 Task: Buy 1 Suspension Control Modules from Shocks, Struts & Suspension section under best seller category for shipping address: Megan Martinez, 1979 Bartlett Avenue, Southfield, Michigan 48076, Cell Number 2485598029. Pay from credit card ending with 7965, CVV 549
Action: Key pressed amazon.com<Key.enter>
Screenshot: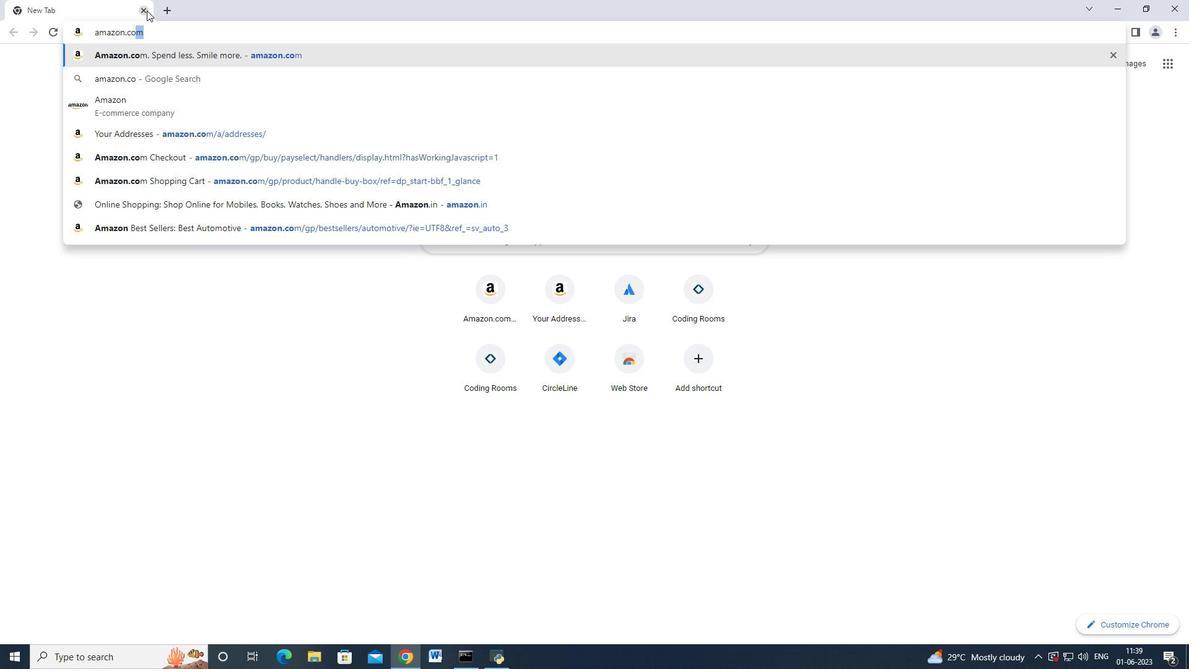 
Action: Mouse moved to (35, 91)
Screenshot: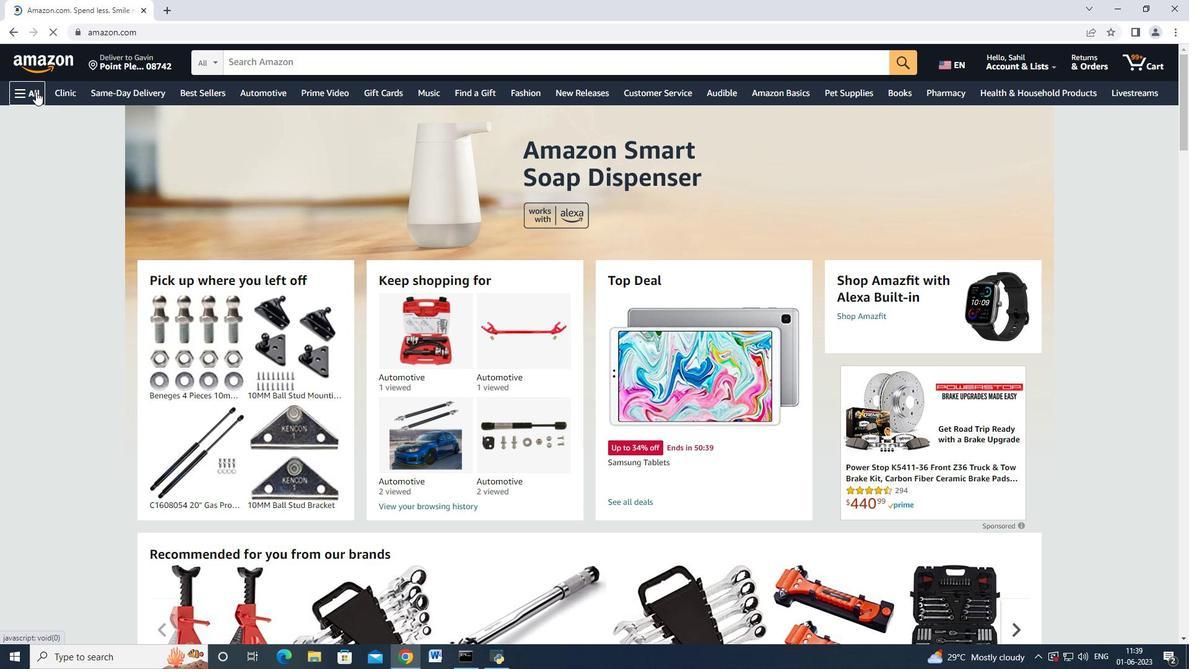 
Action: Mouse pressed left at (35, 91)
Screenshot: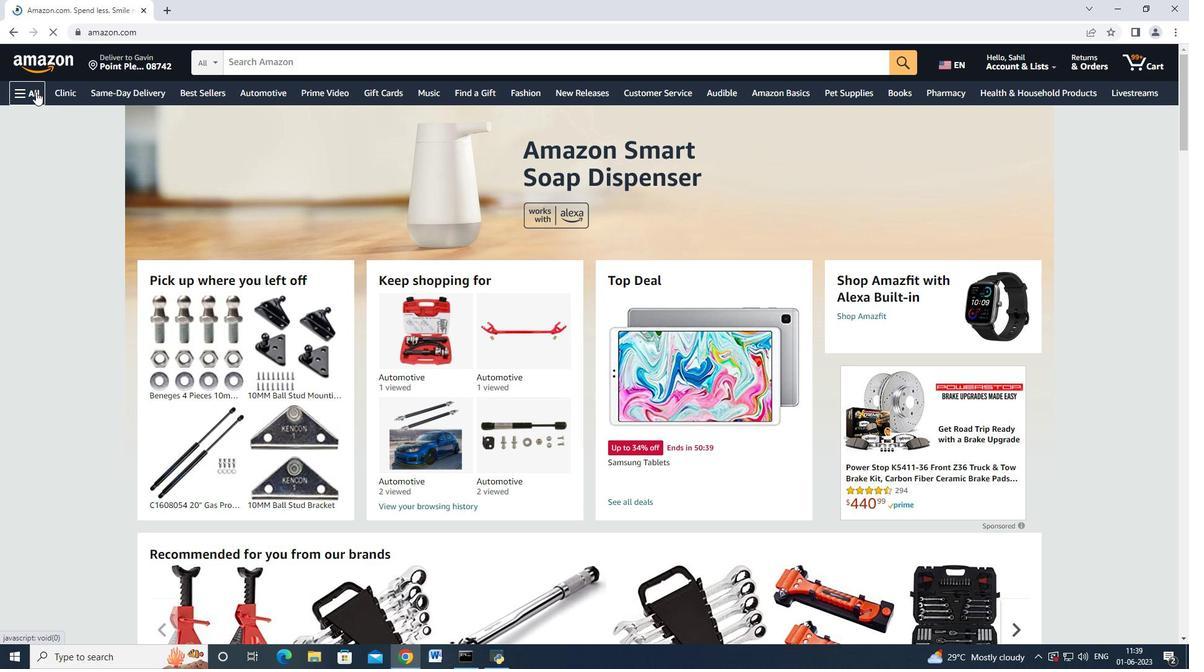 
Action: Mouse moved to (76, 244)
Screenshot: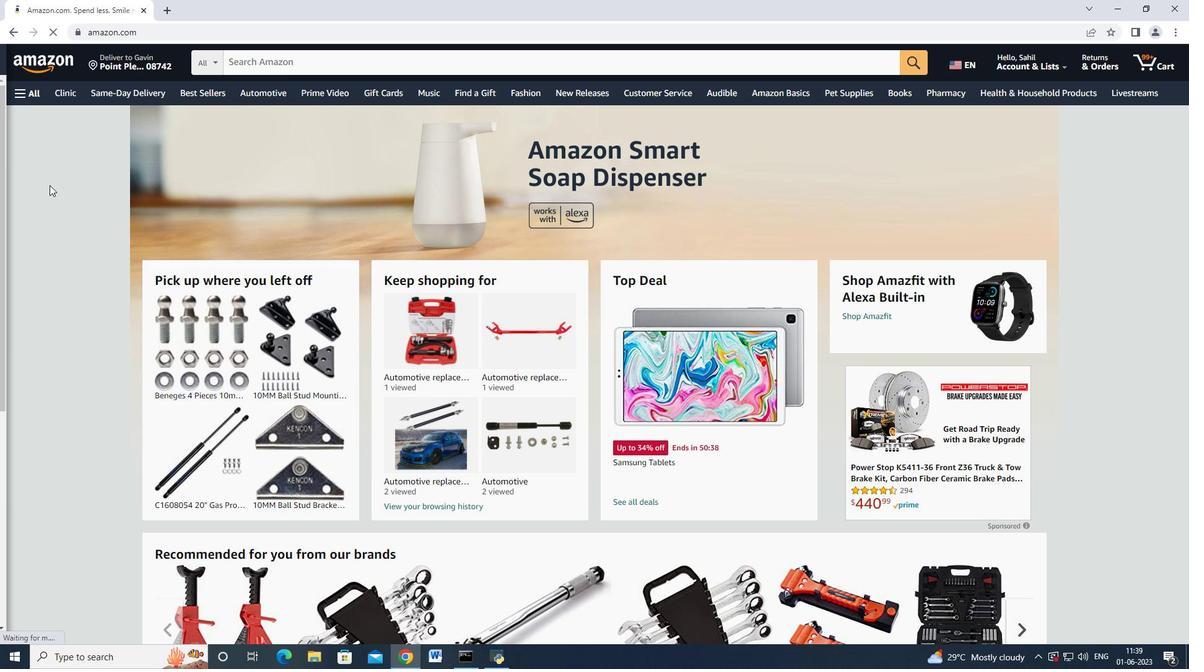 
Action: Mouse scrolled (76, 244) with delta (0, 0)
Screenshot: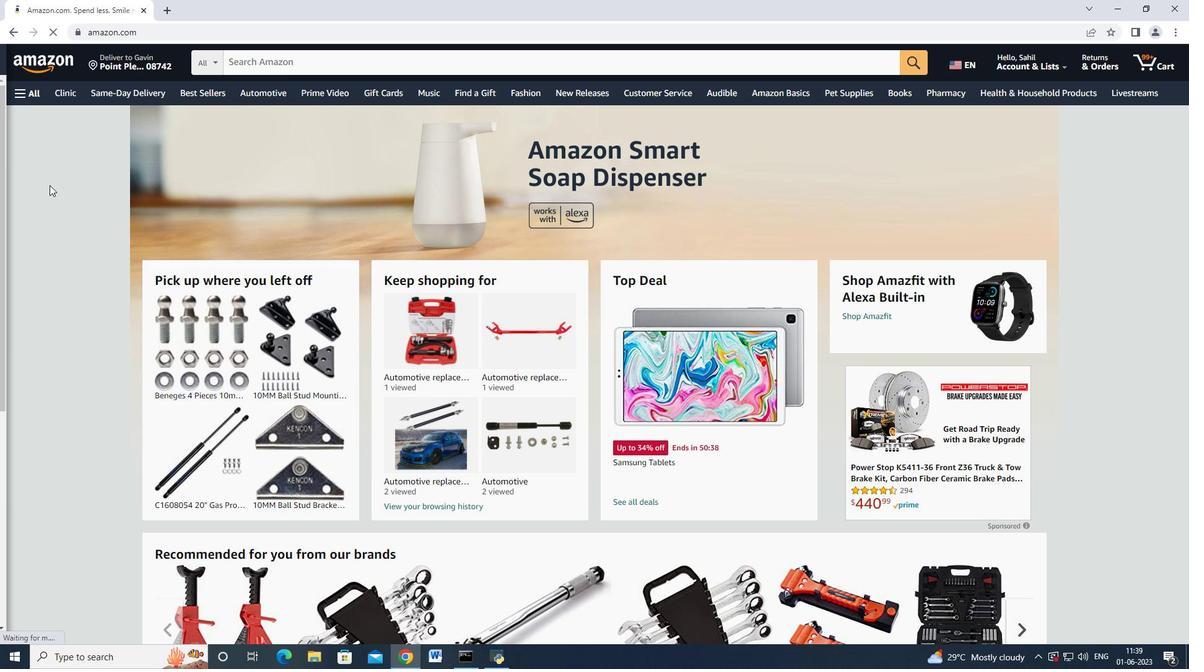 
Action: Mouse moved to (78, 250)
Screenshot: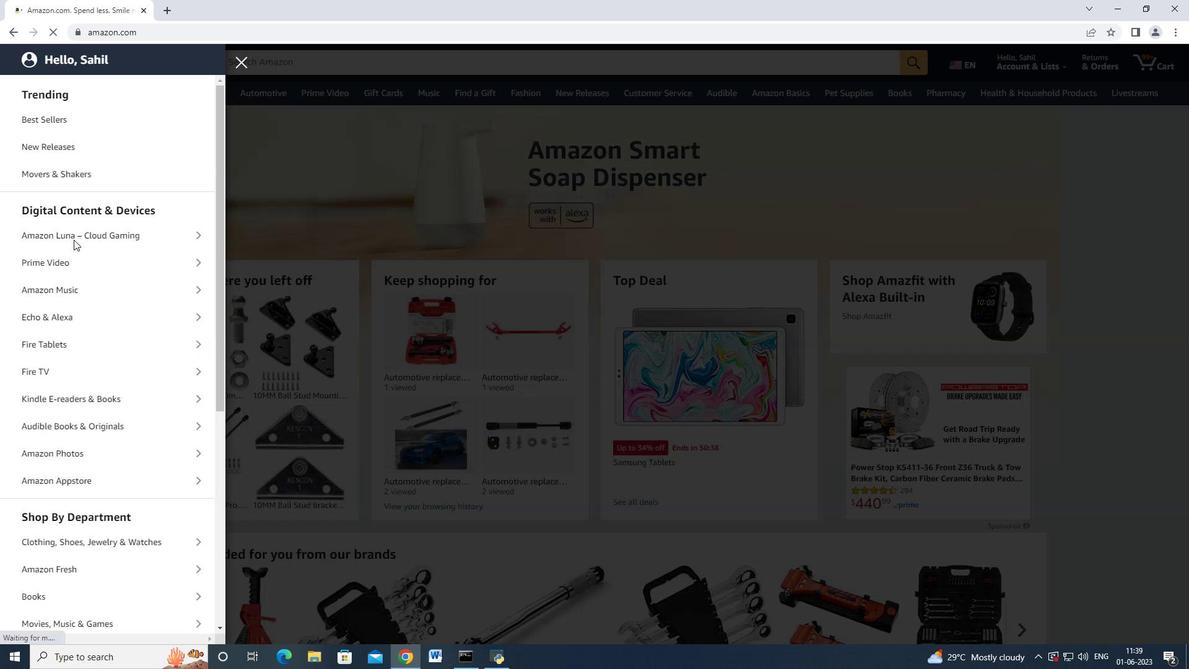
Action: Mouse scrolled (78, 249) with delta (0, 0)
Screenshot: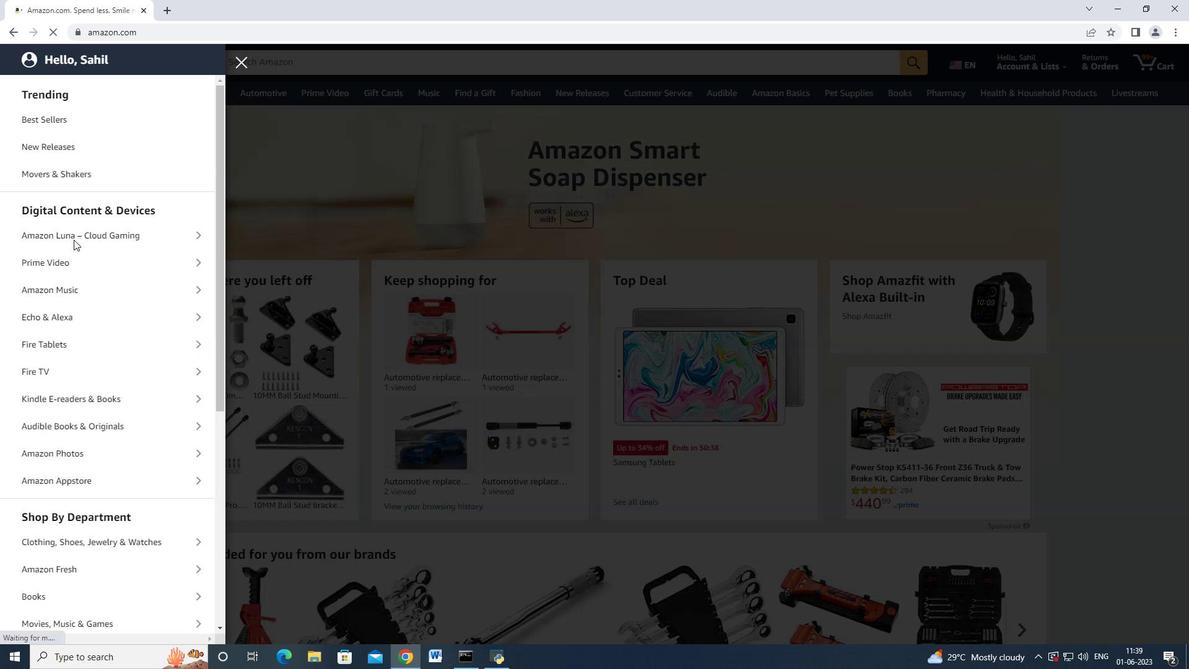 
Action: Mouse moved to (81, 252)
Screenshot: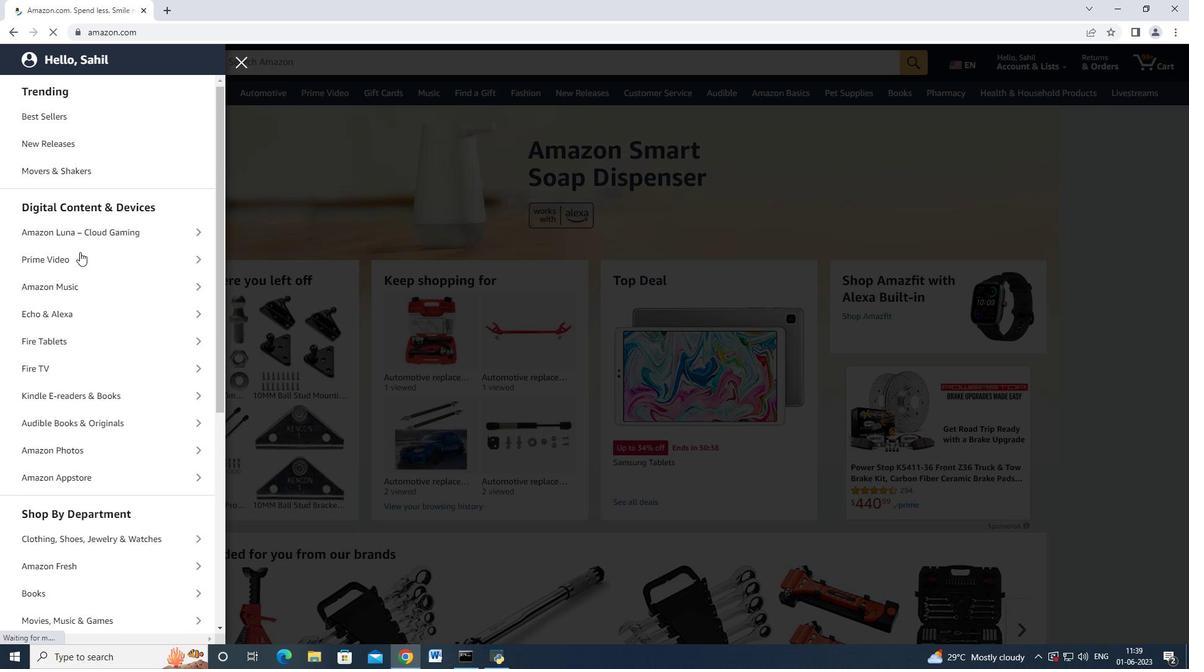 
Action: Mouse scrolled (81, 252) with delta (0, 0)
Screenshot: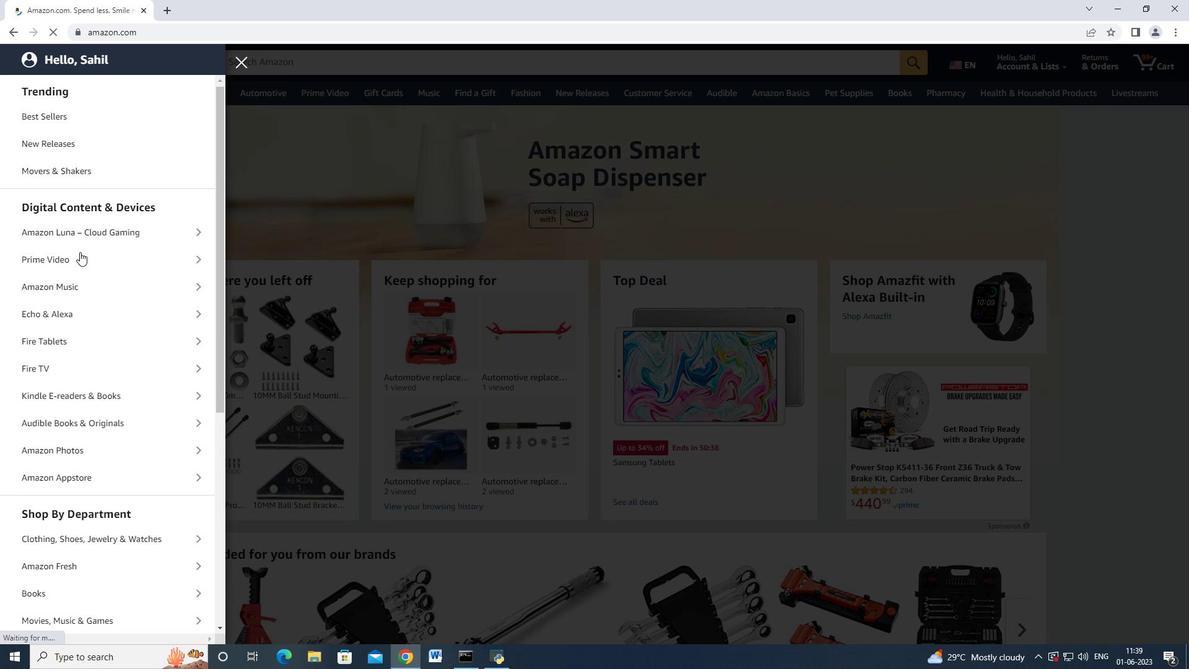 
Action: Mouse moved to (96, 304)
Screenshot: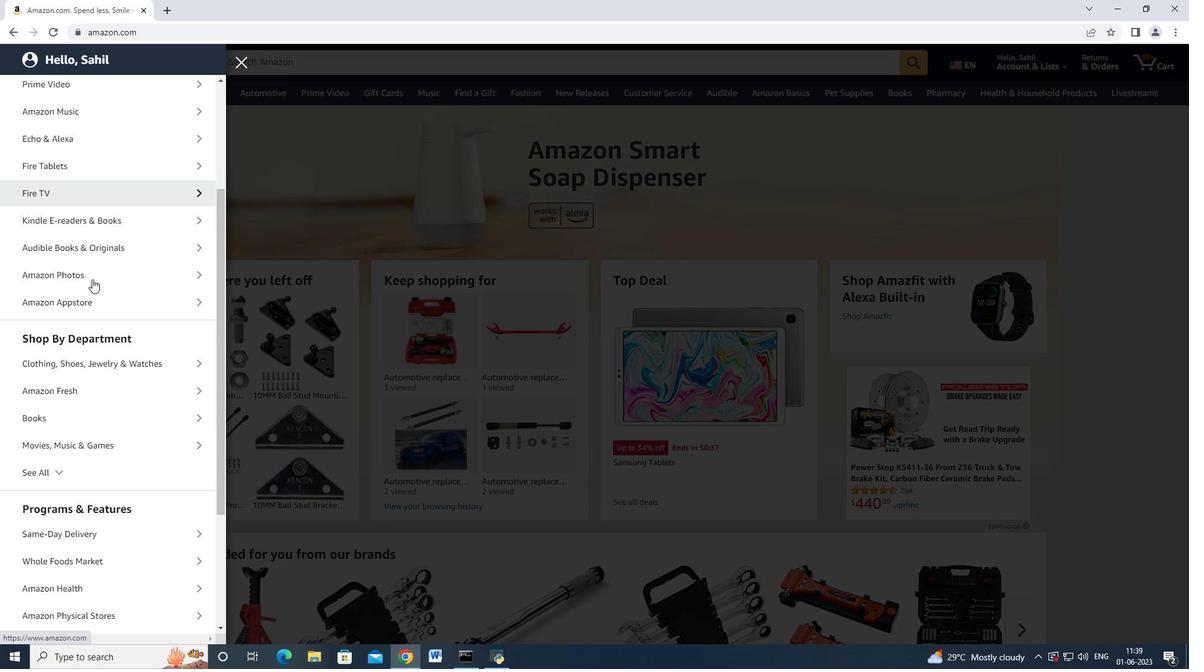 
Action: Mouse scrolled (96, 304) with delta (0, 0)
Screenshot: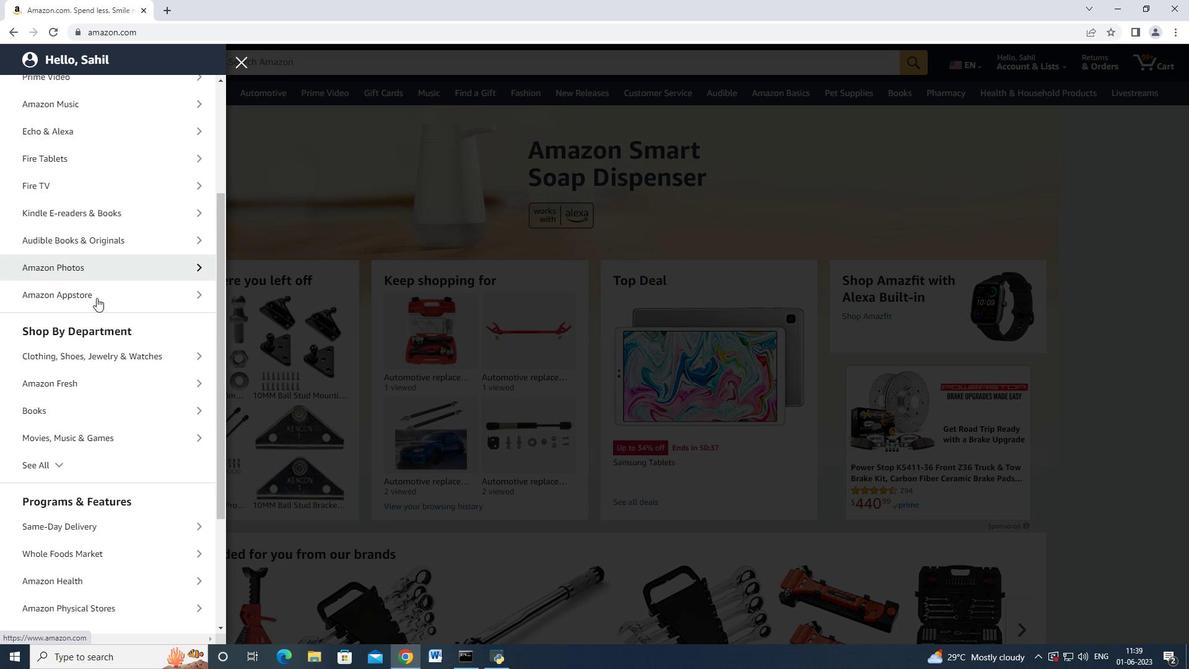 
Action: Mouse moved to (71, 409)
Screenshot: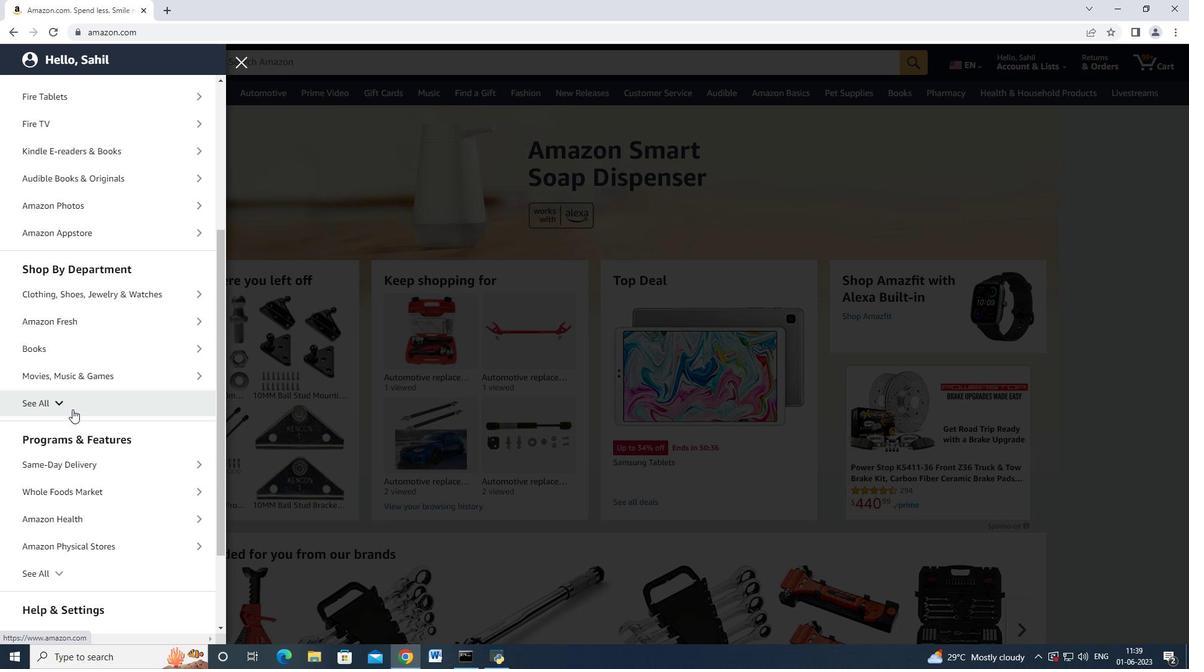 
Action: Mouse pressed left at (71, 409)
Screenshot: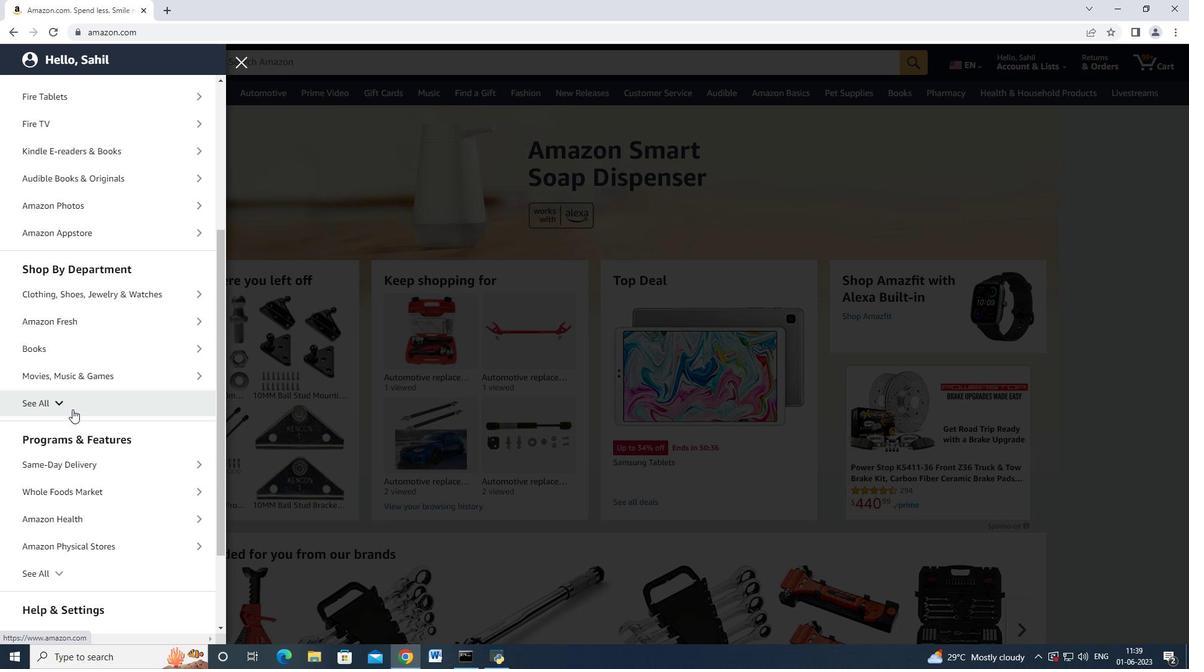 
Action: Mouse moved to (71, 409)
Screenshot: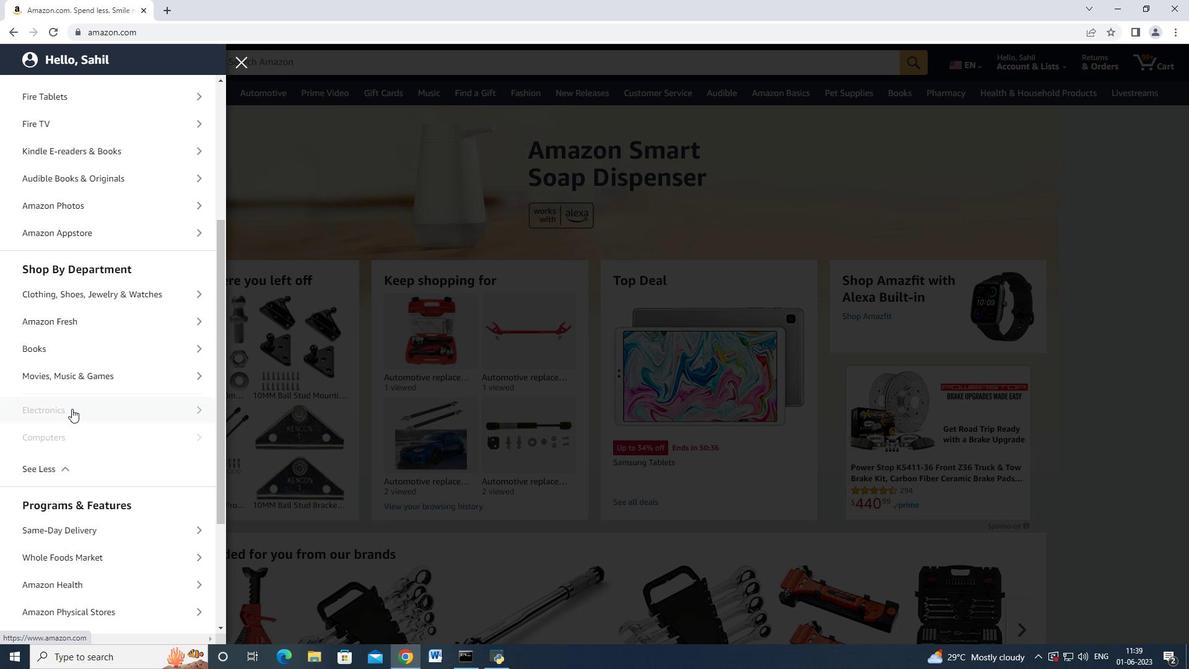 
Action: Mouse scrolled (71, 408) with delta (0, 0)
Screenshot: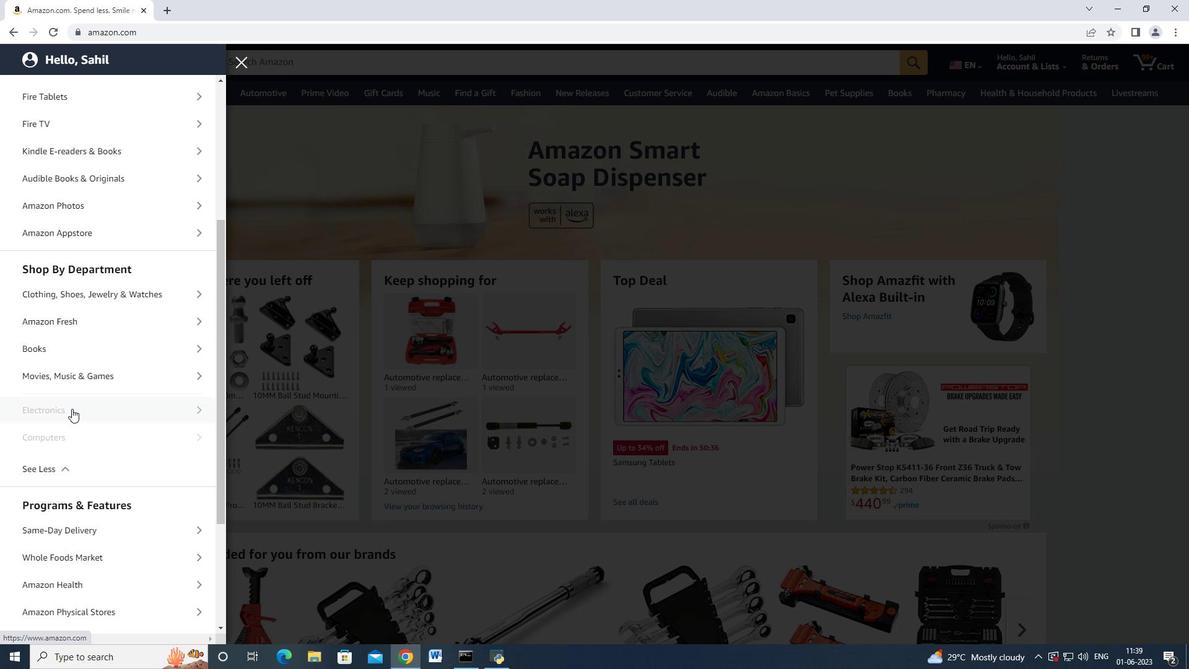 
Action: Mouse scrolled (71, 408) with delta (0, 0)
Screenshot: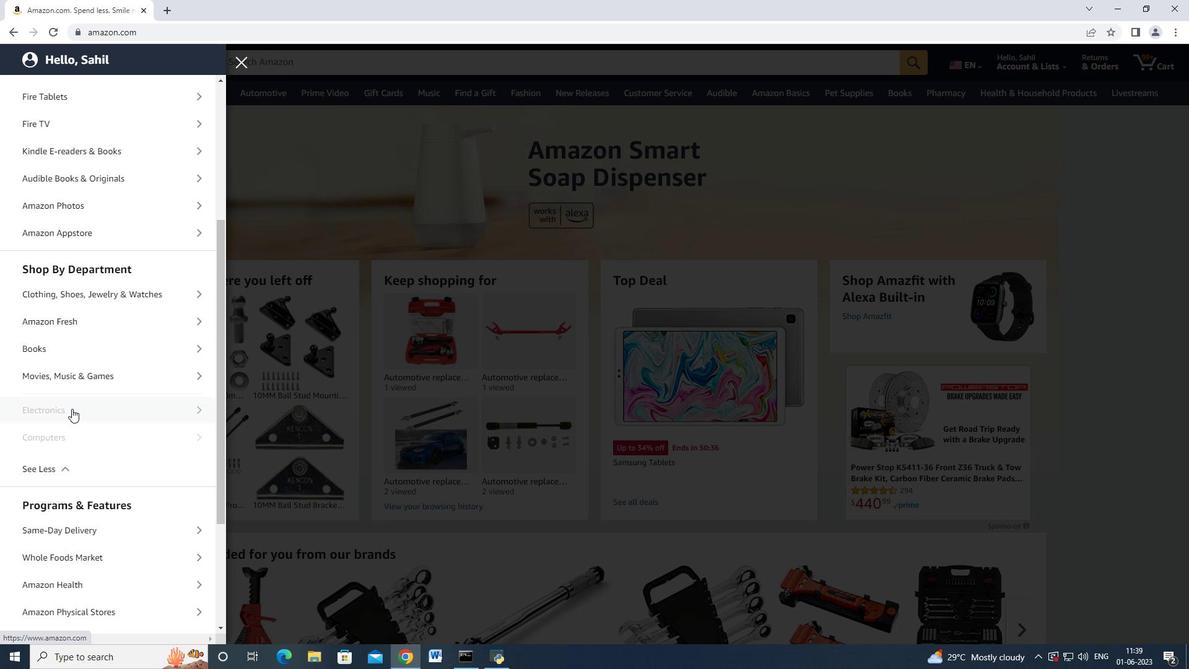 
Action: Mouse scrolled (71, 408) with delta (0, 0)
Screenshot: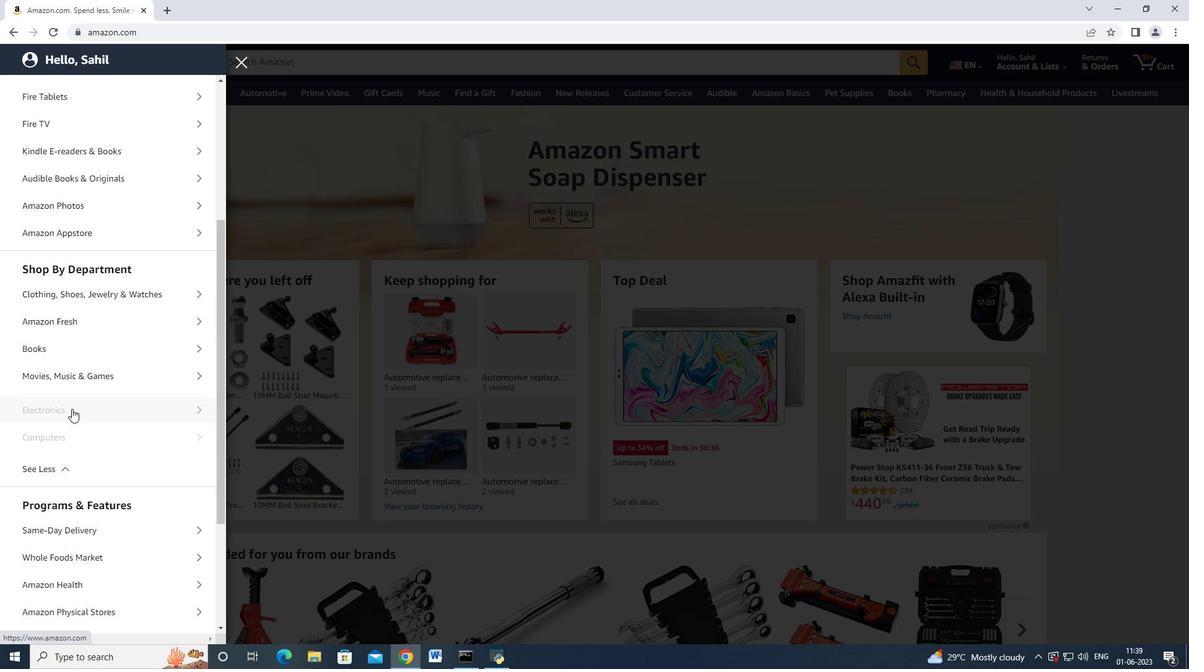 
Action: Mouse scrolled (71, 408) with delta (0, 0)
Screenshot: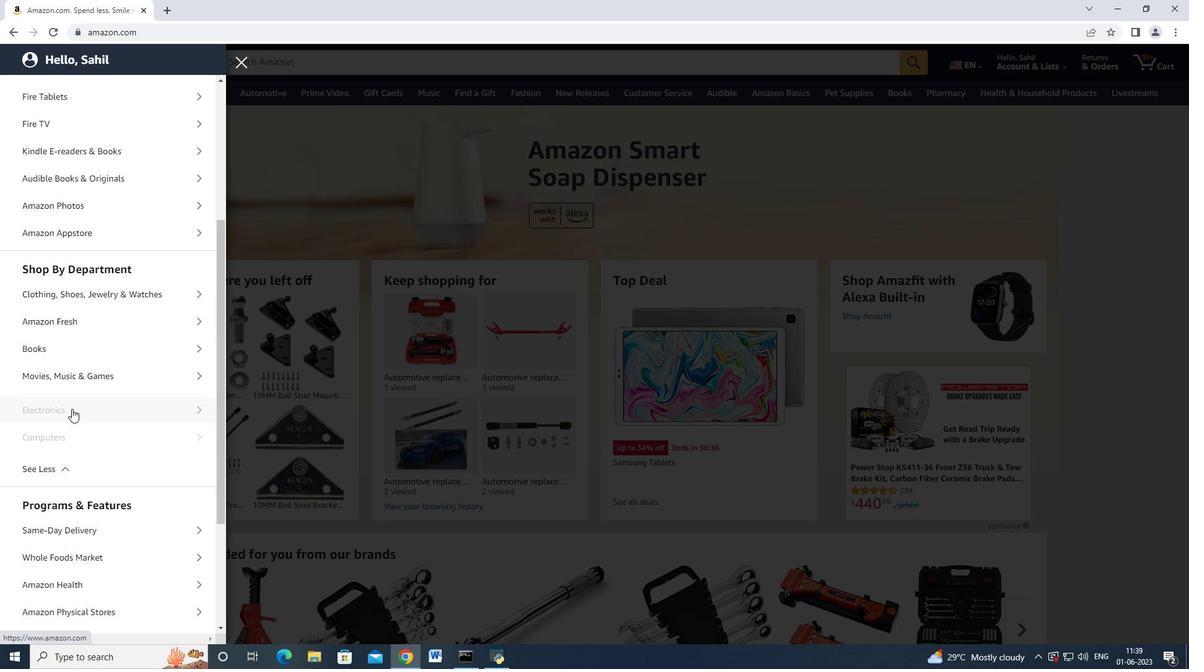 
Action: Mouse scrolled (71, 408) with delta (0, 0)
Screenshot: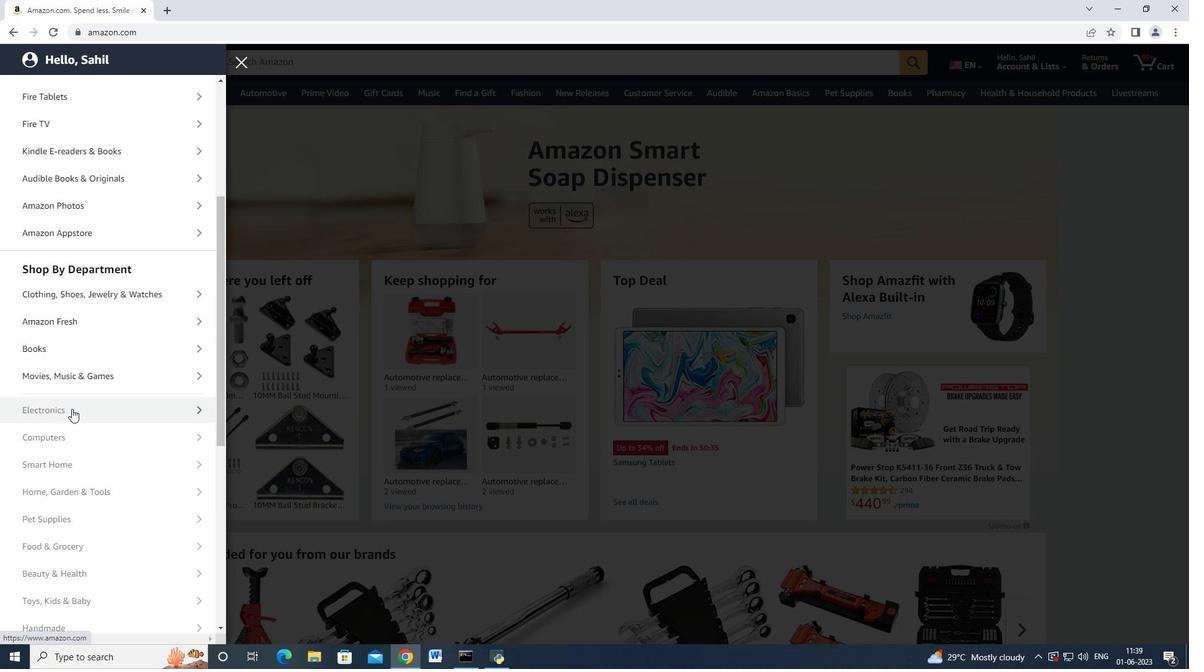 
Action: Mouse scrolled (71, 408) with delta (0, 0)
Screenshot: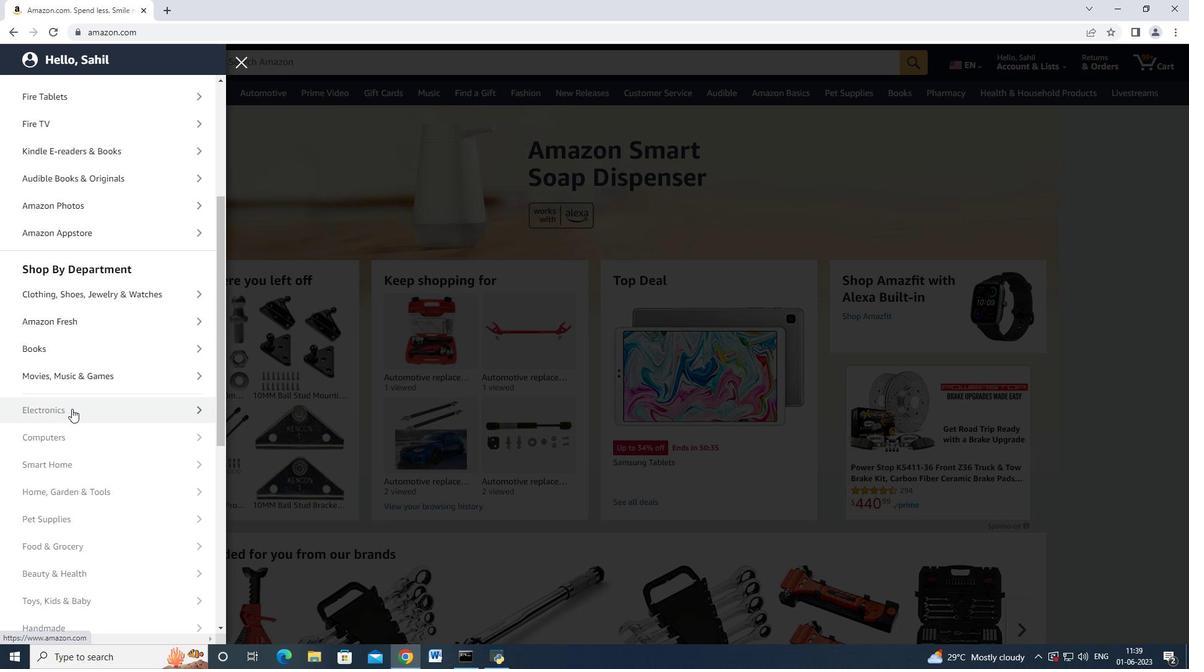 
Action: Mouse moved to (98, 345)
Screenshot: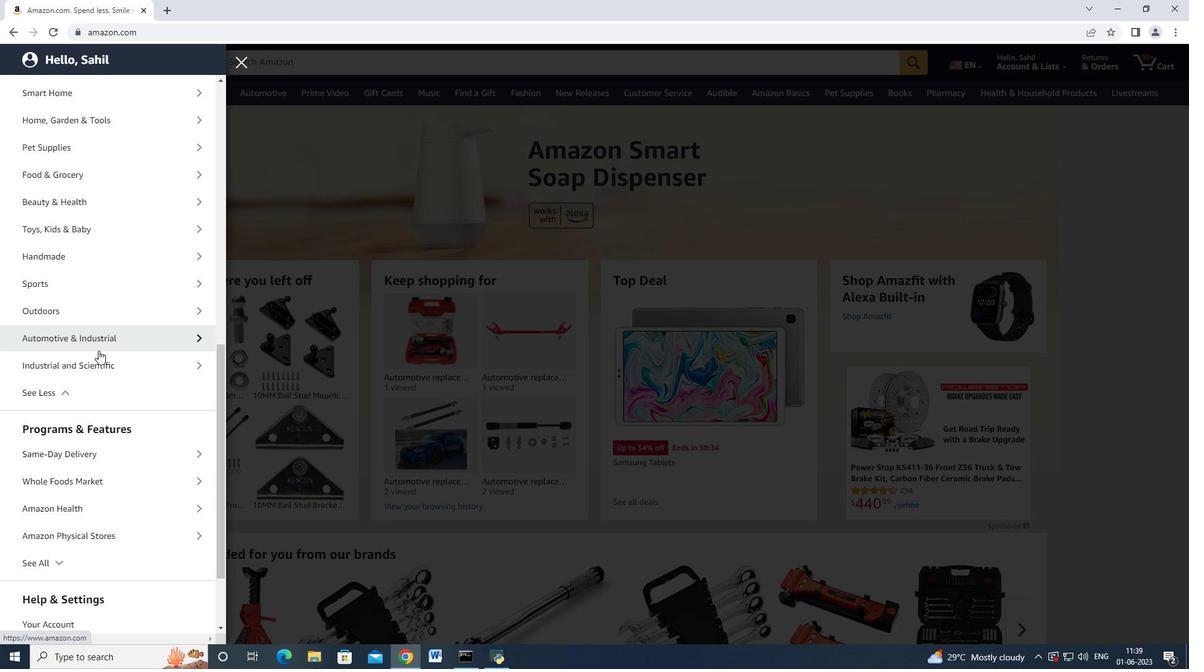
Action: Mouse pressed left at (98, 345)
Screenshot: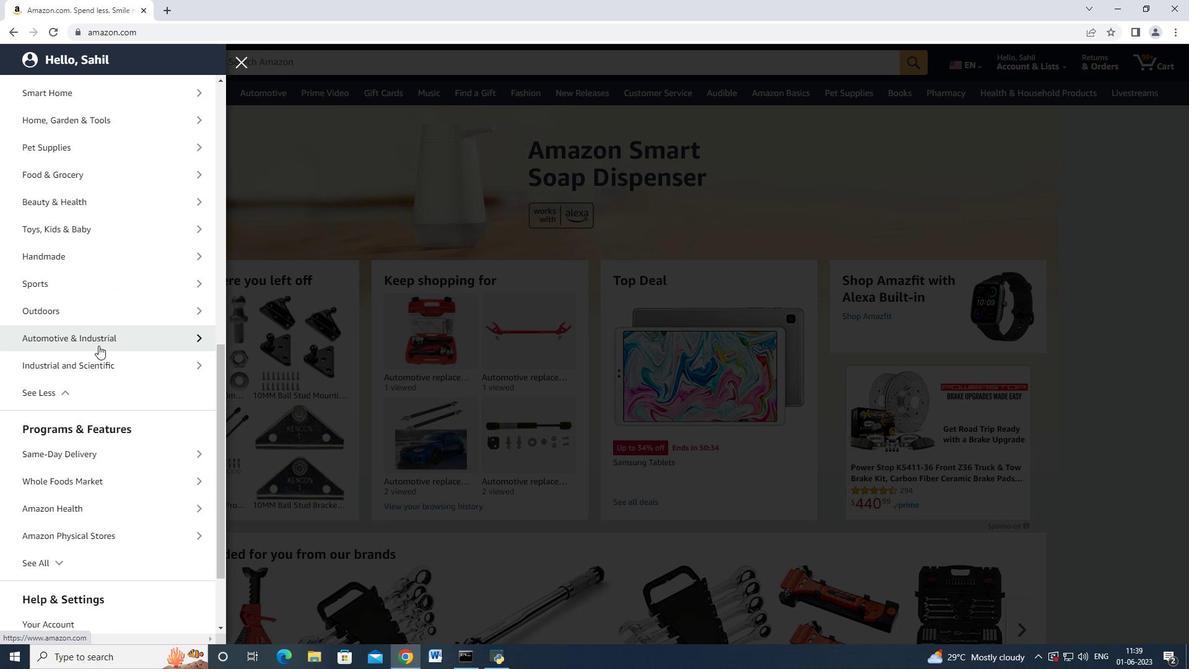 
Action: Mouse moved to (105, 149)
Screenshot: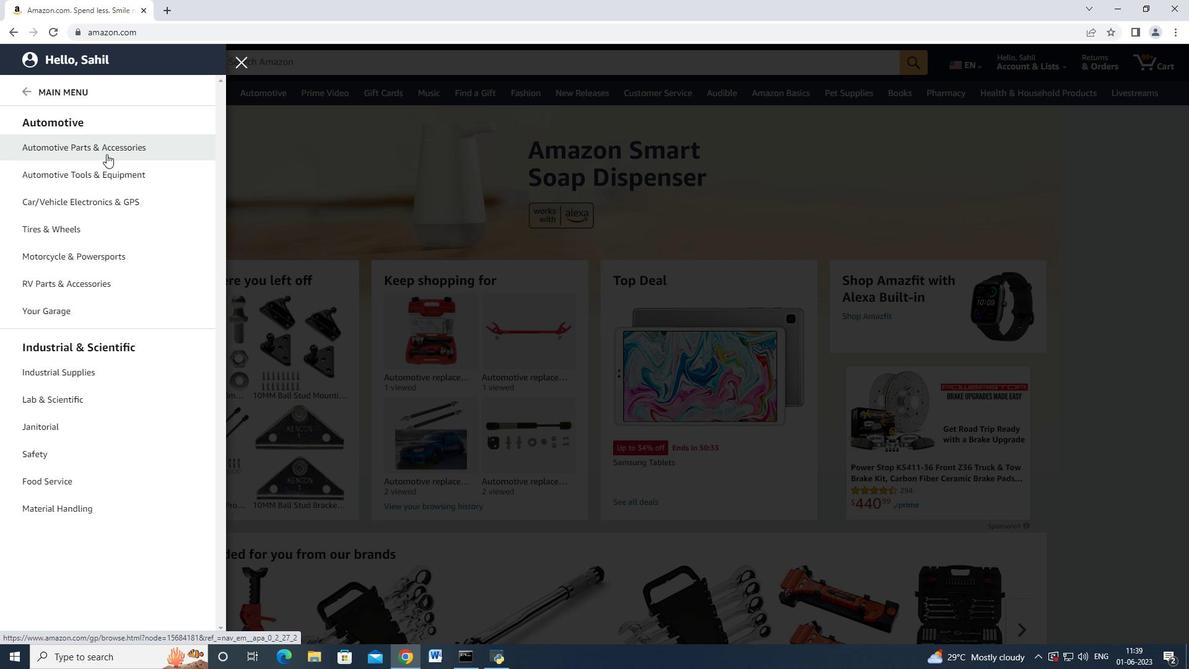 
Action: Mouse pressed left at (105, 149)
Screenshot: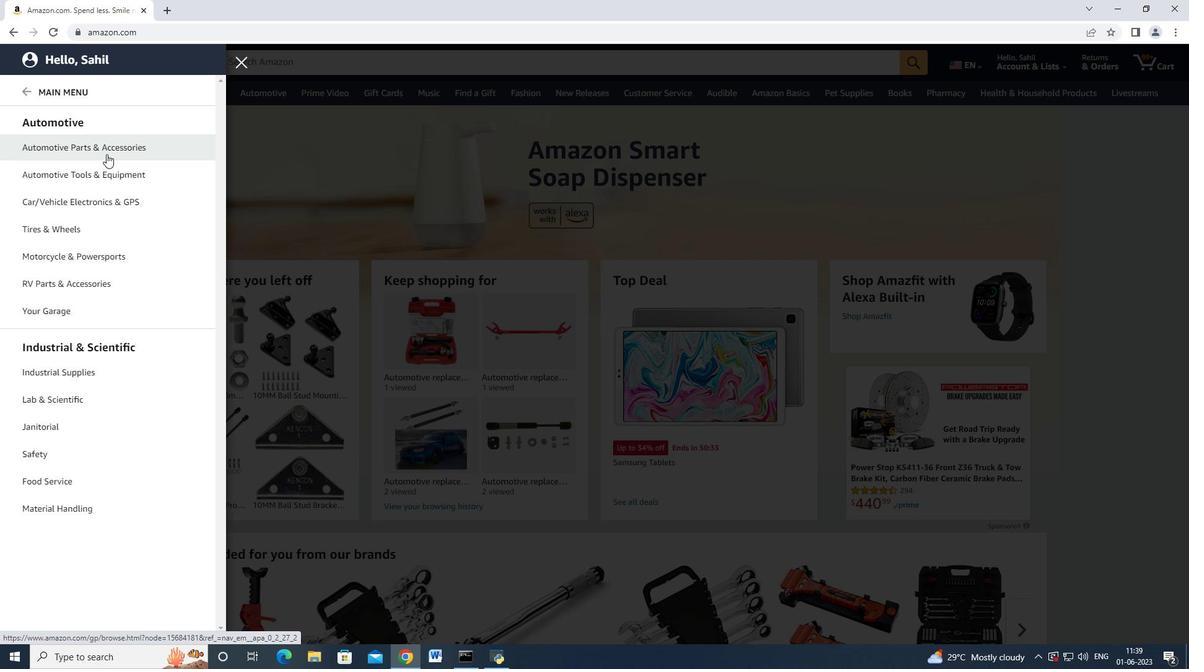 
Action: Mouse moved to (218, 118)
Screenshot: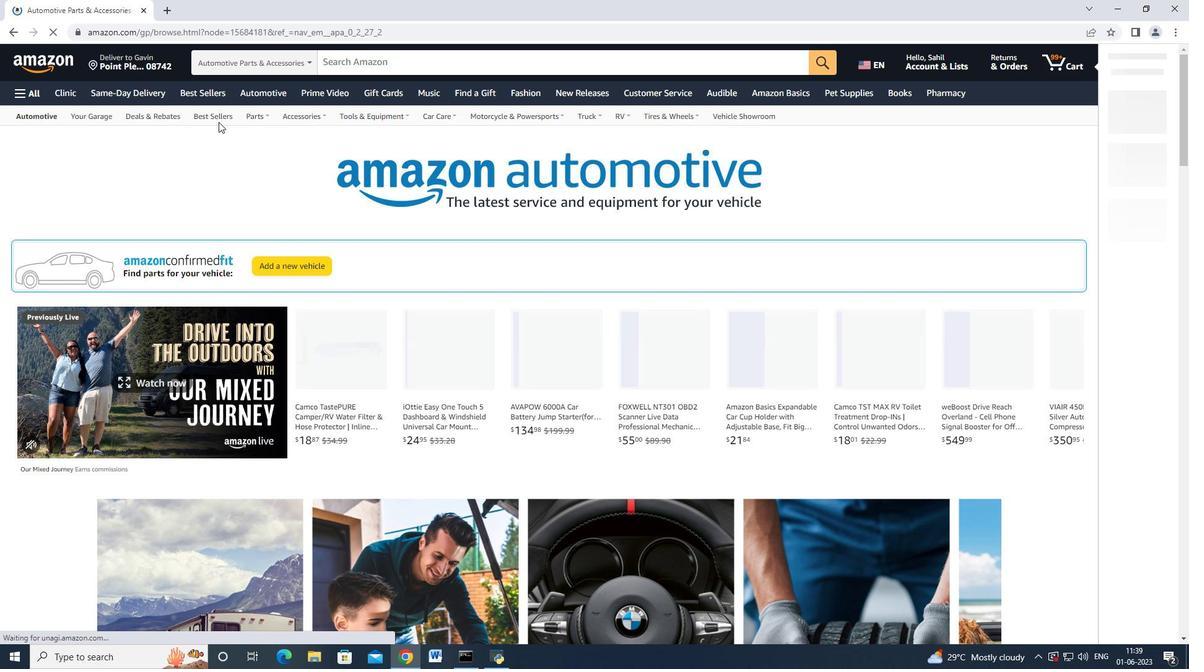 
Action: Mouse pressed left at (218, 118)
Screenshot: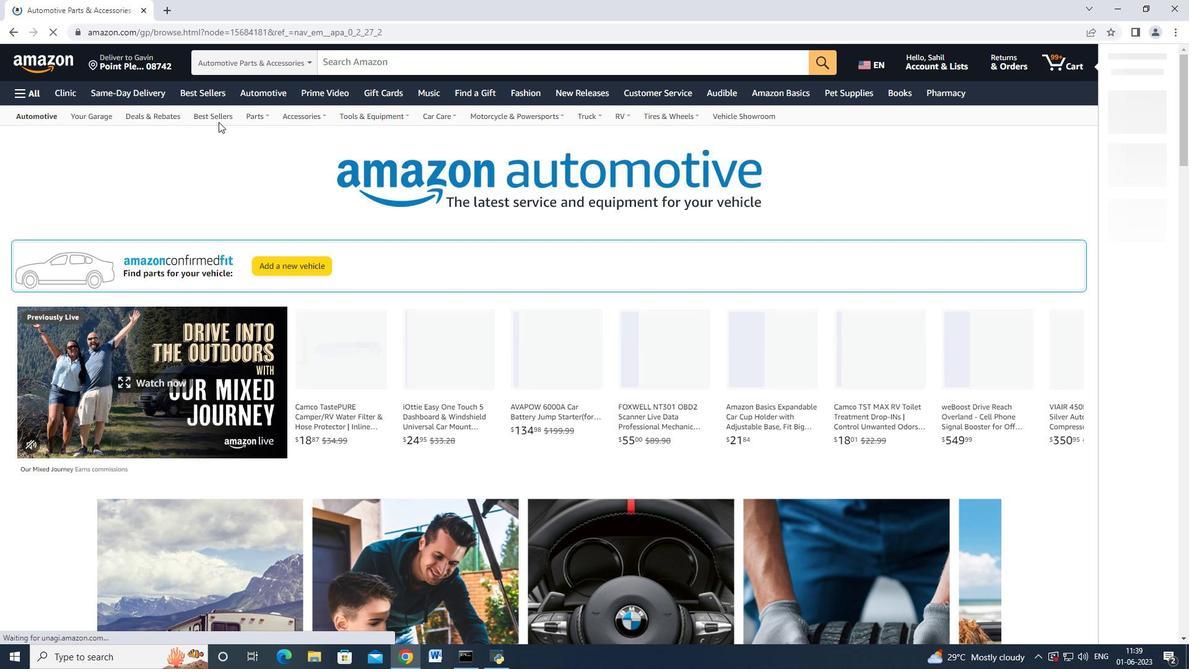 
Action: Mouse moved to (210, 190)
Screenshot: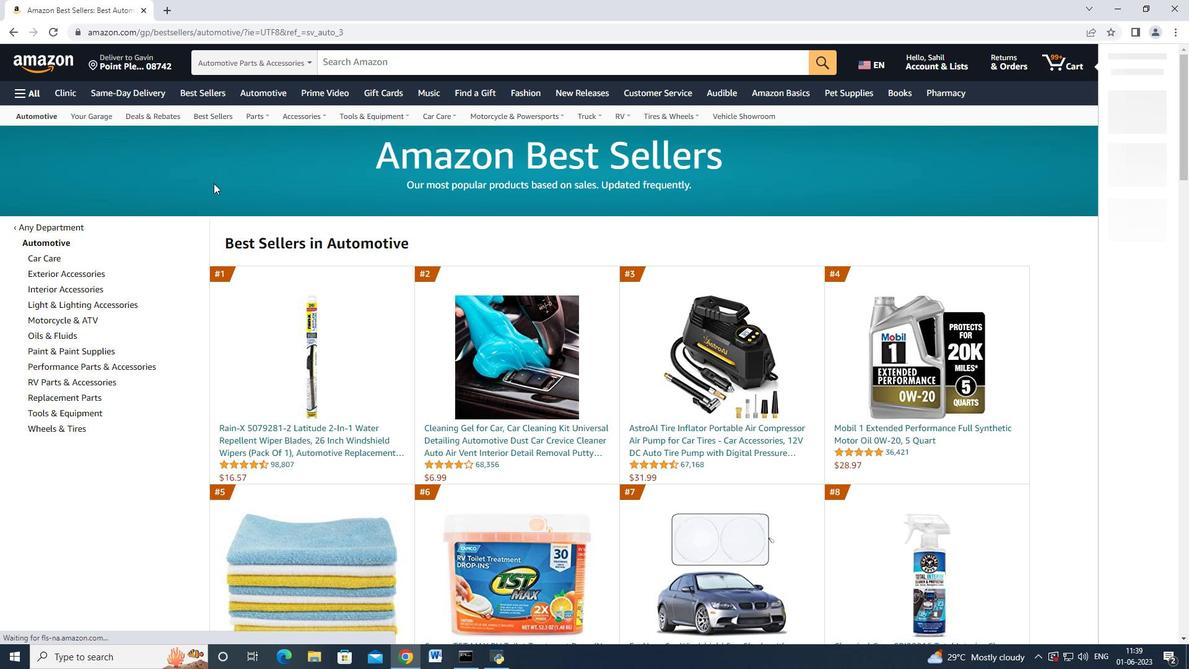 
Action: Mouse scrolled (210, 190) with delta (0, 0)
Screenshot: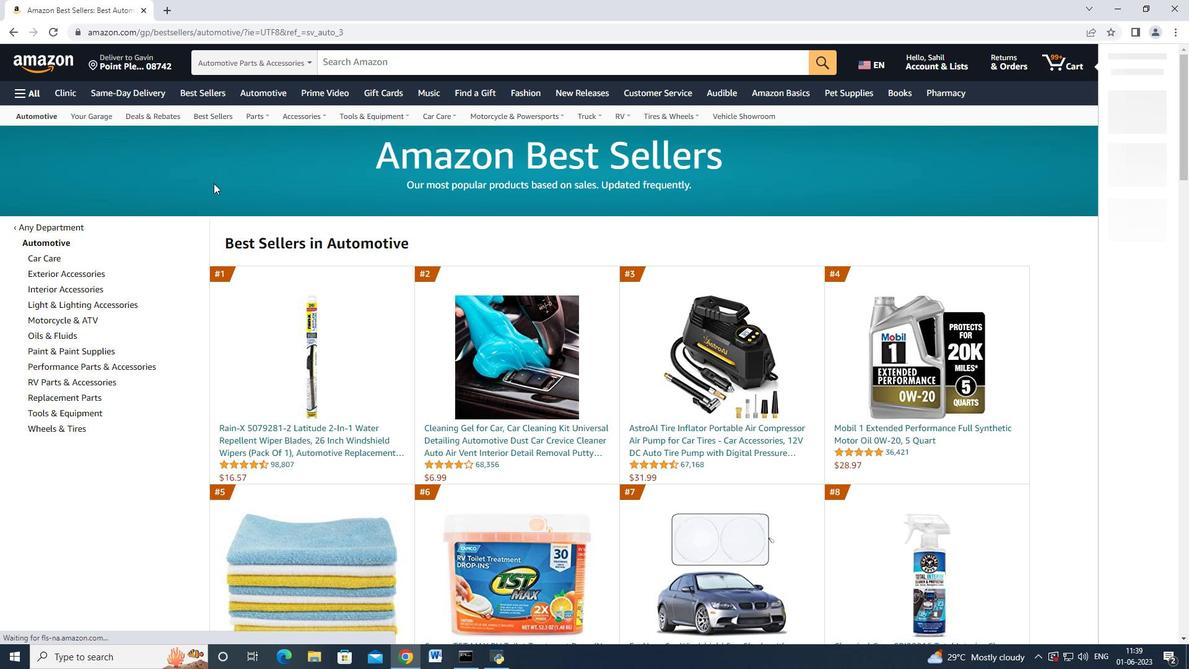 
Action: Mouse moved to (209, 196)
Screenshot: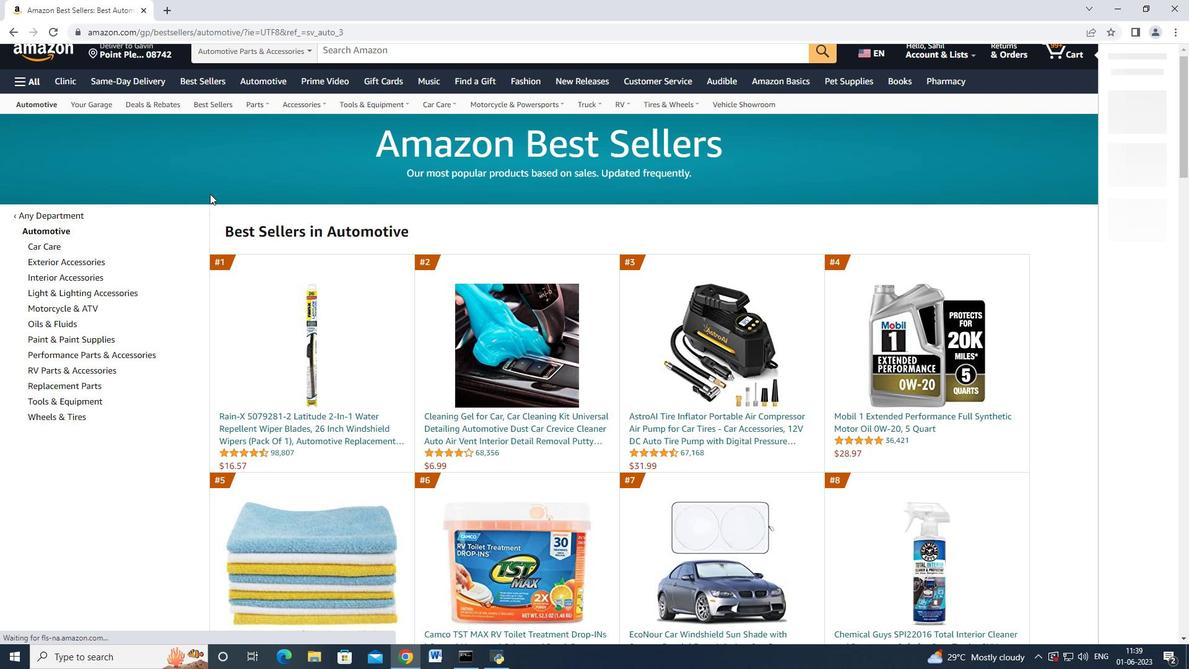 
Action: Mouse scrolled (209, 195) with delta (0, 0)
Screenshot: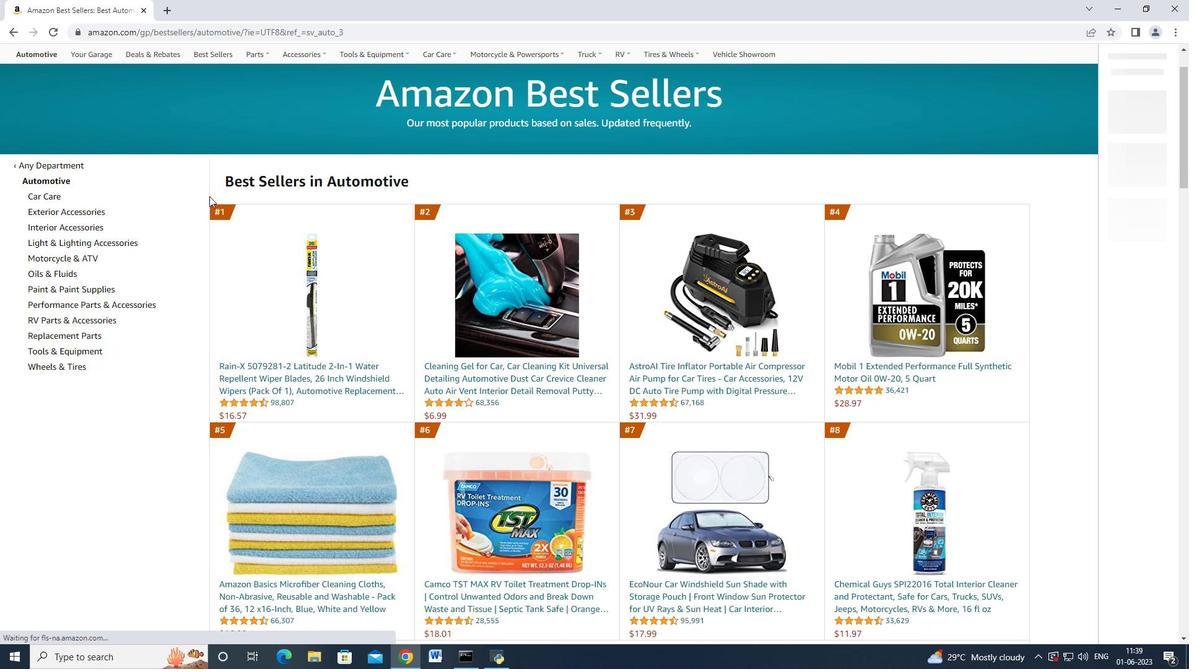 
Action: Mouse moved to (66, 273)
Screenshot: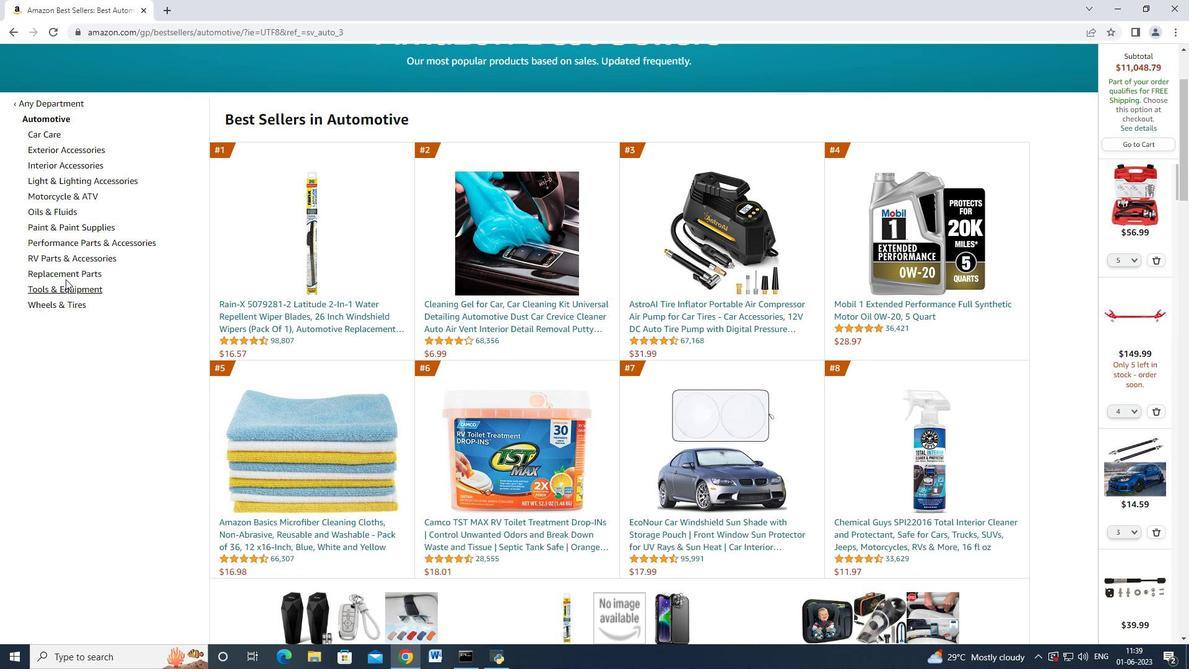 
Action: Mouse pressed left at (66, 273)
Screenshot: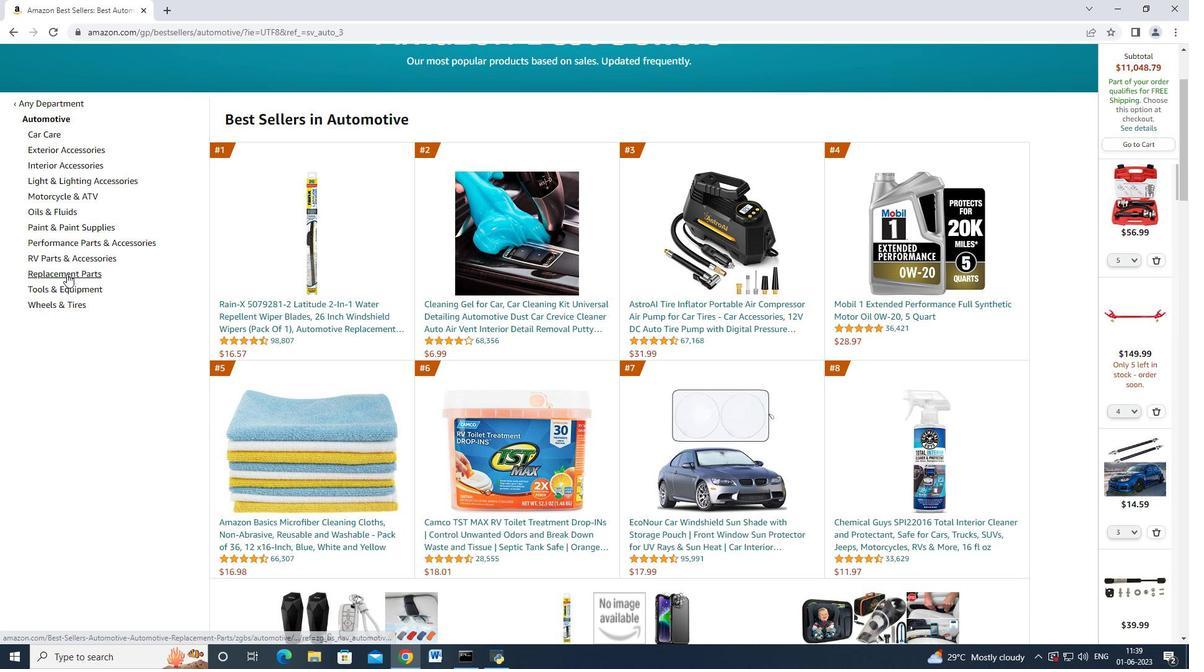 
Action: Mouse moved to (199, 247)
Screenshot: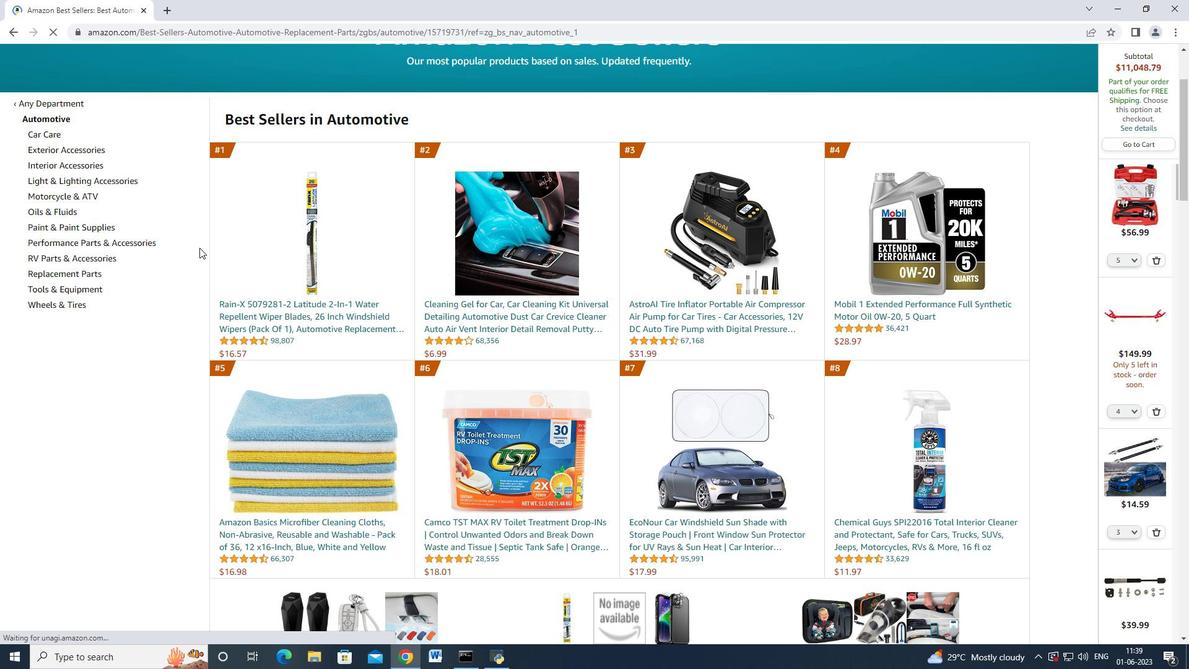 
Action: Mouse scrolled (199, 247) with delta (0, 0)
Screenshot: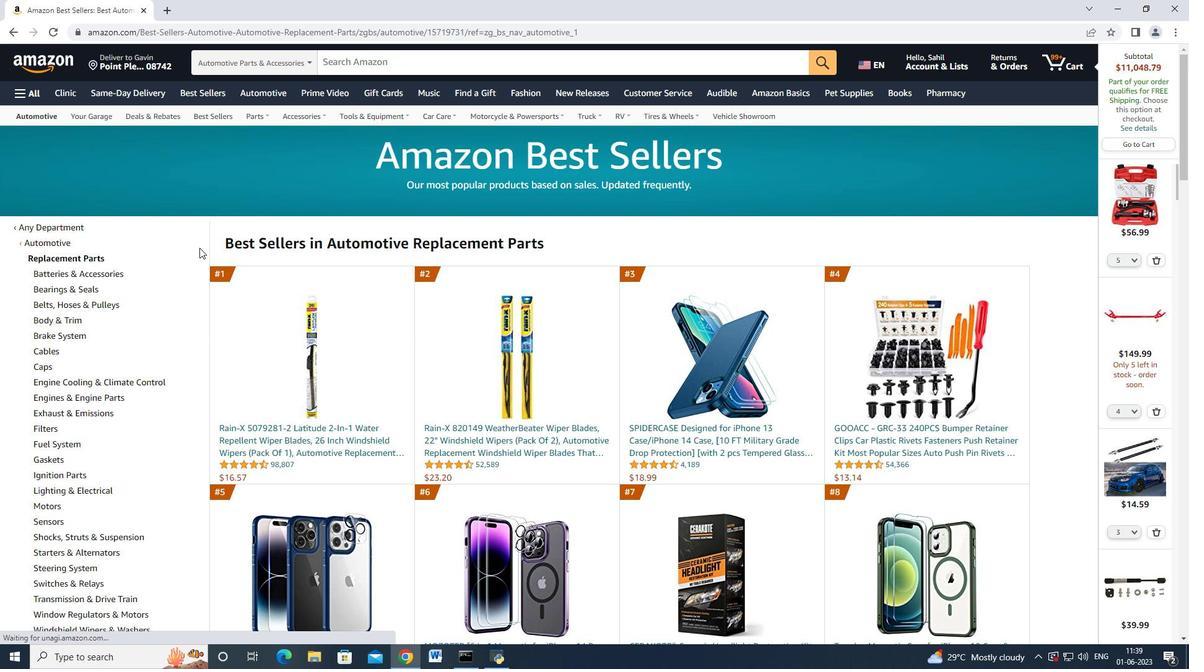 
Action: Mouse scrolled (199, 247) with delta (0, 0)
Screenshot: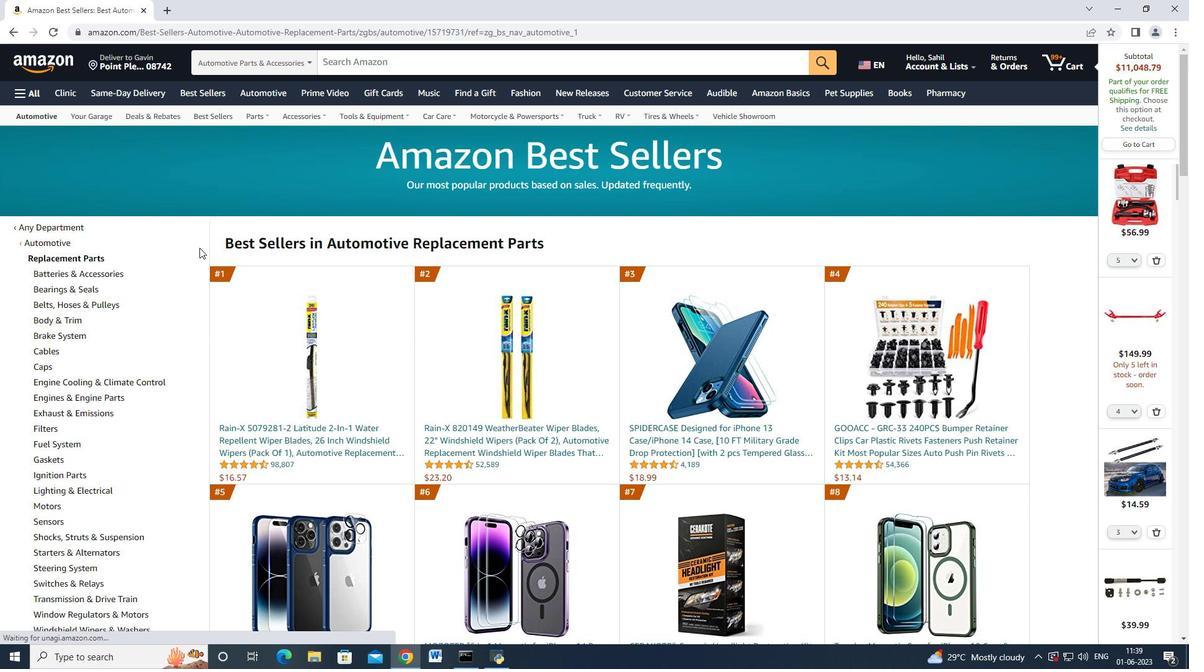 
Action: Mouse scrolled (199, 247) with delta (0, 0)
Screenshot: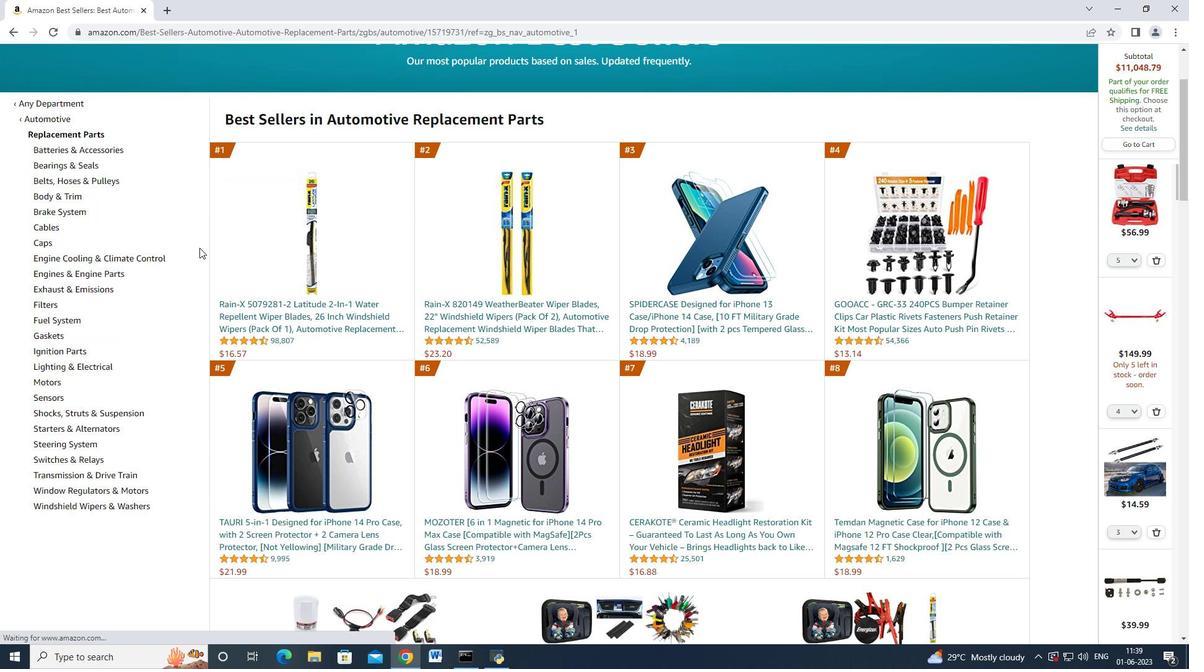 
Action: Mouse scrolled (199, 248) with delta (0, 0)
Screenshot: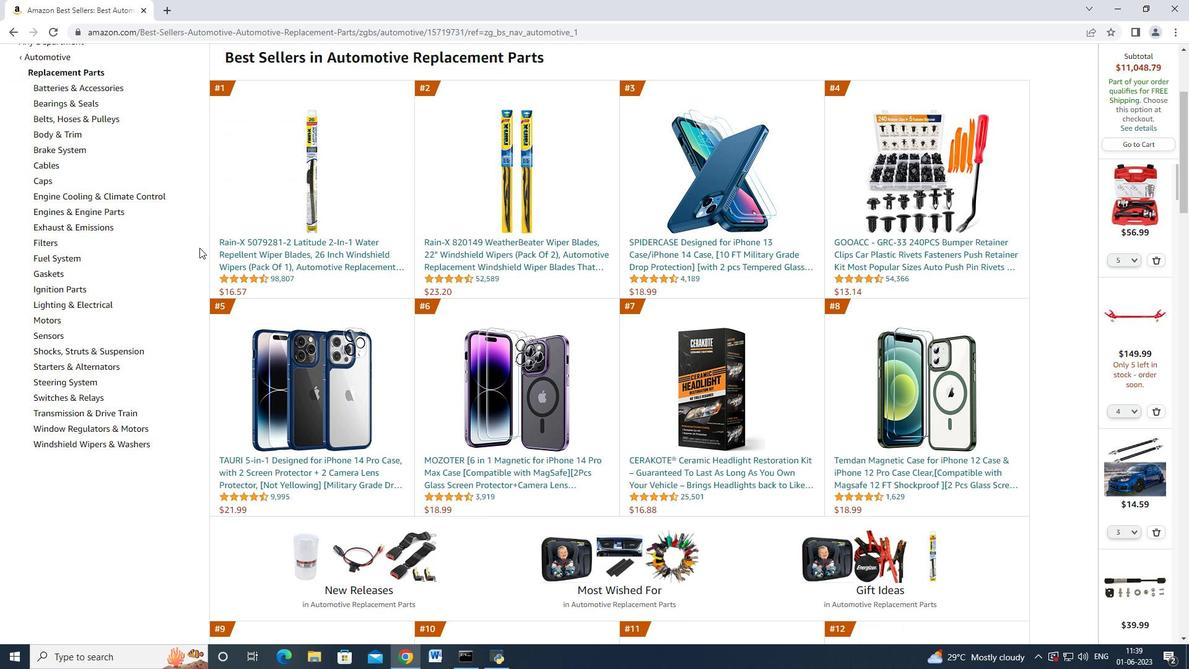
Action: Mouse moved to (199, 248)
Screenshot: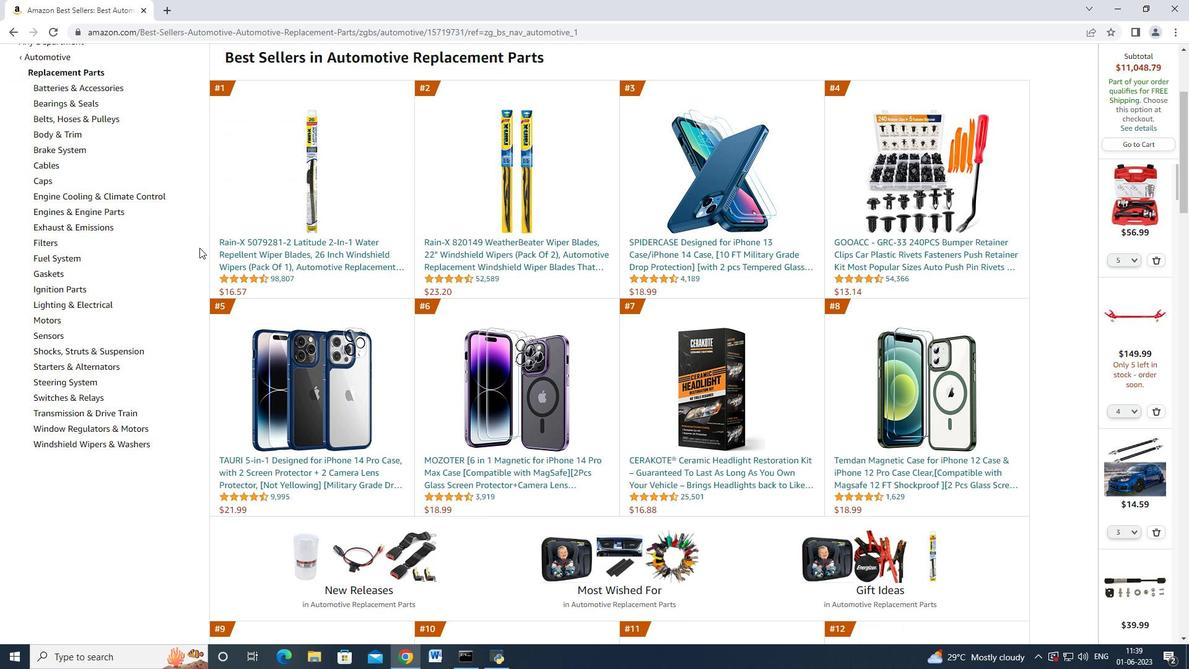 
Action: Mouse scrolled (199, 249) with delta (0, 0)
Screenshot: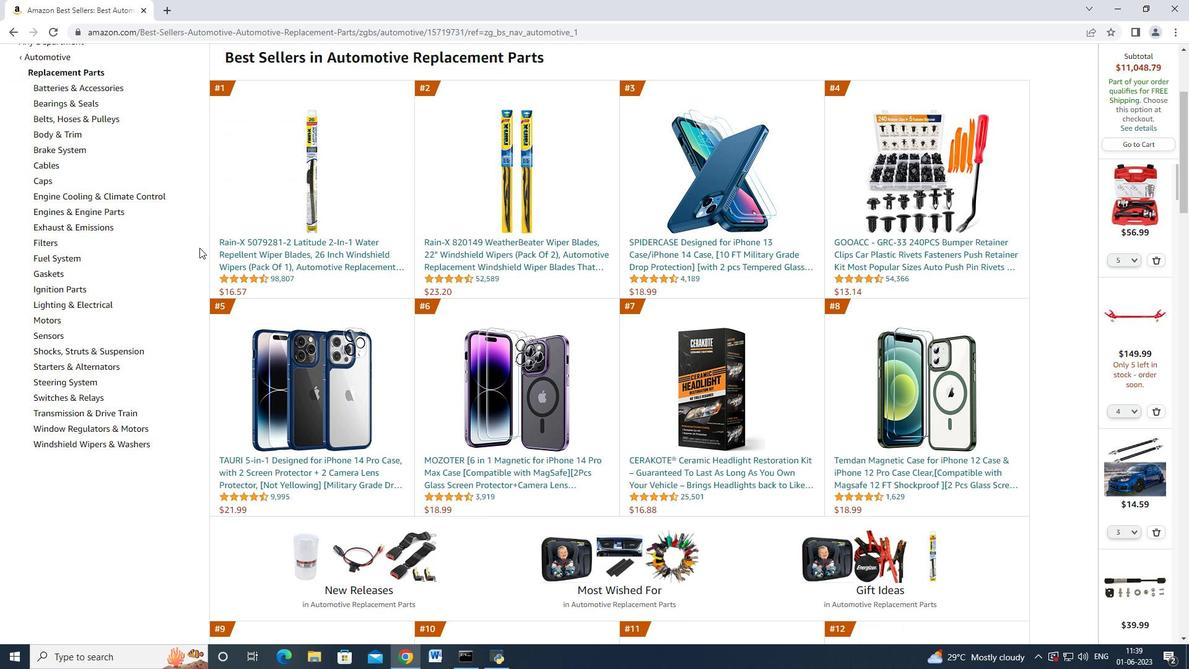 
Action: Mouse scrolled (199, 249) with delta (0, 0)
Screenshot: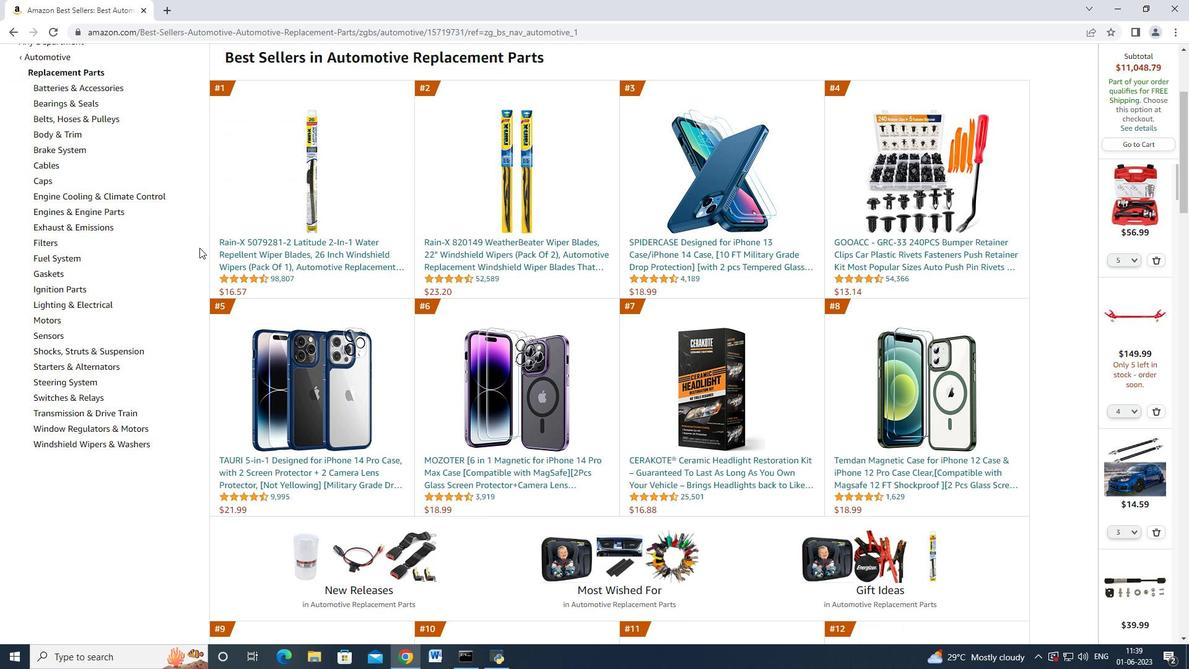
Action: Mouse scrolled (199, 247) with delta (0, 0)
Screenshot: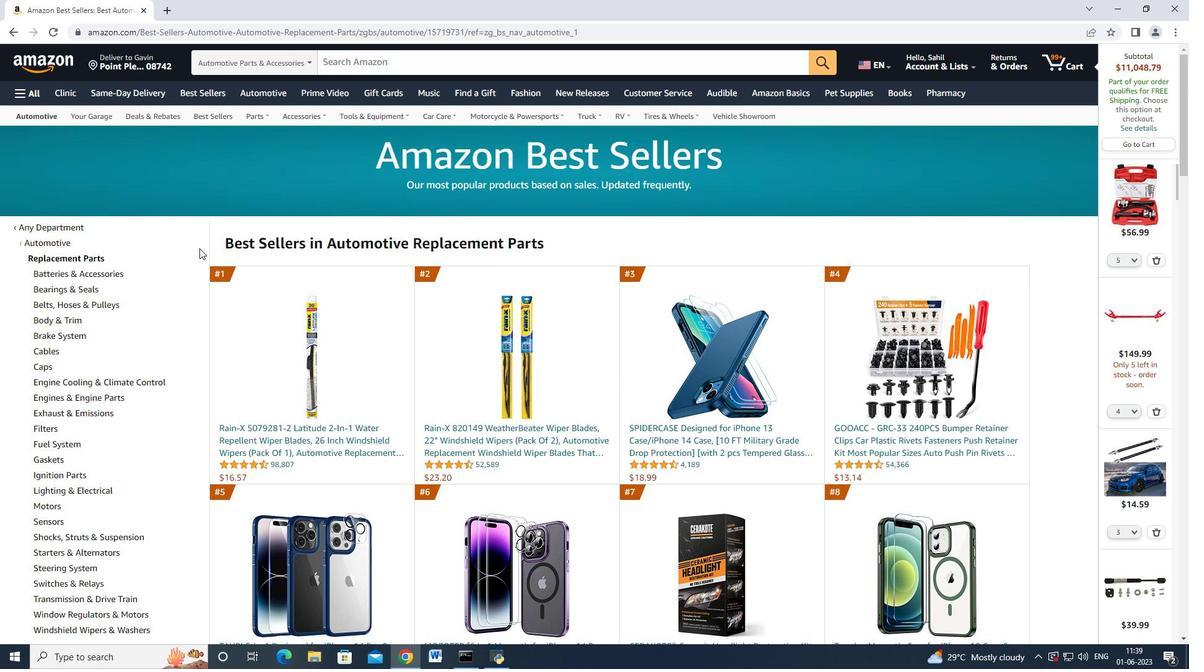 
Action: Mouse scrolled (199, 247) with delta (0, 0)
Screenshot: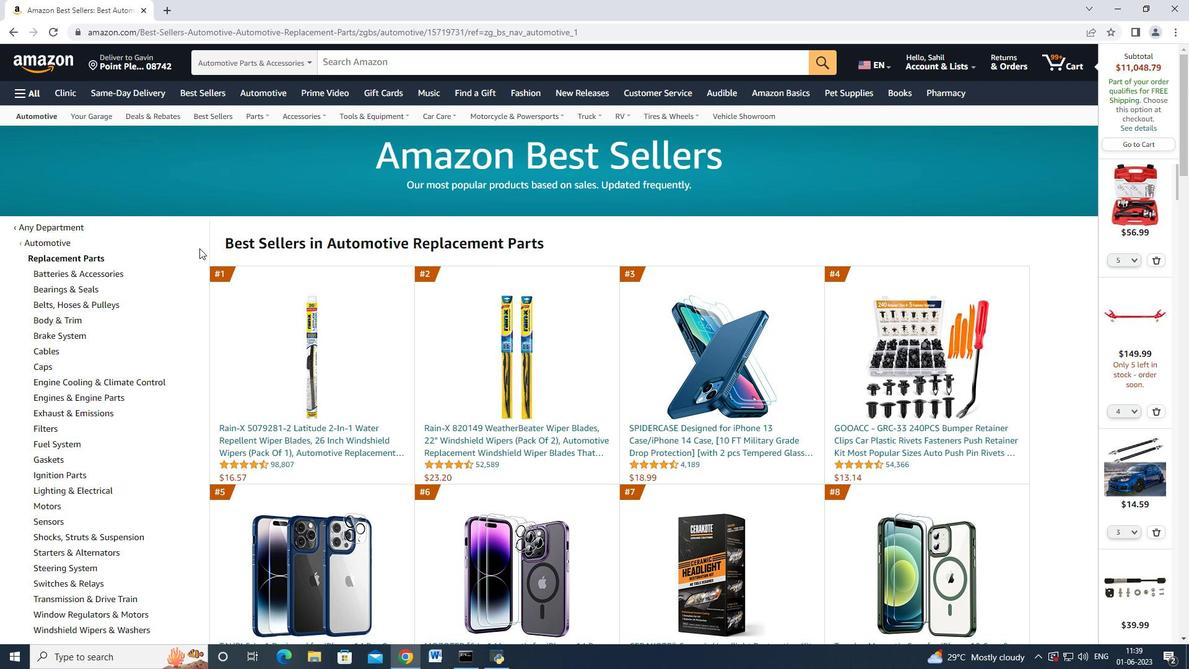 
Action: Mouse moved to (114, 410)
Screenshot: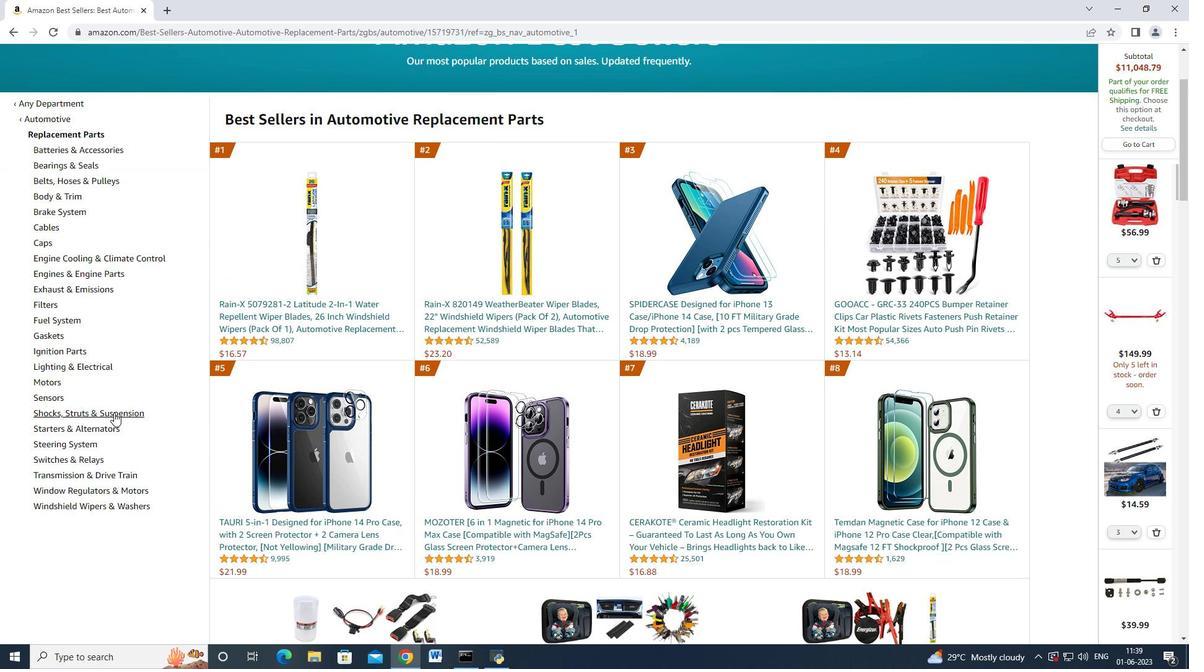 
Action: Mouse pressed left at (114, 410)
Screenshot: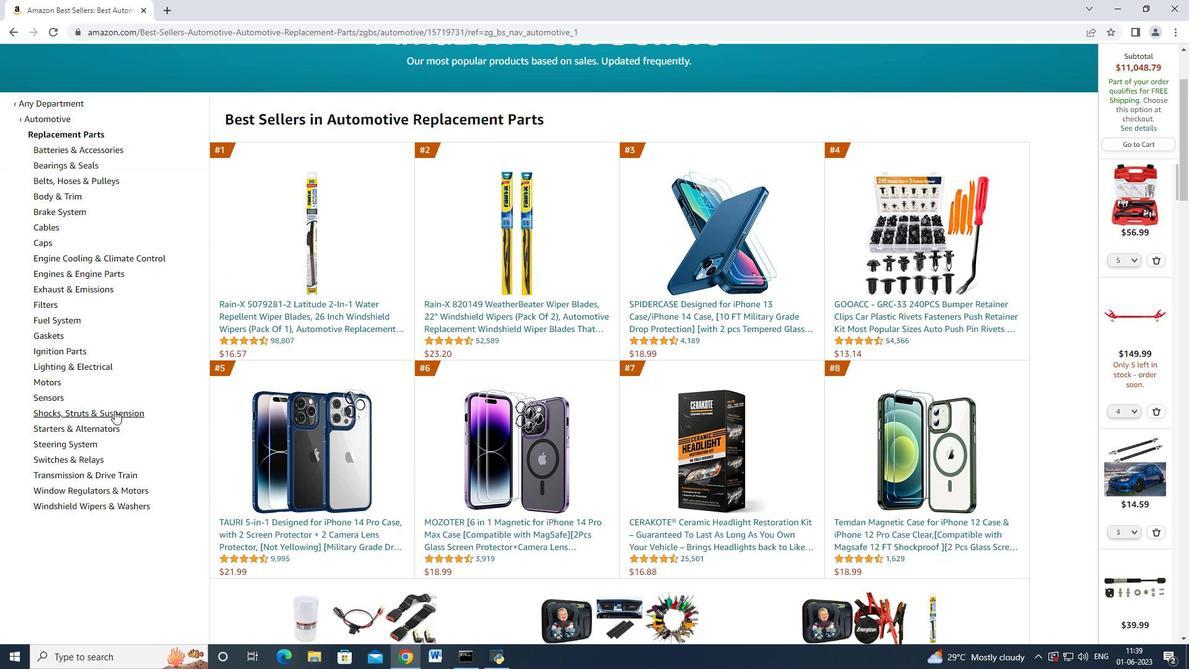 
Action: Mouse moved to (142, 296)
Screenshot: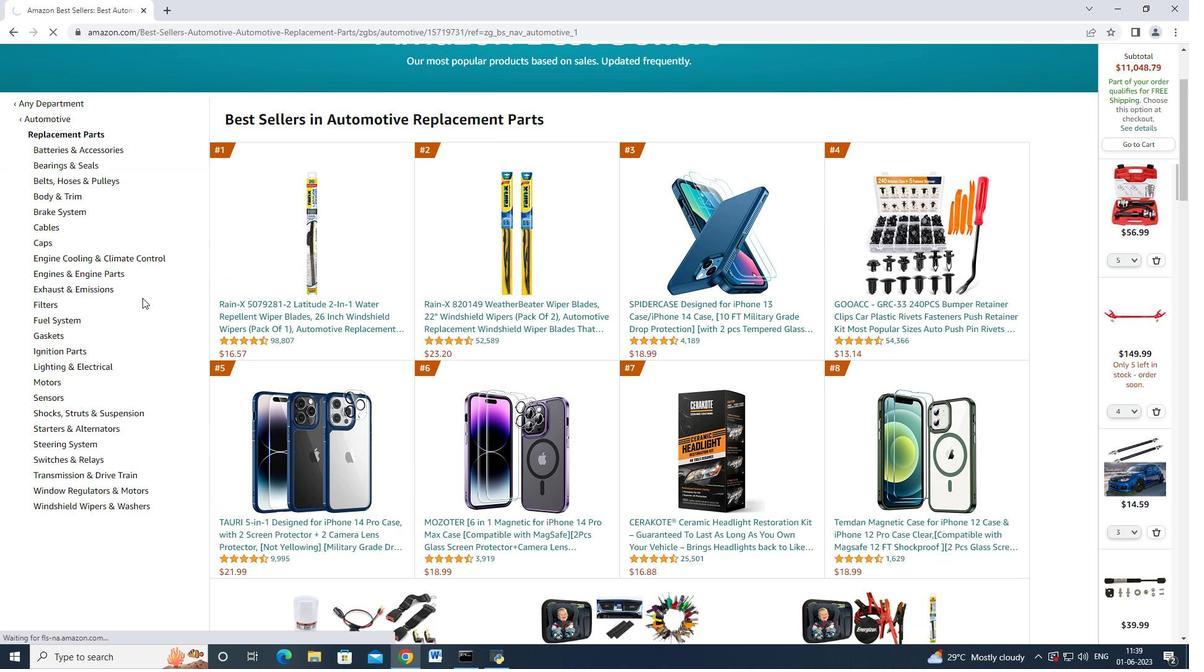 
Action: Mouse scrolled (142, 295) with delta (0, 0)
Screenshot: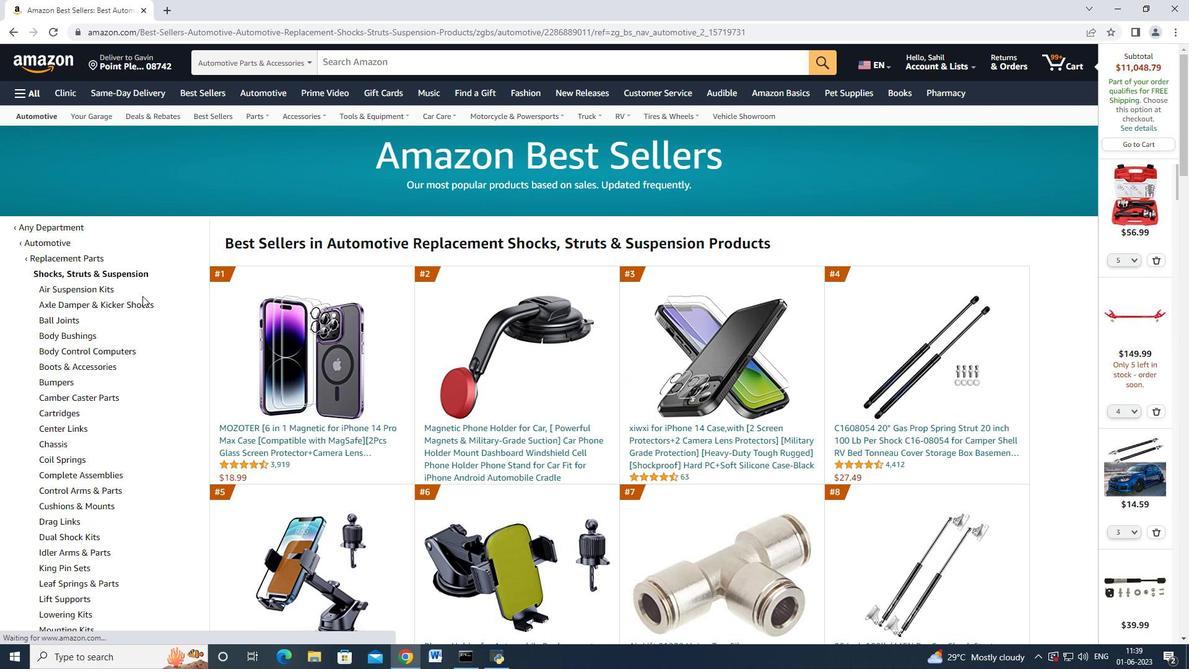 
Action: Mouse scrolled (142, 295) with delta (0, 0)
Screenshot: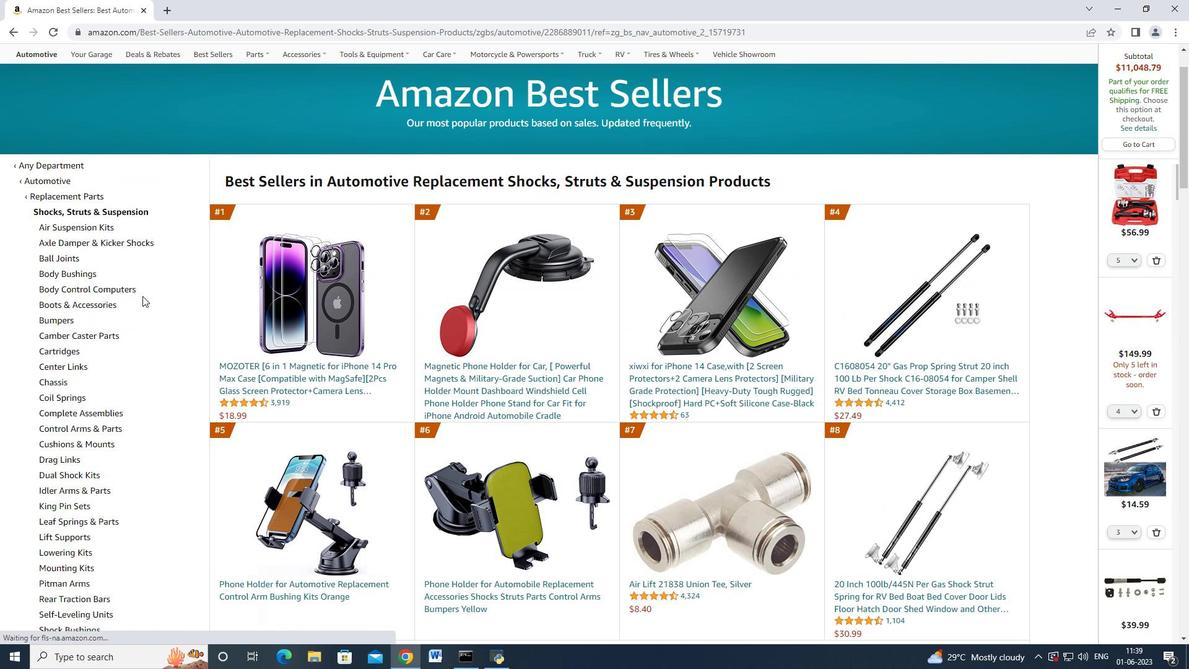 
Action: Mouse scrolled (142, 295) with delta (0, 0)
Screenshot: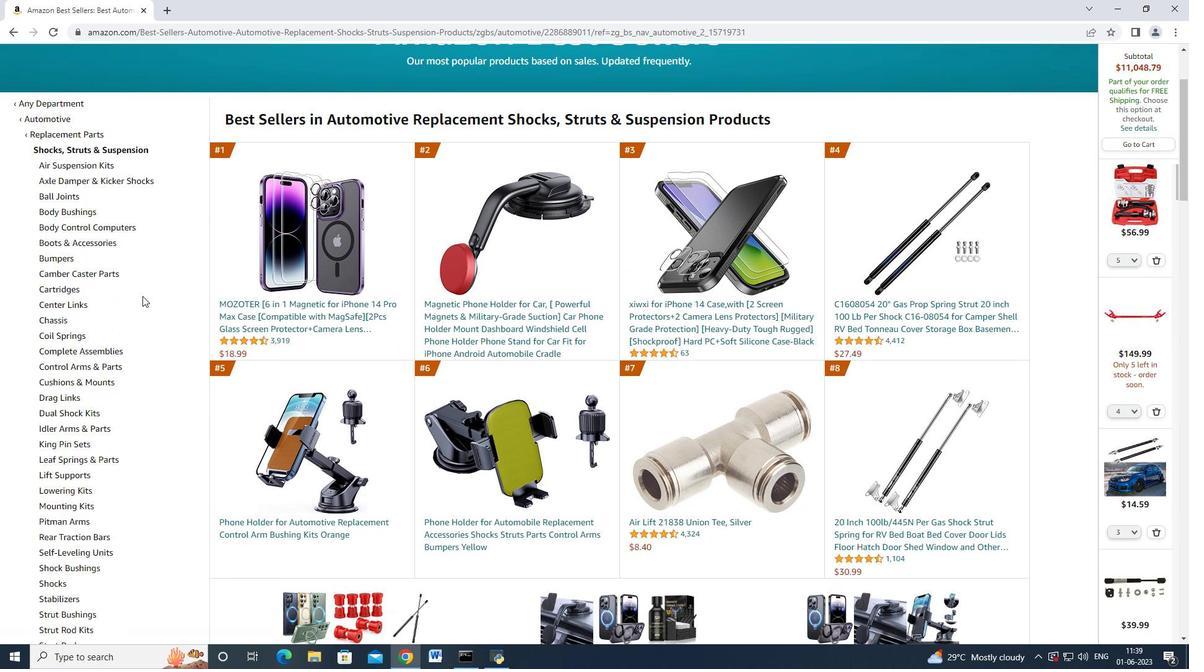 
Action: Mouse scrolled (142, 295) with delta (0, 0)
Screenshot: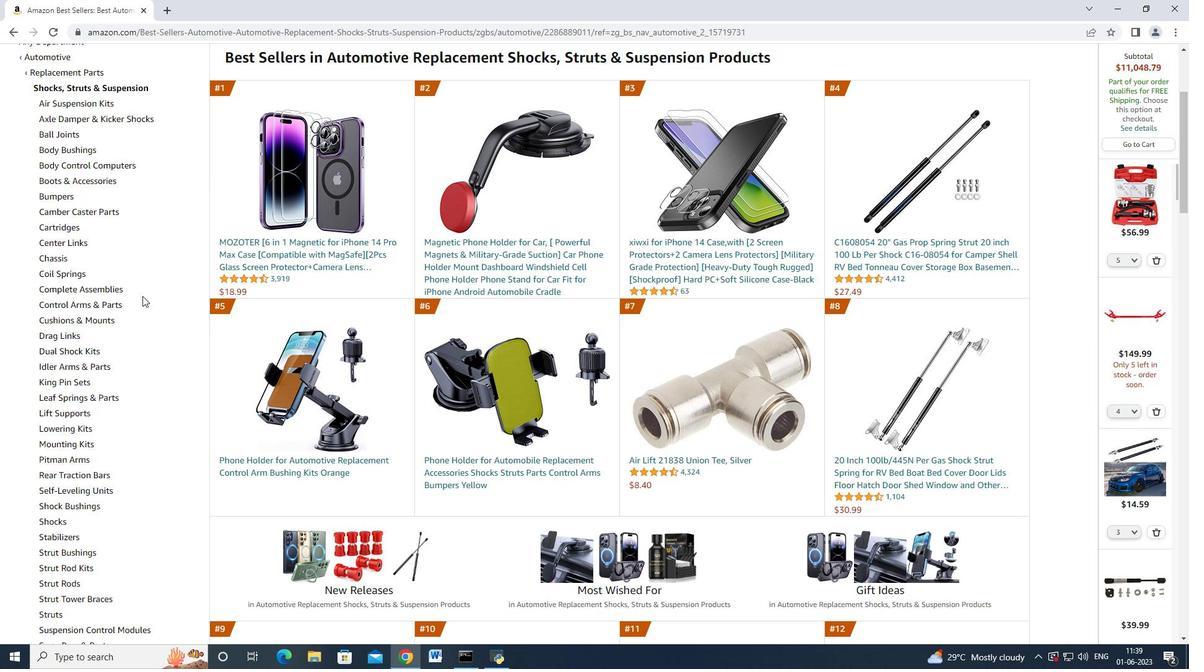 
Action: Mouse scrolled (142, 295) with delta (0, 0)
Screenshot: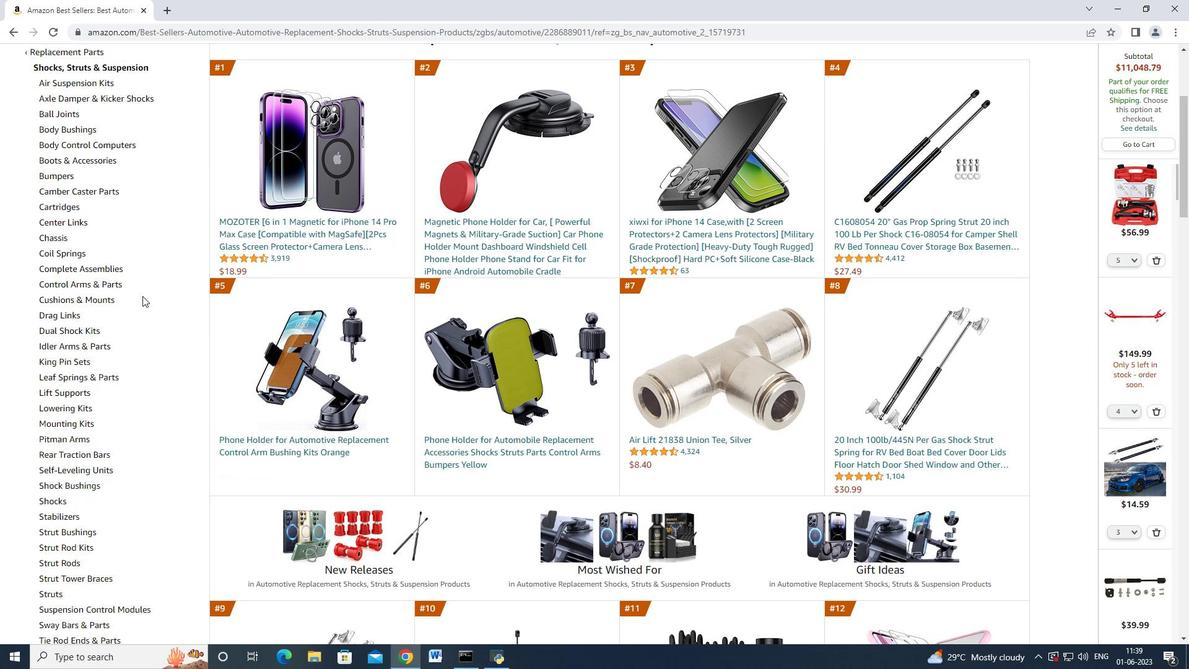 
Action: Mouse scrolled (142, 295) with delta (0, 0)
Screenshot: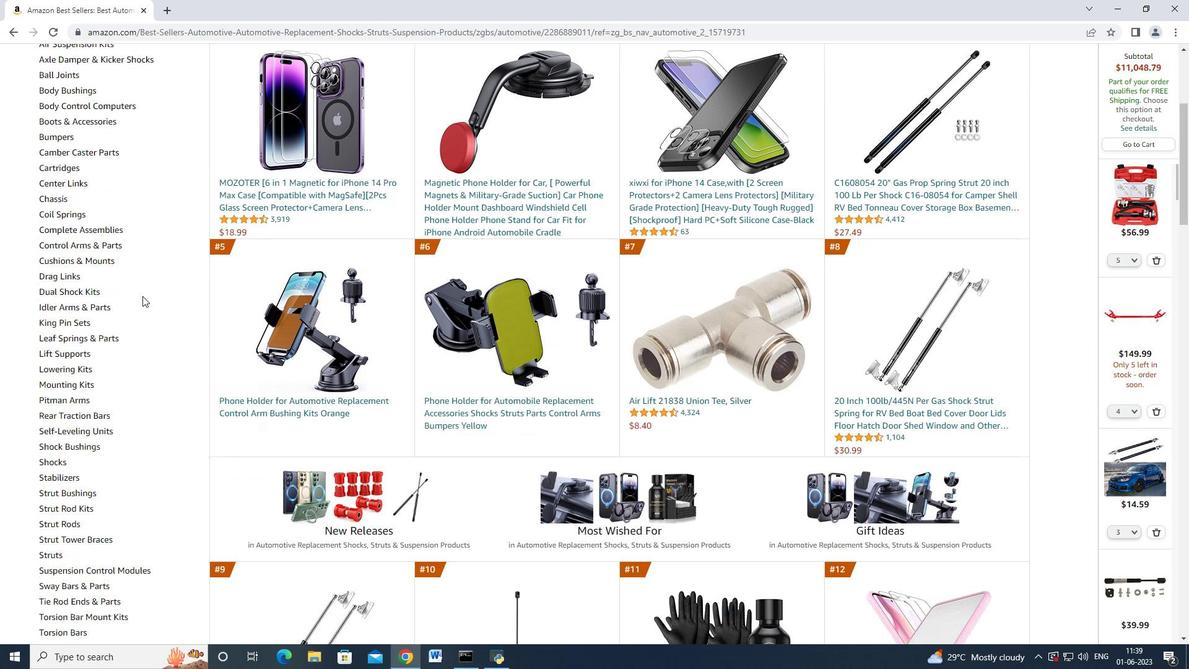
Action: Mouse moved to (132, 441)
Screenshot: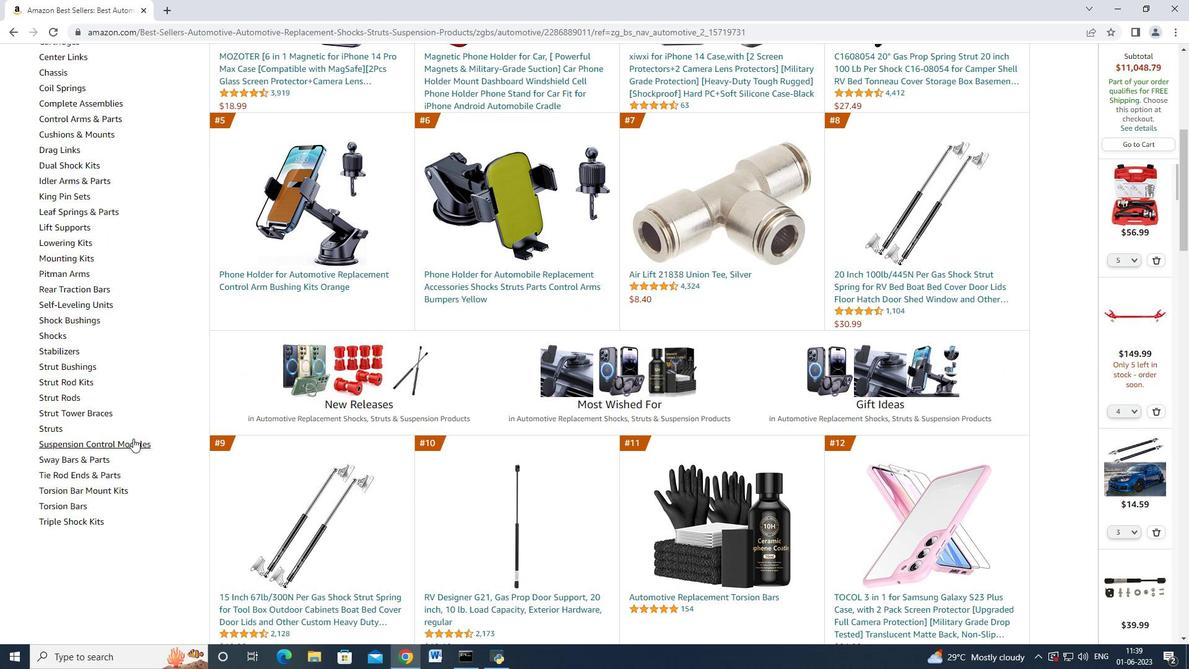 
Action: Mouse pressed left at (132, 441)
Screenshot: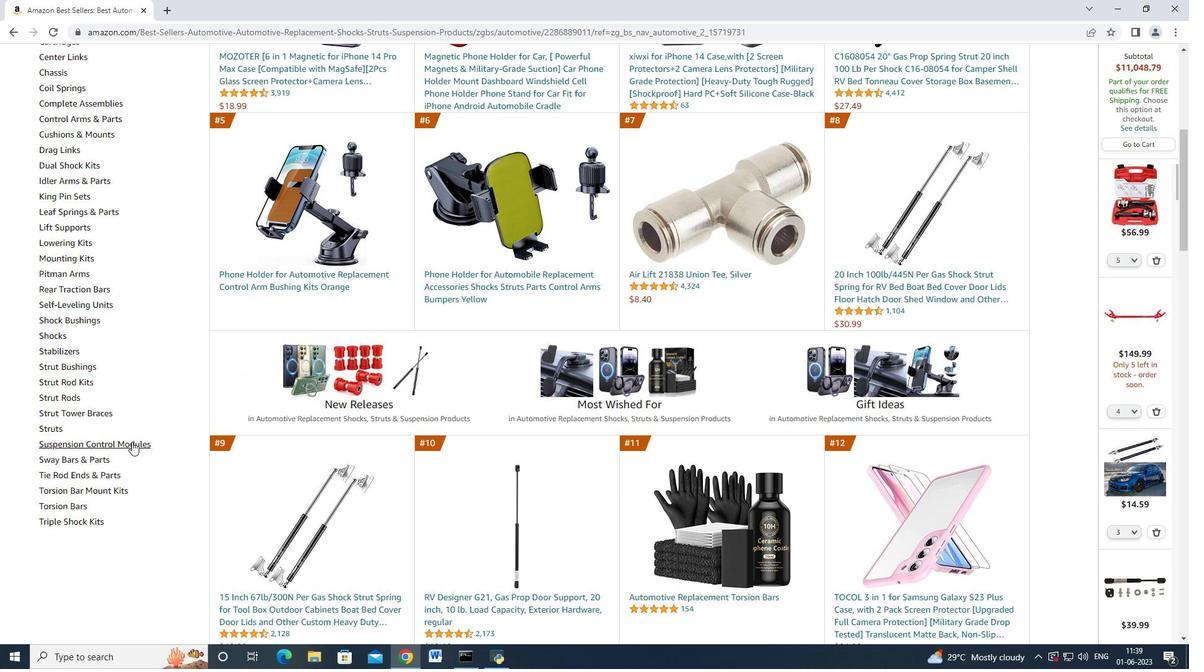 
Action: Mouse moved to (260, 303)
Screenshot: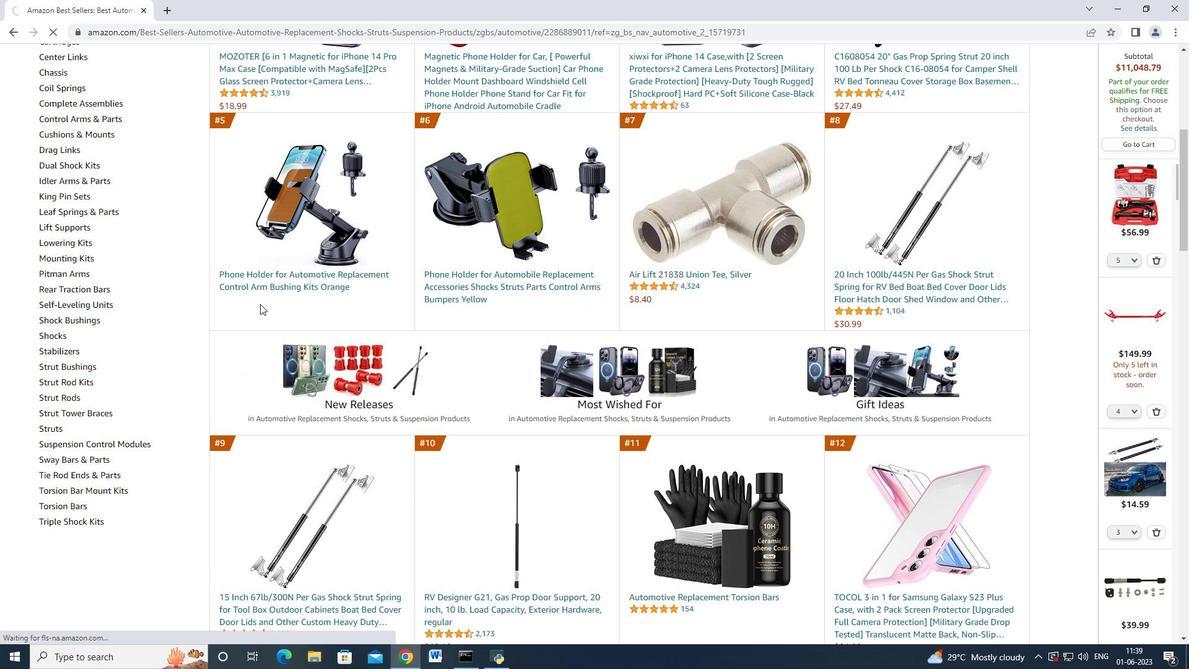 
Action: Mouse scrolled (260, 303) with delta (0, 0)
Screenshot: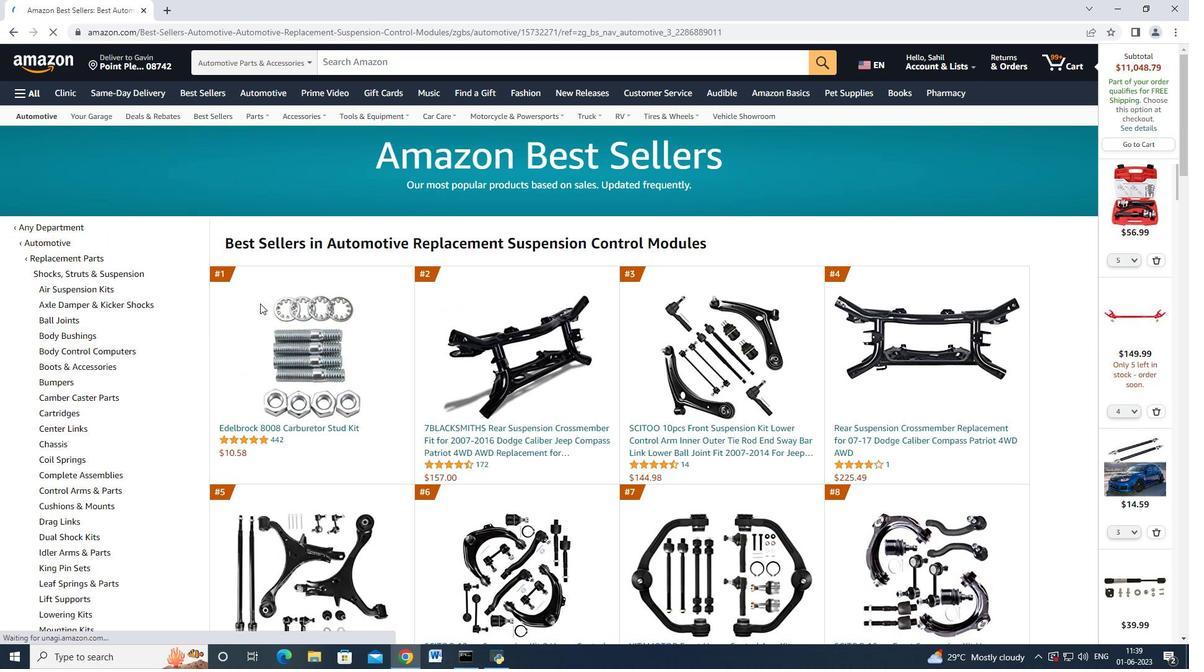 
Action: Mouse moved to (465, 373)
Screenshot: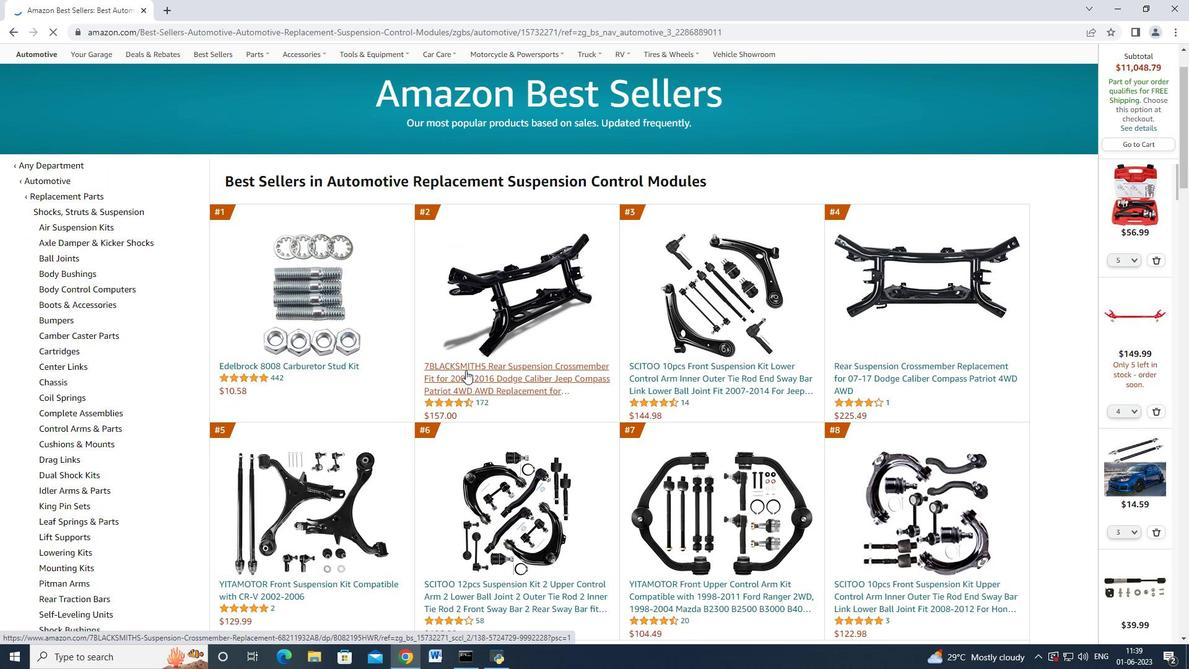 
Action: Mouse pressed left at (465, 373)
Screenshot: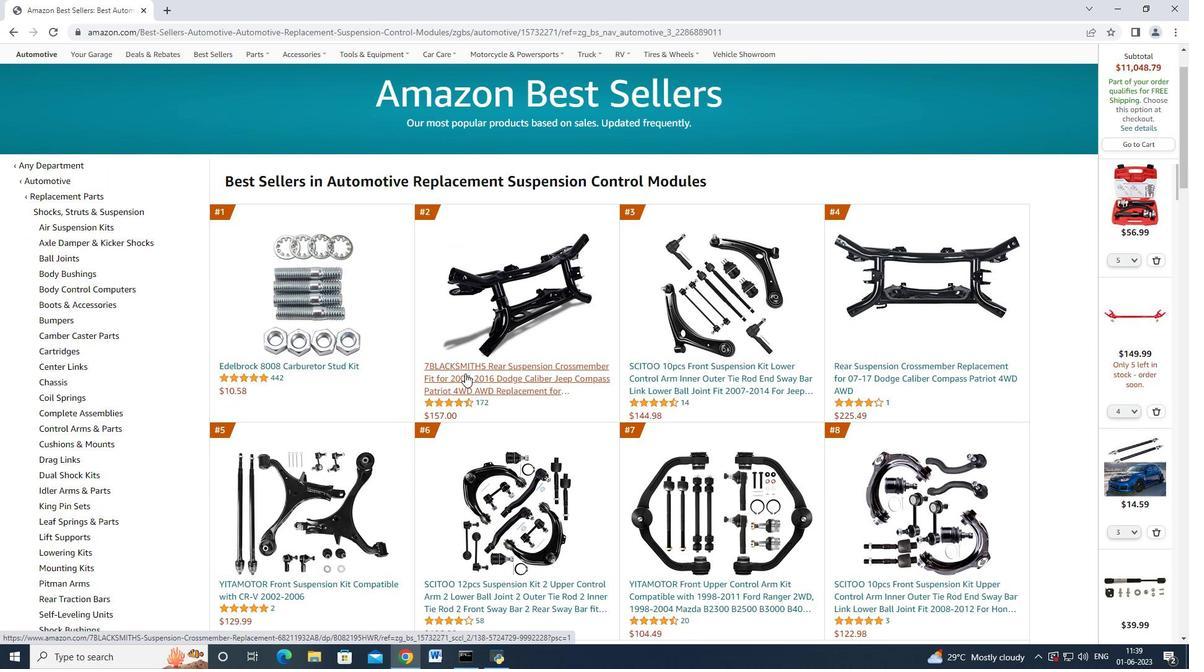 
Action: Mouse moved to (918, 351)
Screenshot: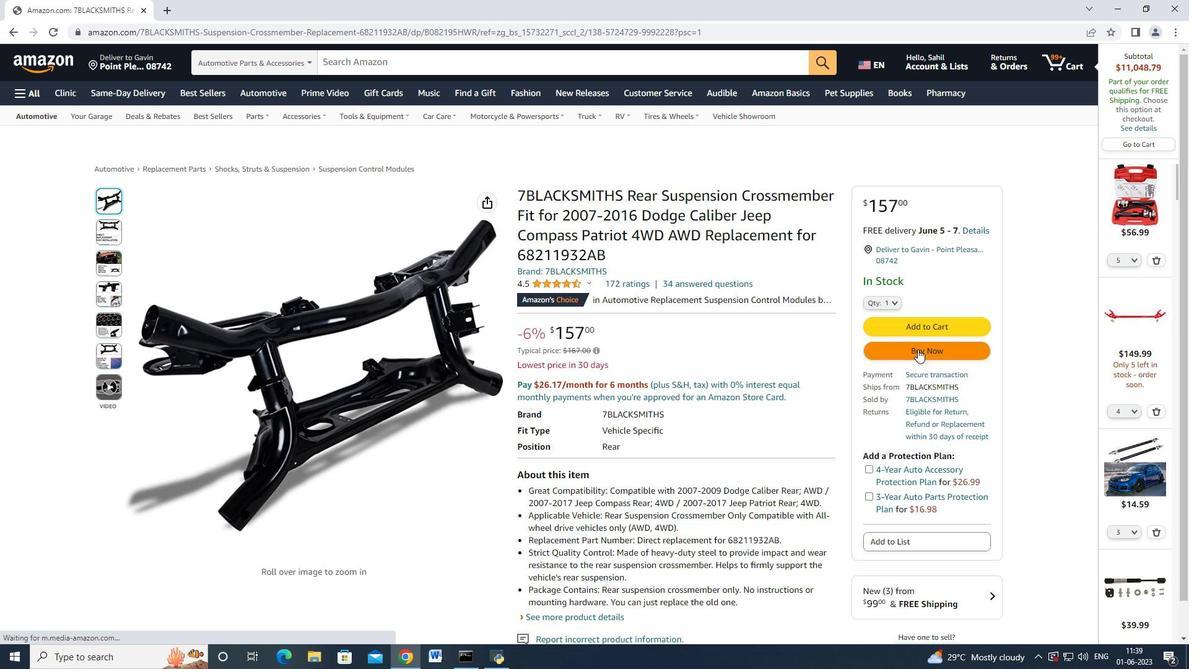 
Action: Mouse pressed left at (918, 351)
Screenshot: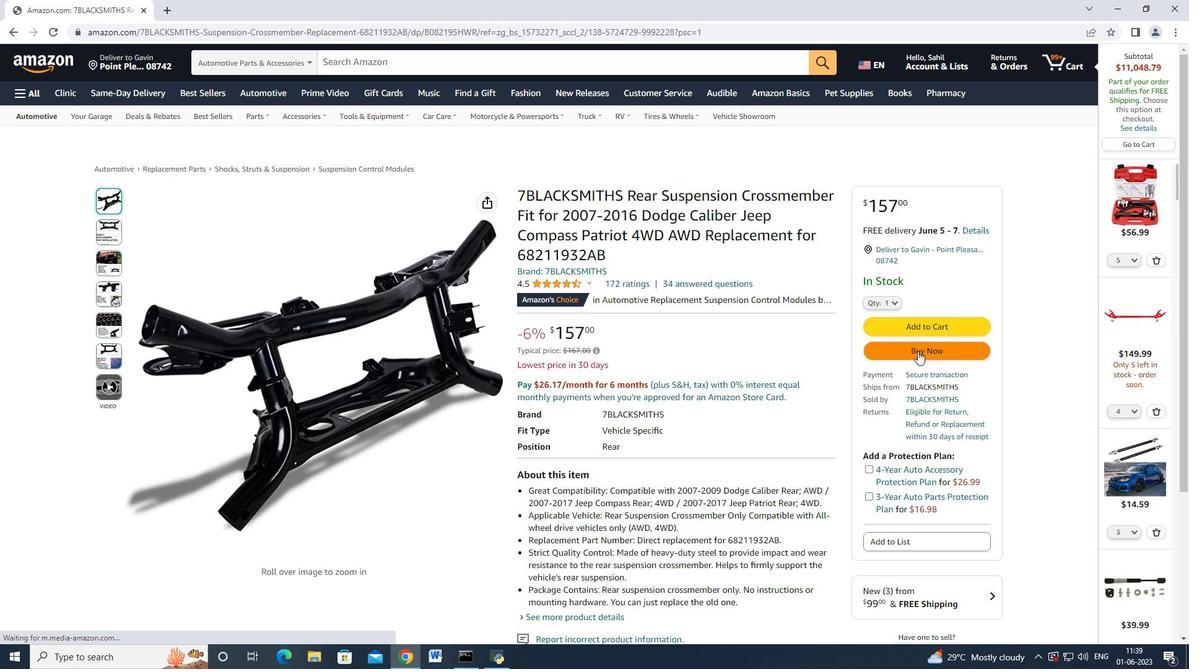 
Action: Mouse moved to (707, 106)
Screenshot: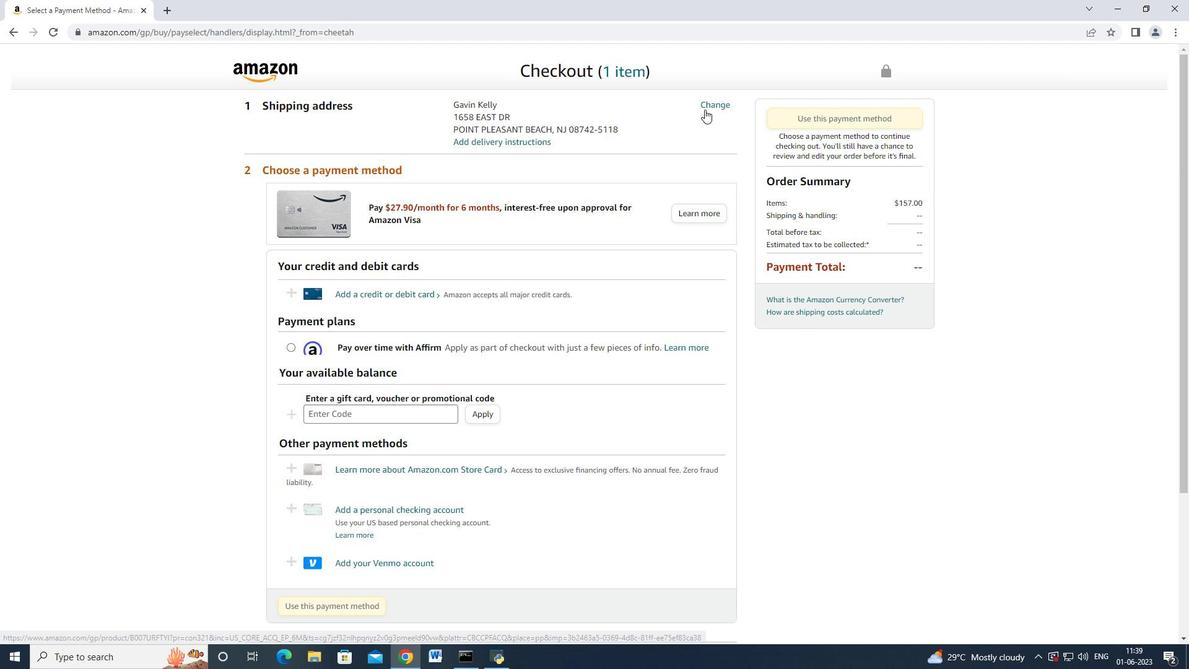 
Action: Mouse pressed left at (707, 106)
Screenshot: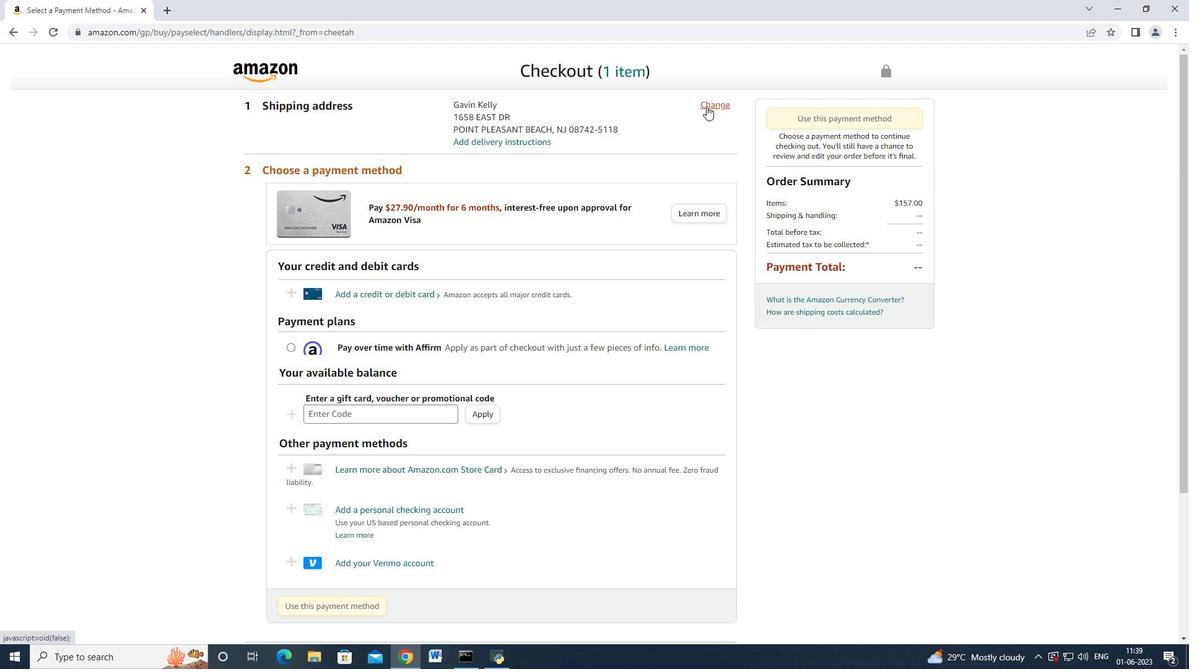 
Action: Mouse moved to (431, 171)
Screenshot: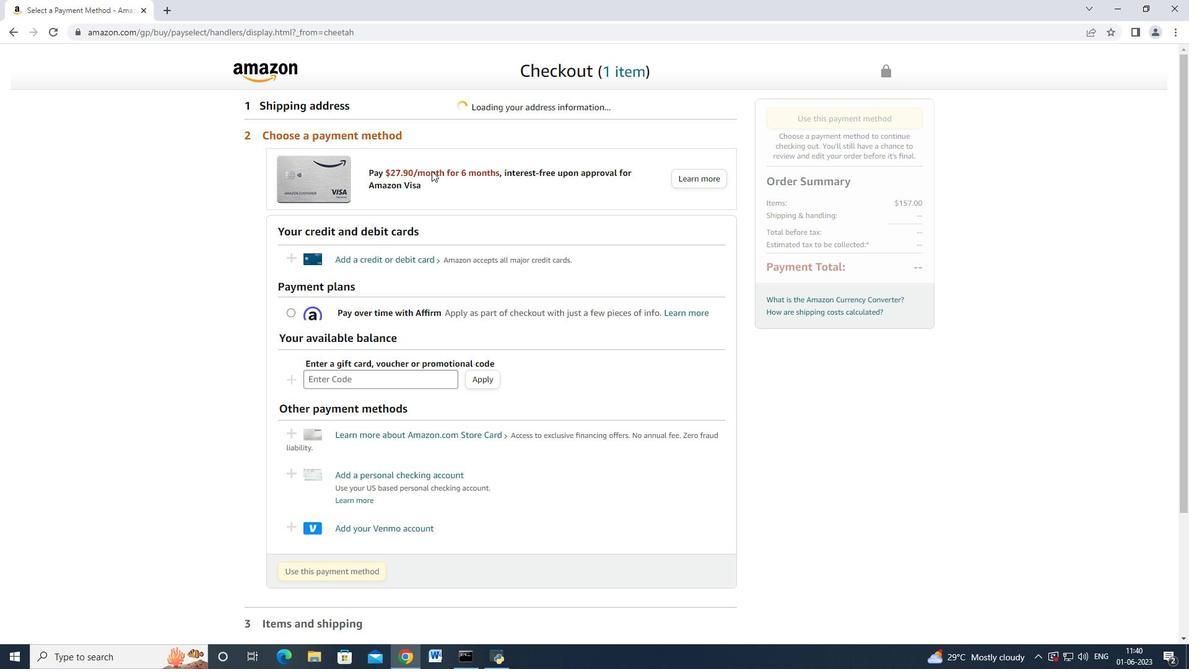 
Action: Mouse scrolled (431, 170) with delta (0, 0)
Screenshot: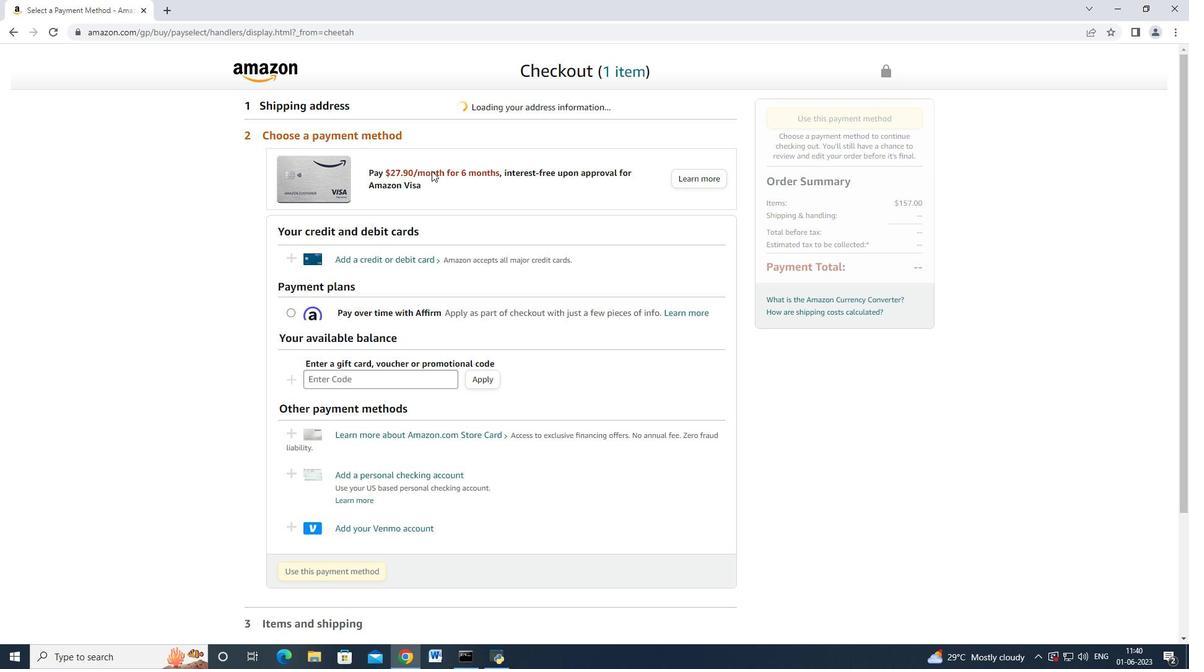
Action: Mouse scrolled (431, 171) with delta (0, 0)
Screenshot: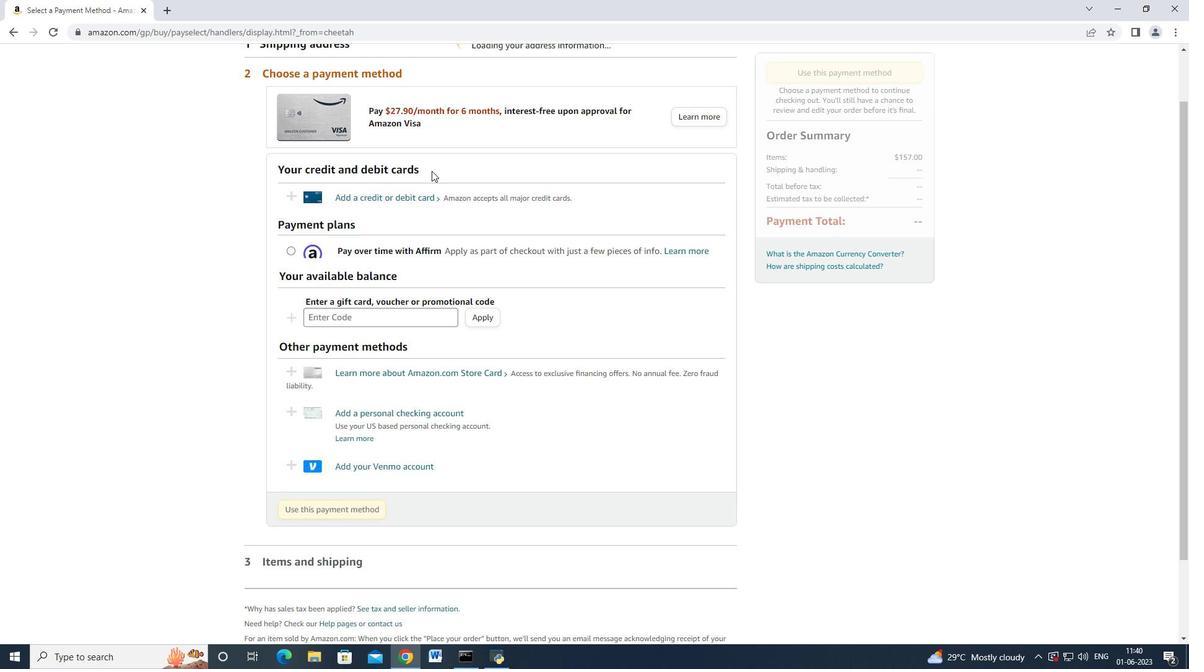 
Action: Mouse scrolled (431, 170) with delta (0, 0)
Screenshot: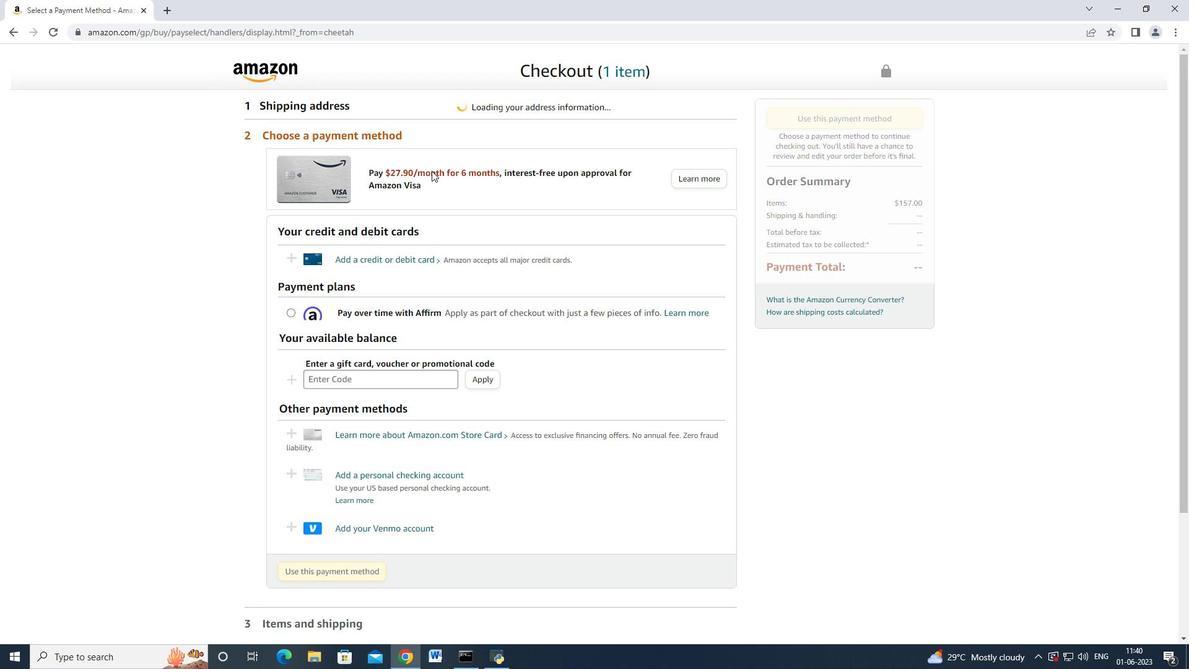 
Action: Mouse scrolled (431, 171) with delta (0, 0)
Screenshot: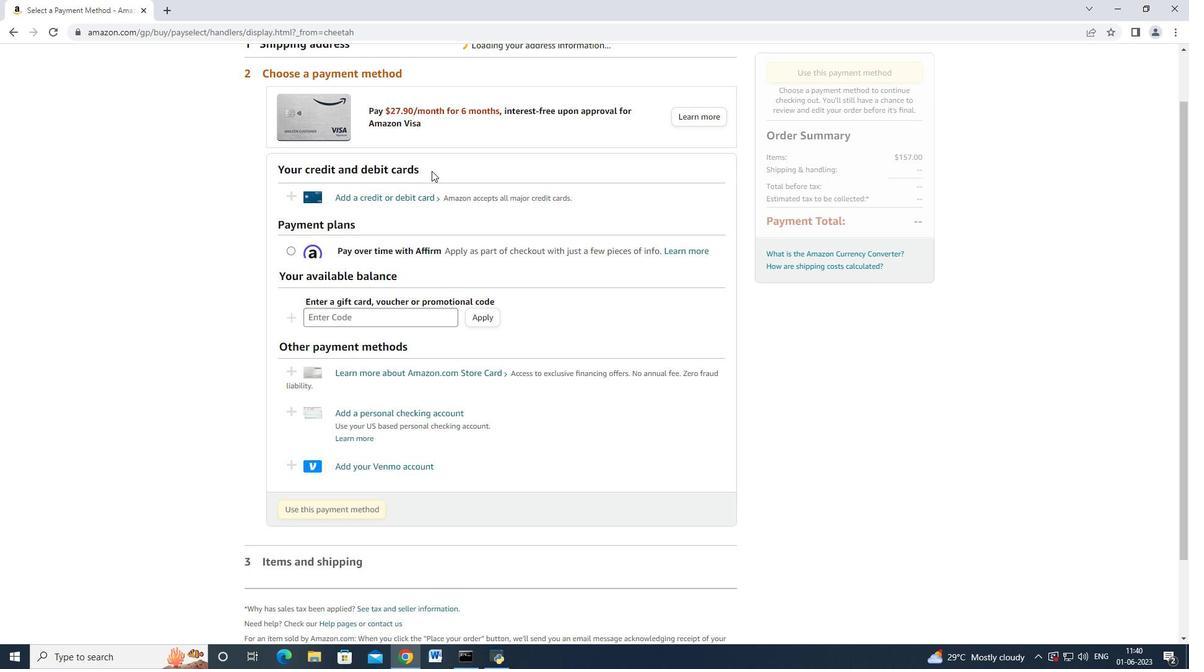 
Action: Mouse scrolled (431, 171) with delta (0, 0)
Screenshot: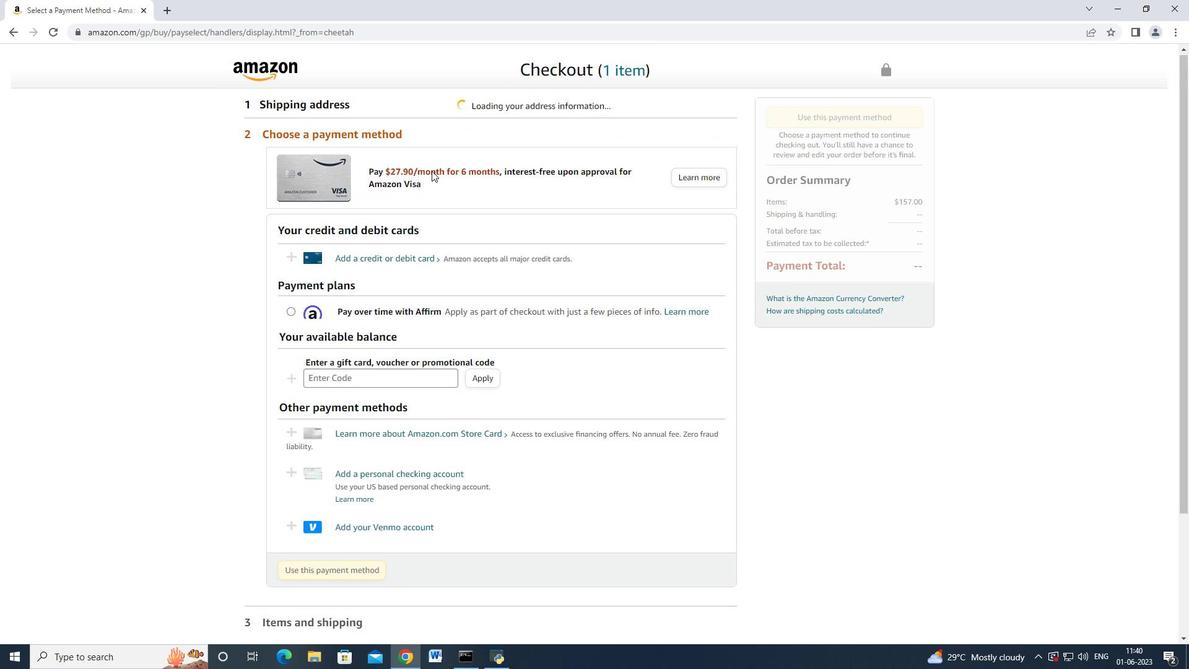 
Action: Mouse moved to (444, 193)
Screenshot: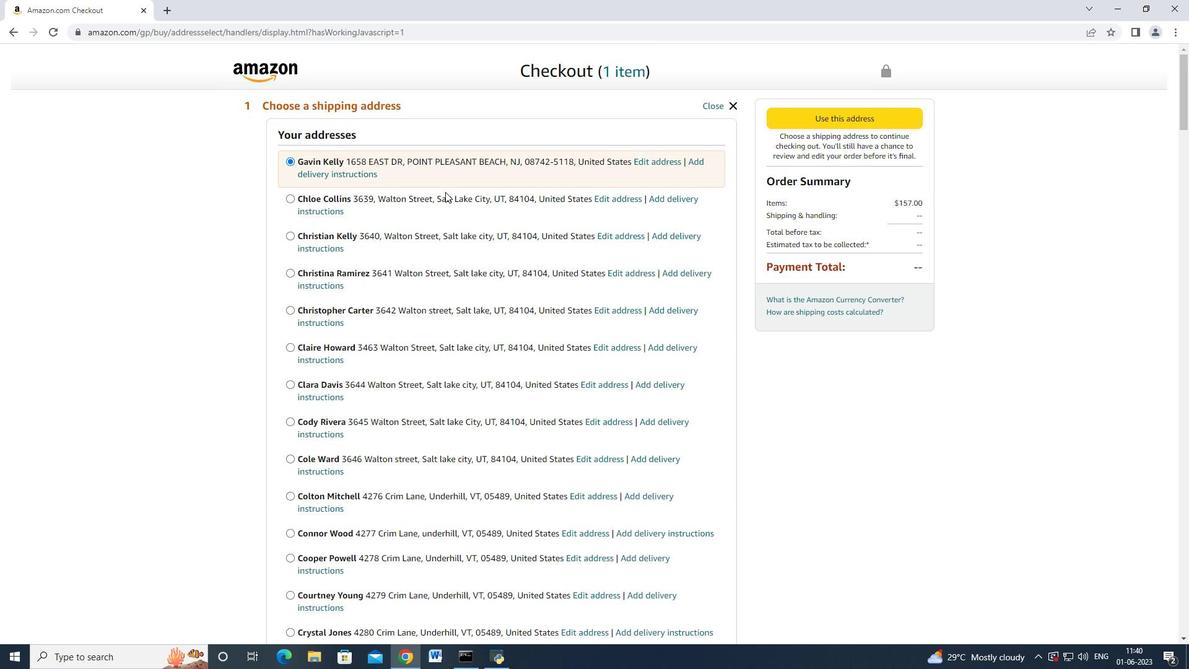 
Action: Mouse scrolled (444, 192) with delta (0, 0)
Screenshot: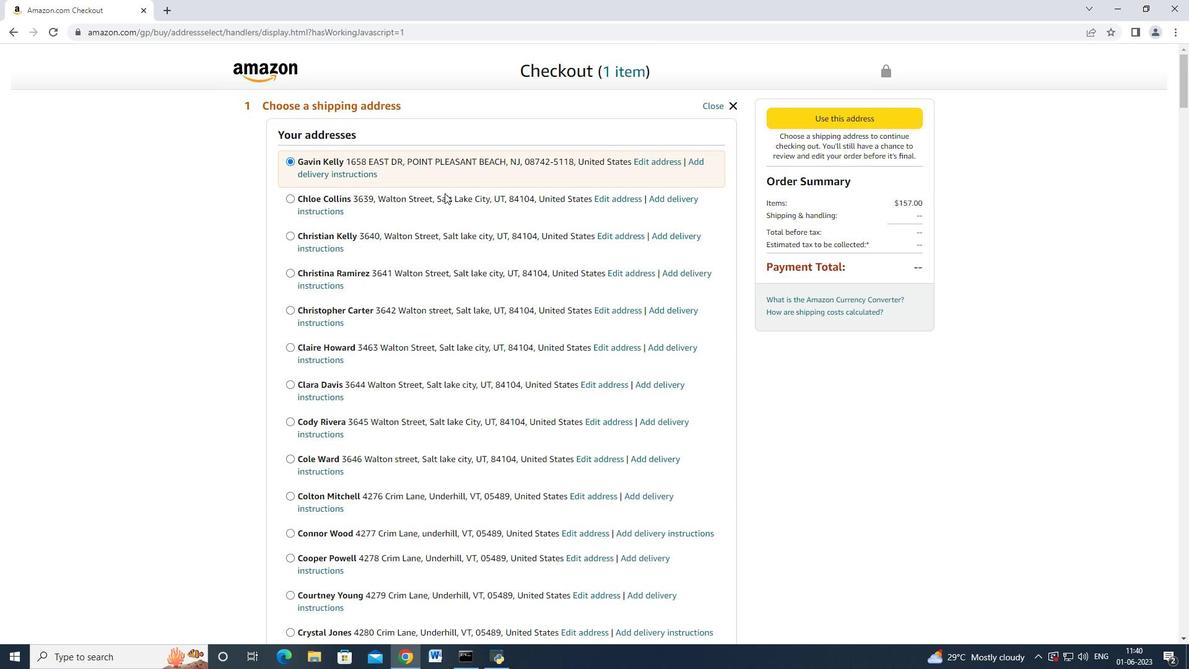 
Action: Mouse moved to (444, 193)
Screenshot: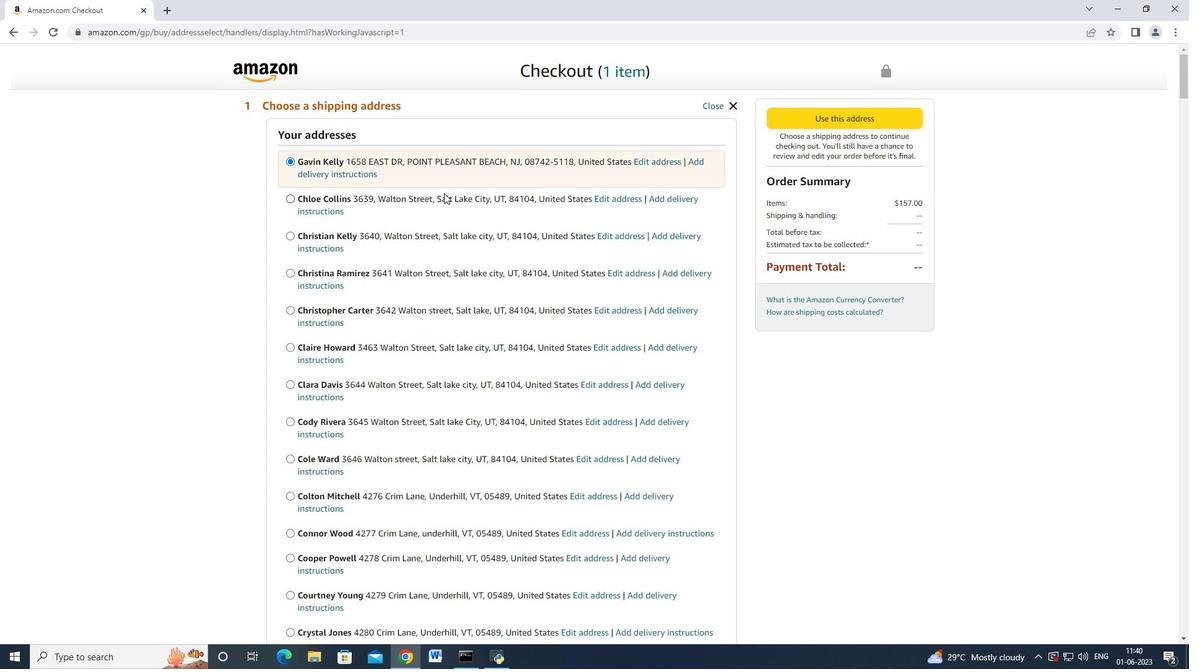 
Action: Mouse scrolled (444, 192) with delta (0, 0)
Screenshot: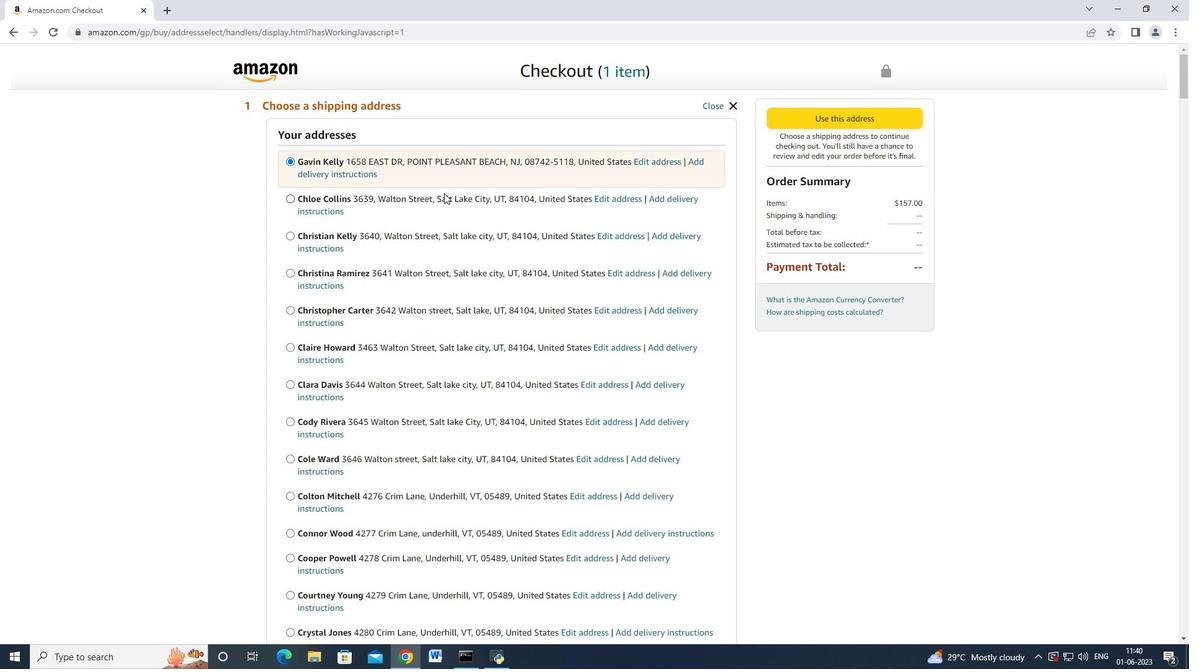
Action: Mouse scrolled (444, 193) with delta (0, 0)
Screenshot: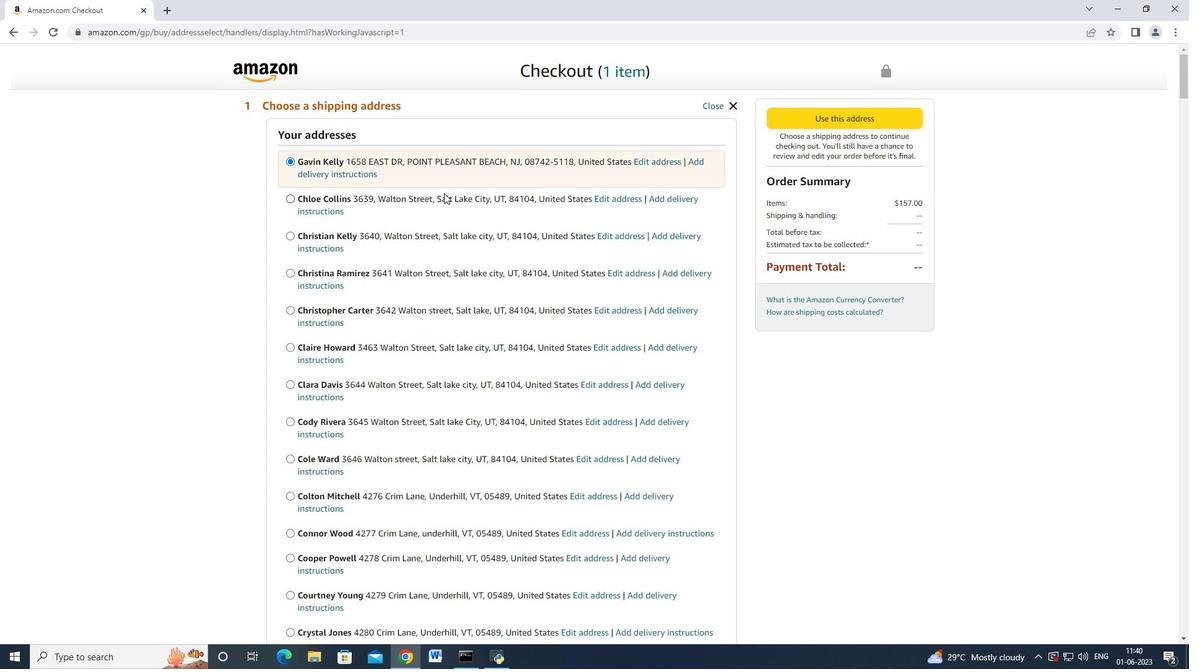 
Action: Mouse scrolled (444, 193) with delta (0, 0)
Screenshot: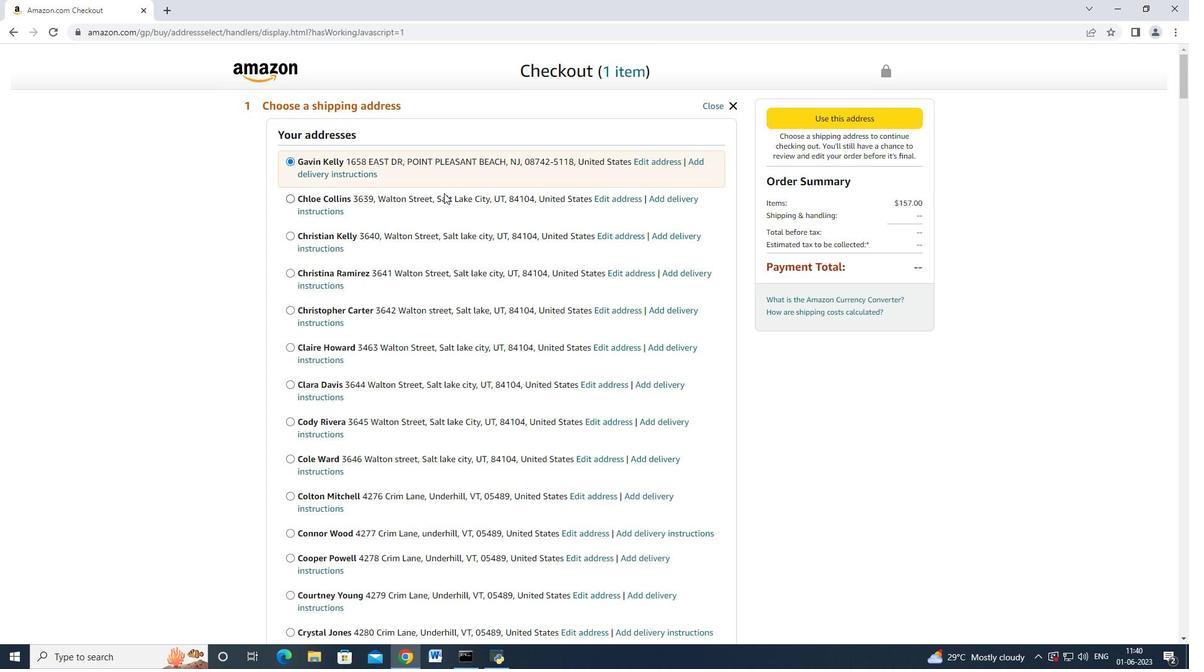 
Action: Mouse moved to (436, 222)
Screenshot: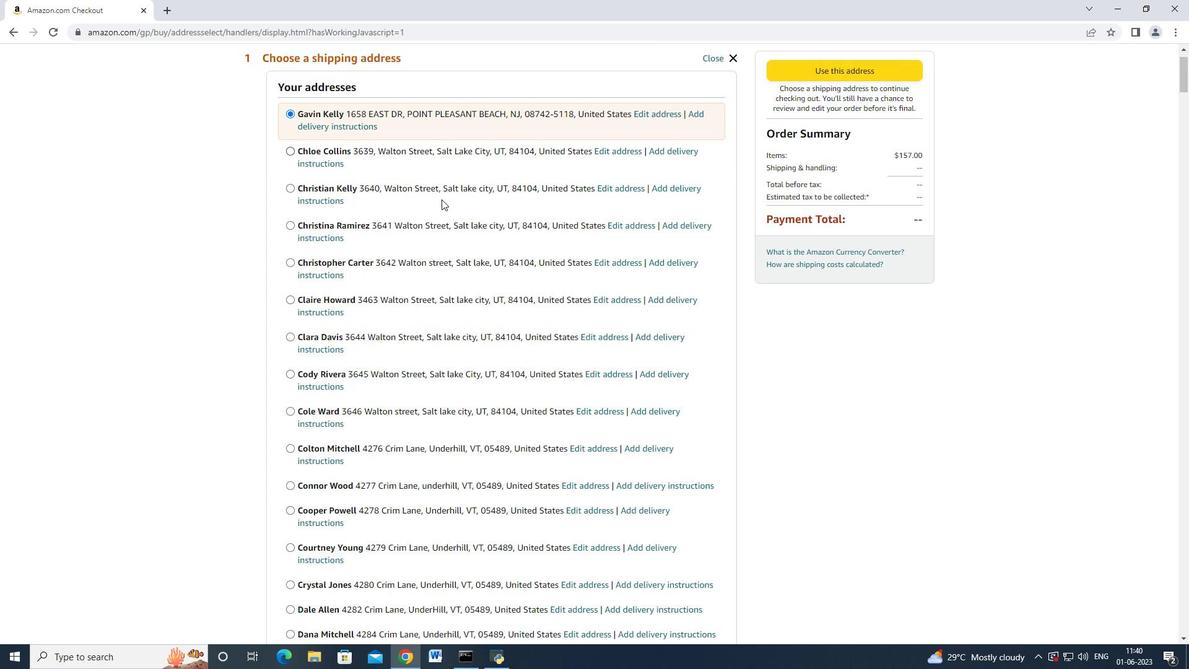 
Action: Mouse scrolled (436, 221) with delta (0, 0)
Screenshot: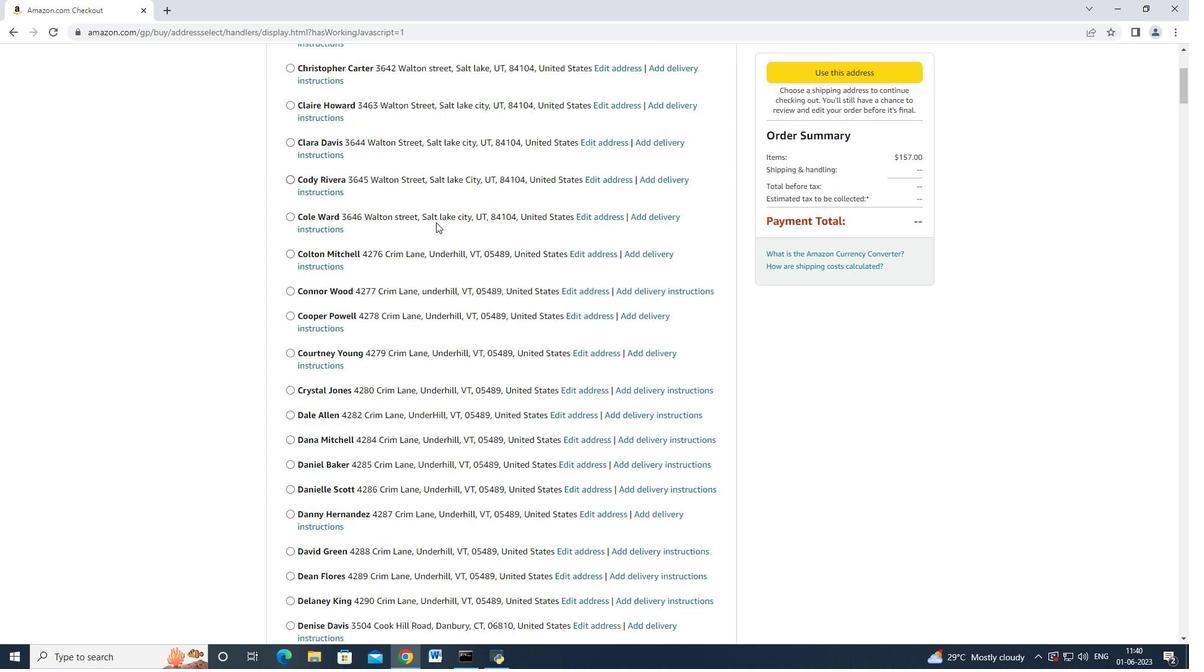 
Action: Mouse scrolled (436, 221) with delta (0, 0)
Screenshot: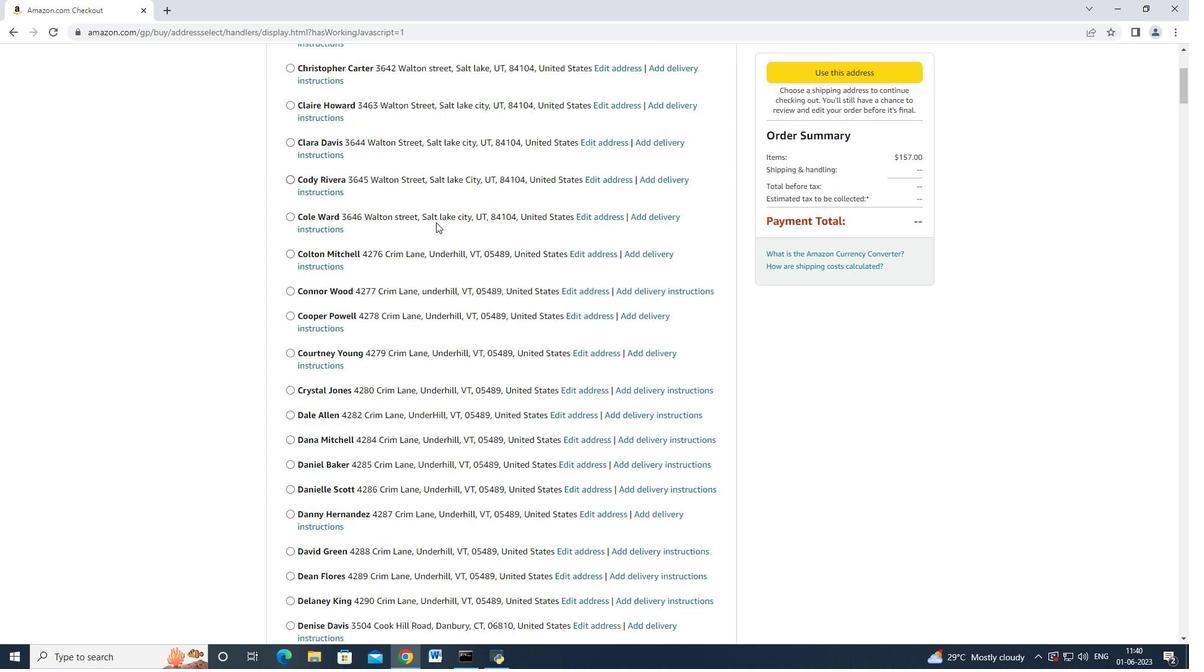 
Action: Mouse scrolled (436, 221) with delta (0, 0)
Screenshot: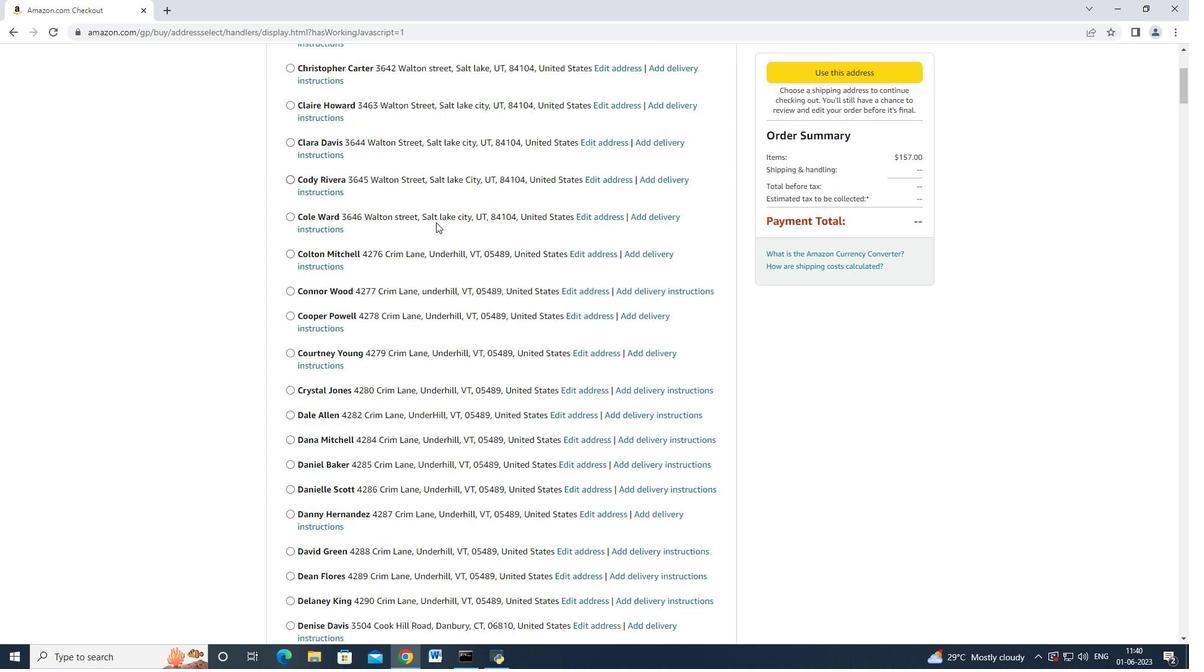 
Action: Mouse scrolled (436, 221) with delta (0, 0)
Screenshot: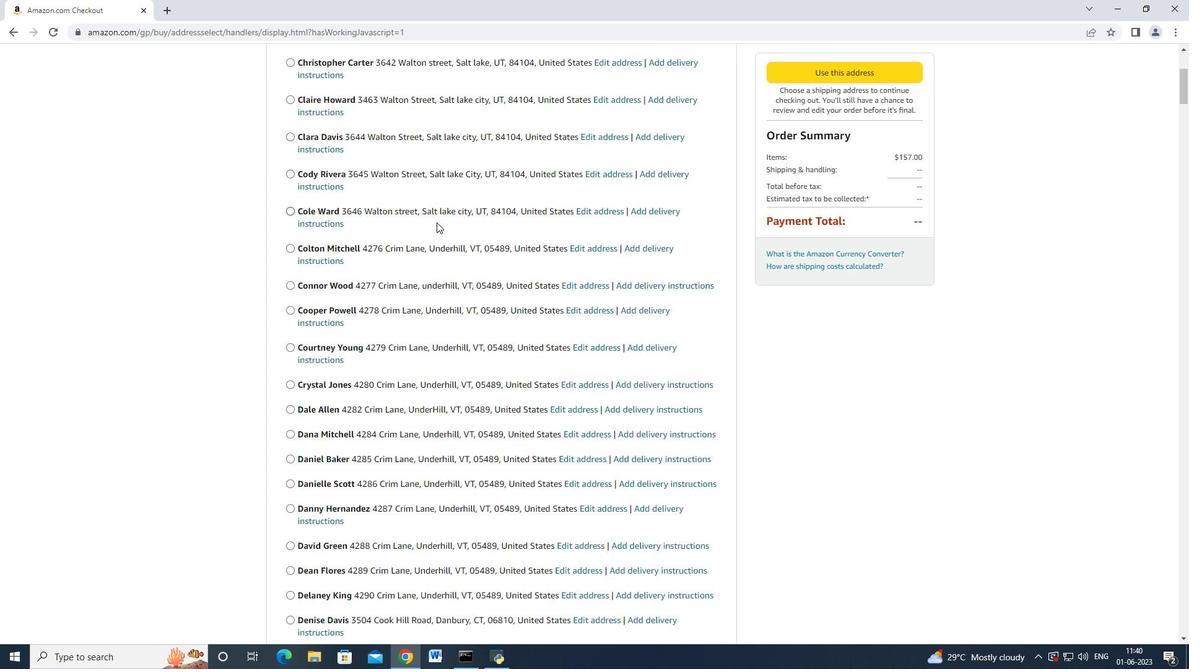 
Action: Mouse scrolled (436, 221) with delta (0, 0)
Screenshot: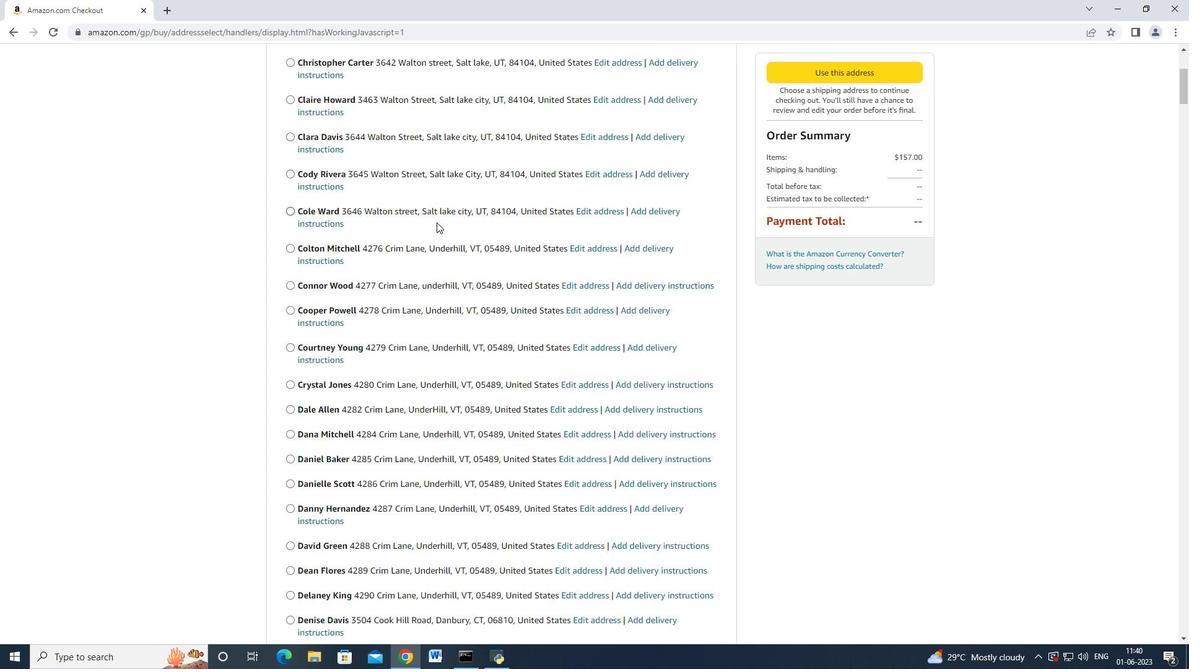 
Action: Mouse scrolled (436, 221) with delta (0, 0)
Screenshot: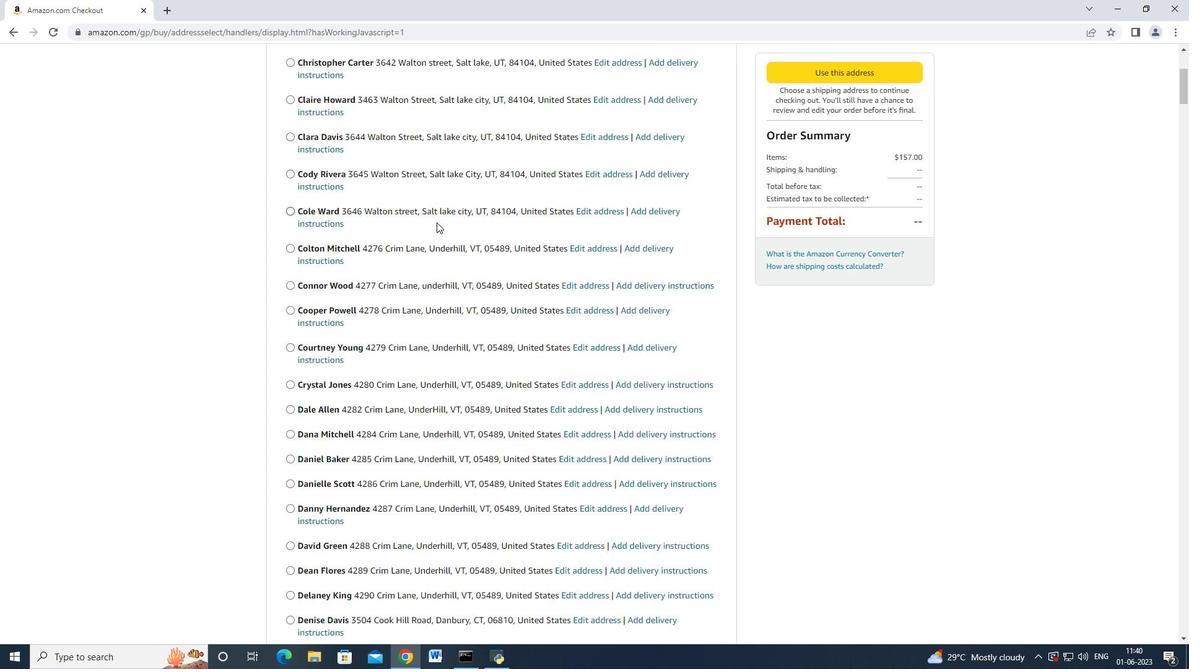
Action: Mouse scrolled (436, 221) with delta (0, 0)
Screenshot: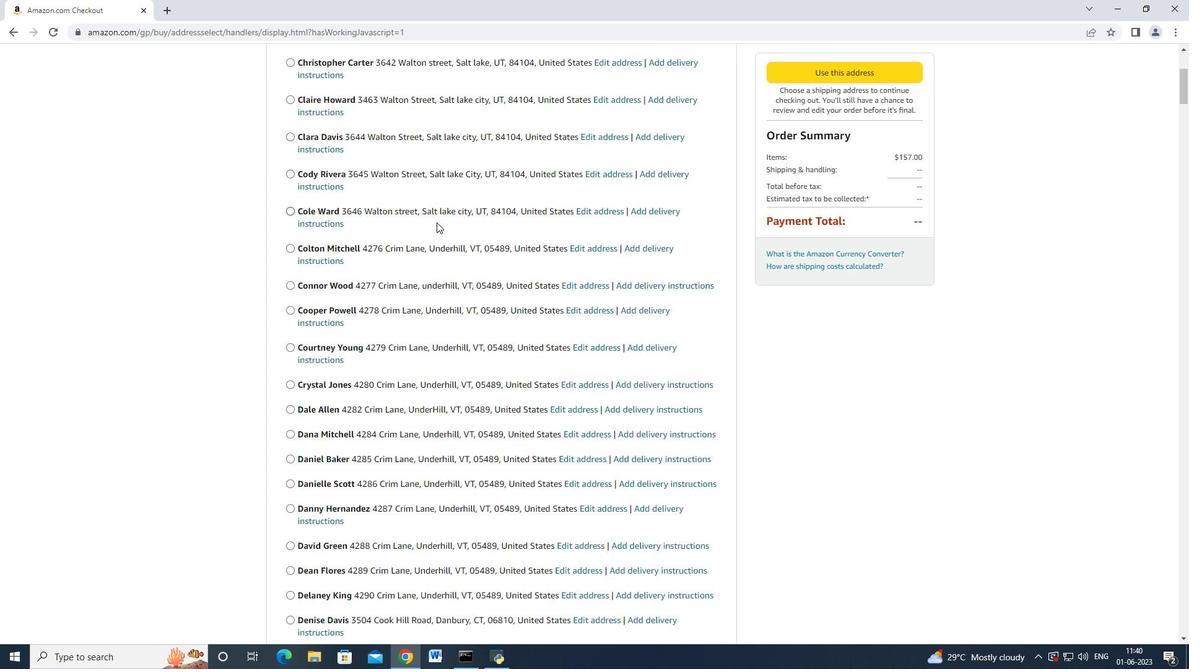 
Action: Mouse scrolled (436, 221) with delta (0, 0)
Screenshot: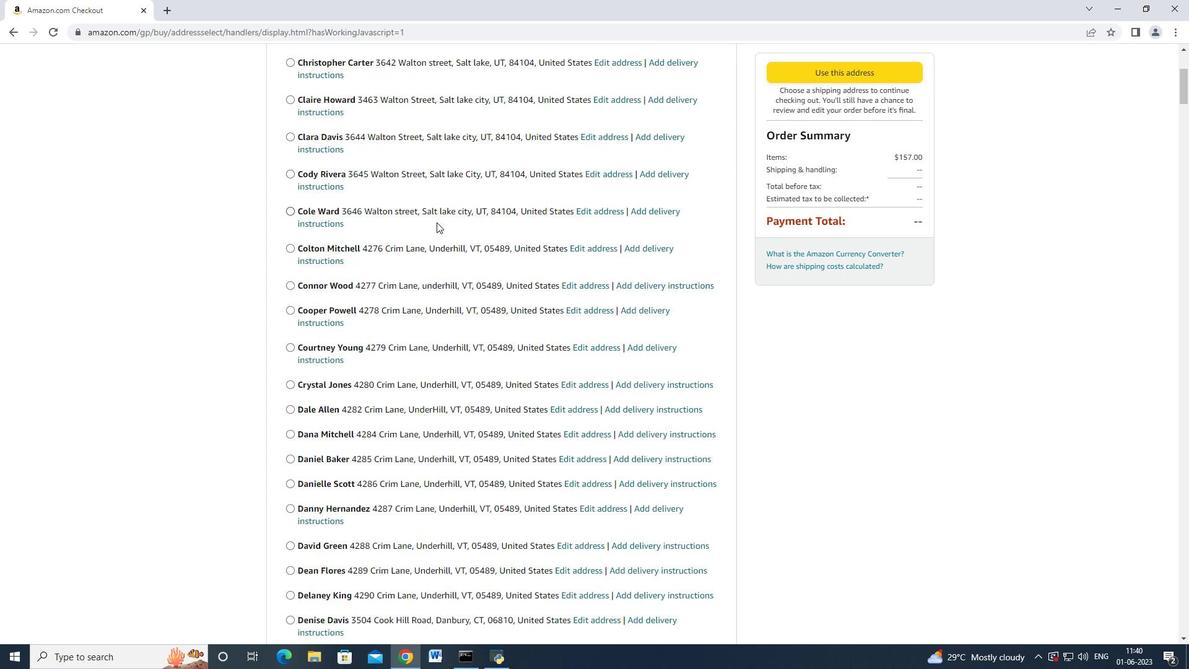 
Action: Mouse scrolled (436, 221) with delta (0, 0)
Screenshot: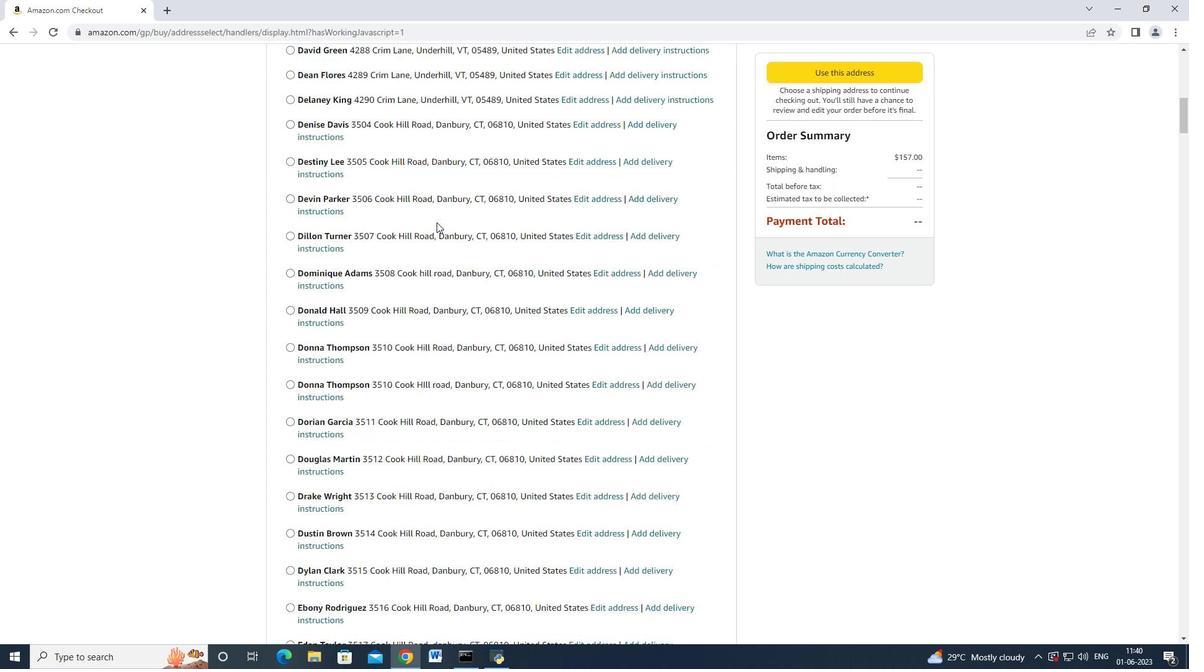 
Action: Mouse scrolled (436, 221) with delta (0, 0)
Screenshot: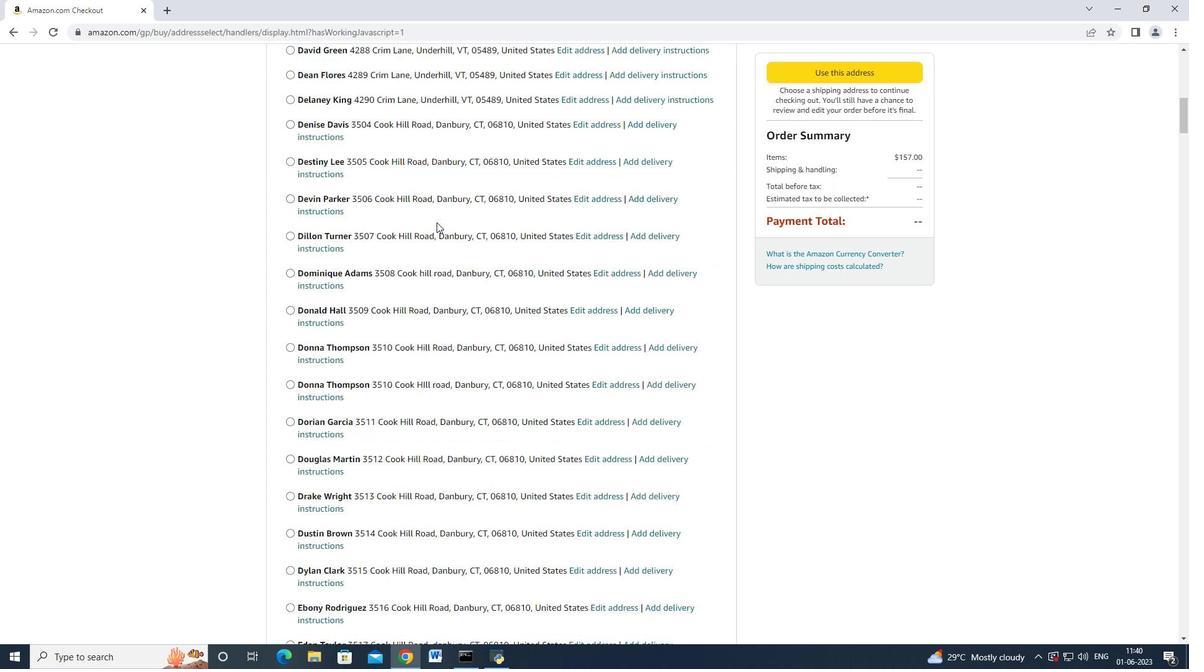 
Action: Mouse scrolled (436, 221) with delta (0, 0)
Screenshot: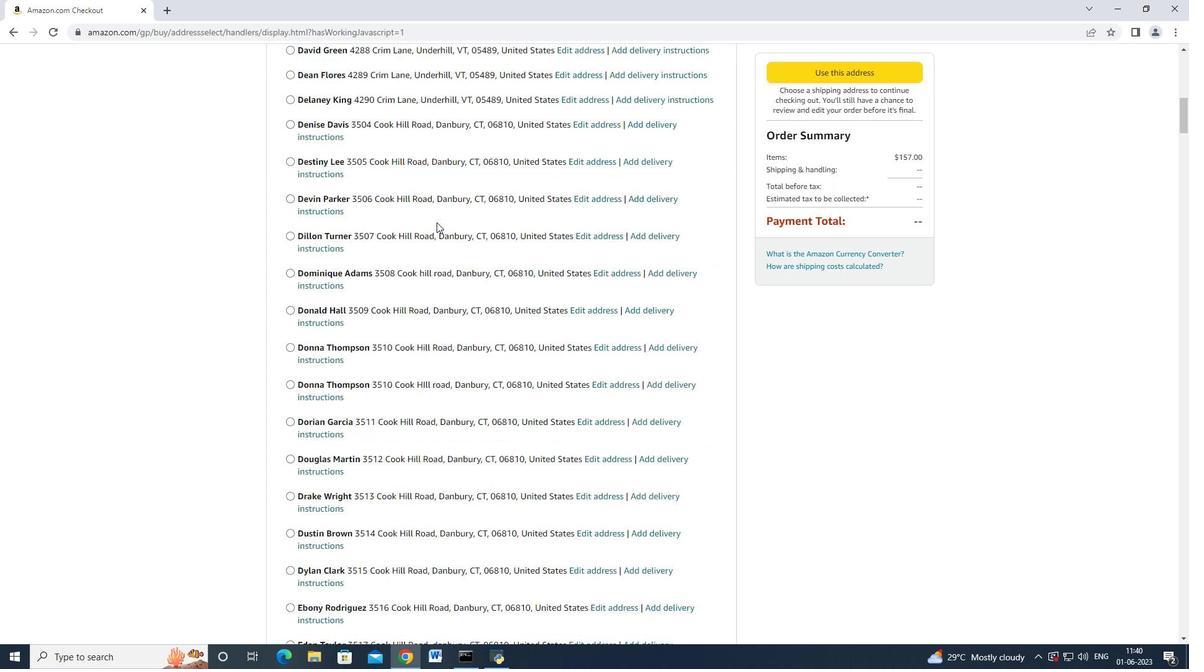 
Action: Mouse scrolled (436, 221) with delta (0, 0)
Screenshot: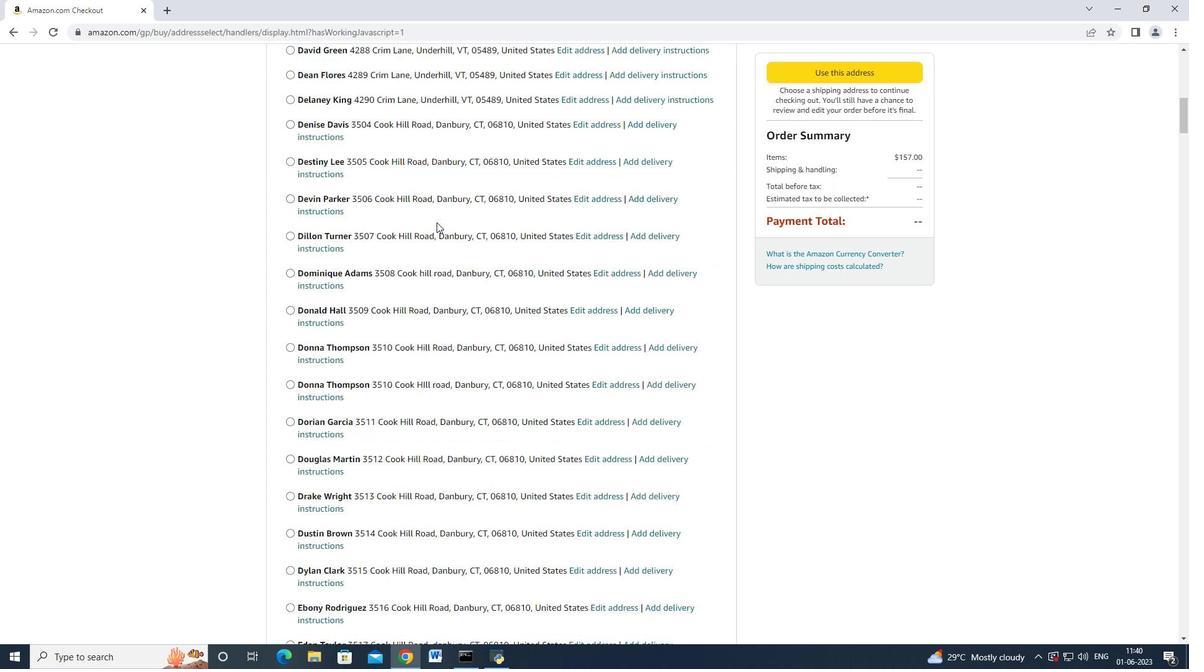 
Action: Mouse scrolled (436, 221) with delta (0, 0)
Screenshot: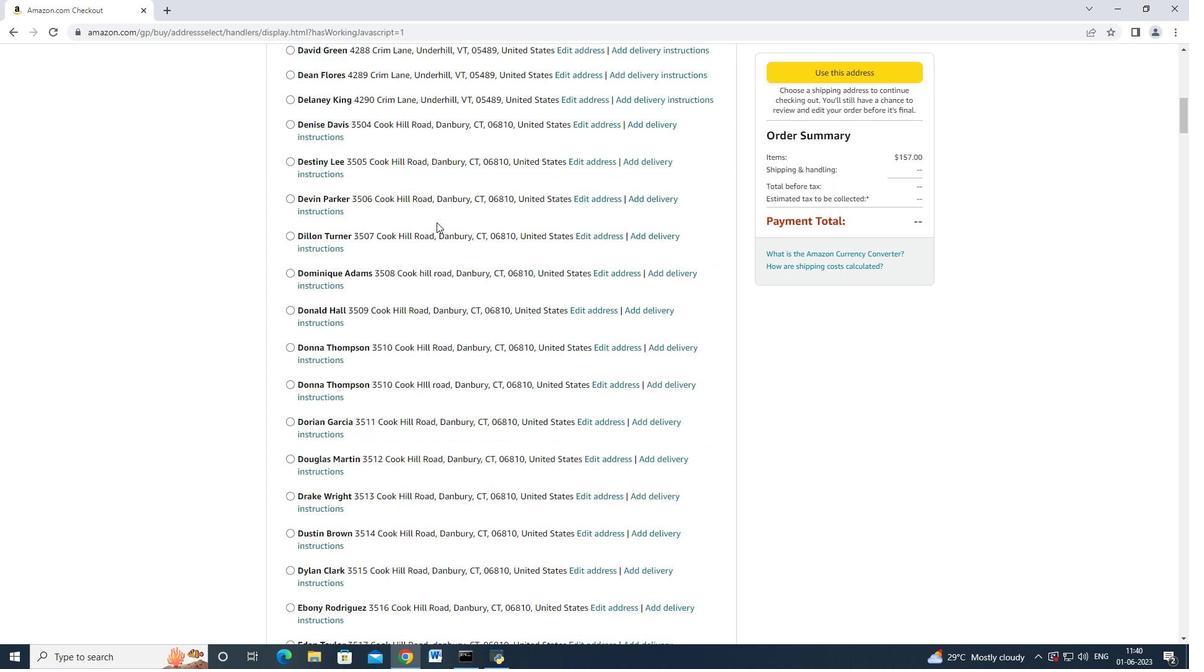 
Action: Mouse scrolled (436, 221) with delta (0, 0)
Screenshot: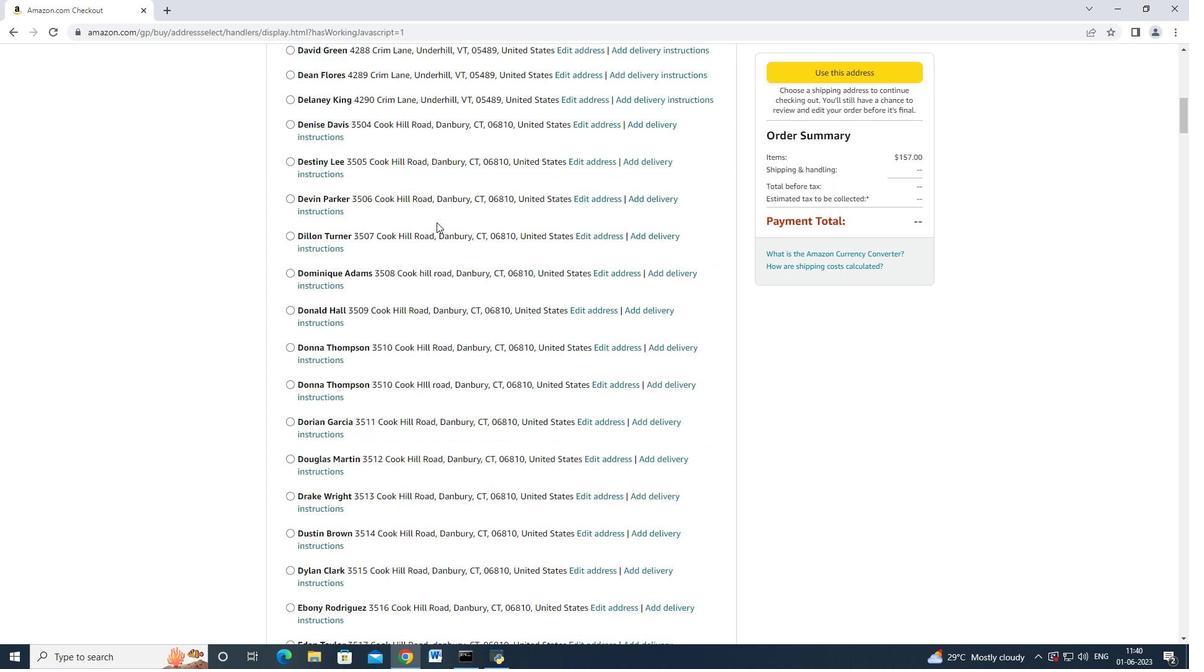 
Action: Mouse scrolled (436, 221) with delta (0, 0)
Screenshot: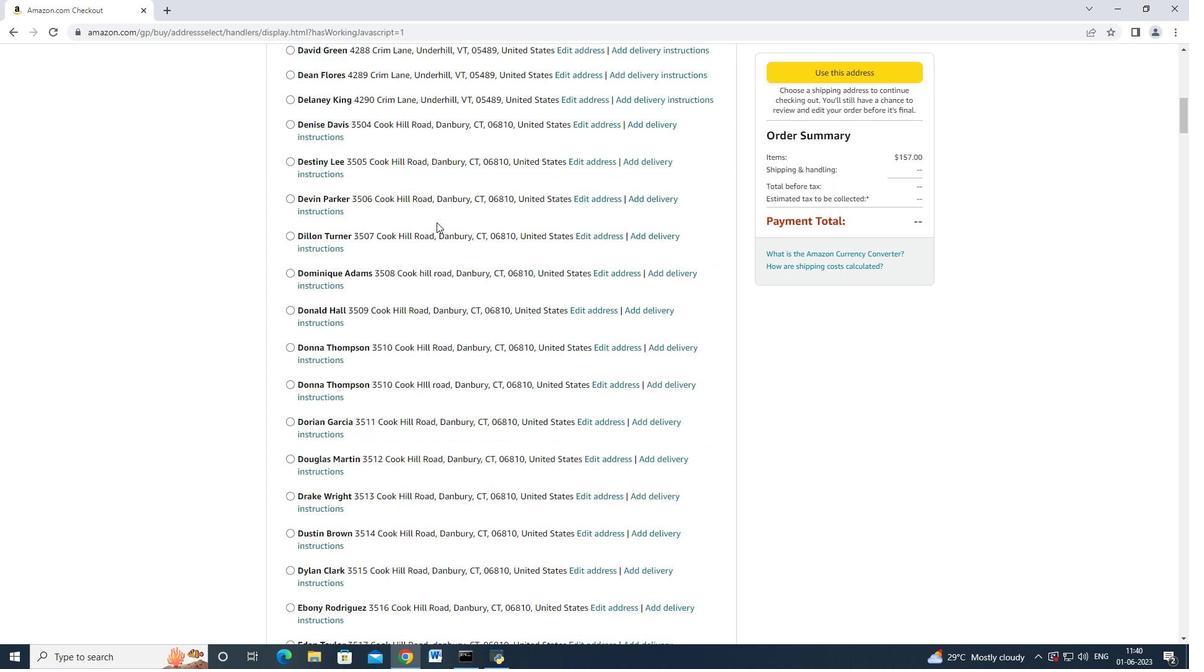 
Action: Mouse scrolled (436, 221) with delta (0, 0)
Screenshot: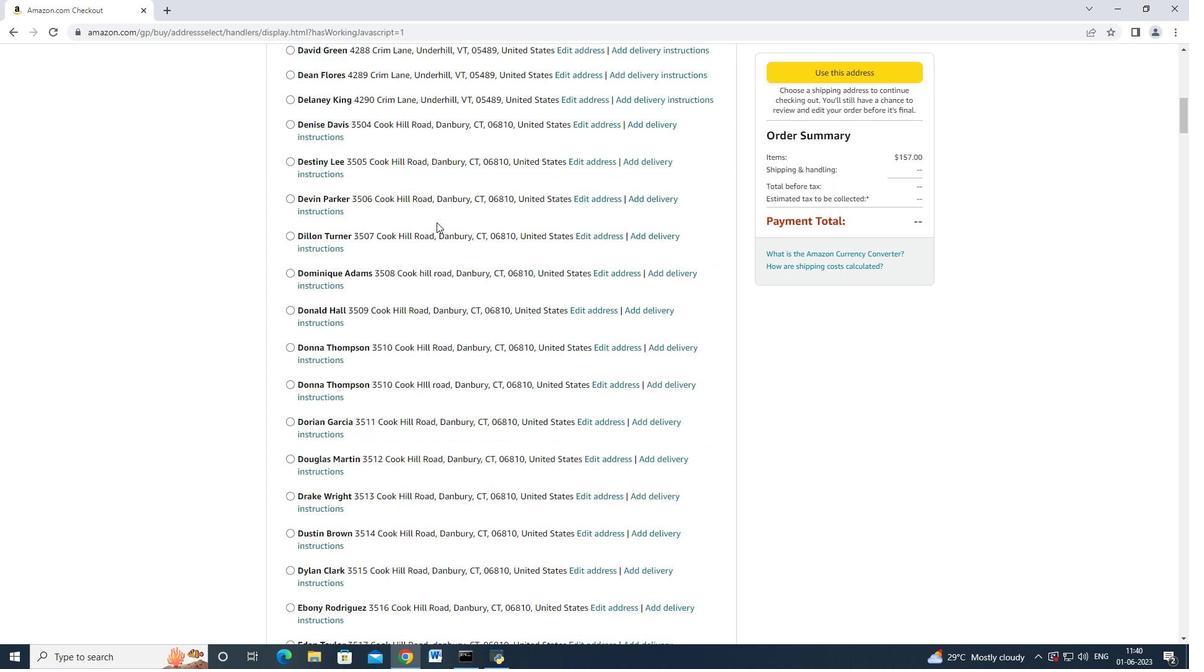 
Action: Mouse scrolled (436, 221) with delta (0, 0)
Screenshot: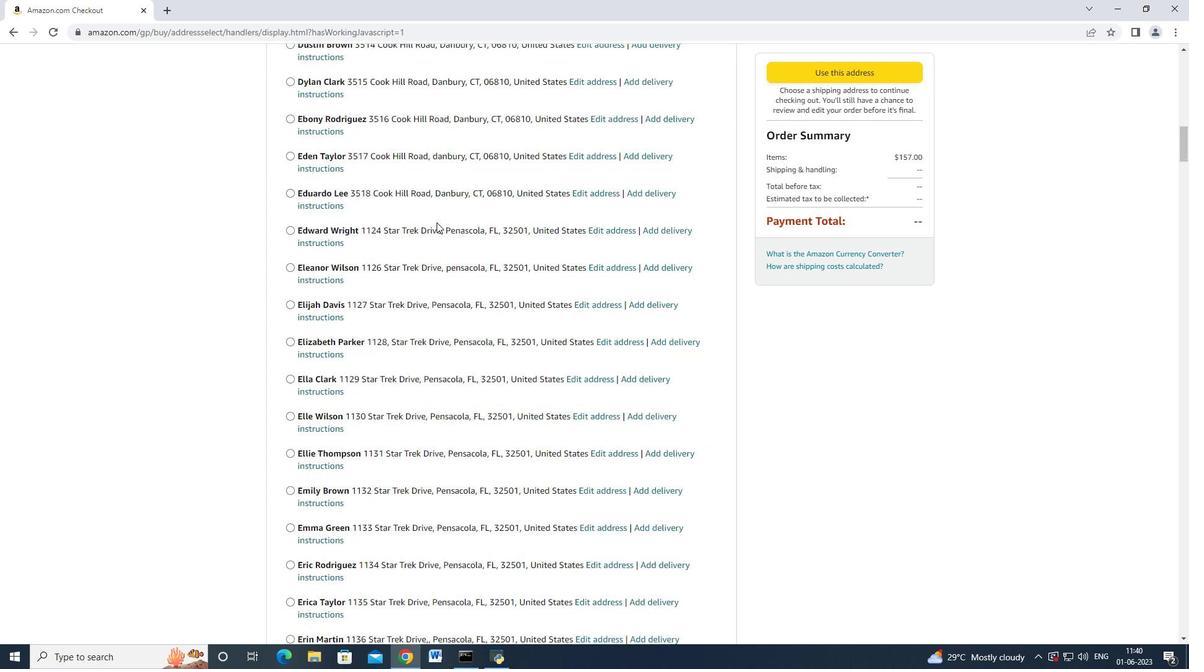 
Action: Mouse scrolled (436, 221) with delta (0, 0)
Screenshot: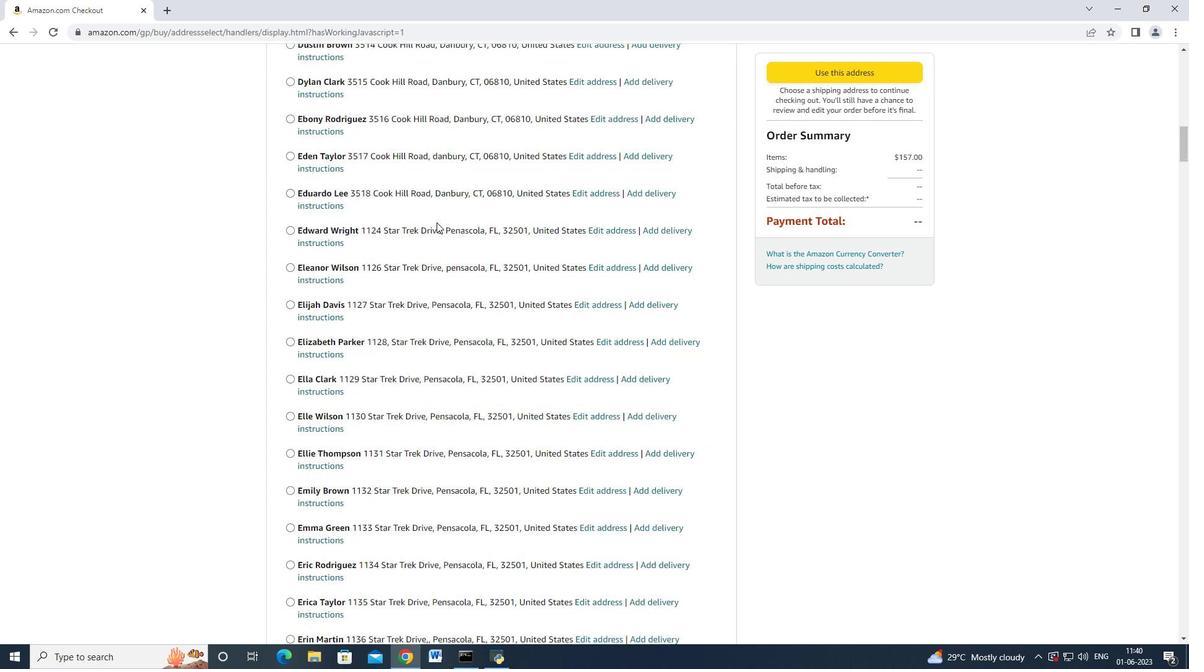 
Action: Mouse scrolled (436, 221) with delta (0, 0)
Screenshot: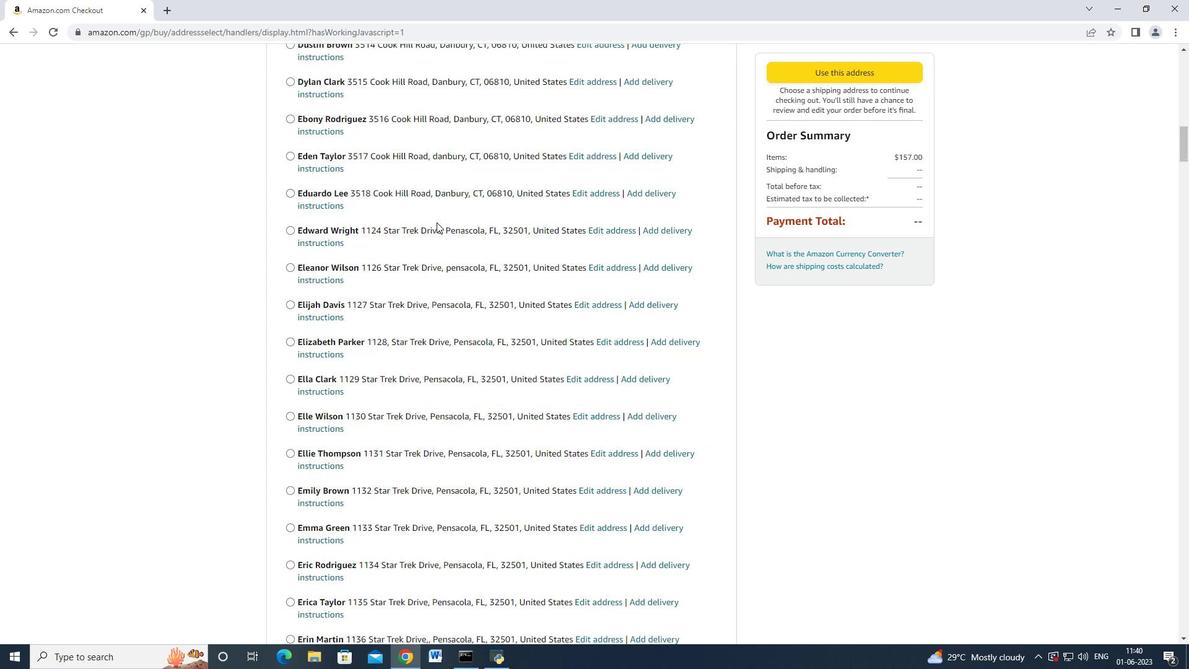 
Action: Mouse scrolled (436, 221) with delta (0, 0)
Screenshot: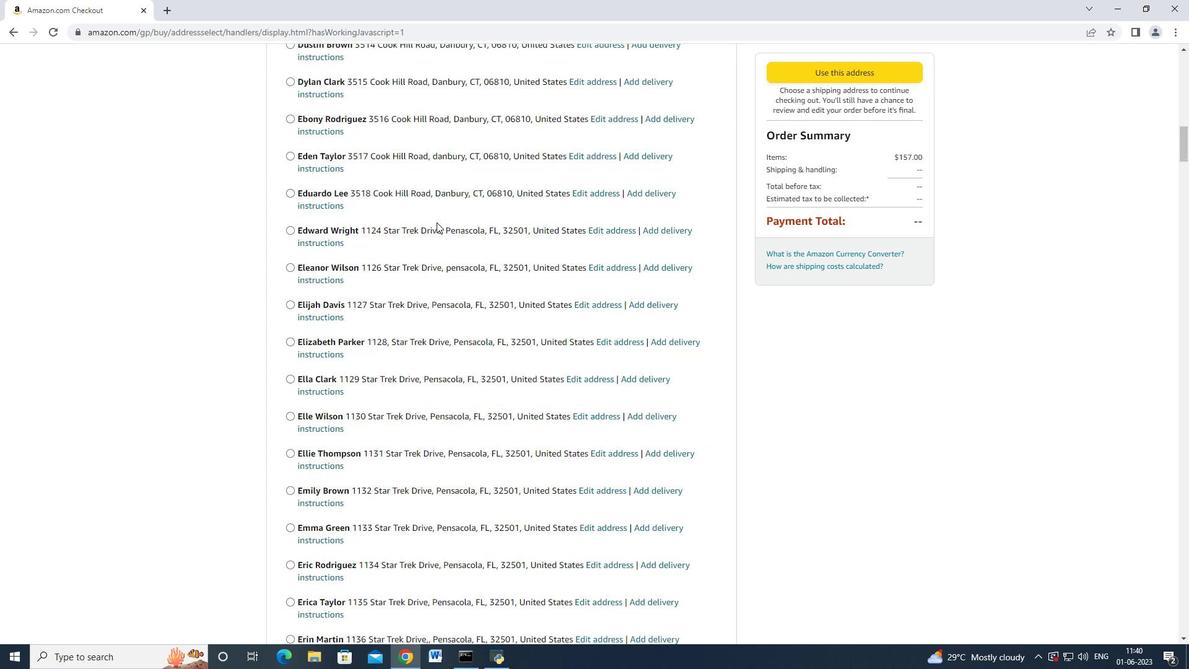 
Action: Mouse scrolled (436, 221) with delta (0, -1)
Screenshot: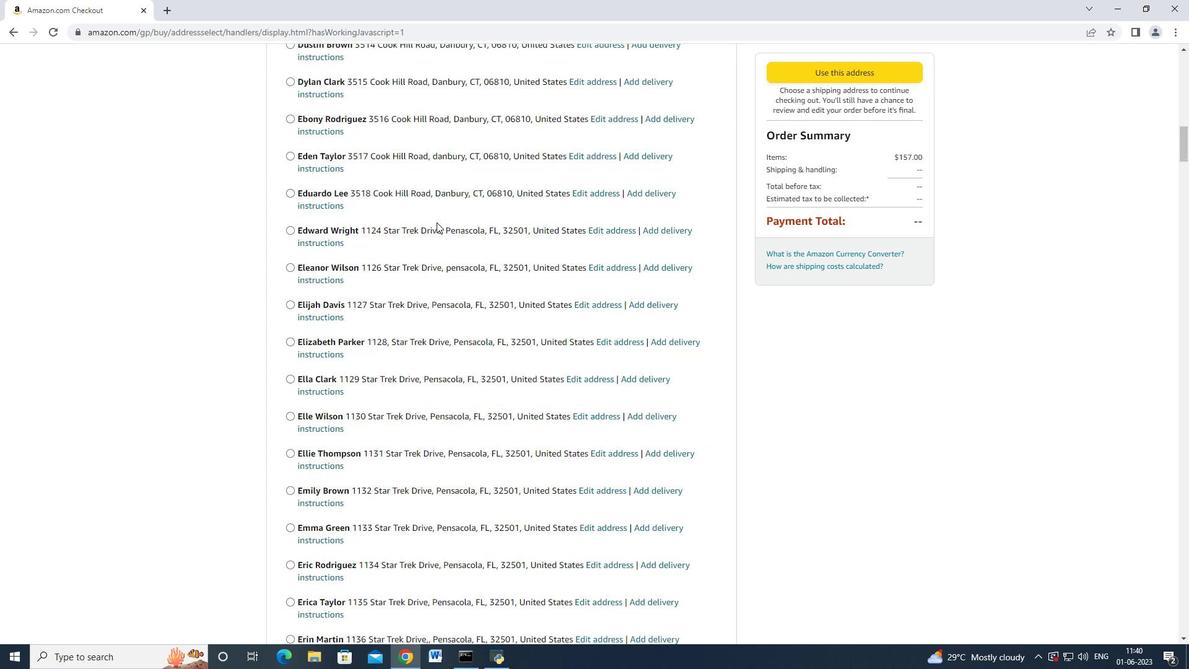 
Action: Mouse scrolled (436, 221) with delta (0, -1)
Screenshot: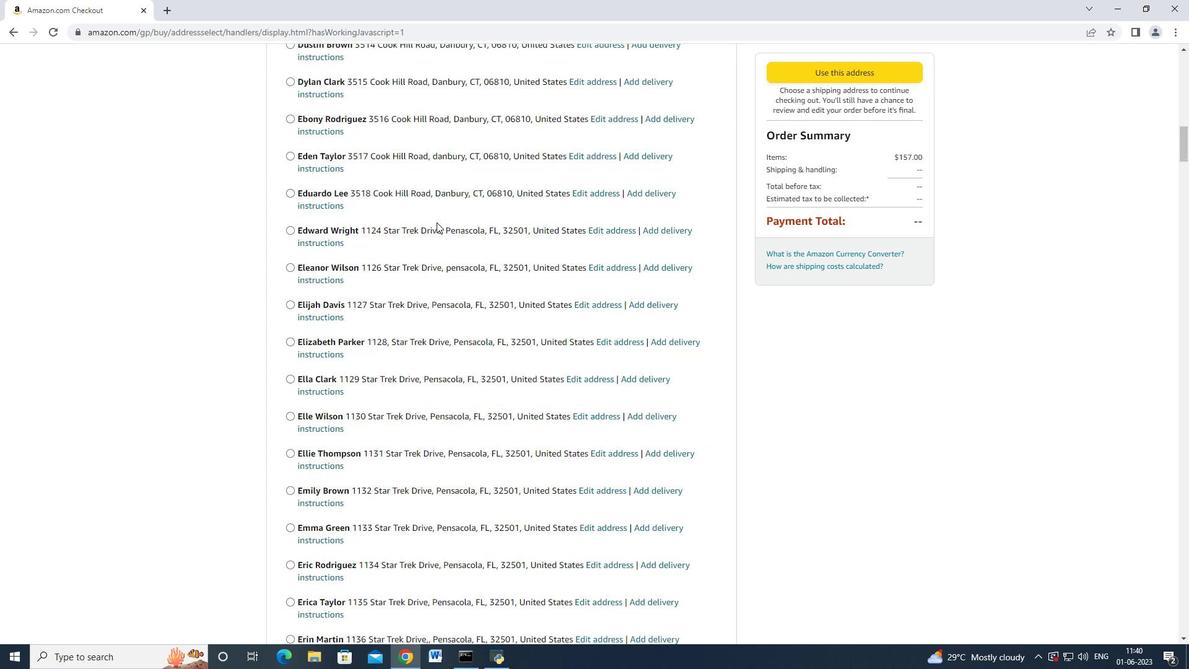 
Action: Mouse scrolled (436, 221) with delta (0, 0)
Screenshot: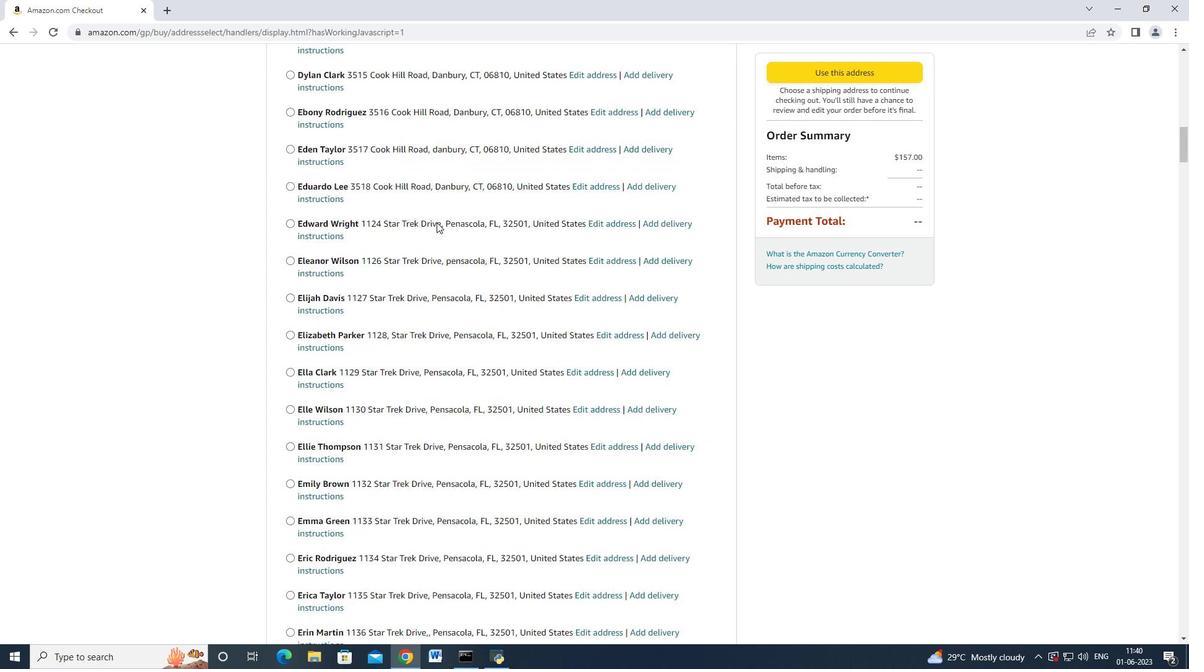 
Action: Mouse scrolled (436, 221) with delta (0, 0)
Screenshot: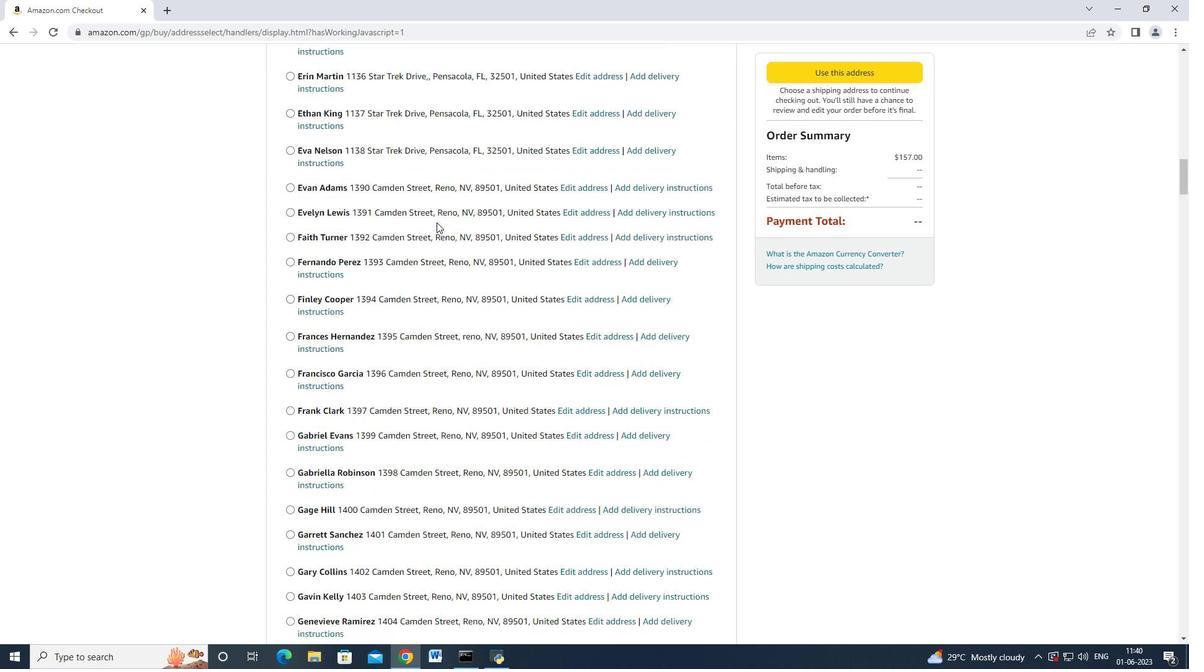 
Action: Mouse scrolled (436, 221) with delta (0, 0)
Screenshot: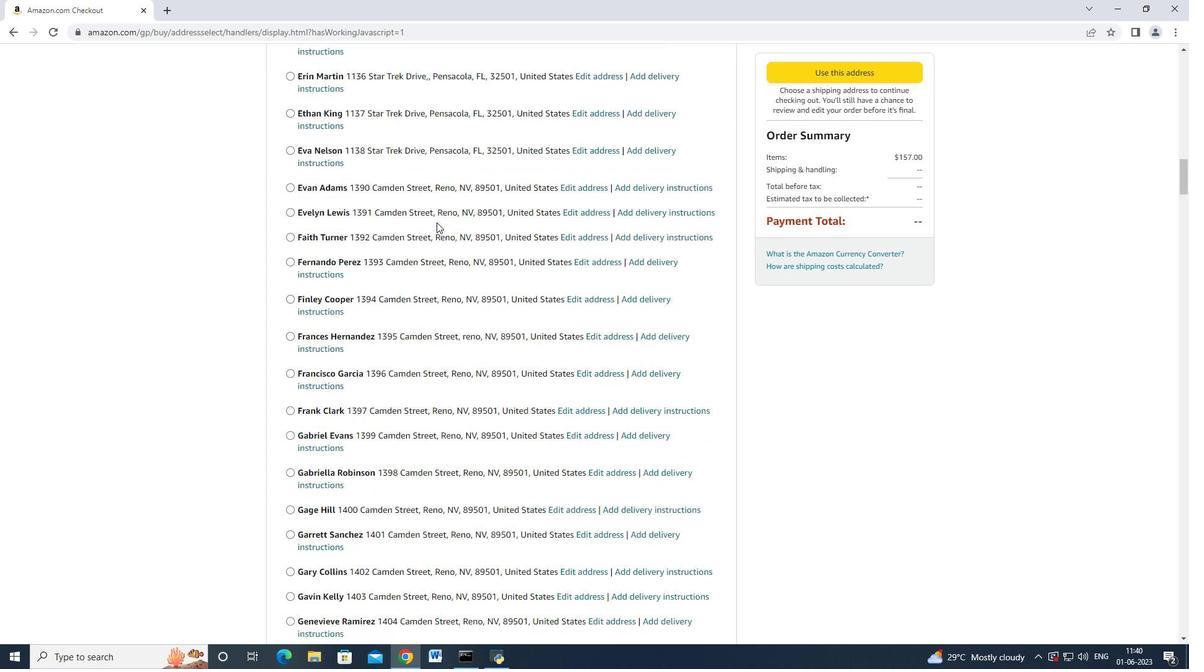 
Action: Mouse scrolled (436, 221) with delta (0, 0)
Screenshot: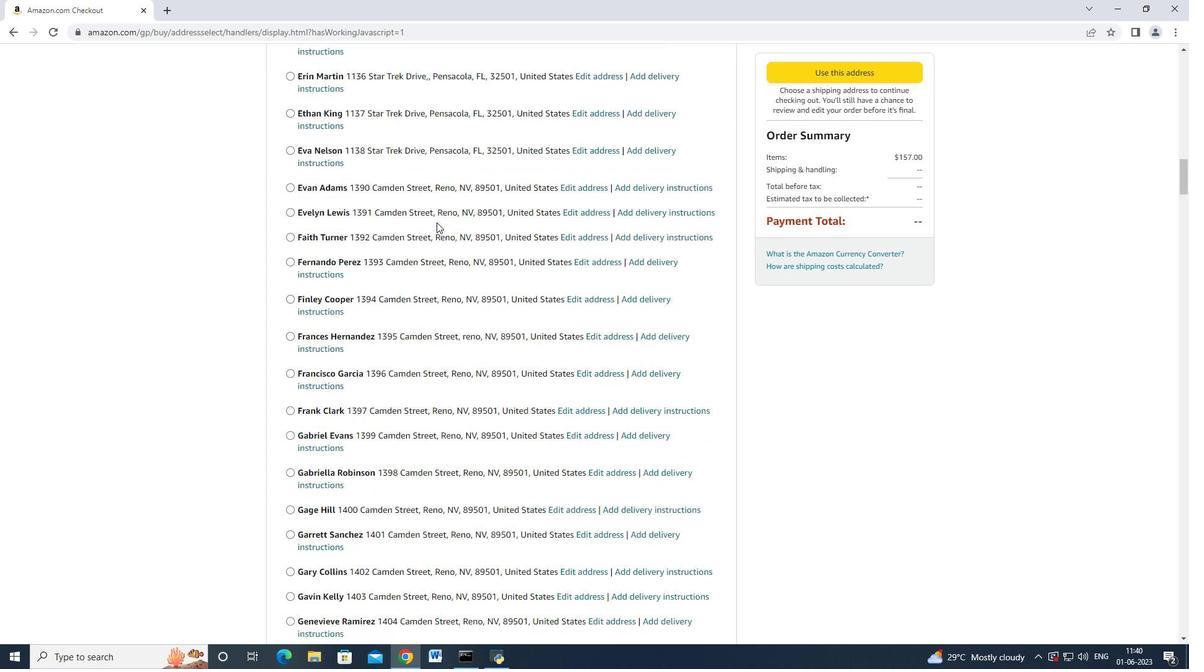 
Action: Mouse scrolled (436, 221) with delta (0, 0)
Screenshot: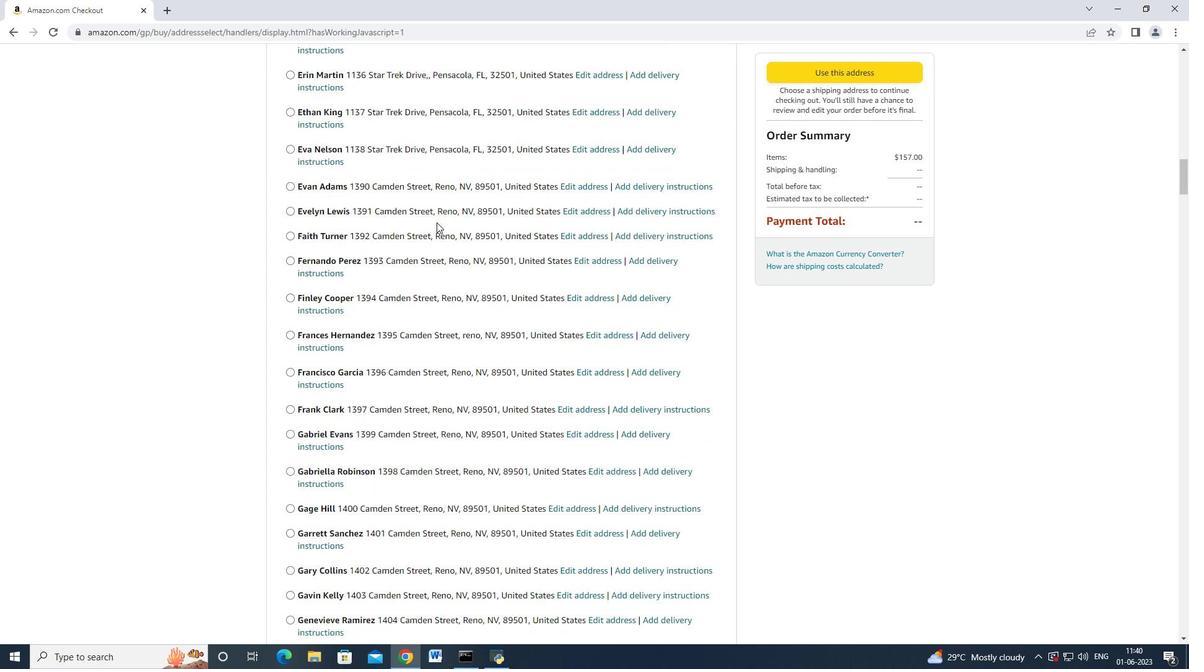 
Action: Mouse scrolled (436, 221) with delta (0, -1)
Screenshot: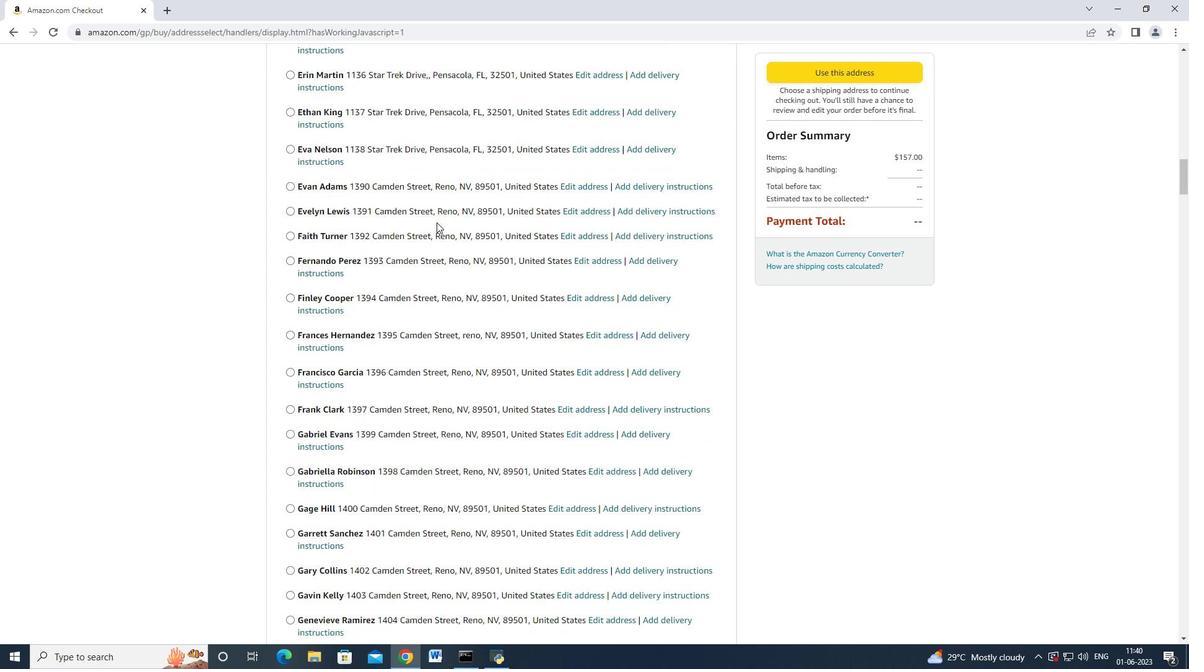 
Action: Mouse scrolled (436, 221) with delta (0, 0)
Screenshot: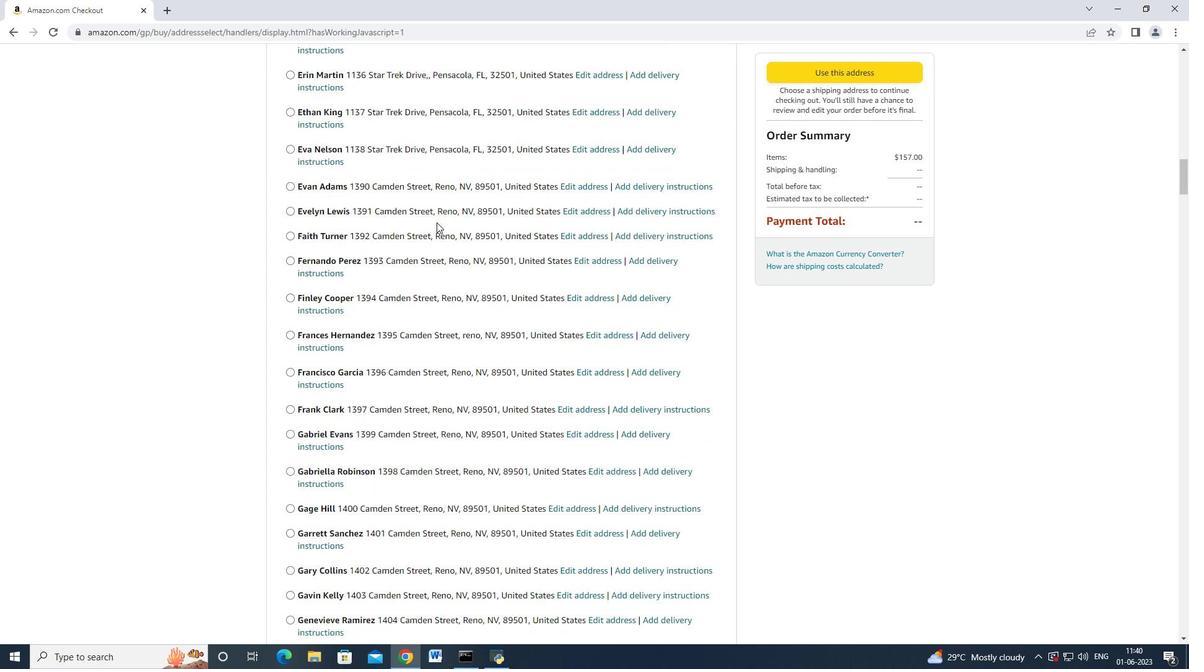 
Action: Mouse scrolled (436, 221) with delta (0, 0)
Screenshot: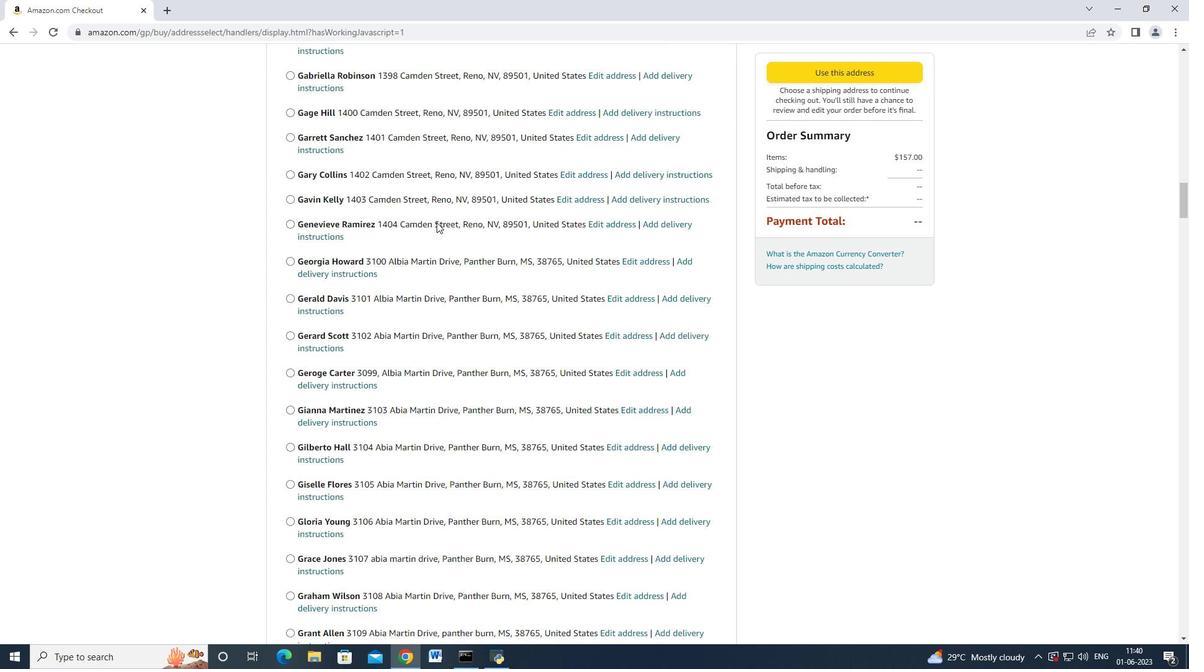 
Action: Mouse scrolled (436, 221) with delta (0, 0)
Screenshot: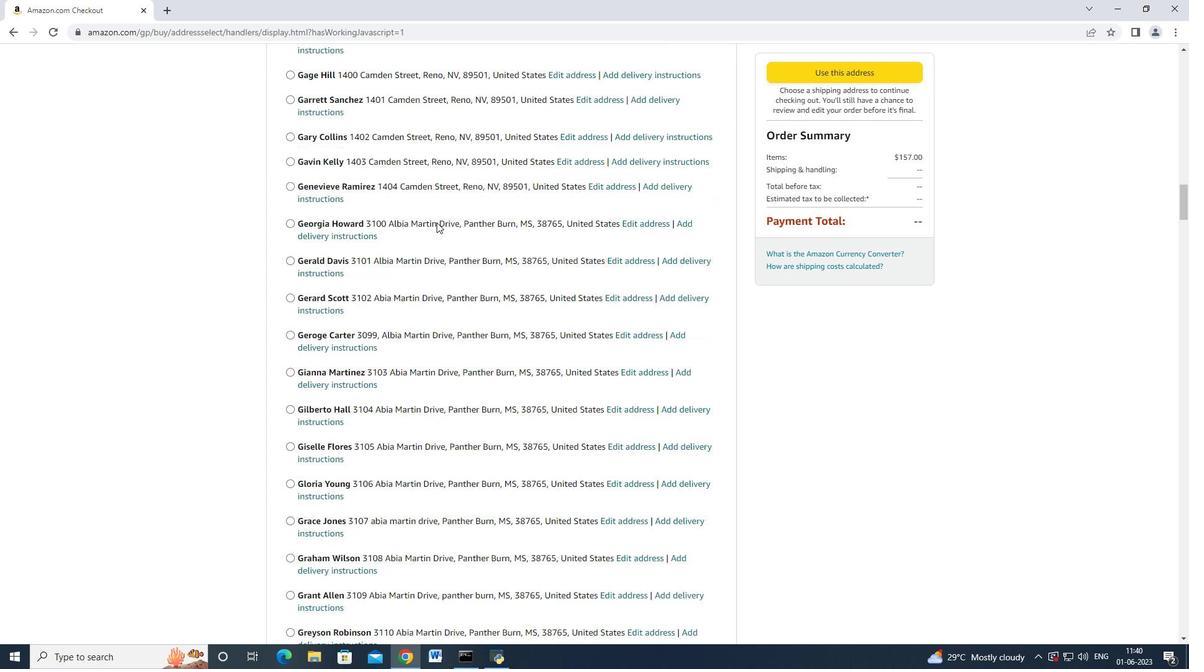 
Action: Mouse scrolled (436, 221) with delta (0, 0)
Screenshot: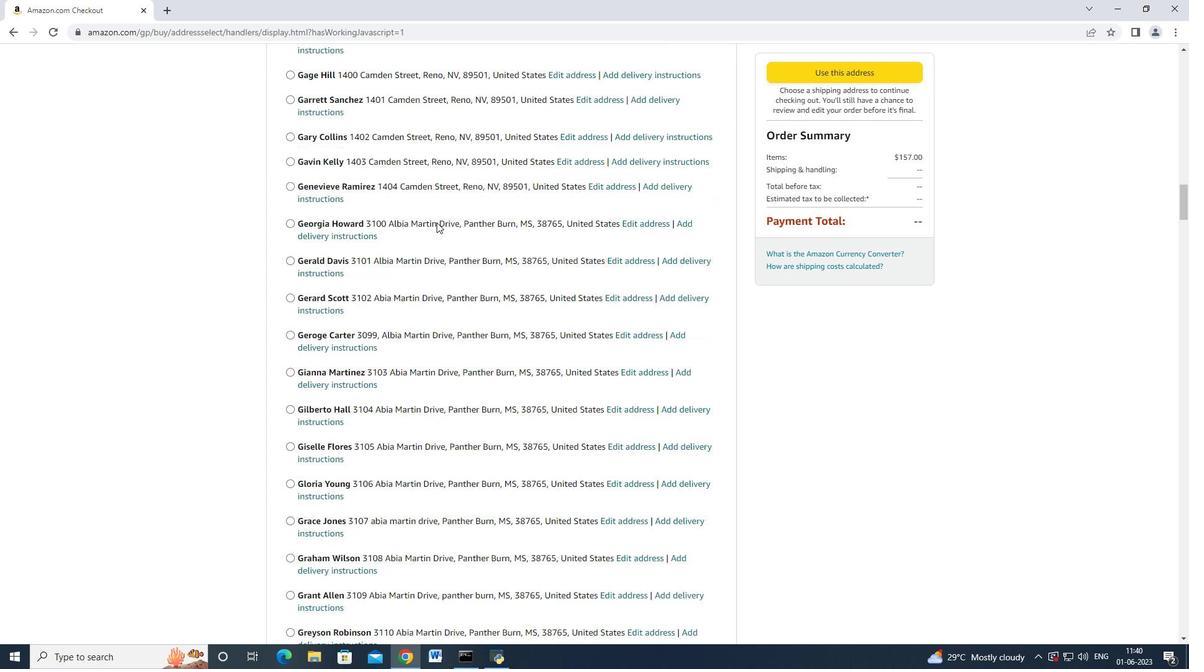
Action: Mouse scrolled (436, 221) with delta (0, -1)
Screenshot: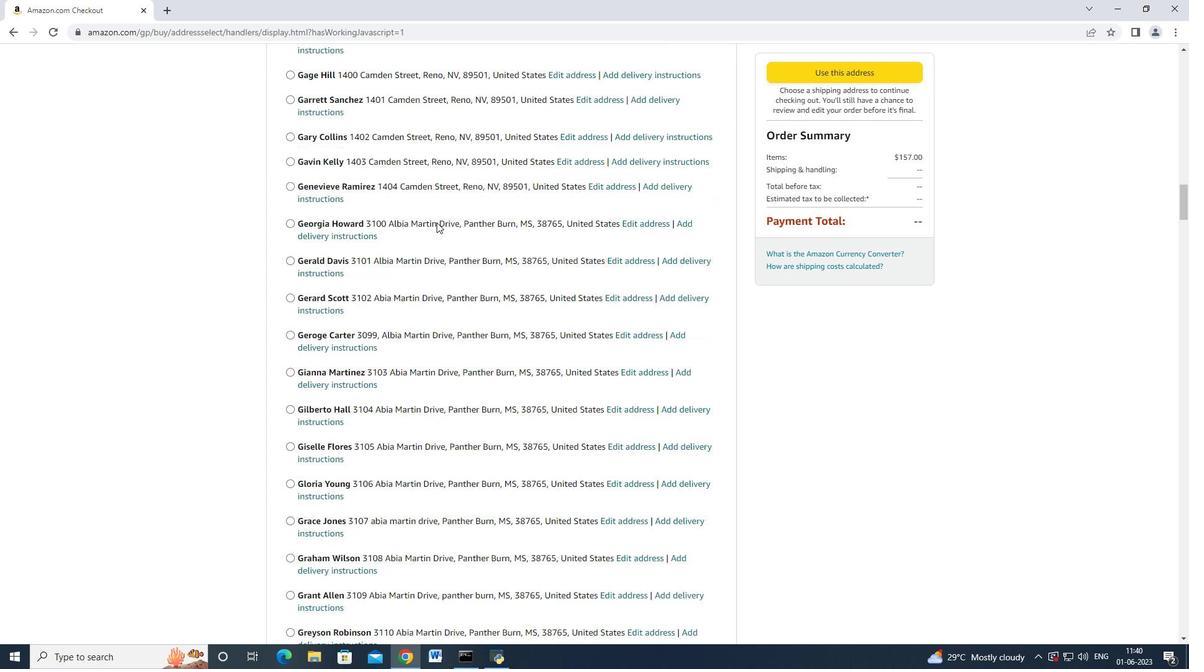 
Action: Mouse scrolled (436, 221) with delta (0, 0)
Screenshot: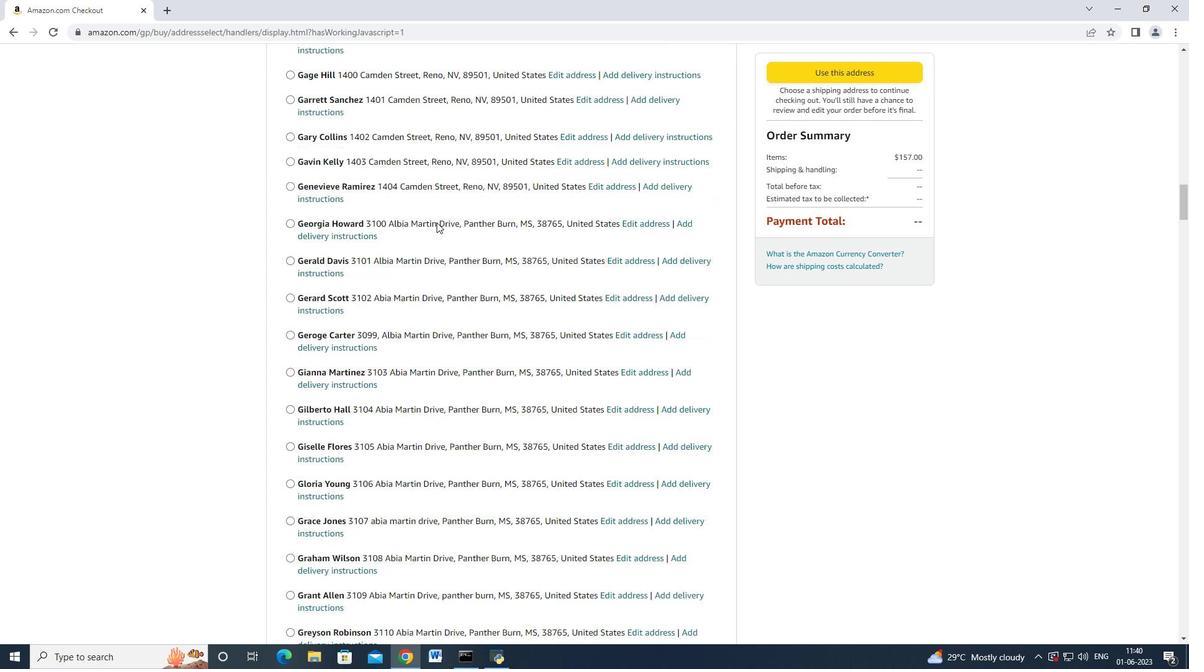 
Action: Mouse scrolled (436, 221) with delta (0, -1)
Screenshot: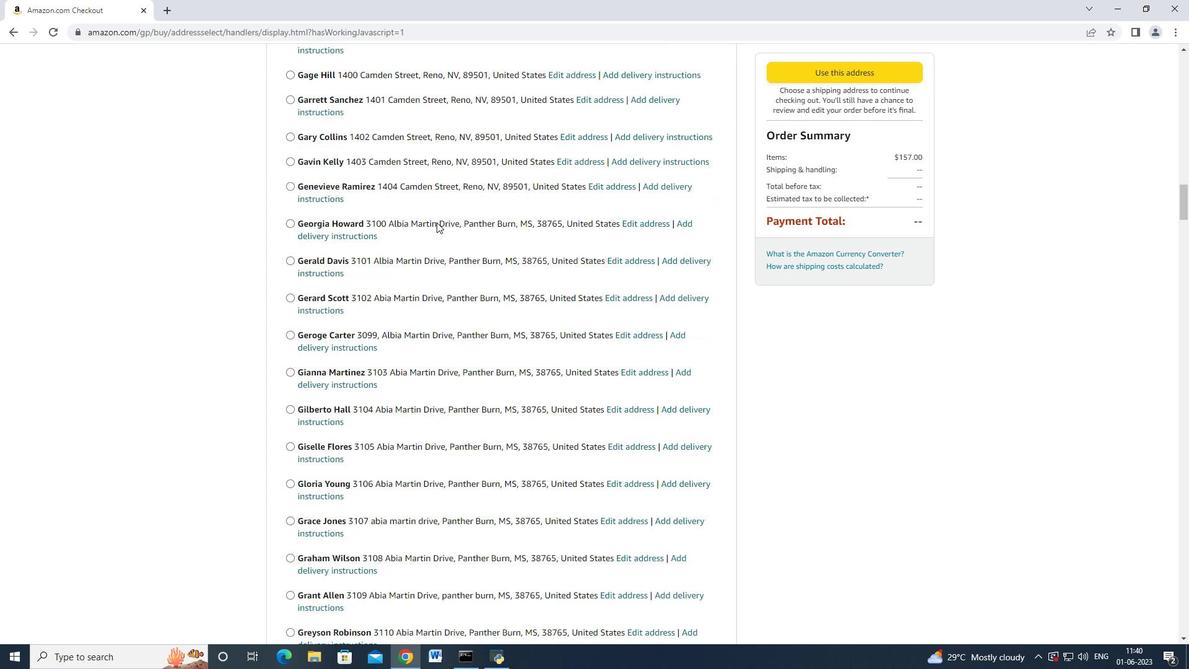 
Action: Mouse scrolled (436, 221) with delta (0, 0)
Screenshot: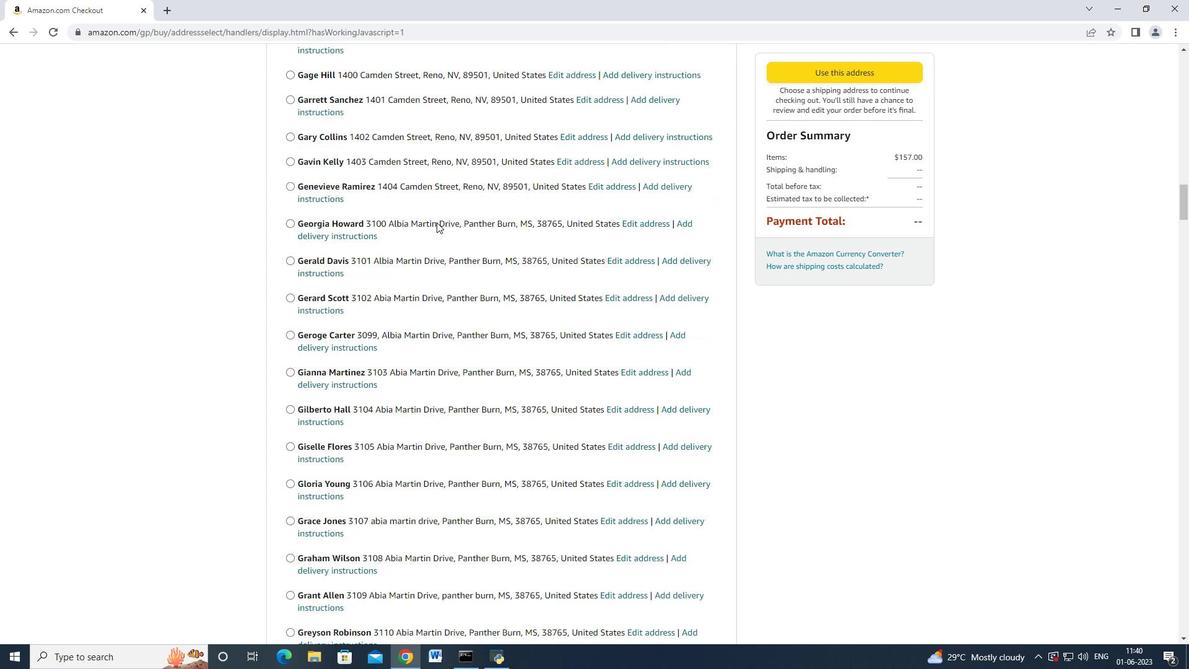 
Action: Mouse scrolled (436, 221) with delta (0, 0)
Screenshot: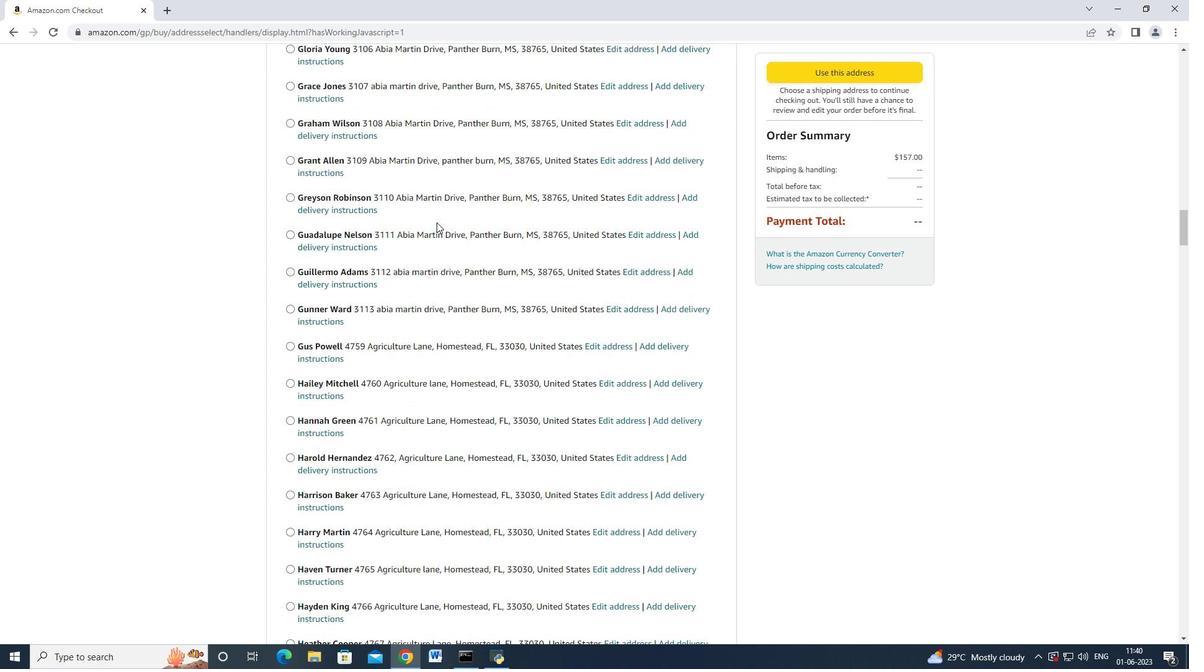 
Action: Mouse scrolled (436, 221) with delta (0, 0)
Screenshot: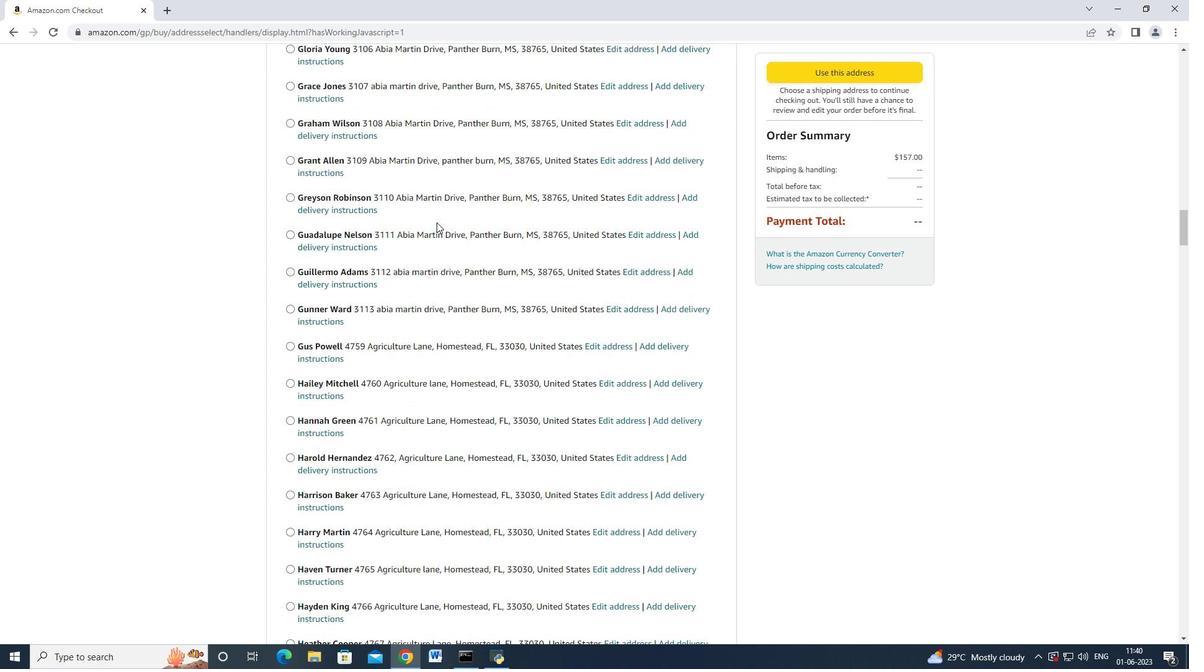 
Action: Mouse scrolled (436, 221) with delta (0, 0)
Screenshot: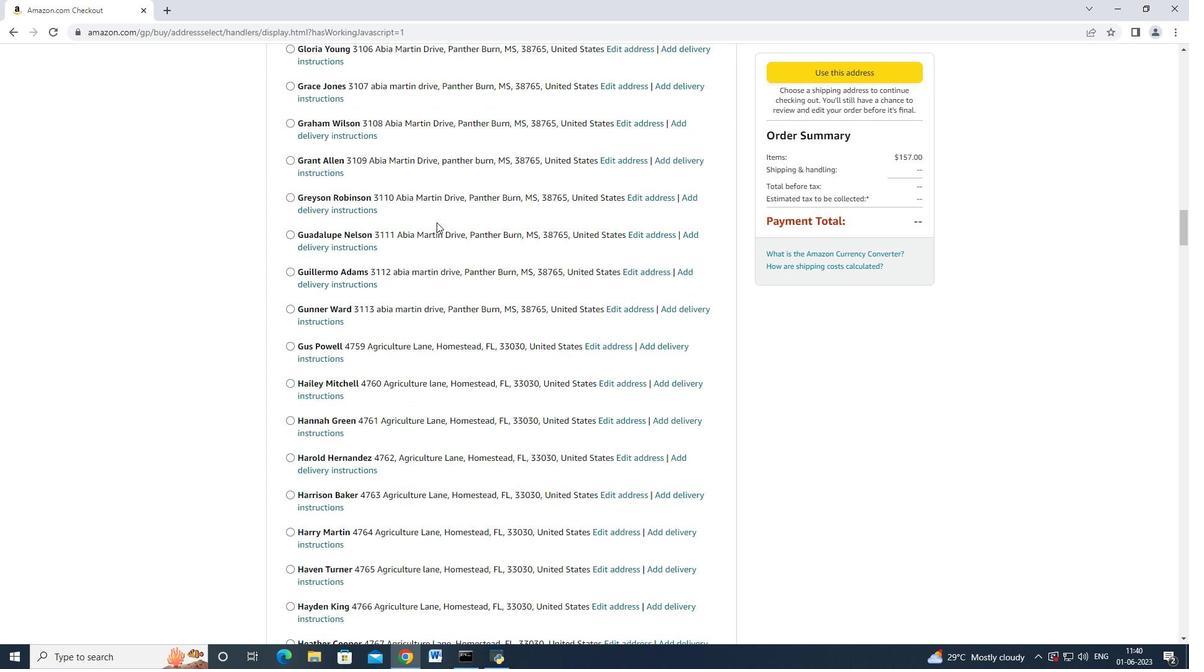 
Action: Mouse scrolled (436, 221) with delta (0, -1)
Screenshot: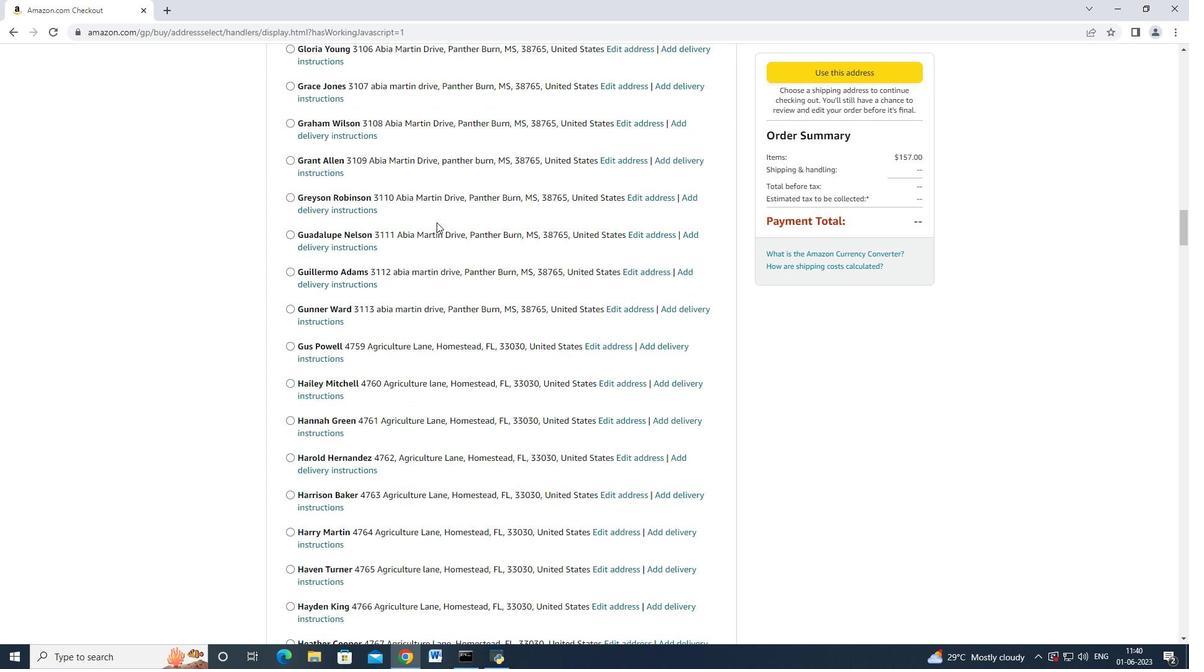 
Action: Mouse scrolled (436, 221) with delta (0, -1)
Screenshot: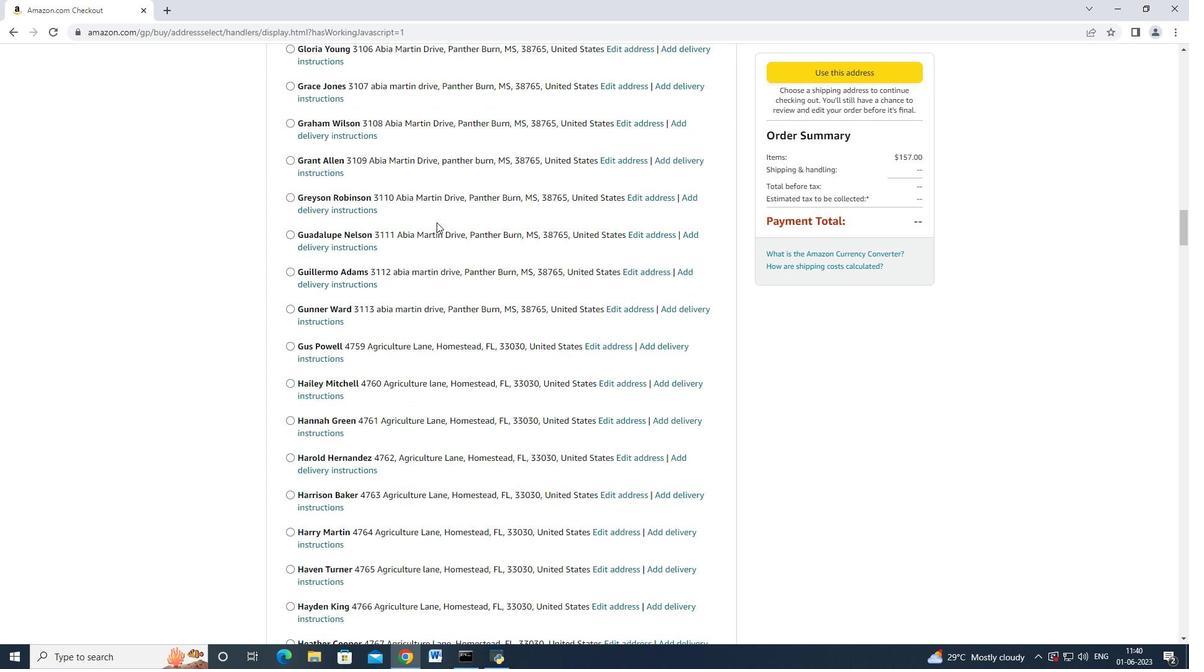 
Action: Mouse scrolled (436, 221) with delta (0, 0)
Screenshot: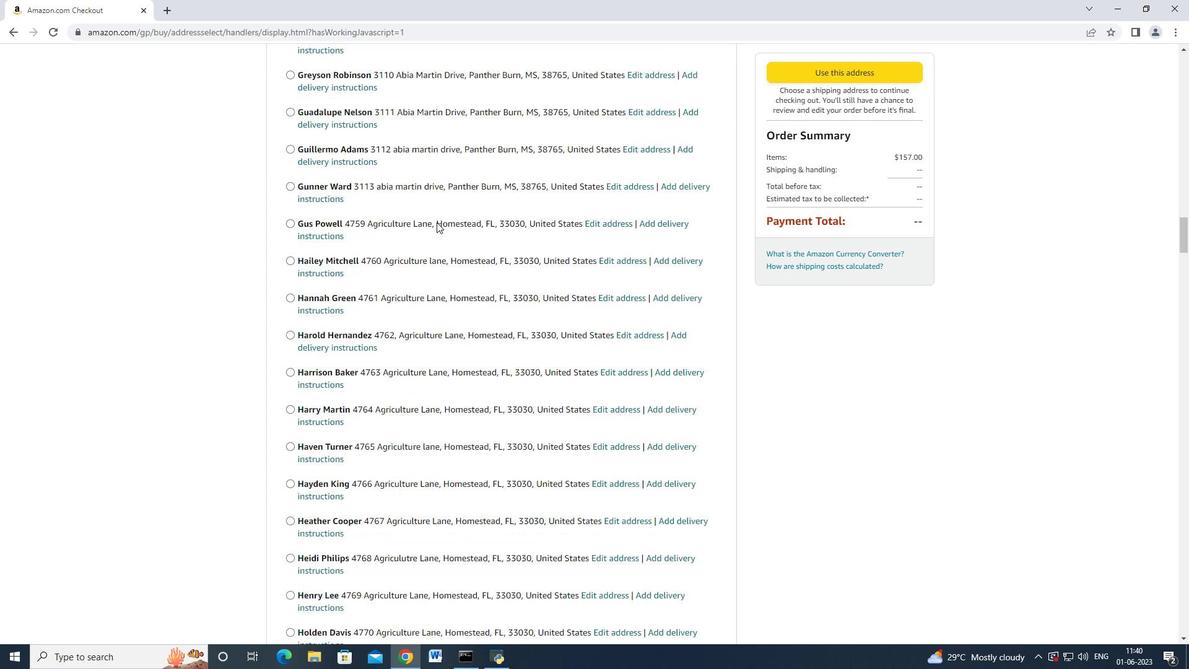
Action: Mouse scrolled (436, 221) with delta (0, 0)
Screenshot: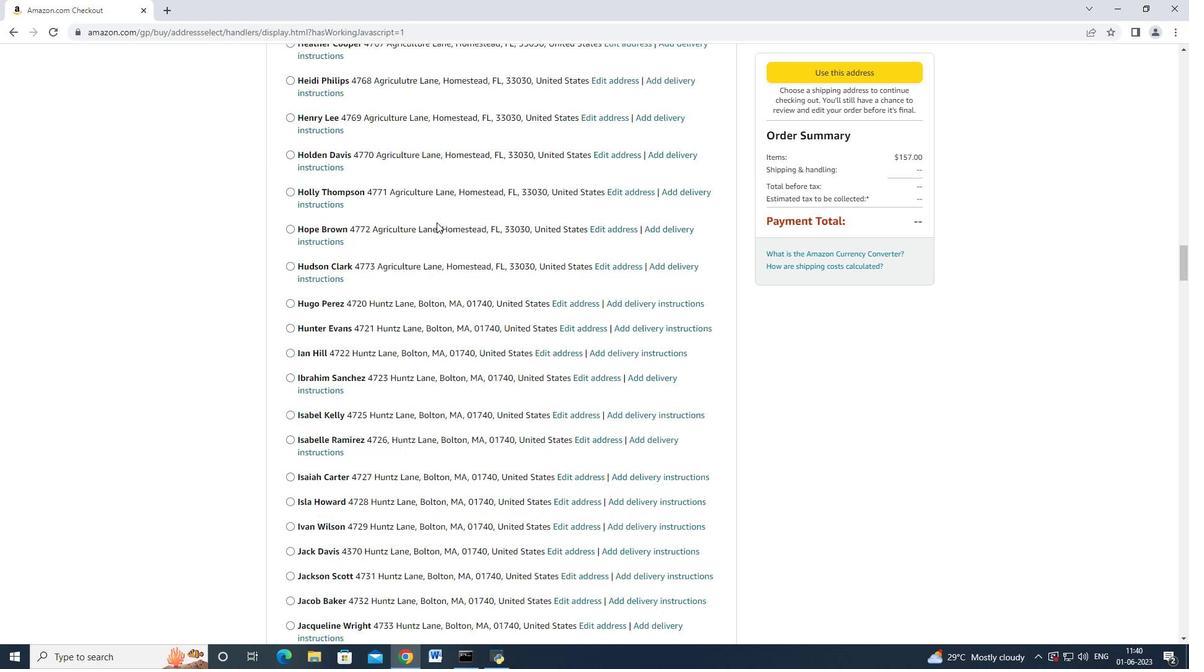 
Action: Mouse scrolled (436, 221) with delta (0, 0)
Screenshot: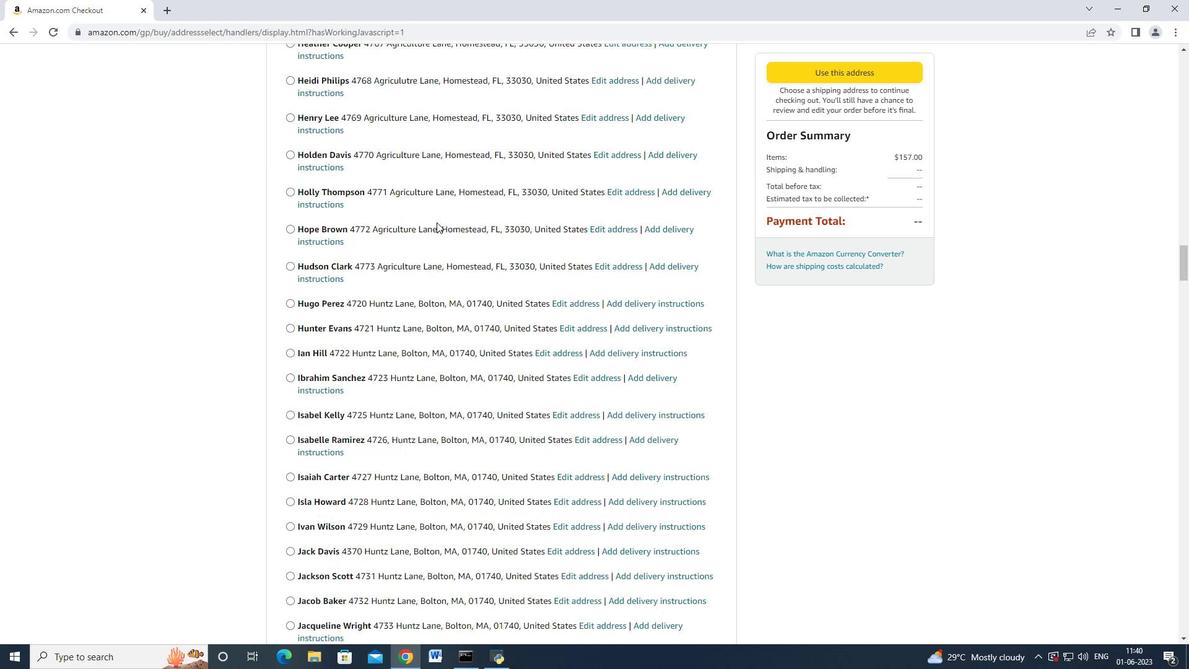 
Action: Mouse scrolled (436, 221) with delta (0, 0)
Screenshot: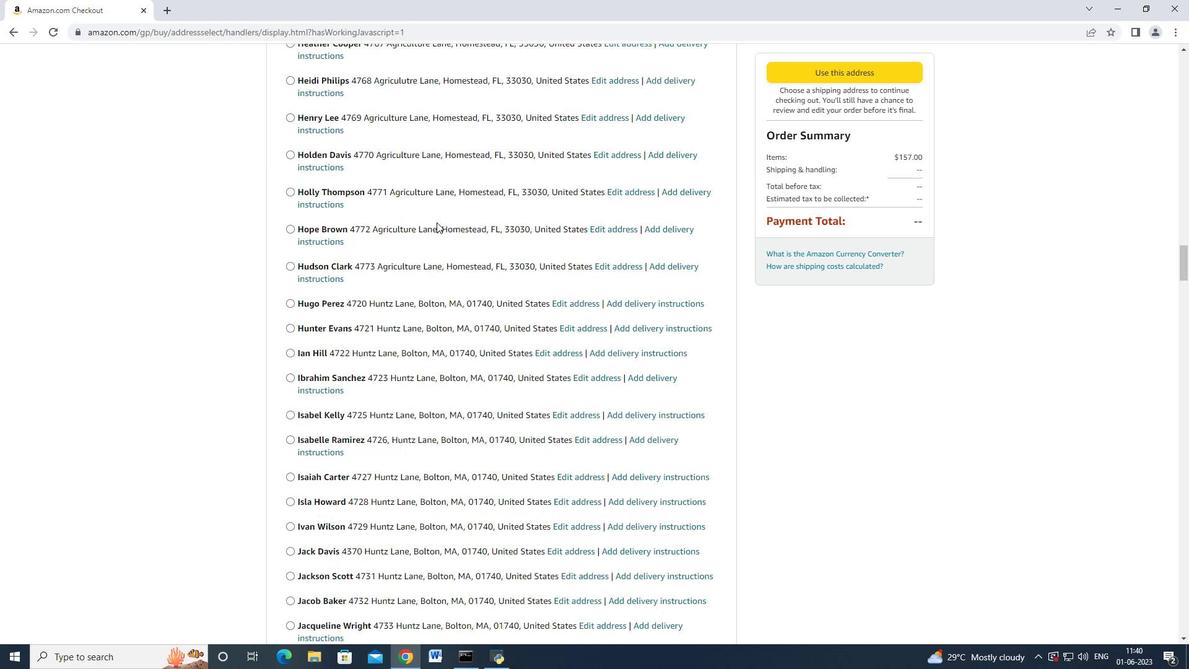 
Action: Mouse moved to (436, 223)
Screenshot: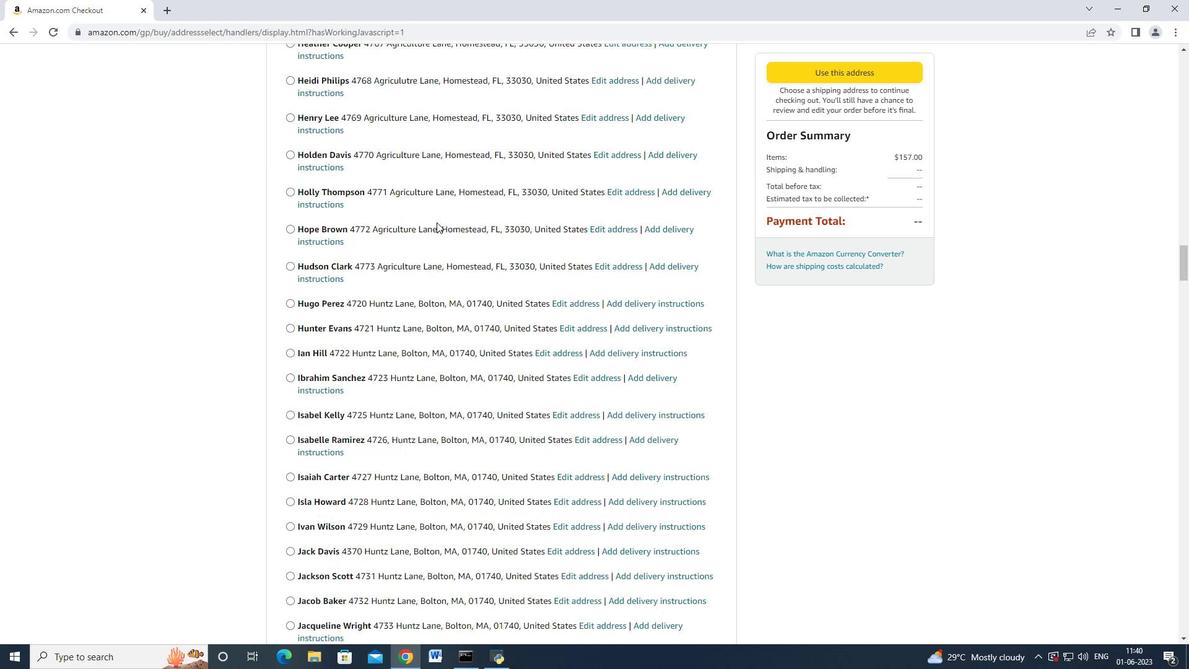
Action: Mouse scrolled (436, 222) with delta (0, 0)
Screenshot: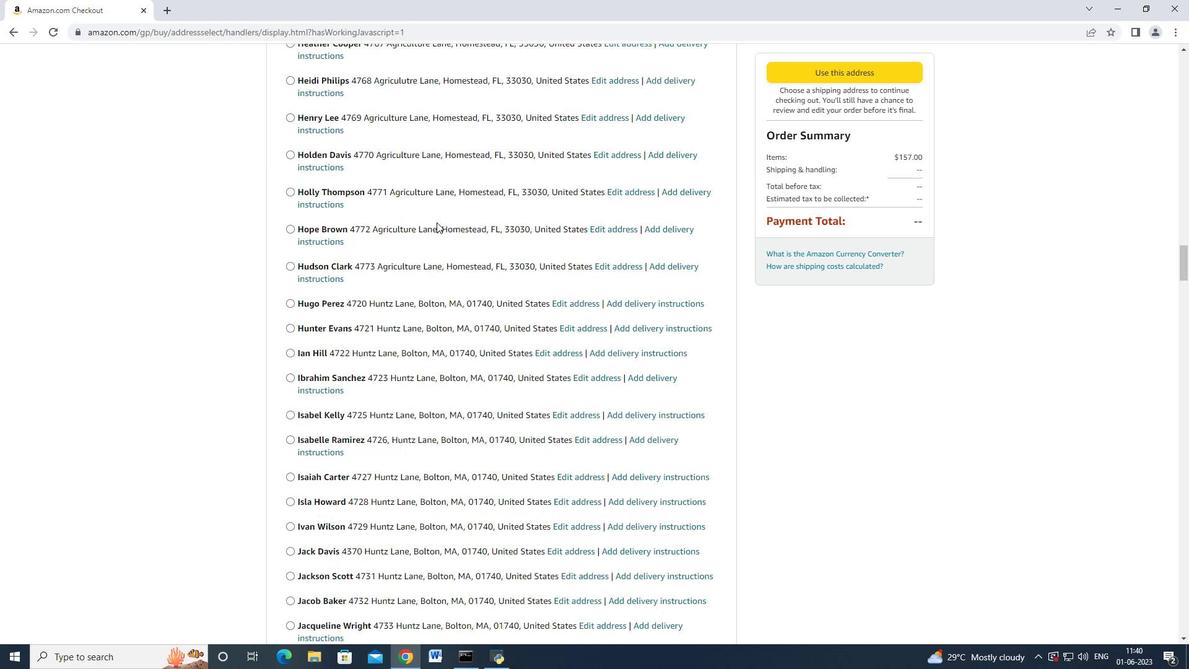 
Action: Mouse scrolled (436, 221) with delta (0, -1)
Screenshot: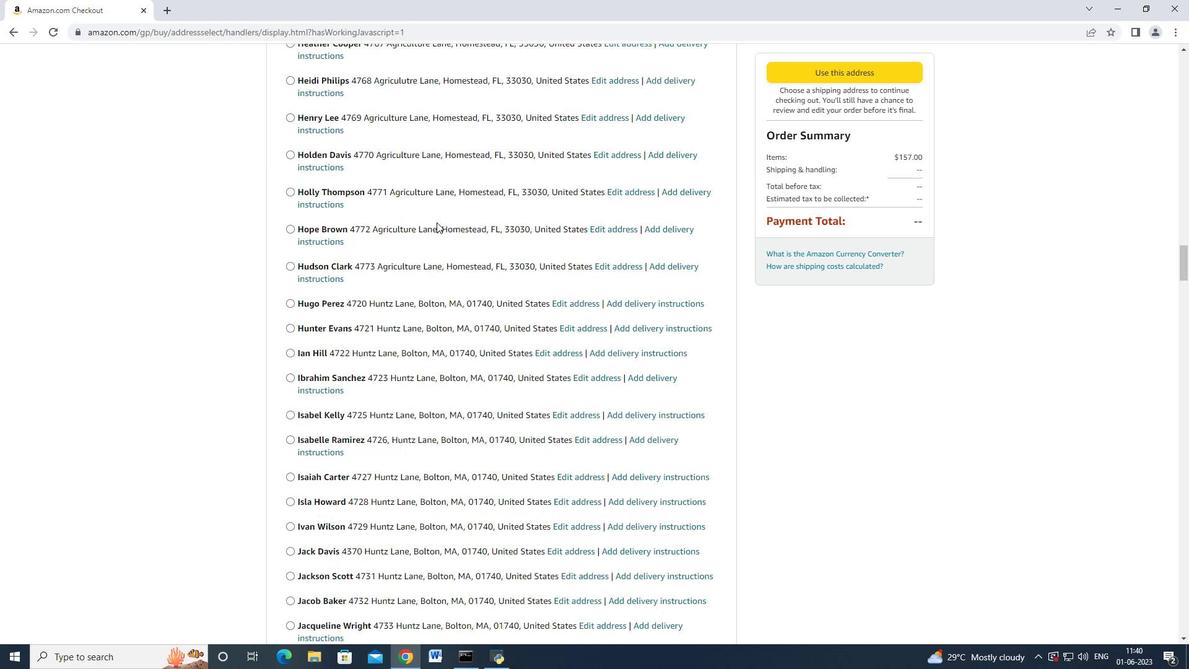 
Action: Mouse scrolled (436, 221) with delta (0, -1)
Screenshot: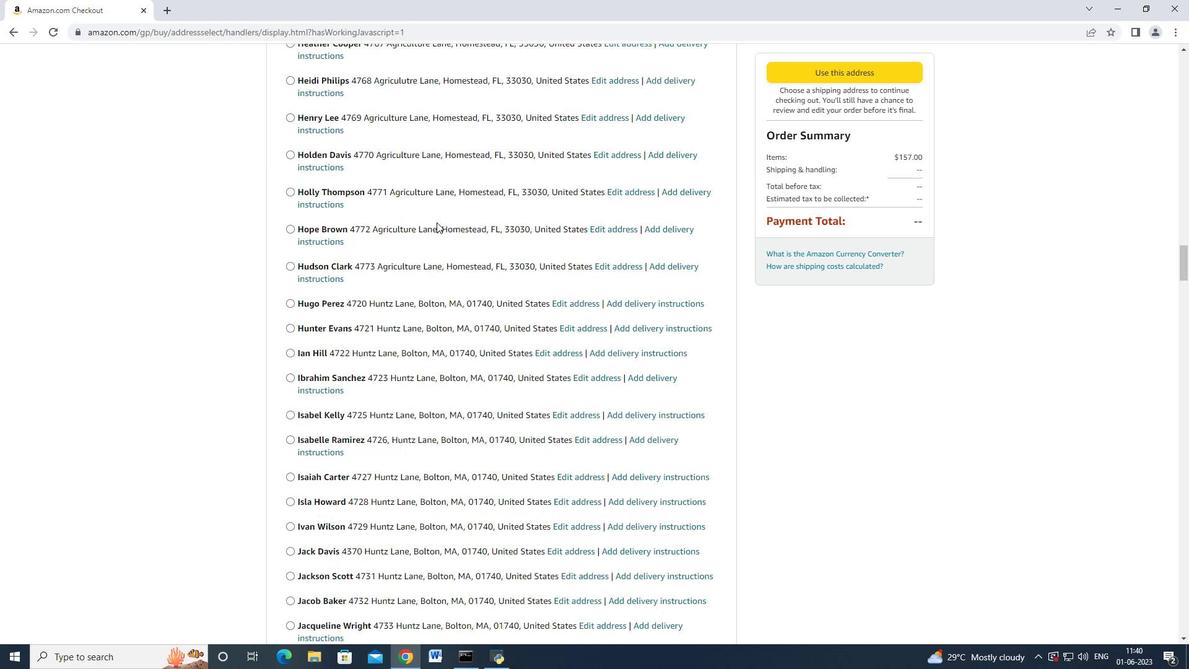 
Action: Mouse scrolled (436, 222) with delta (0, 0)
Screenshot: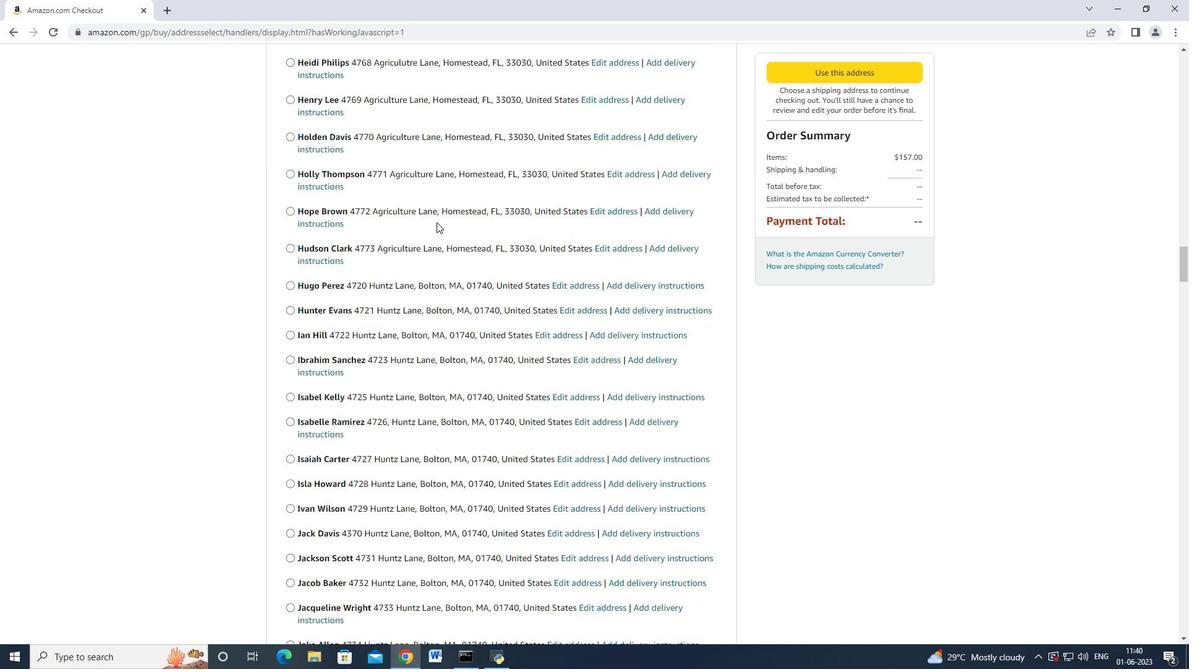 
Action: Mouse moved to (436, 223)
Screenshot: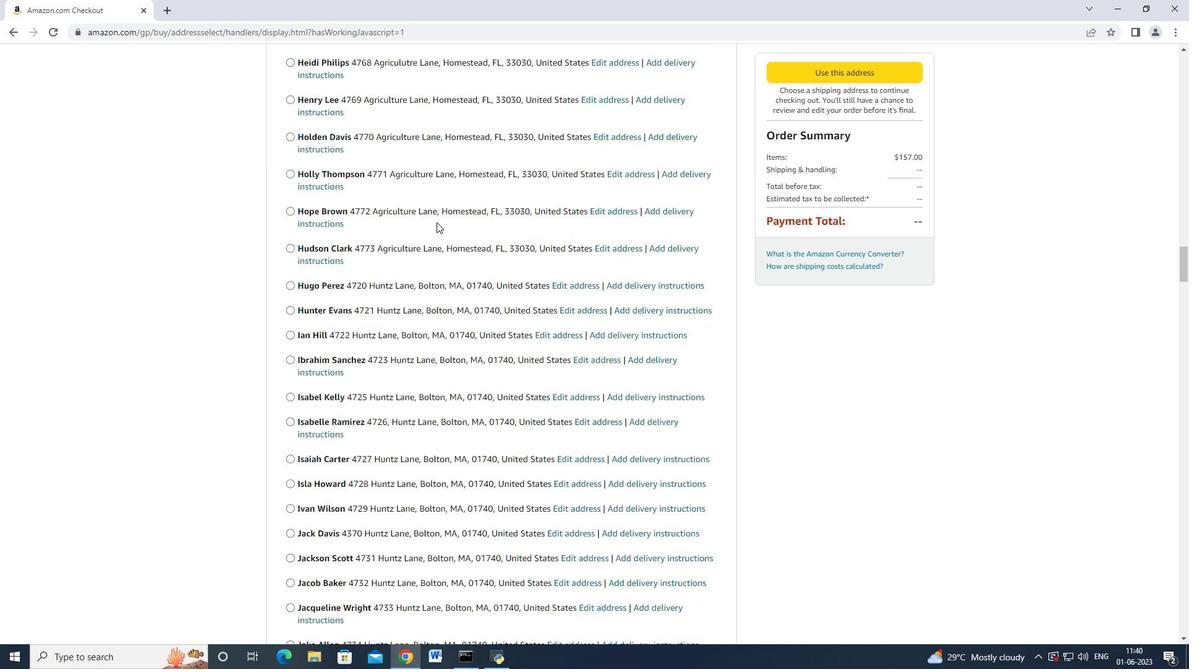 
Action: Mouse scrolled (436, 222) with delta (0, 0)
Screenshot: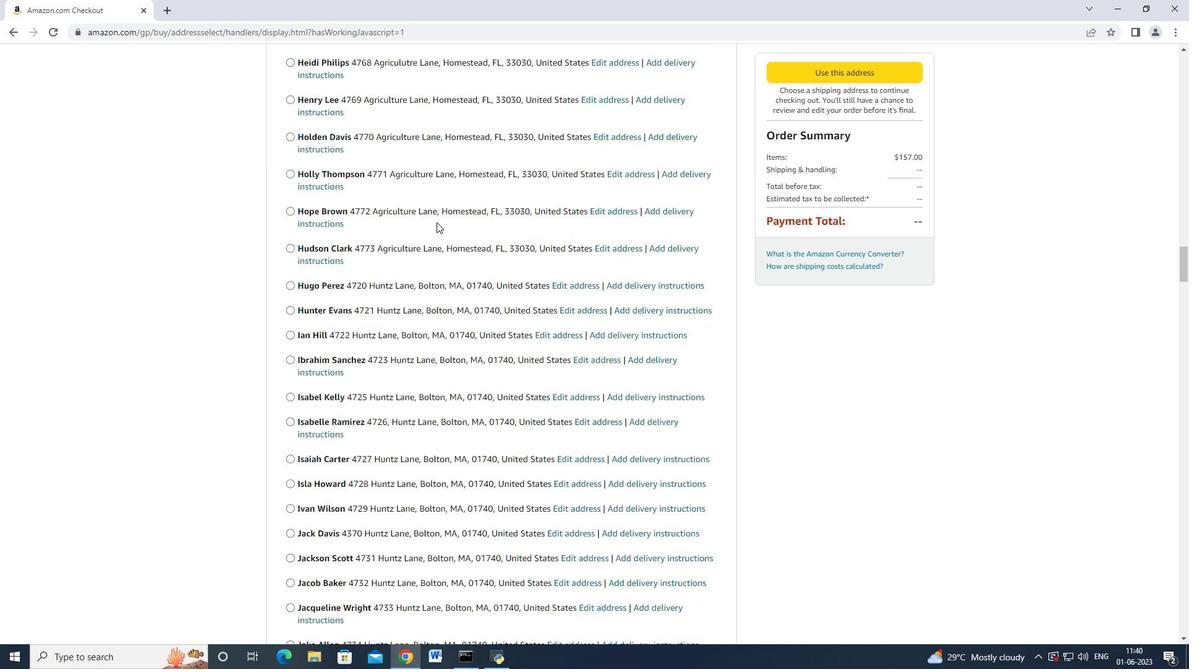 
Action: Mouse scrolled (436, 222) with delta (0, 0)
Screenshot: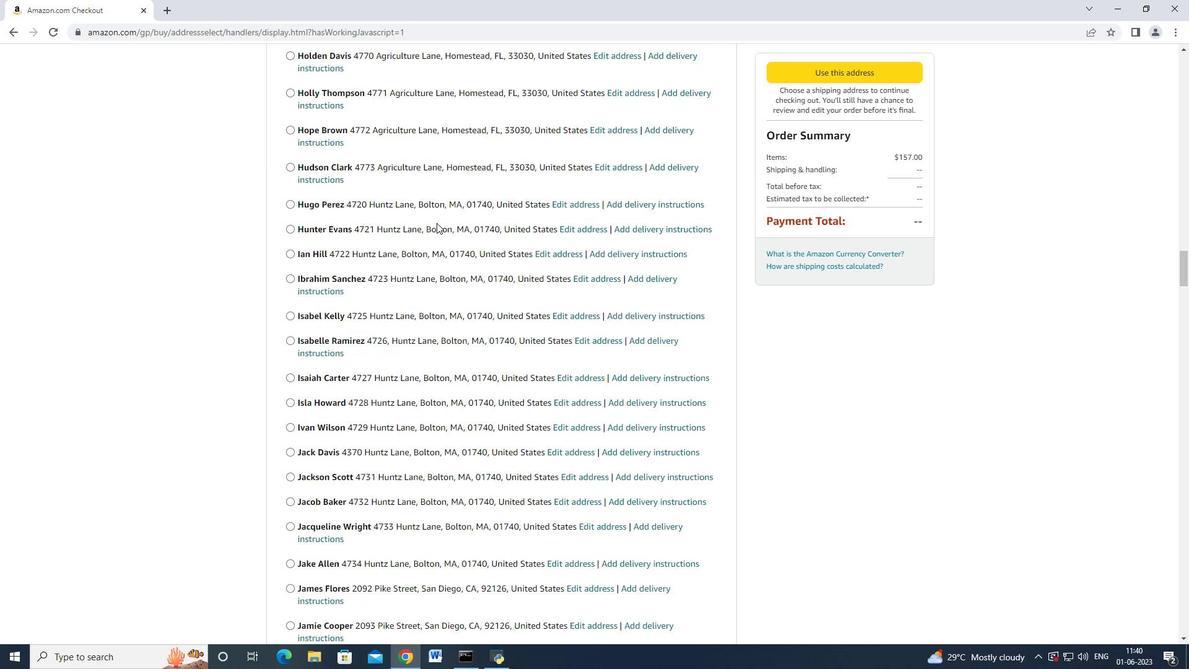 
Action: Mouse scrolled (436, 221) with delta (0, -1)
Screenshot: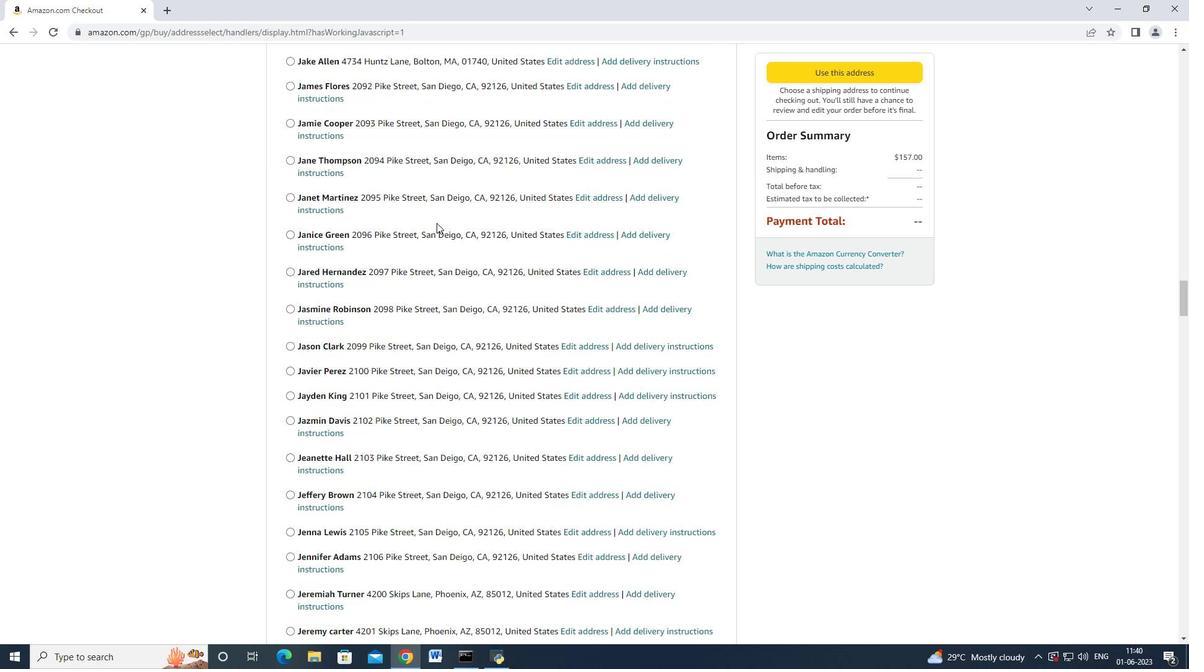 
Action: Mouse scrolled (436, 221) with delta (0, -1)
Screenshot: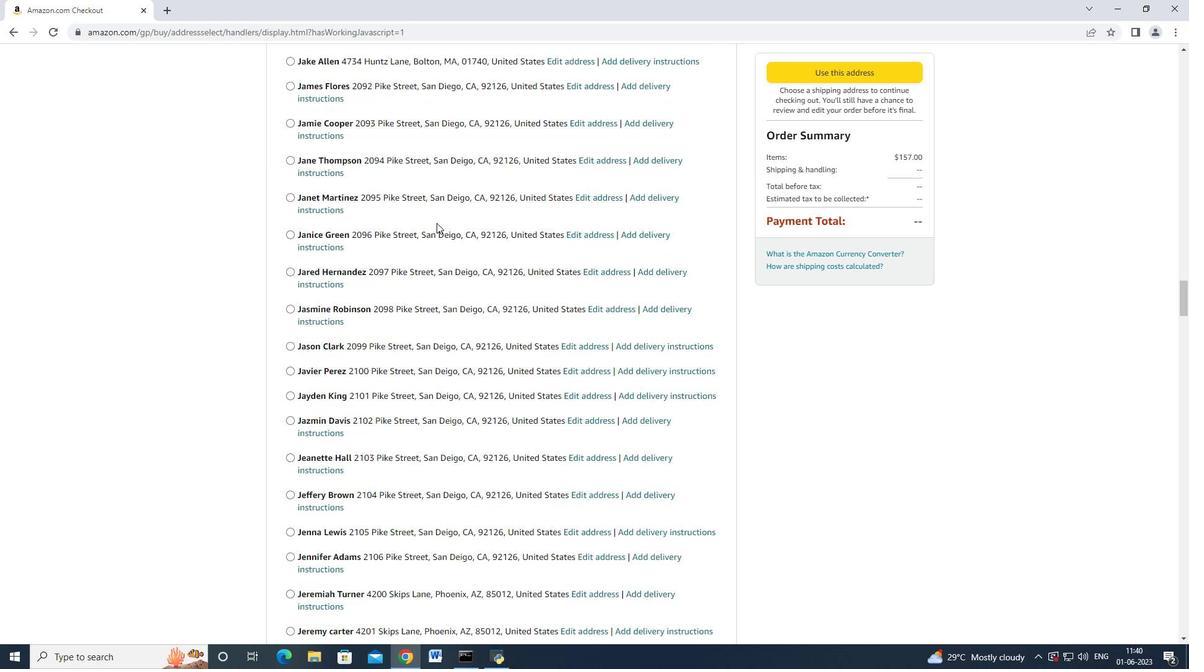 
Action: Mouse scrolled (436, 222) with delta (0, 0)
Screenshot: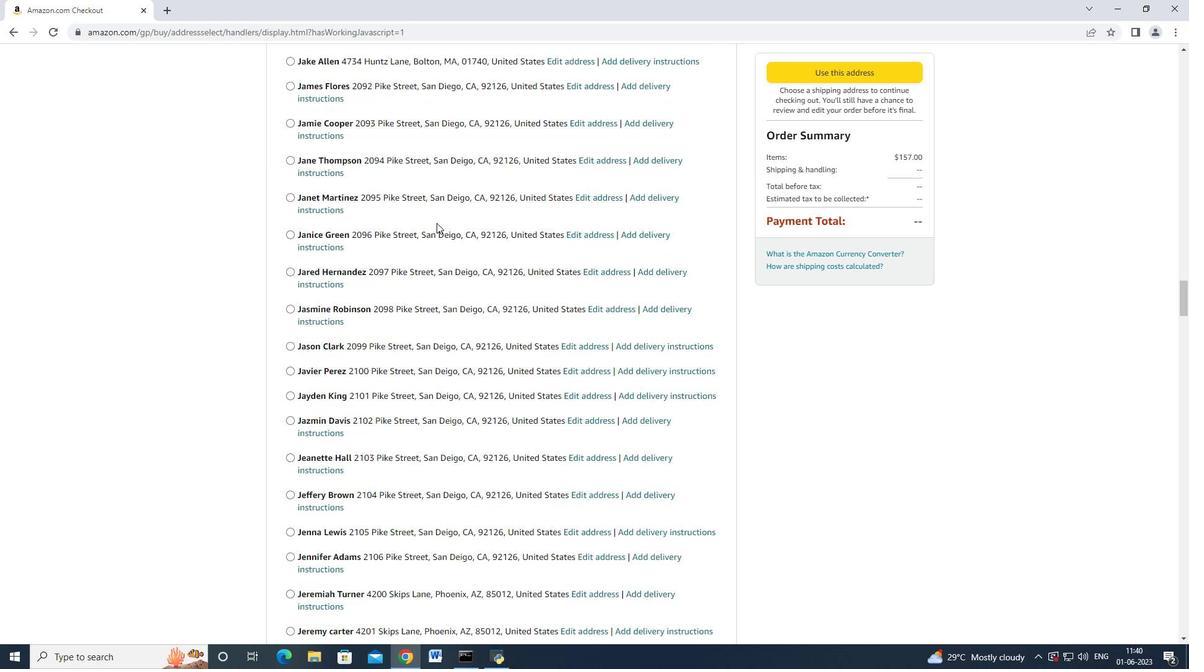 
Action: Mouse scrolled (436, 221) with delta (0, -1)
Screenshot: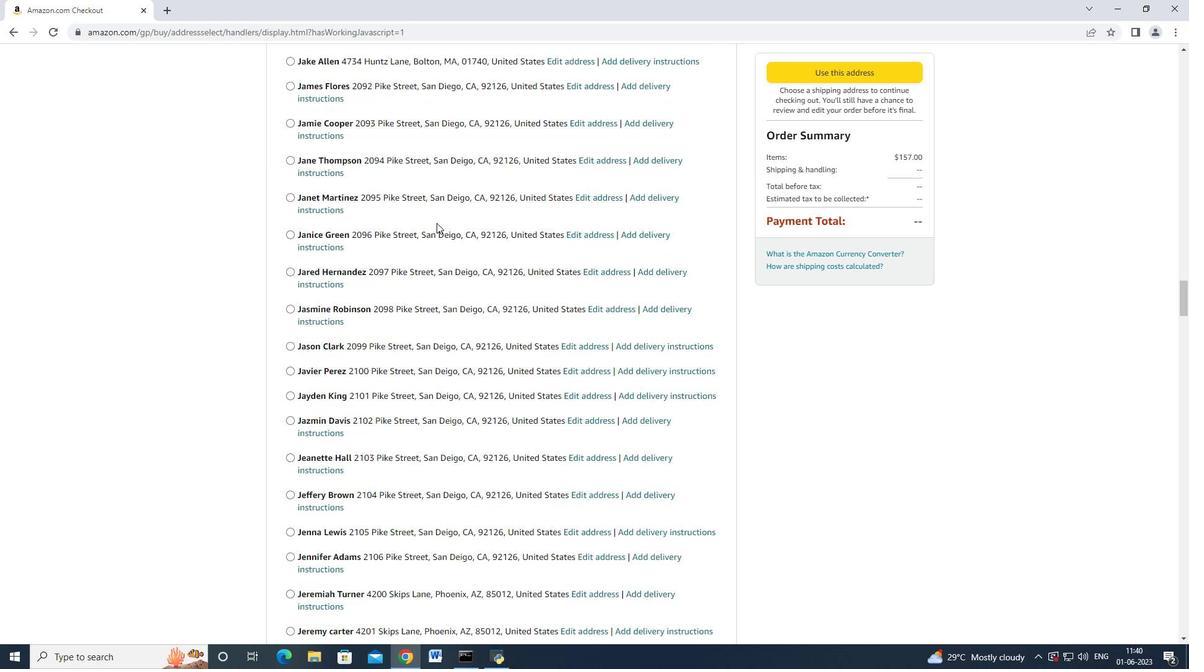 
Action: Mouse scrolled (436, 222) with delta (0, 0)
Screenshot: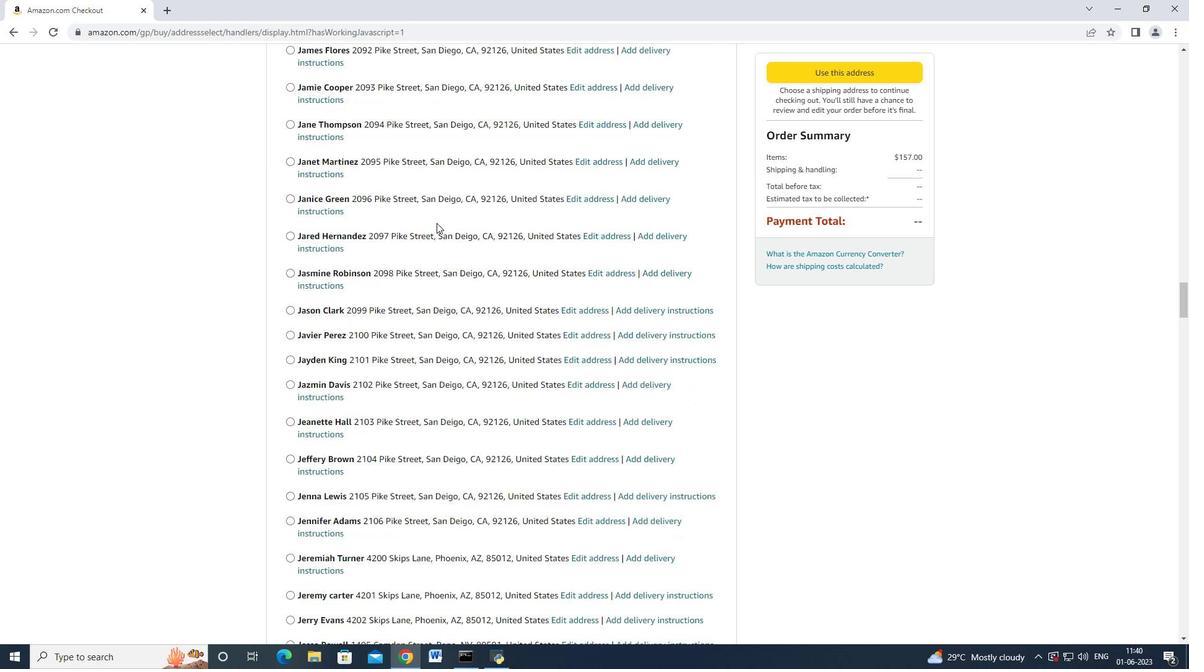 
Action: Mouse scrolled (436, 222) with delta (0, 0)
Screenshot: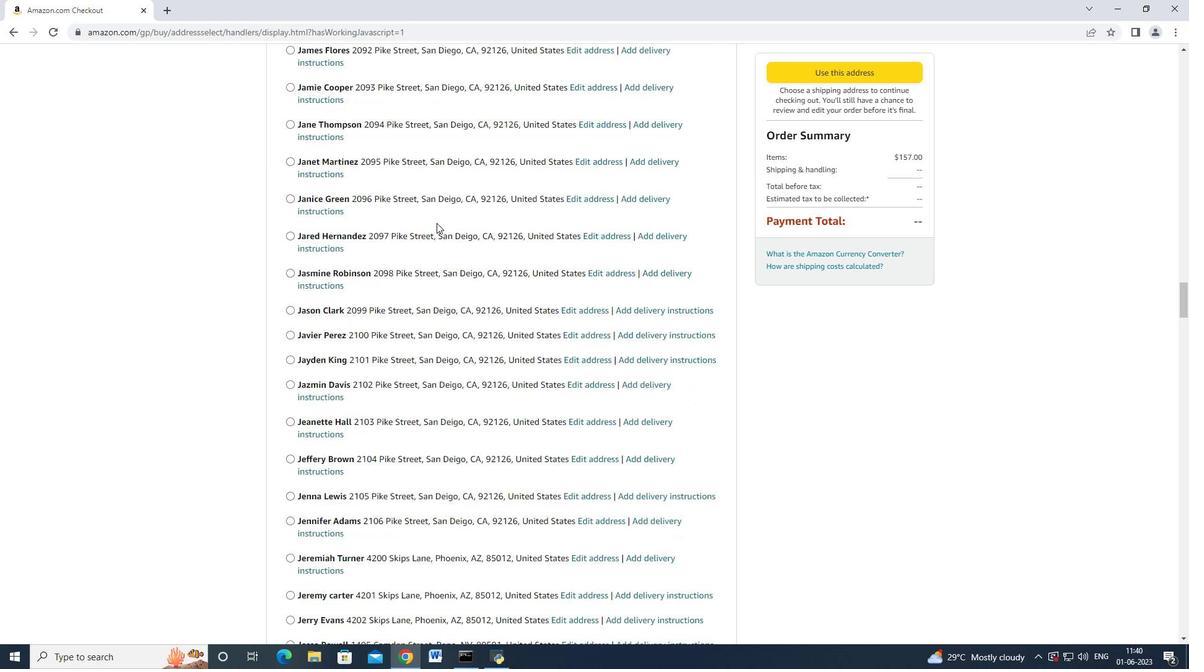 
Action: Mouse scrolled (436, 222) with delta (0, 0)
Screenshot: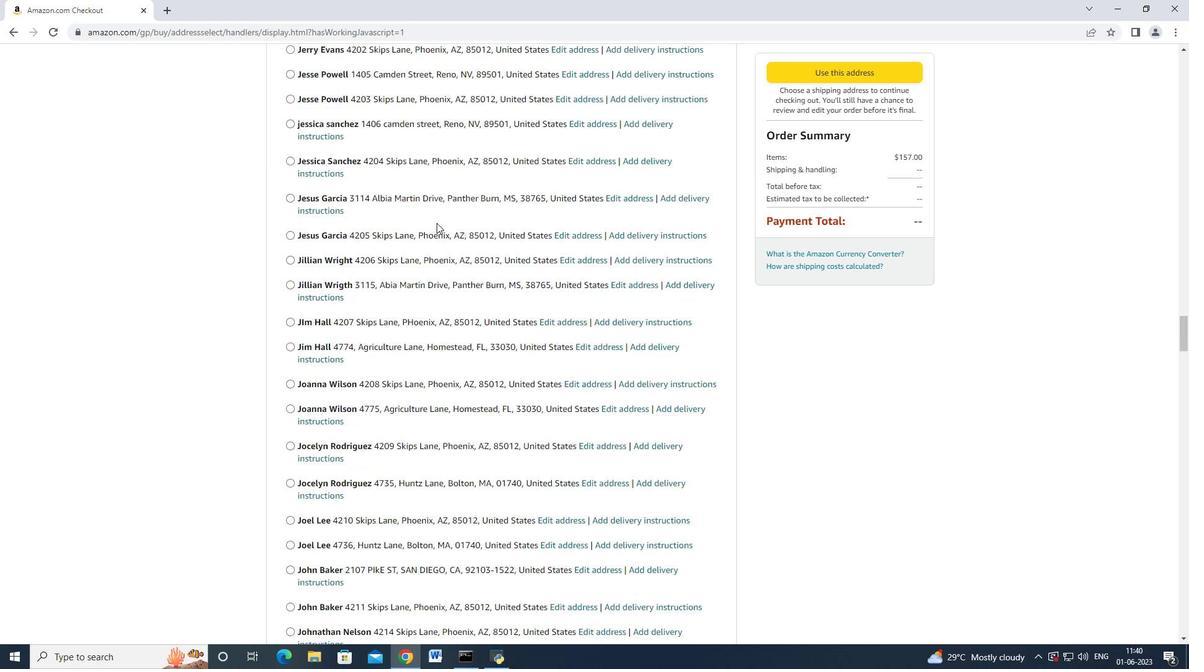 
Action: Mouse scrolled (436, 221) with delta (0, -1)
Screenshot: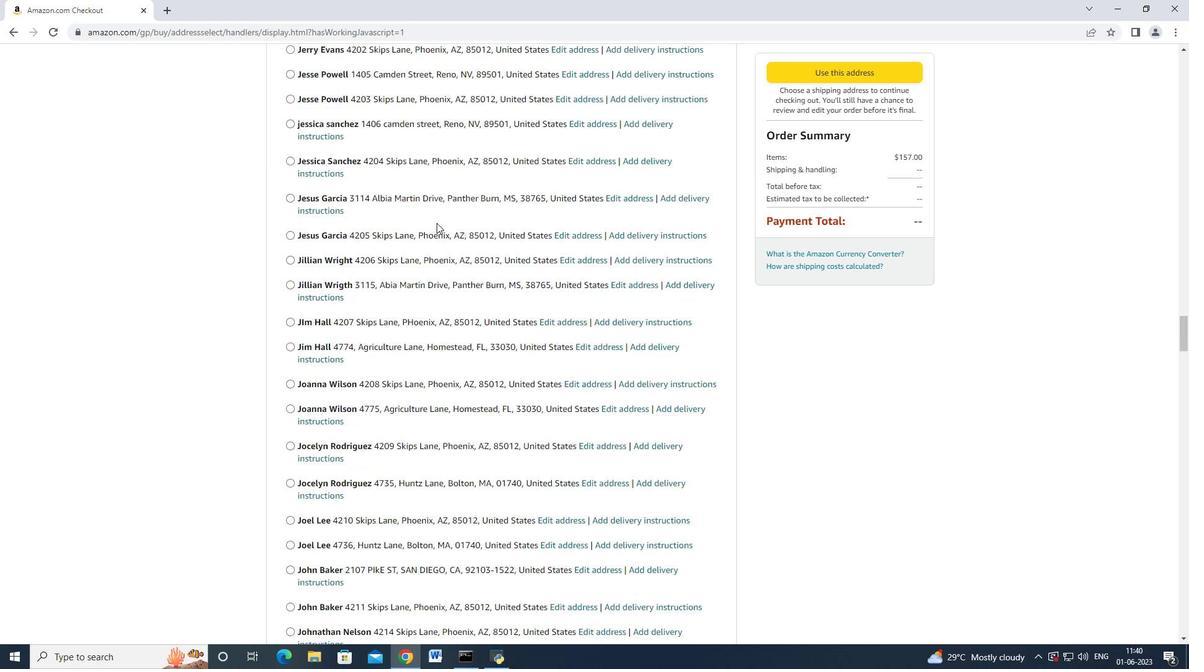 
Action: Mouse scrolled (436, 222) with delta (0, 0)
Screenshot: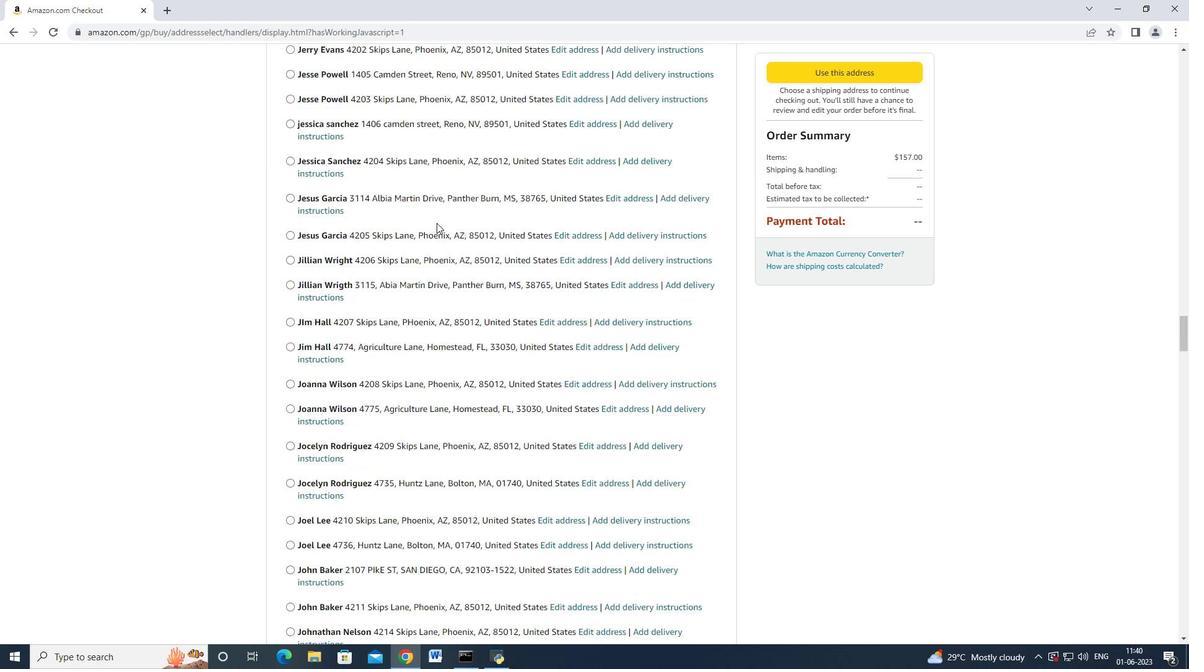 
Action: Mouse scrolled (436, 221) with delta (0, -1)
Screenshot: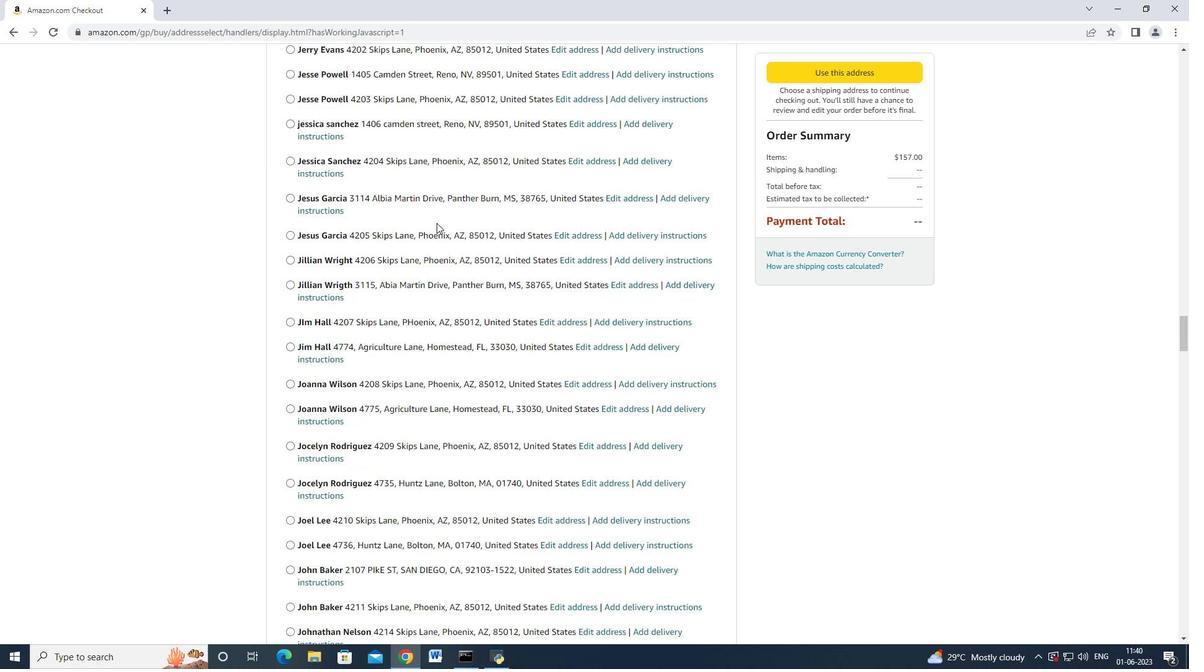 
Action: Mouse scrolled (436, 222) with delta (0, 0)
Screenshot: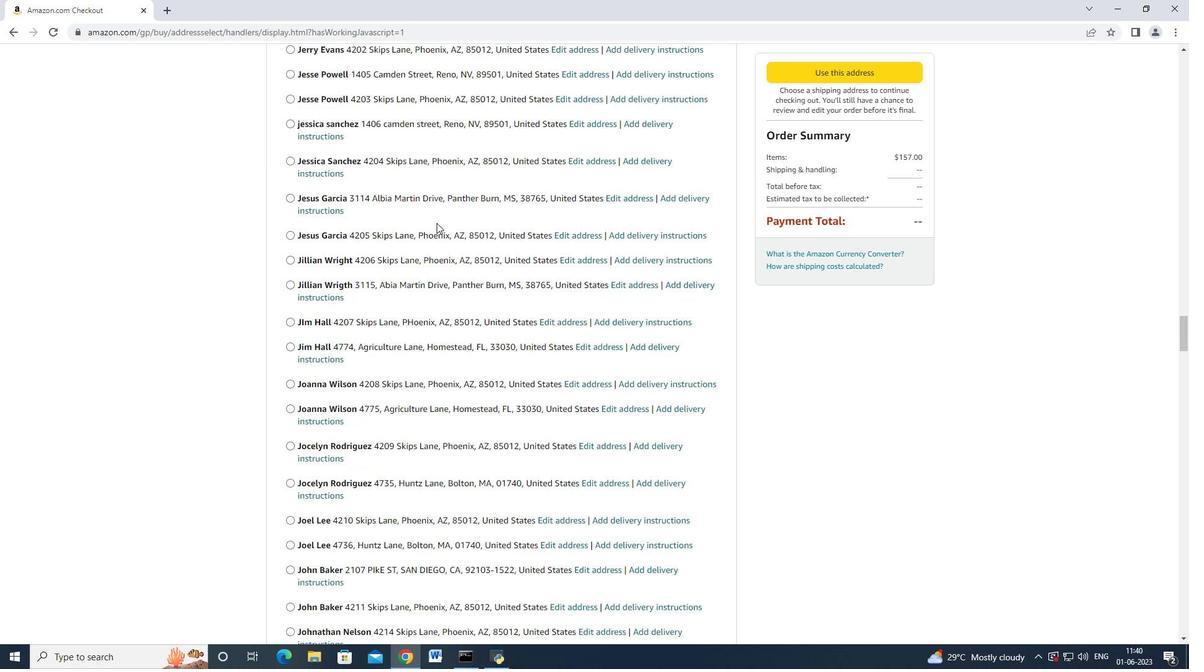 
Action: Mouse scrolled (436, 222) with delta (0, 0)
Screenshot: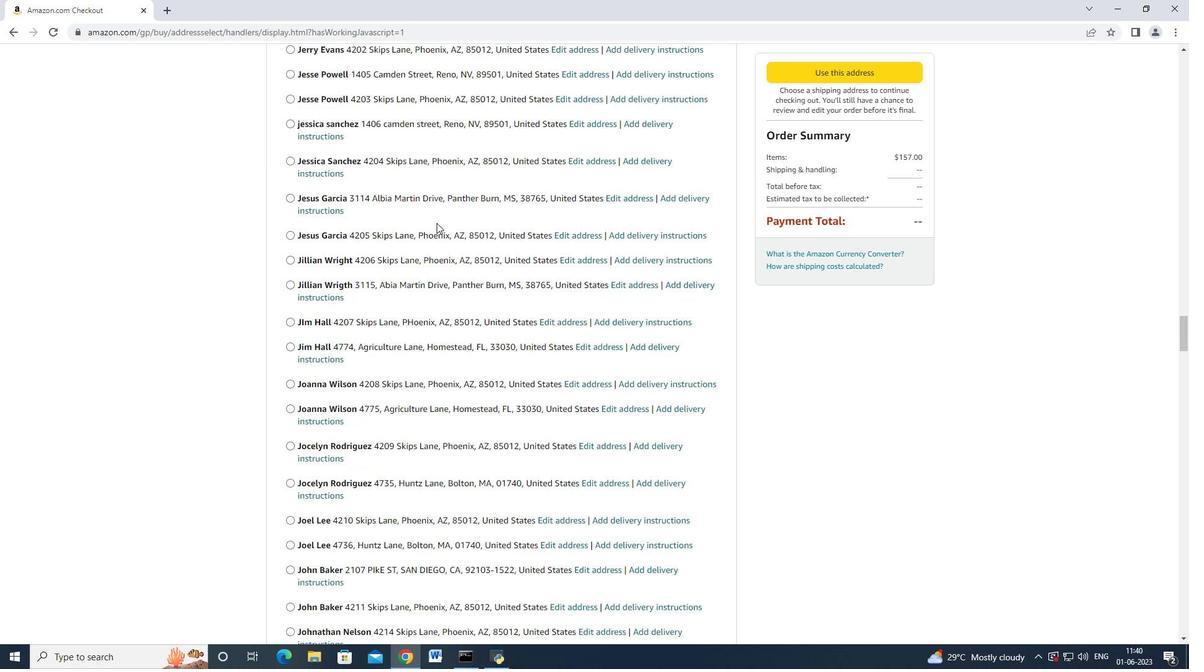 
Action: Mouse scrolled (436, 222) with delta (0, 0)
Screenshot: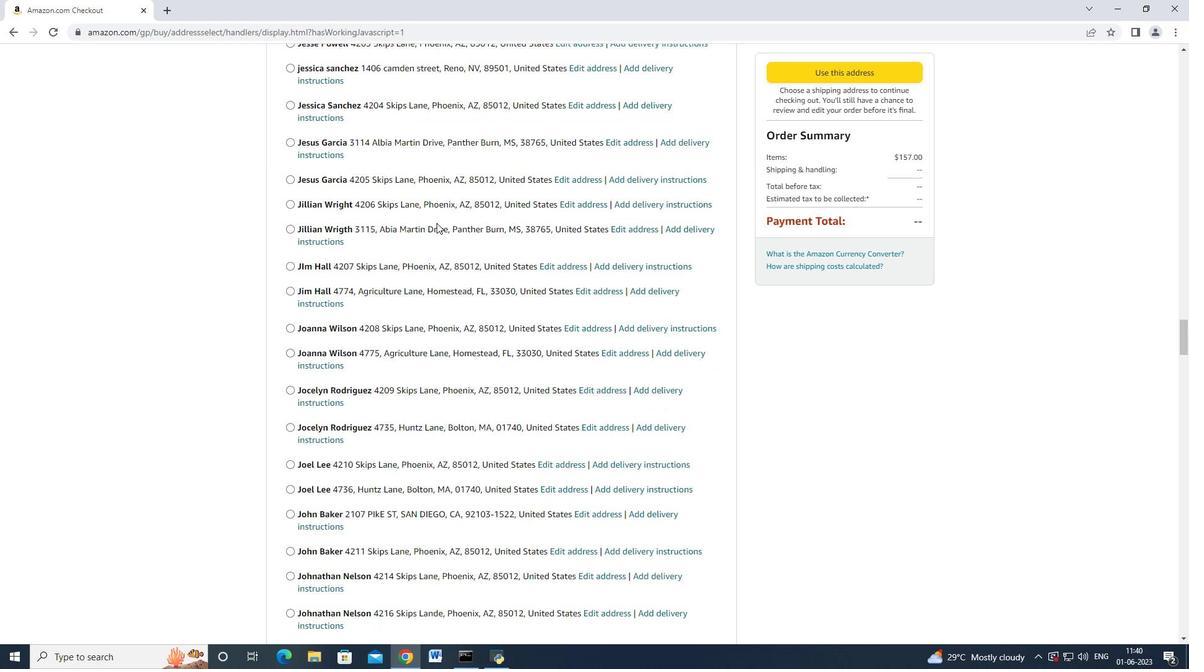 
Action: Mouse scrolled (436, 222) with delta (0, 0)
Screenshot: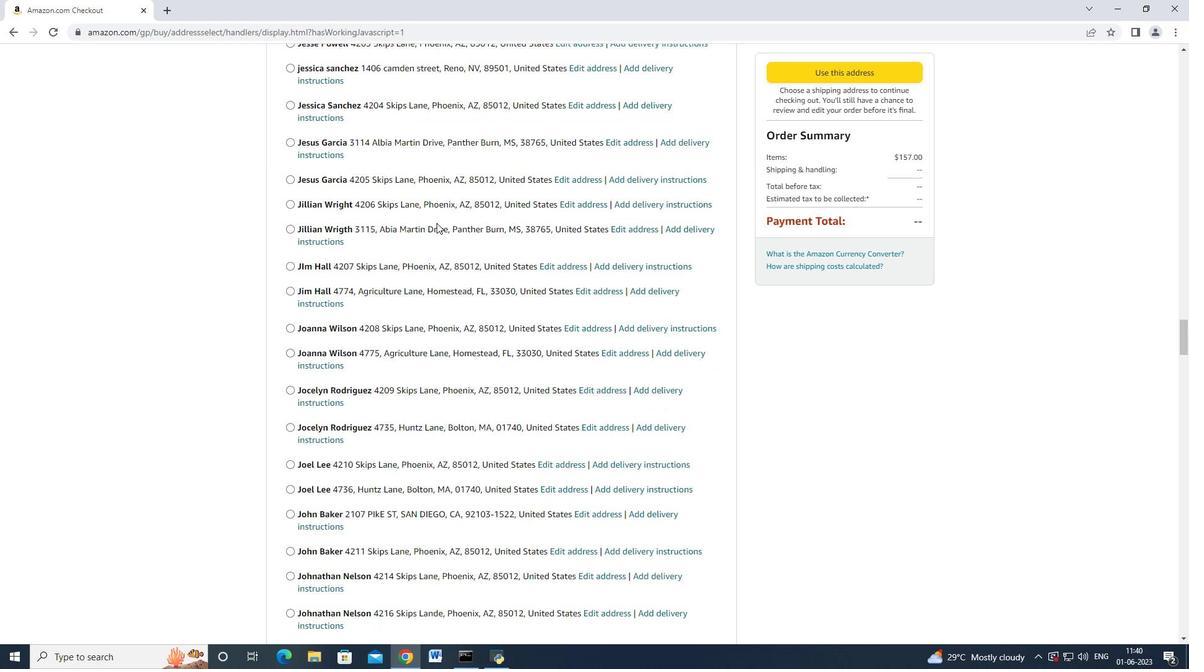 
Action: Mouse scrolled (436, 222) with delta (0, 0)
Screenshot: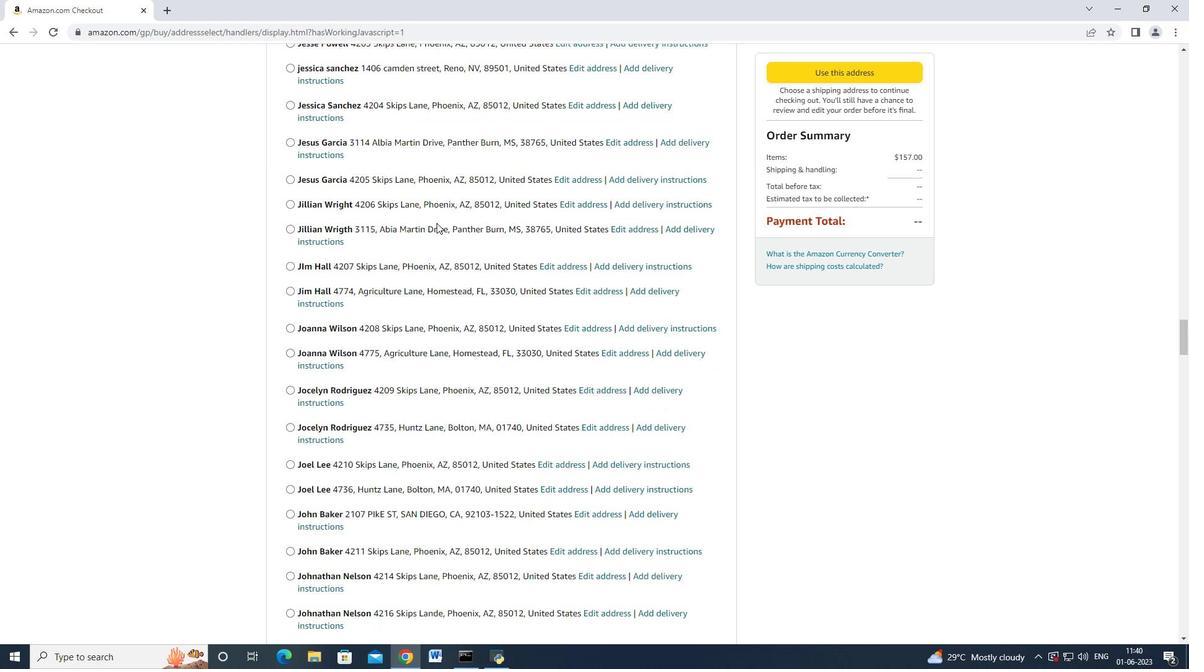 
Action: Mouse scrolled (436, 222) with delta (0, 0)
Screenshot: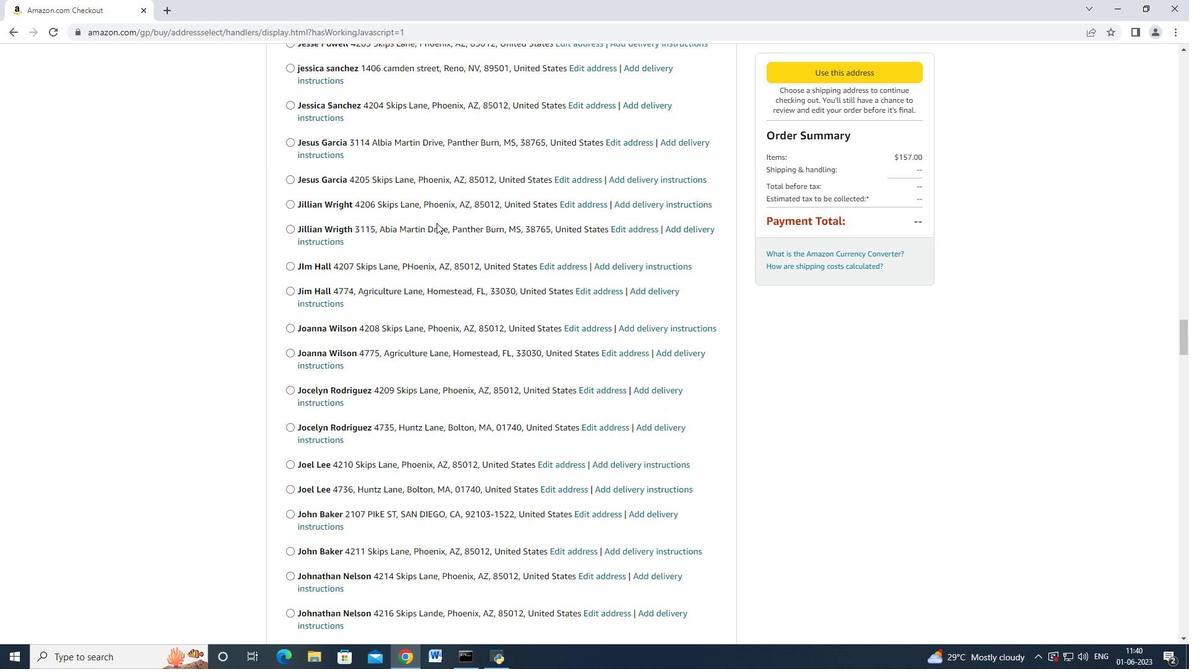 
Action: Mouse scrolled (436, 221) with delta (0, -1)
Screenshot: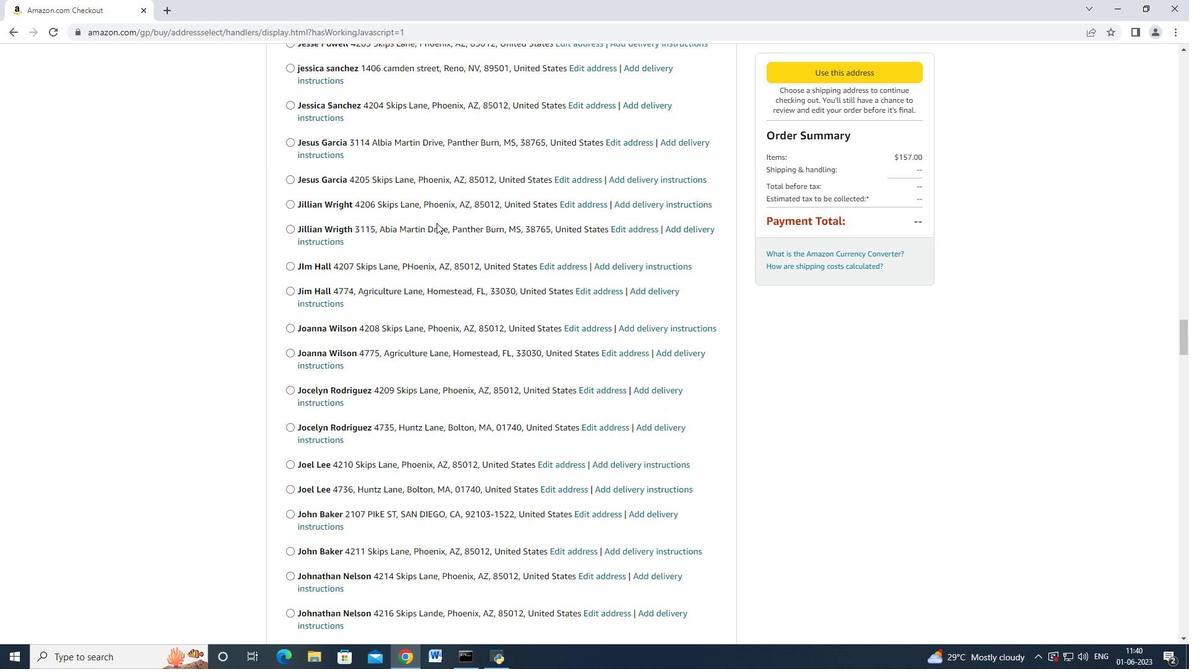
Action: Mouse scrolled (436, 222) with delta (0, 0)
Screenshot: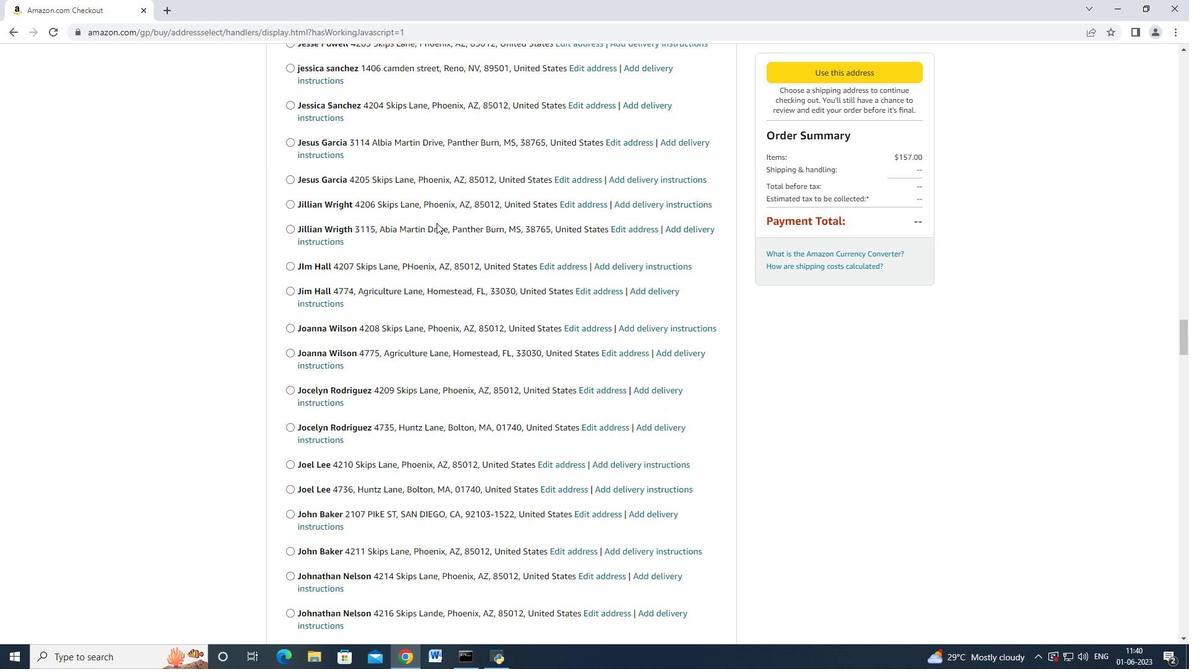 
Action: Mouse scrolled (436, 221) with delta (0, -1)
Screenshot: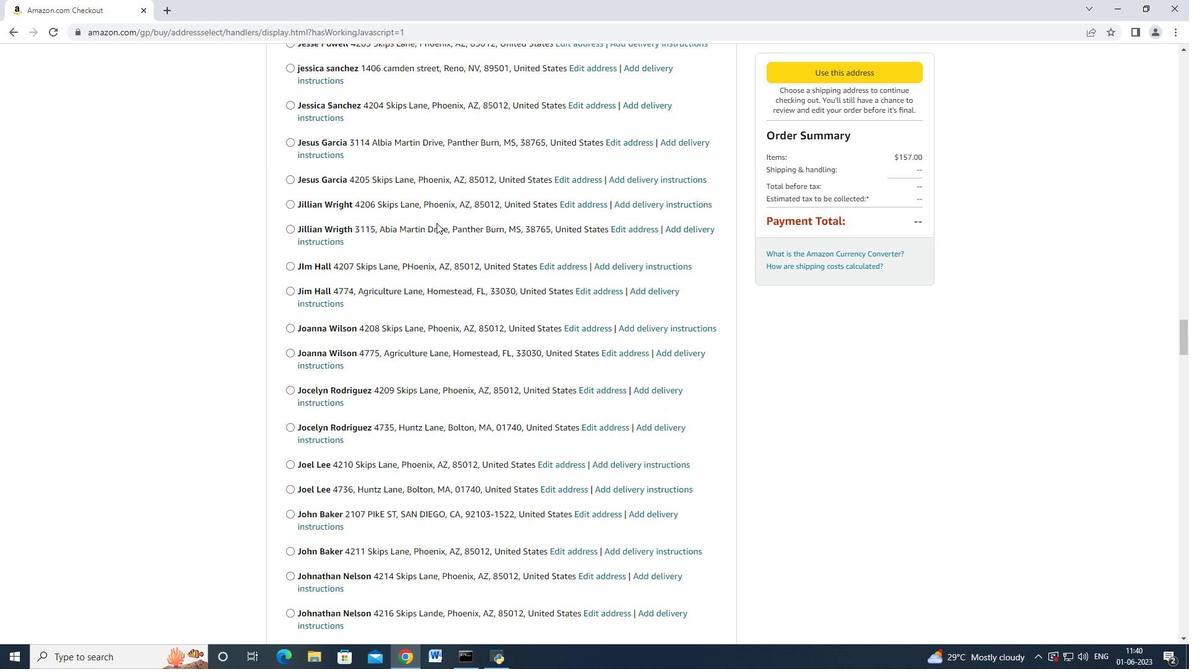 
Action: Mouse scrolled (436, 222) with delta (0, 0)
Screenshot: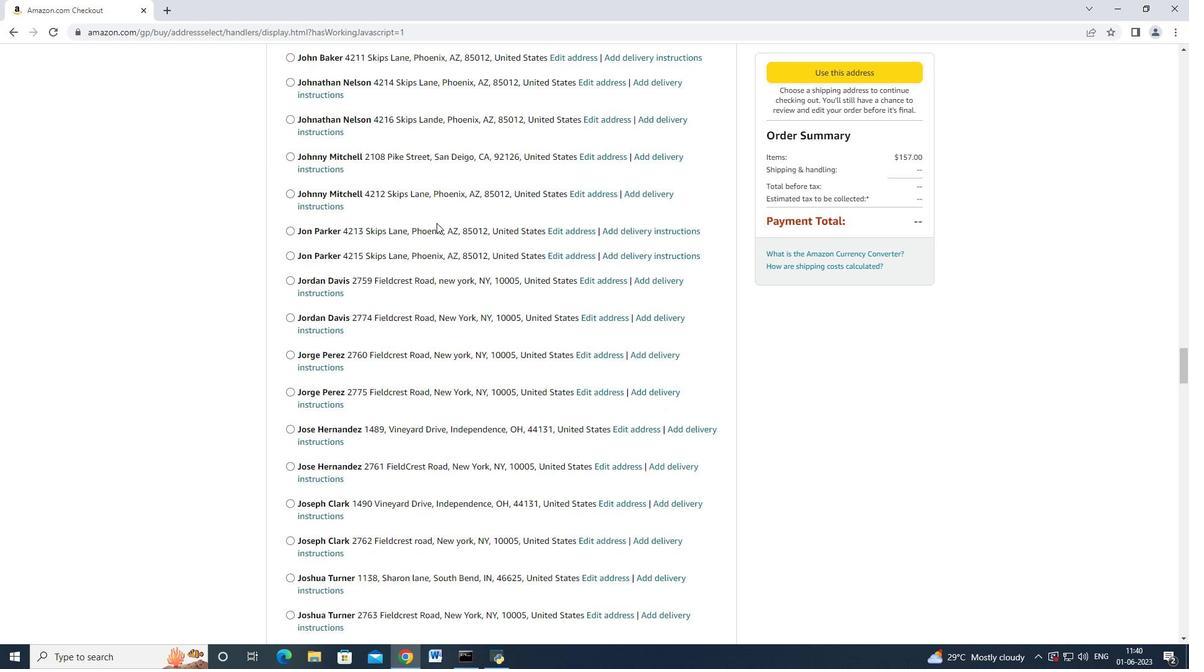 
Action: Mouse scrolled (436, 222) with delta (0, 0)
Screenshot: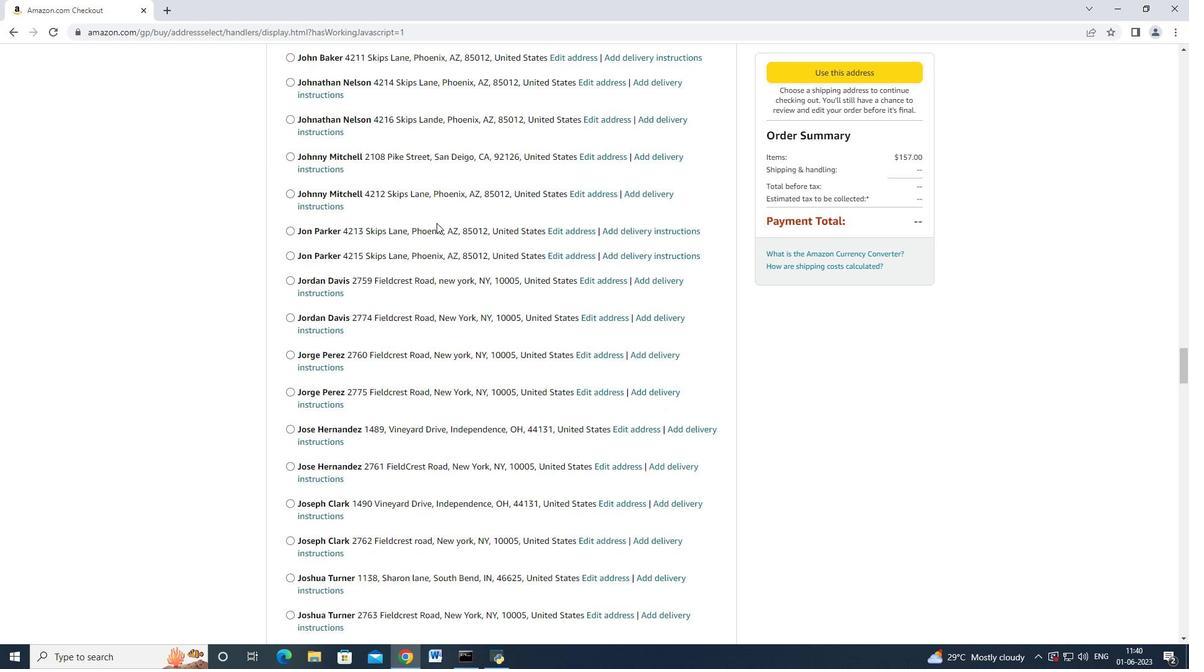 
Action: Mouse scrolled (436, 222) with delta (0, 0)
Screenshot: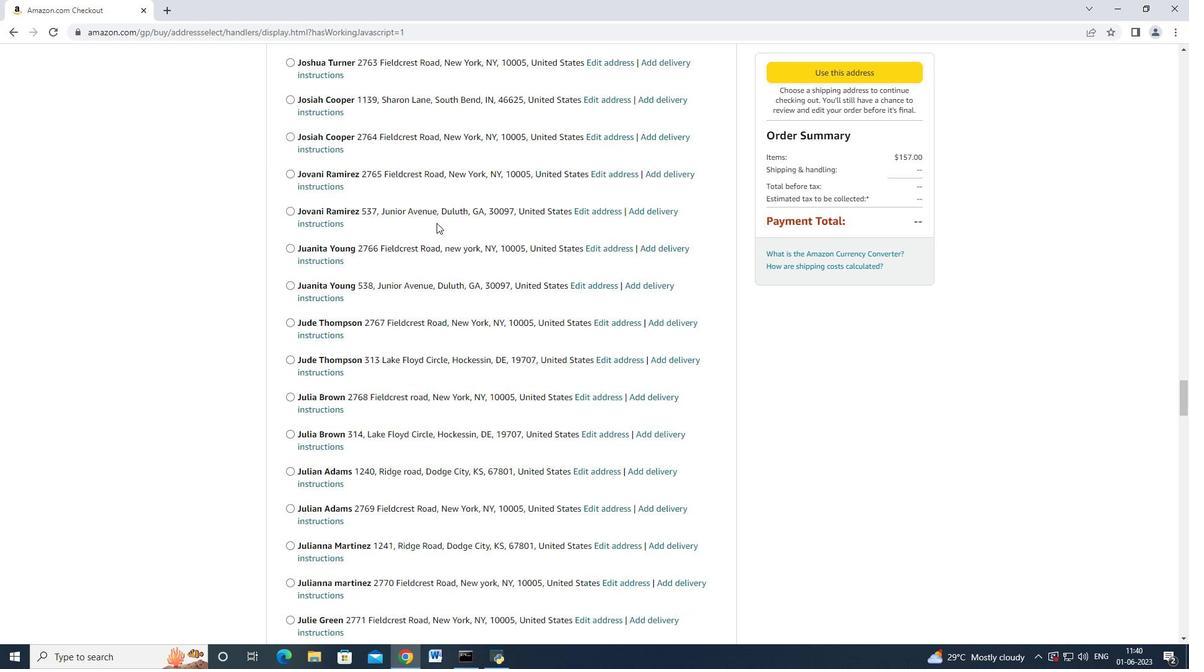 
Action: Mouse scrolled (436, 222) with delta (0, 0)
Screenshot: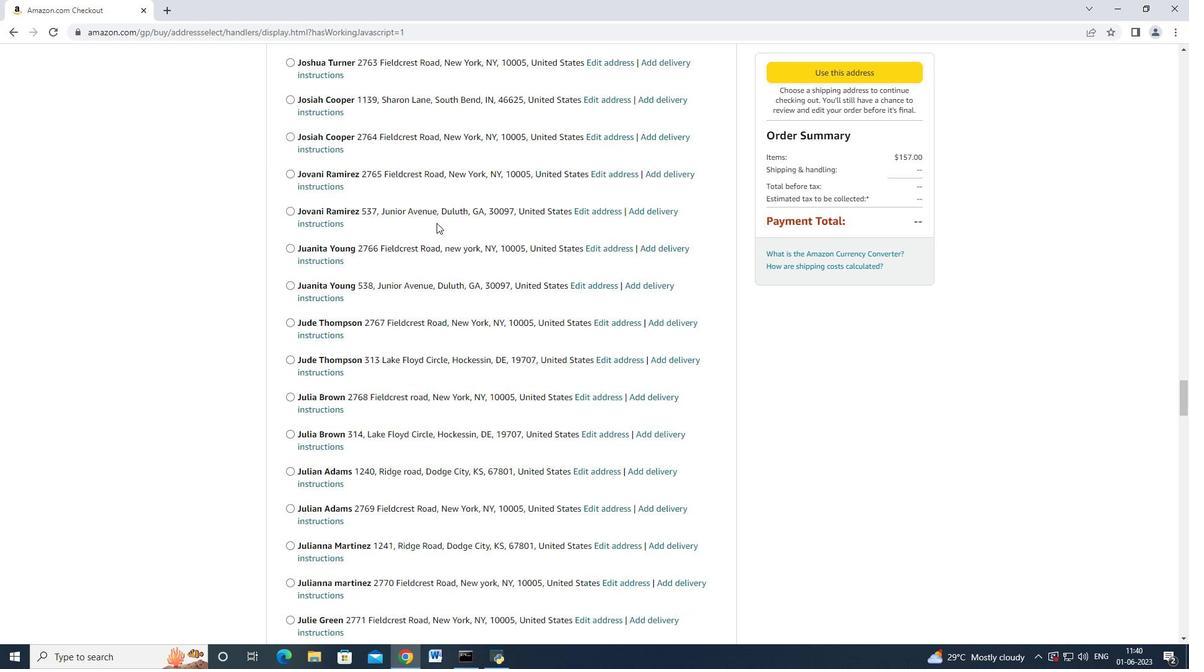 
Action: Mouse scrolled (436, 221) with delta (0, -1)
Screenshot: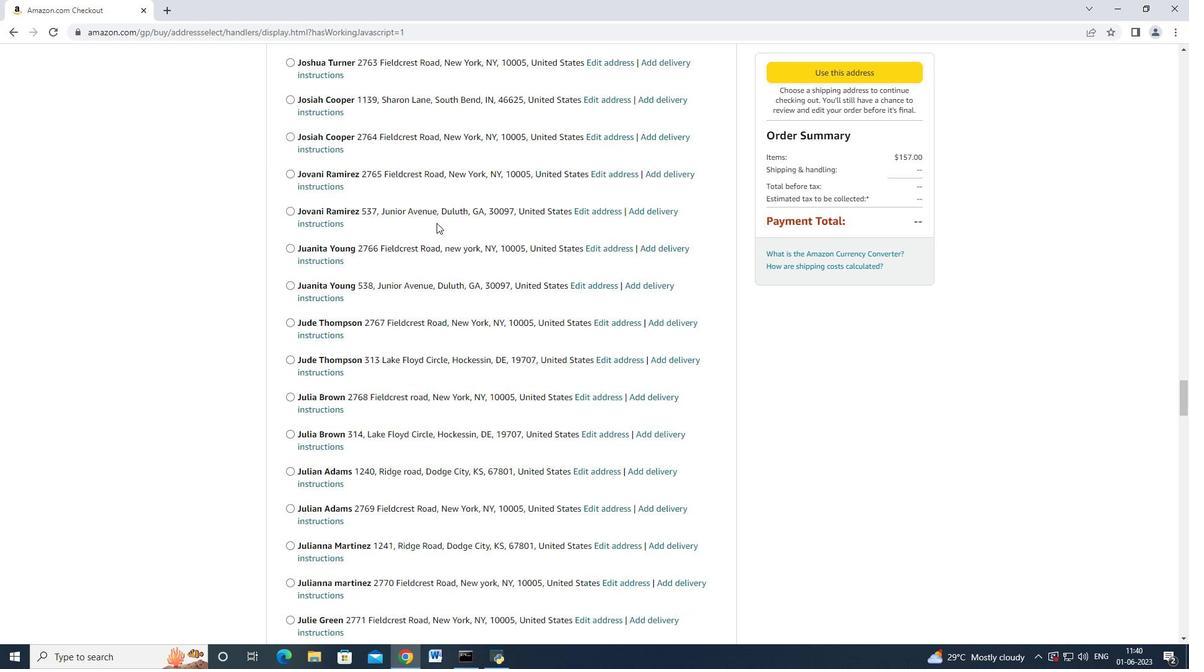
Action: Mouse scrolled (436, 222) with delta (0, 0)
Screenshot: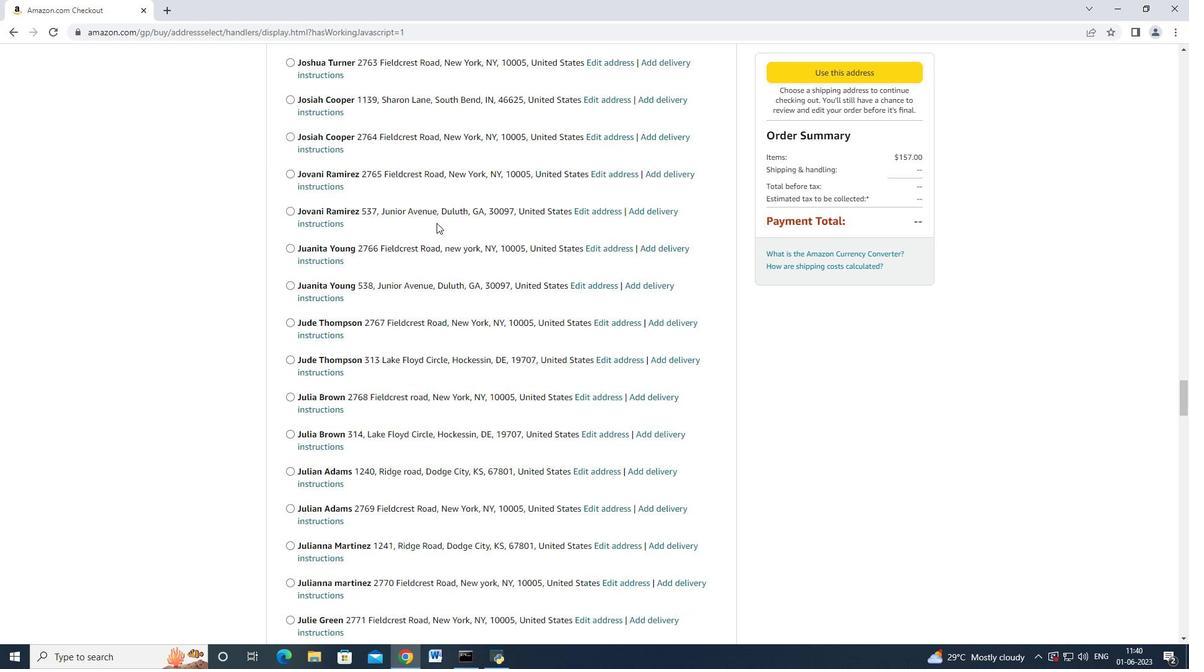
Action: Mouse scrolled (436, 222) with delta (0, 0)
Screenshot: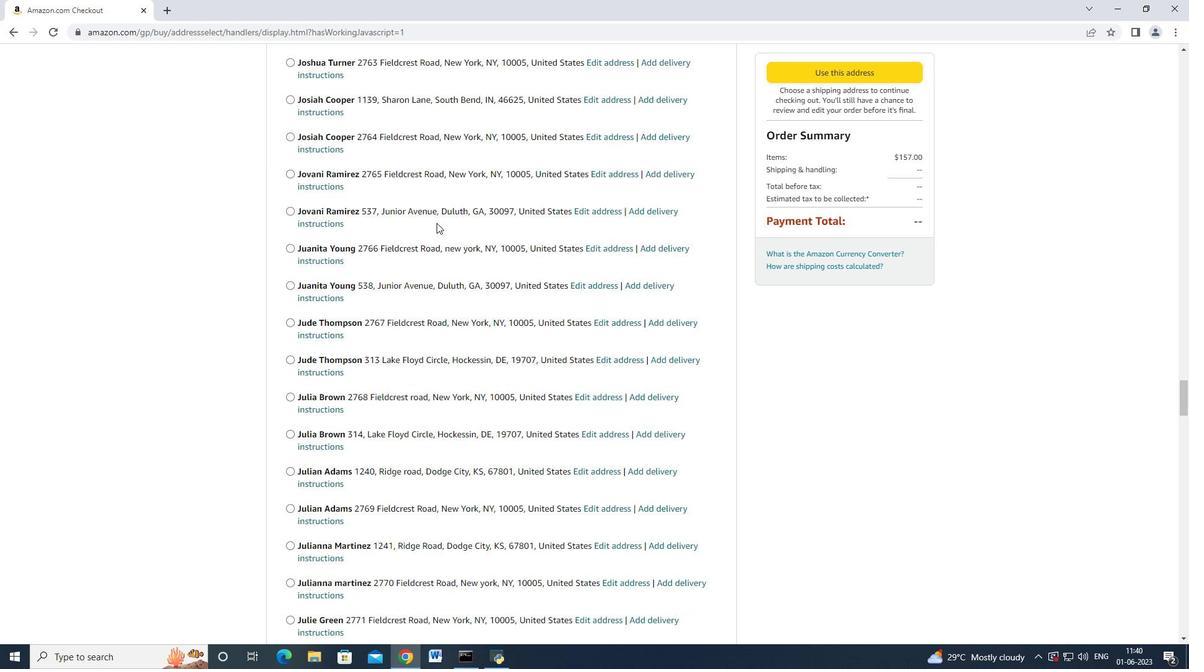 
Action: Mouse scrolled (436, 222) with delta (0, 0)
Screenshot: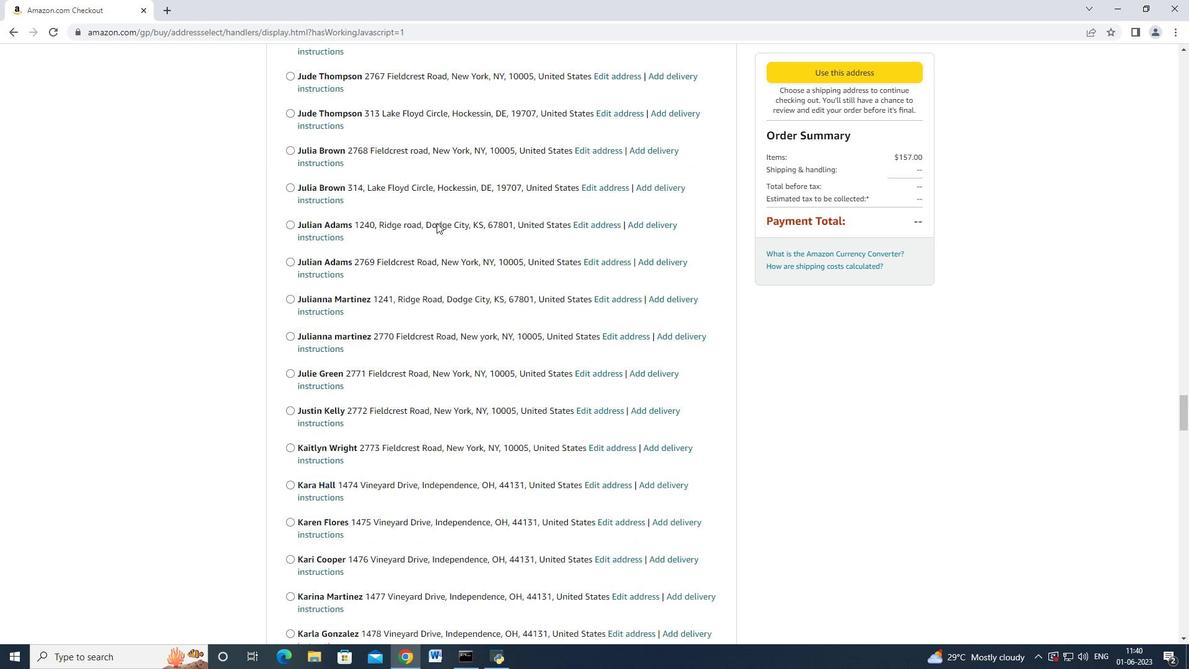 
Action: Mouse scrolled (436, 222) with delta (0, 0)
Screenshot: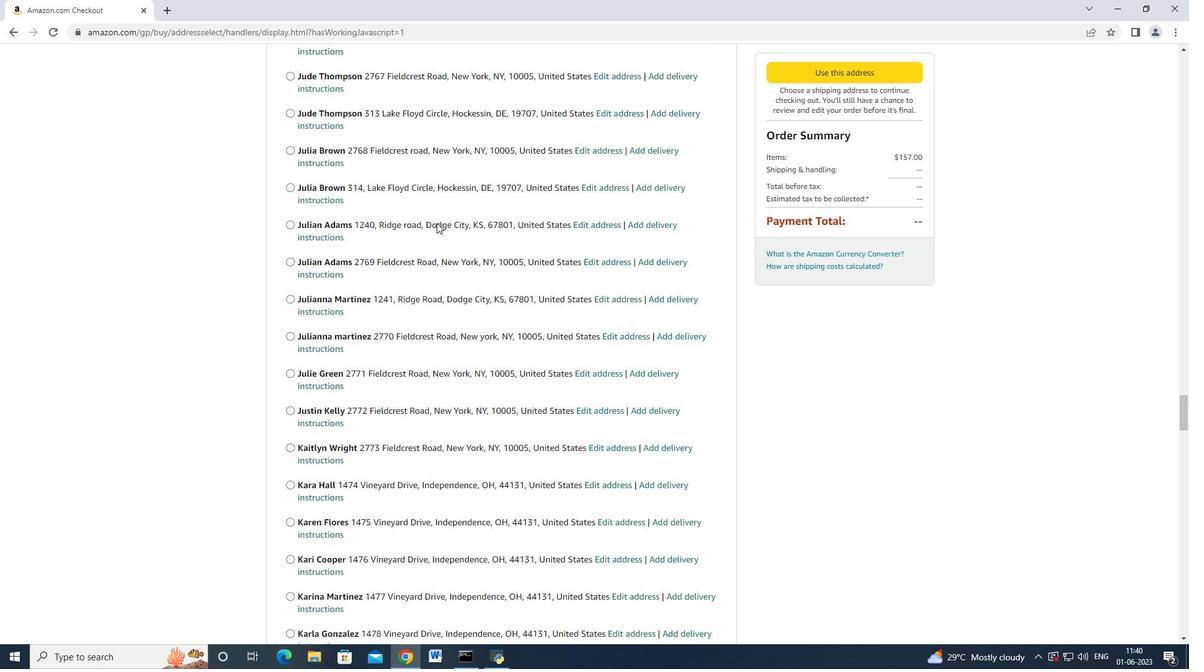 
Action: Mouse scrolled (436, 221) with delta (0, -1)
Screenshot: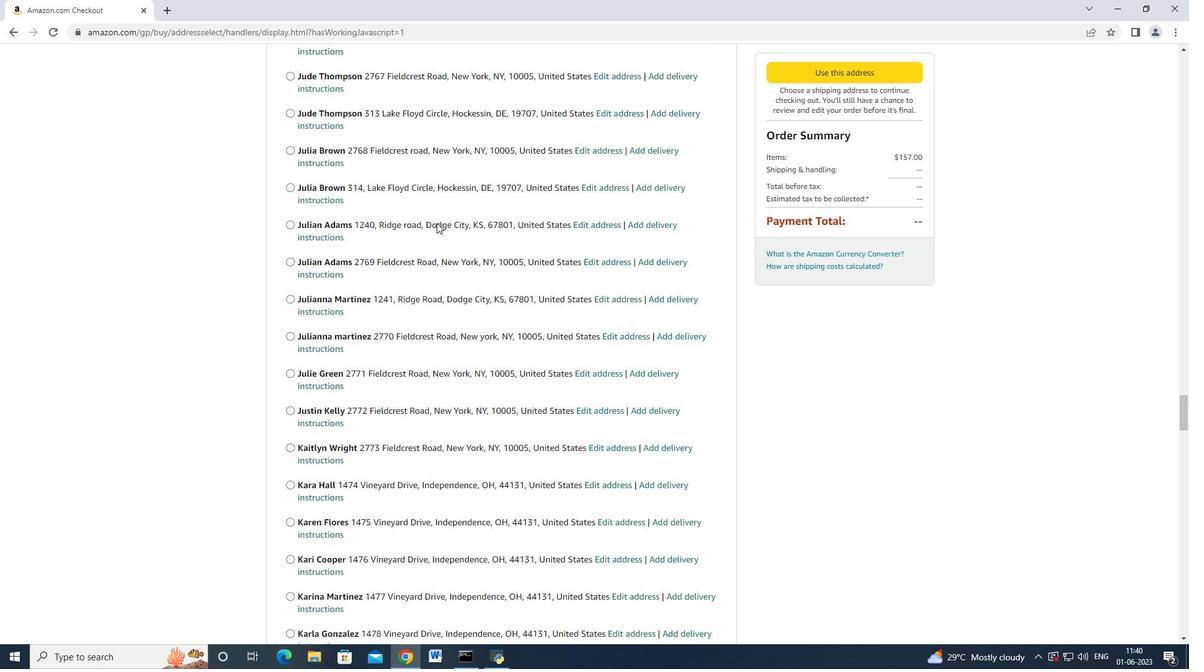 
Action: Mouse scrolled (436, 222) with delta (0, 0)
Screenshot: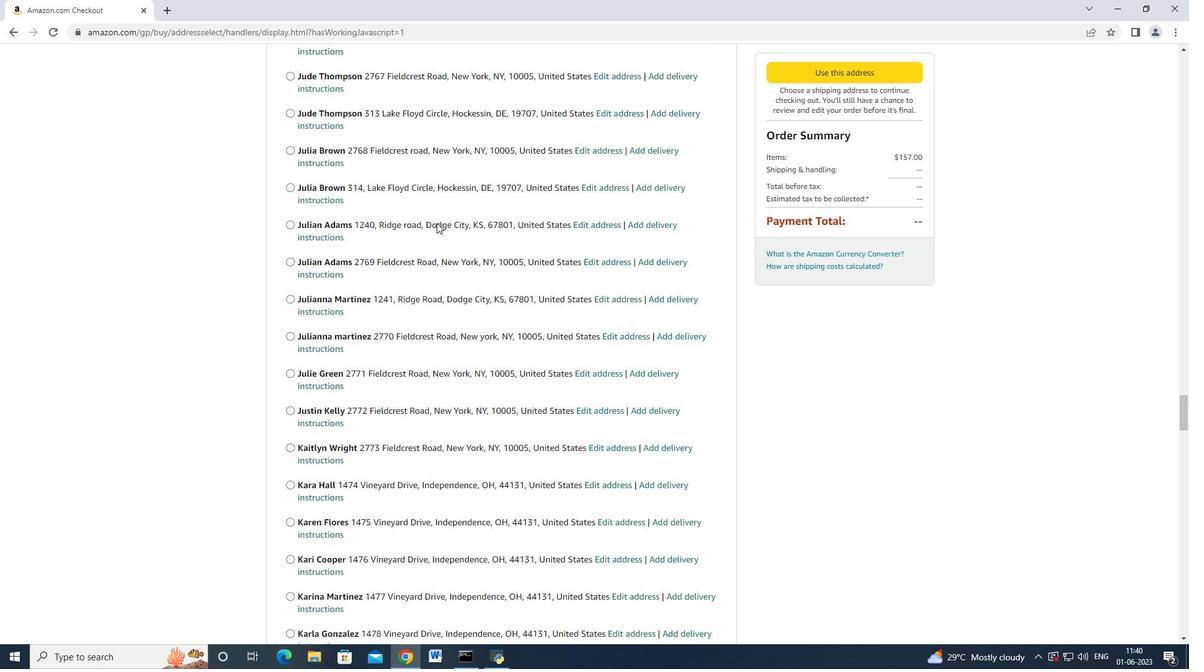 
Action: Mouse scrolled (436, 222) with delta (0, 0)
Screenshot: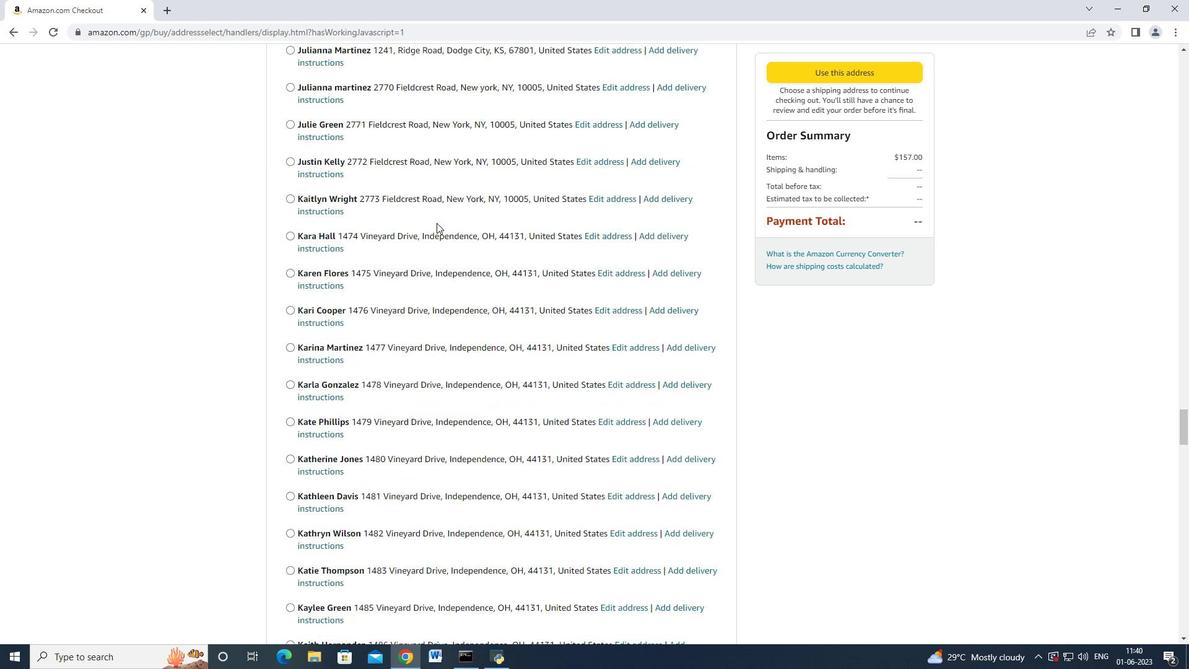 
Action: Mouse scrolled (436, 222) with delta (0, 0)
Screenshot: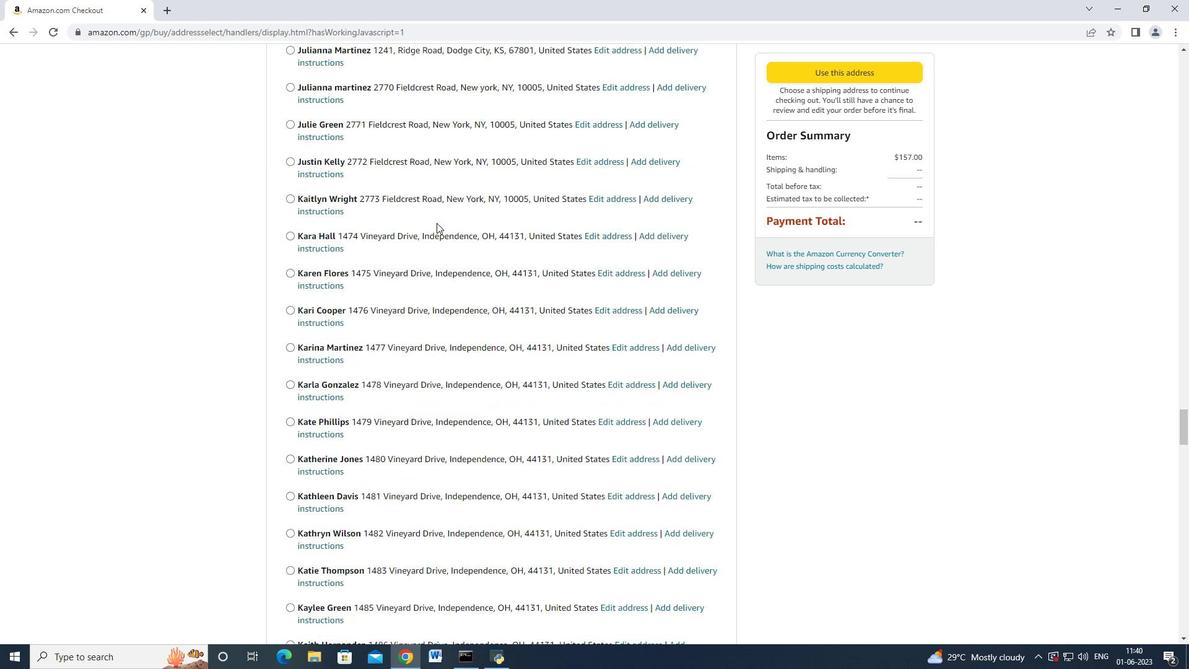 
Action: Mouse scrolled (436, 222) with delta (0, 0)
Screenshot: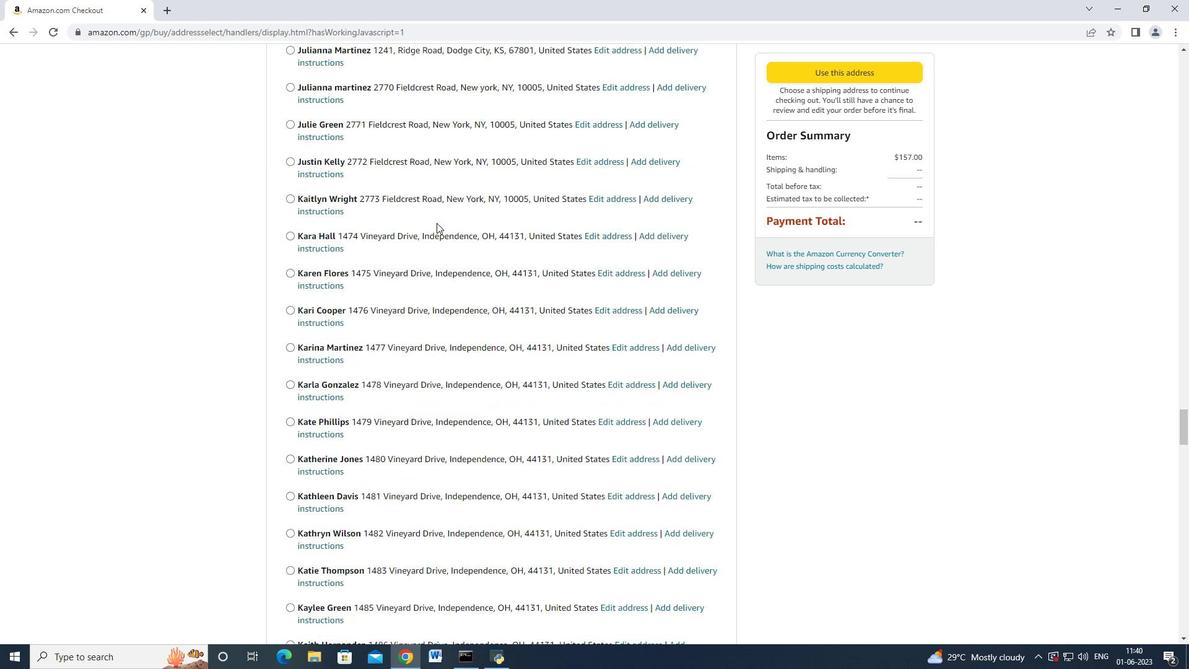 
Action: Mouse scrolled (436, 222) with delta (0, 0)
Screenshot: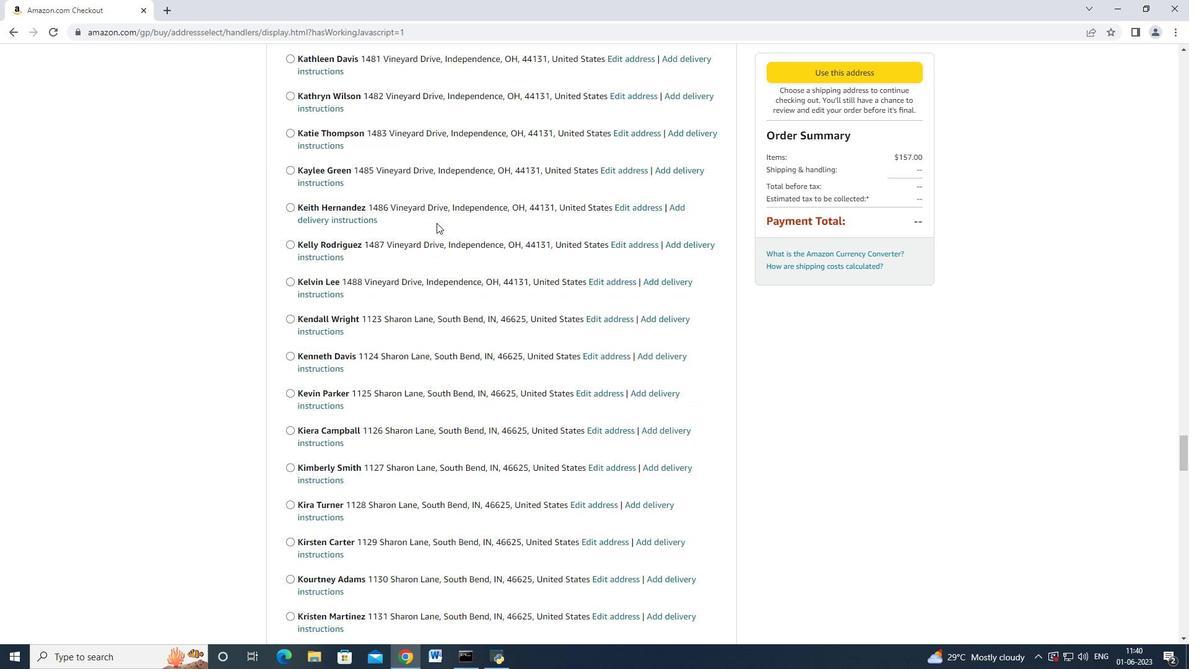 
Action: Mouse scrolled (436, 222) with delta (0, 0)
Screenshot: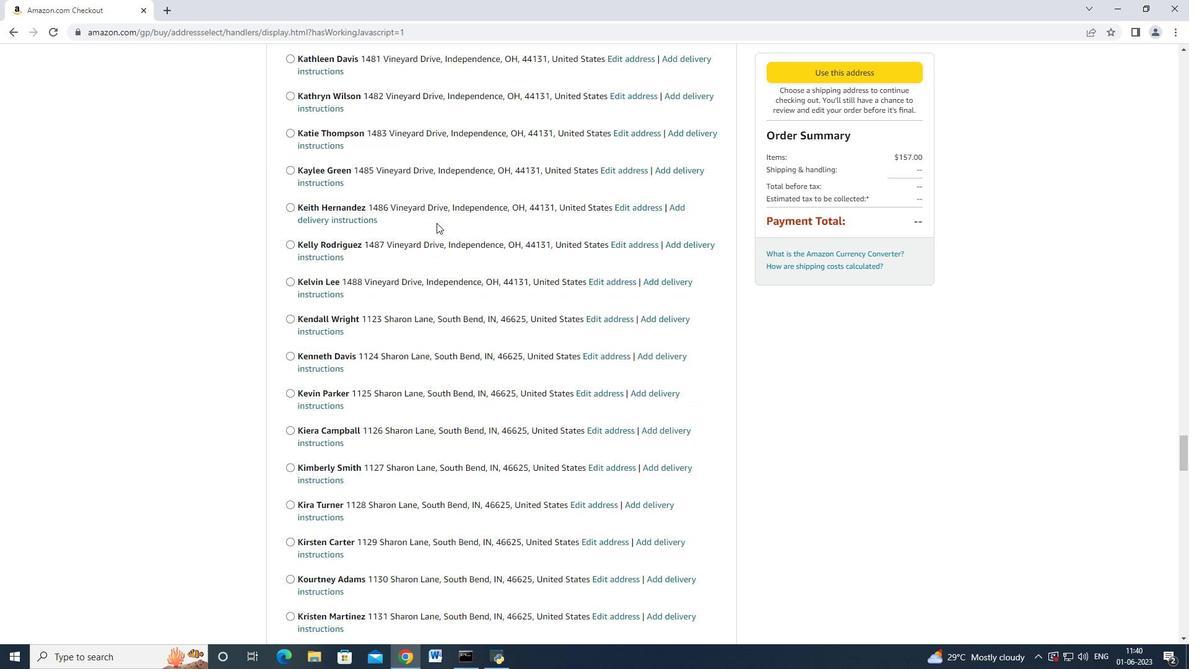 
Action: Mouse scrolled (436, 221) with delta (0, -1)
Screenshot: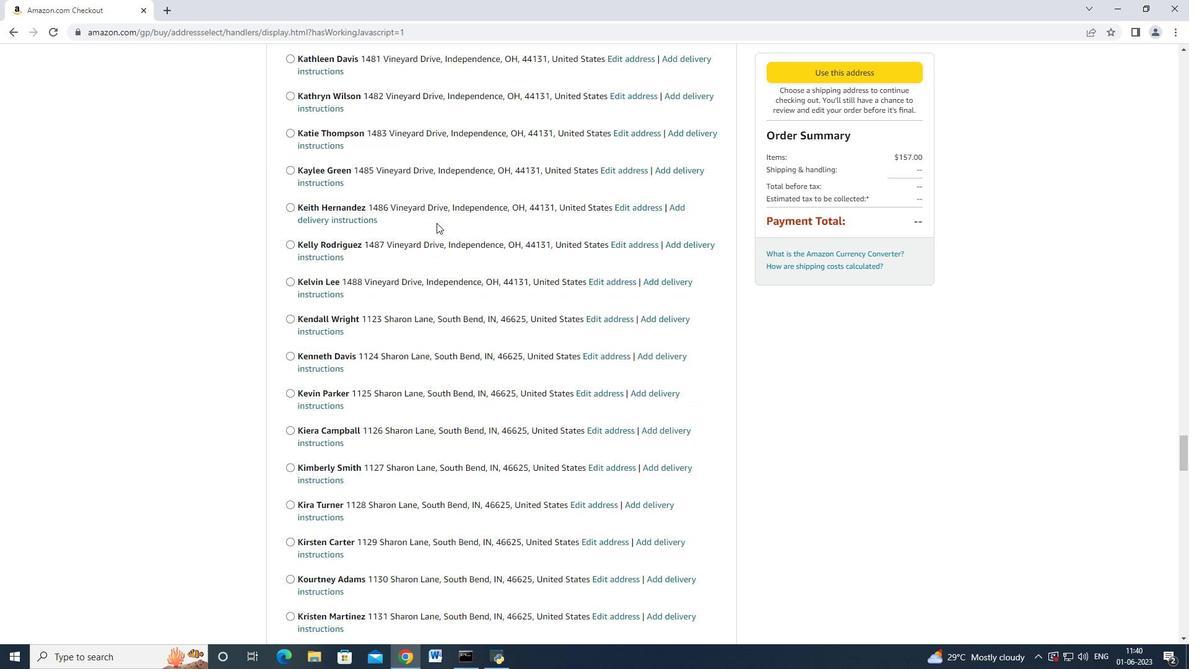 
Action: Mouse scrolled (436, 222) with delta (0, 0)
Screenshot: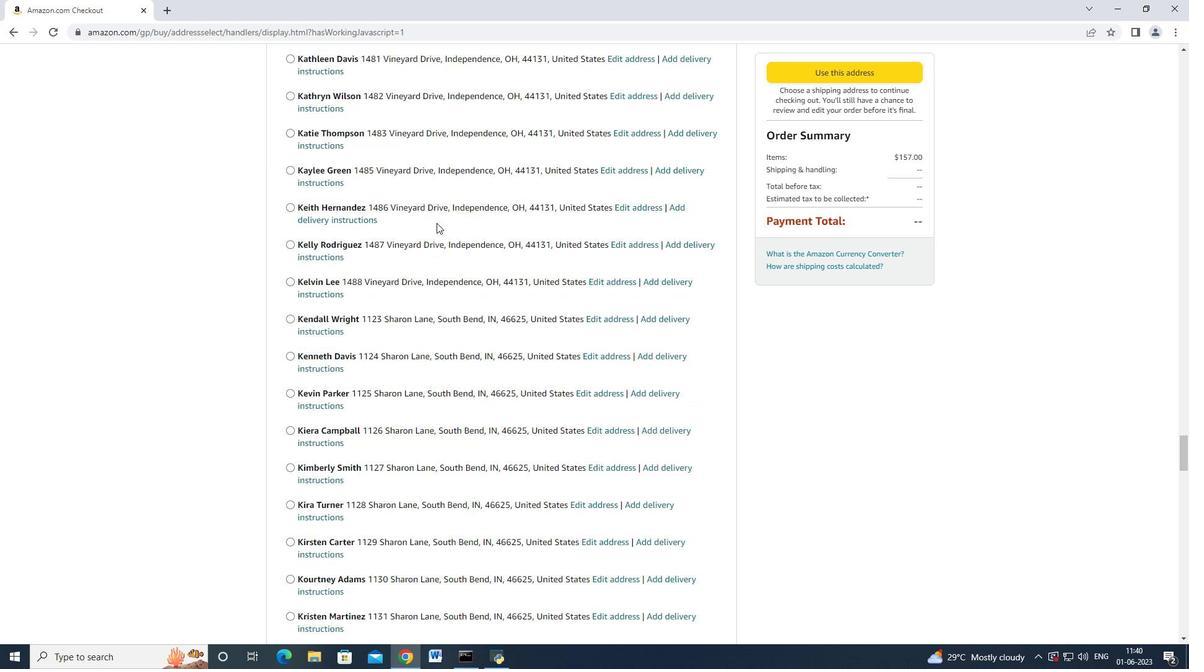 
Action: Mouse scrolled (436, 222) with delta (0, 0)
Screenshot: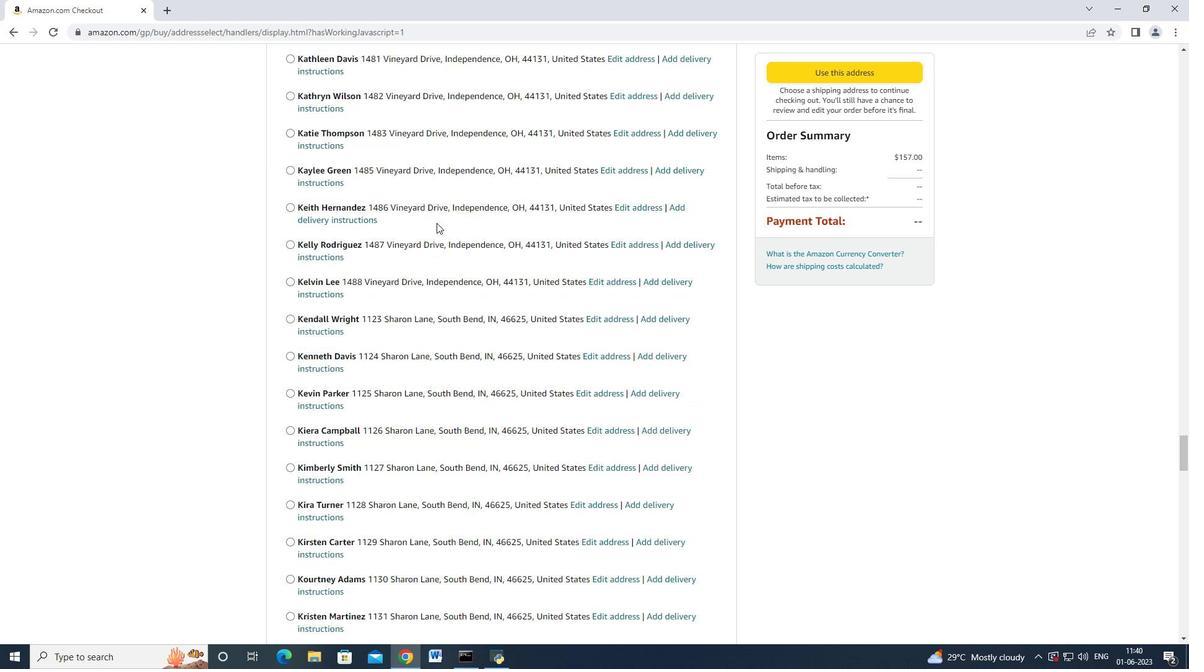 
Action: Mouse scrolled (436, 222) with delta (0, 0)
Screenshot: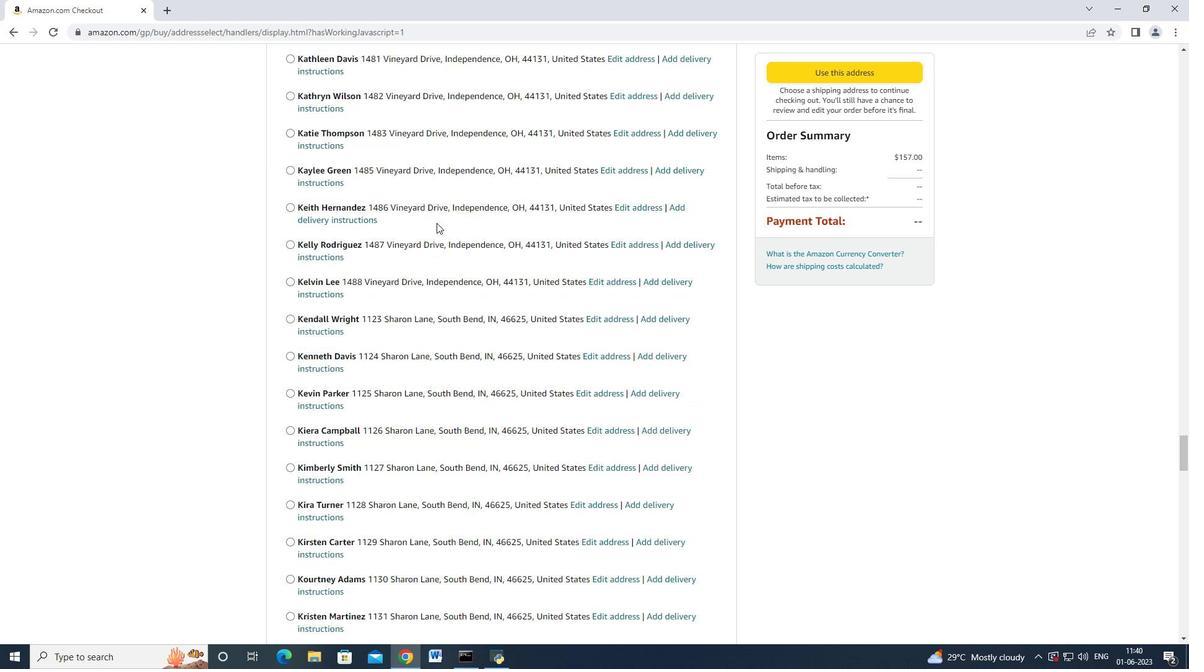 
Action: Mouse scrolled (436, 222) with delta (0, 0)
Screenshot: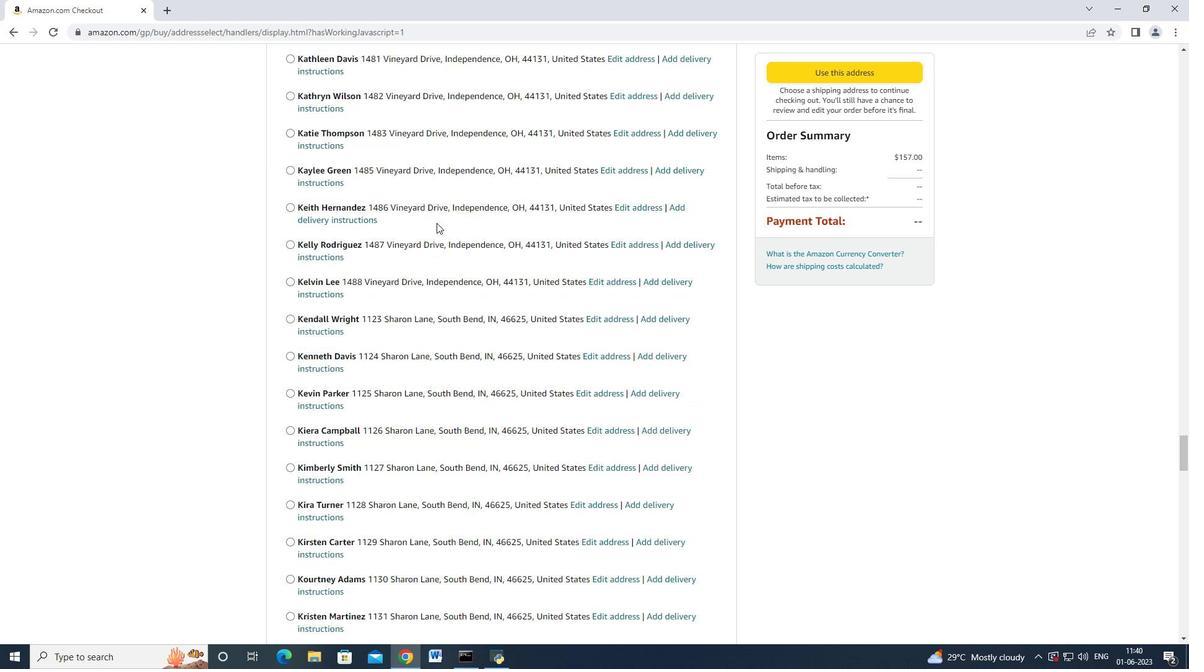 
Action: Mouse scrolled (436, 222) with delta (0, 0)
Screenshot: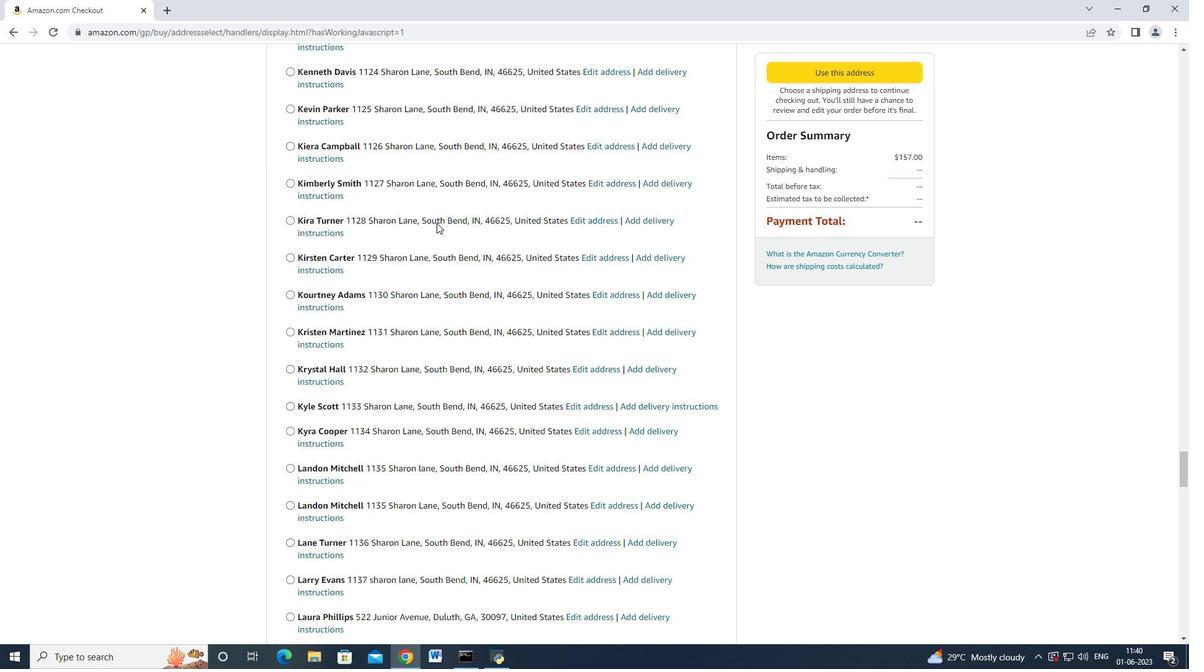 
Action: Mouse scrolled (436, 222) with delta (0, 0)
Screenshot: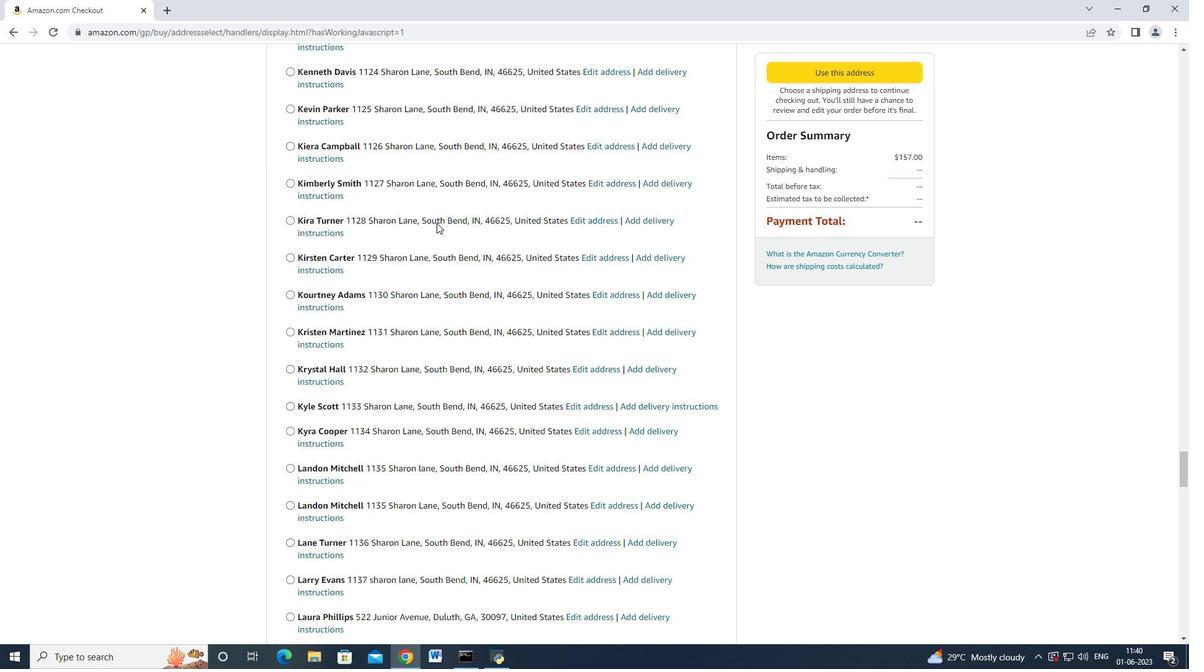 
Action: Mouse scrolled (436, 222) with delta (0, 0)
Screenshot: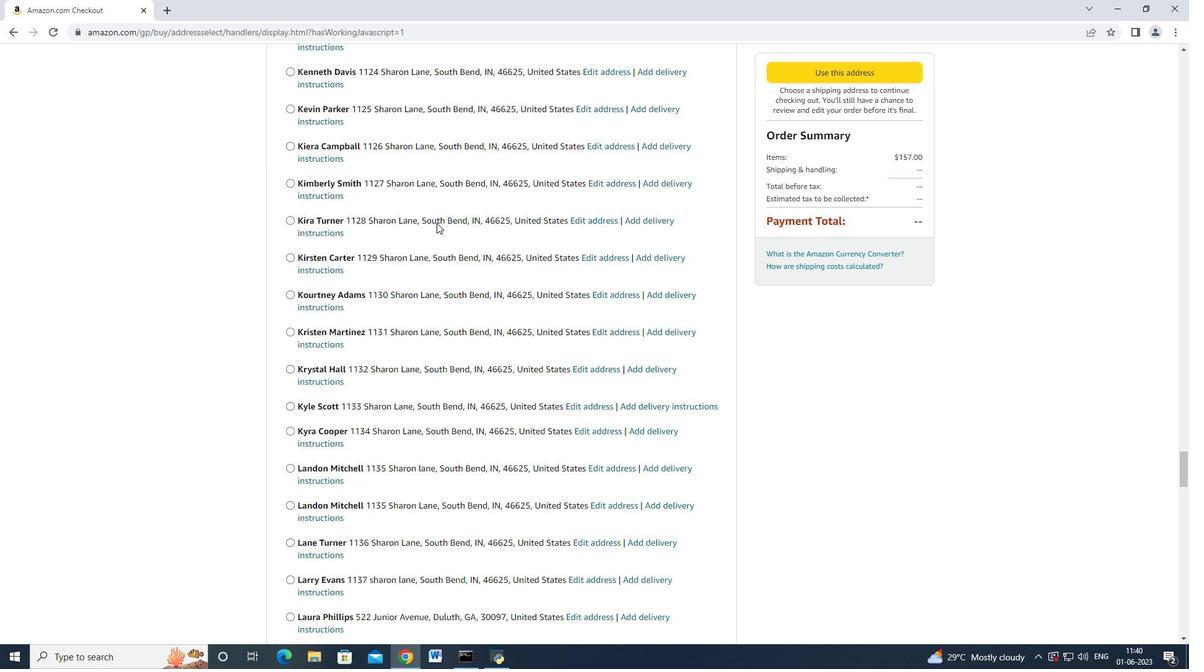 
Action: Mouse scrolled (436, 221) with delta (0, -1)
Screenshot: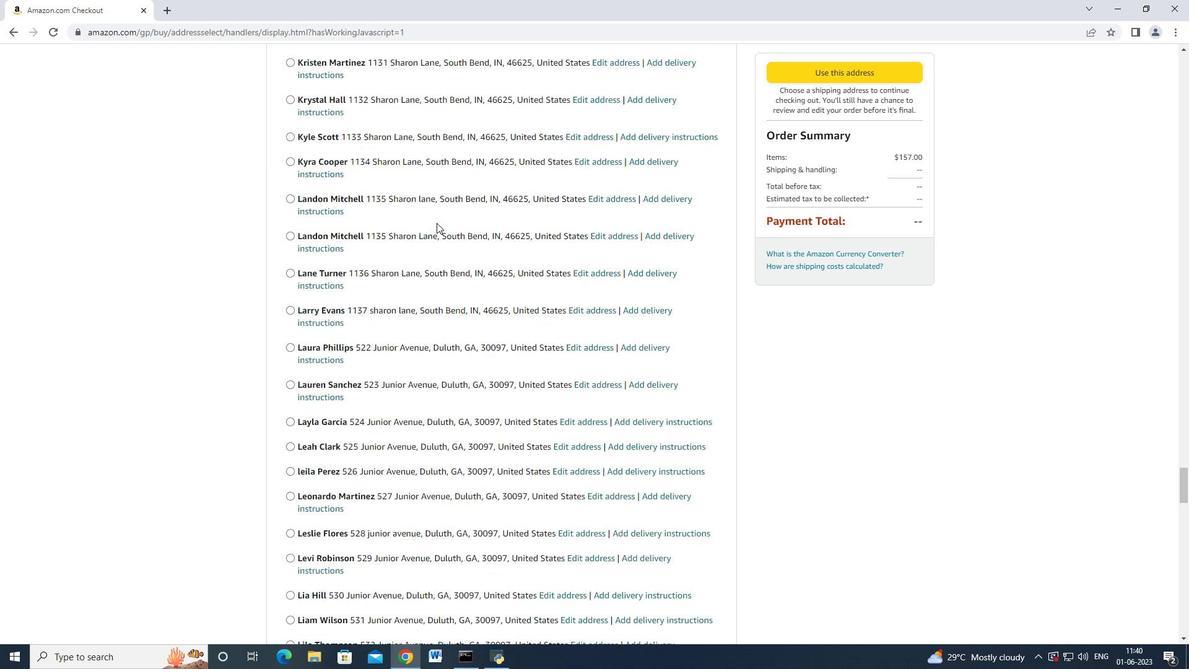 
Action: Mouse scrolled (436, 222) with delta (0, 0)
Screenshot: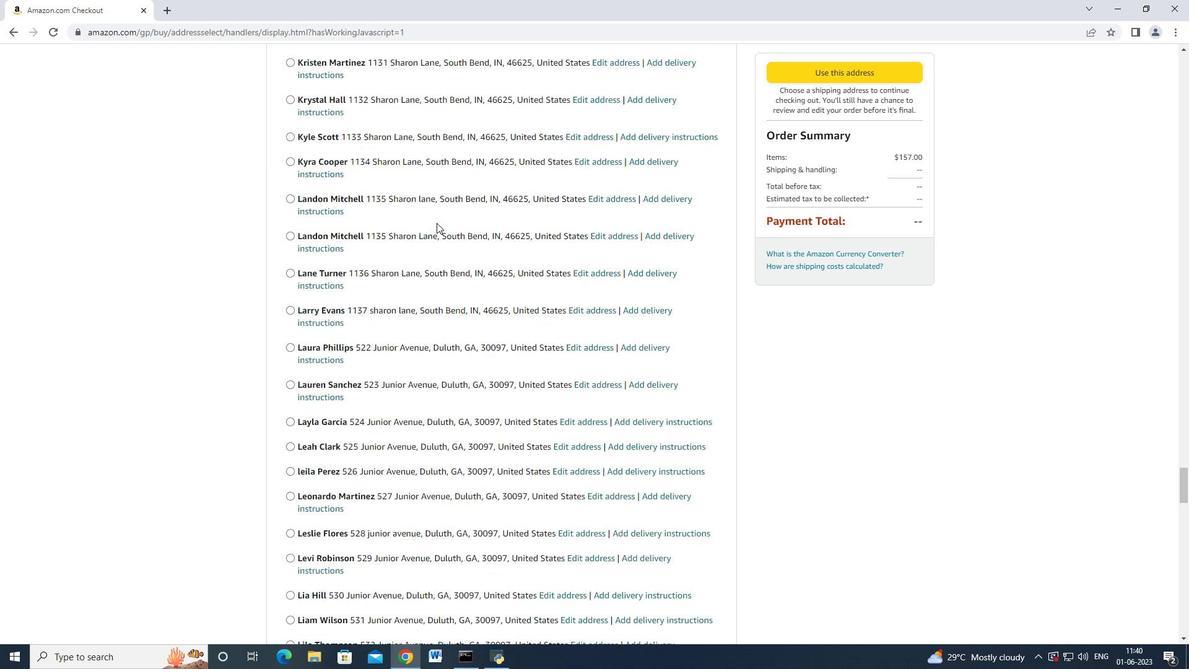
Action: Mouse scrolled (436, 222) with delta (0, 0)
Screenshot: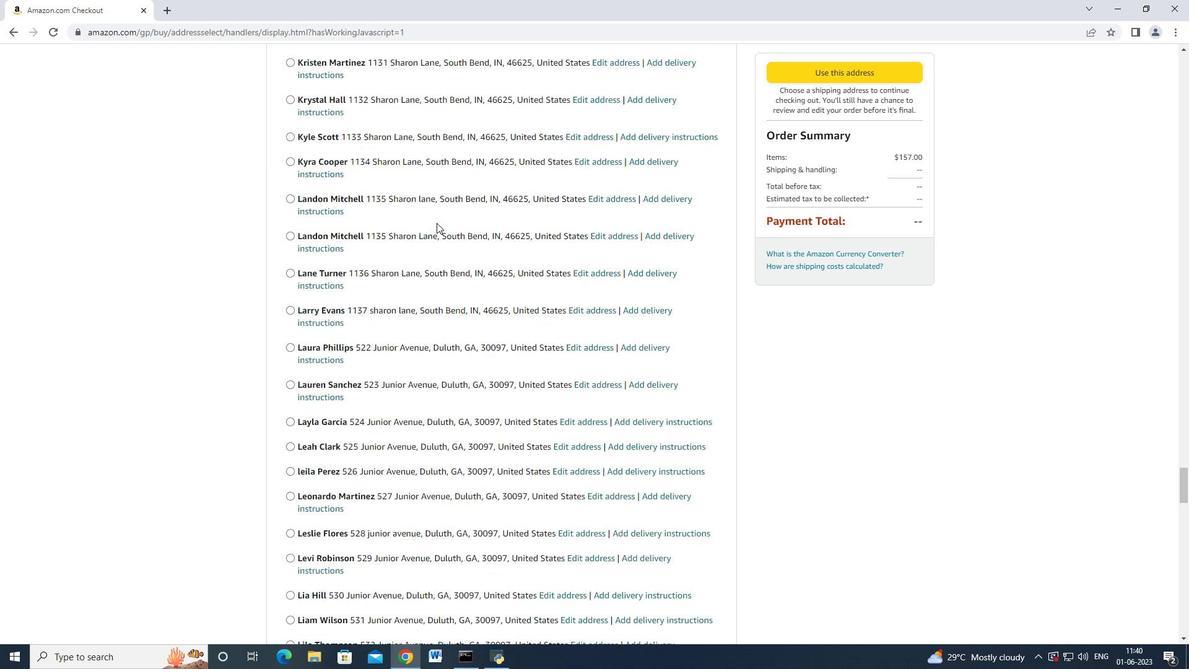 
Action: Mouse scrolled (436, 222) with delta (0, 0)
Screenshot: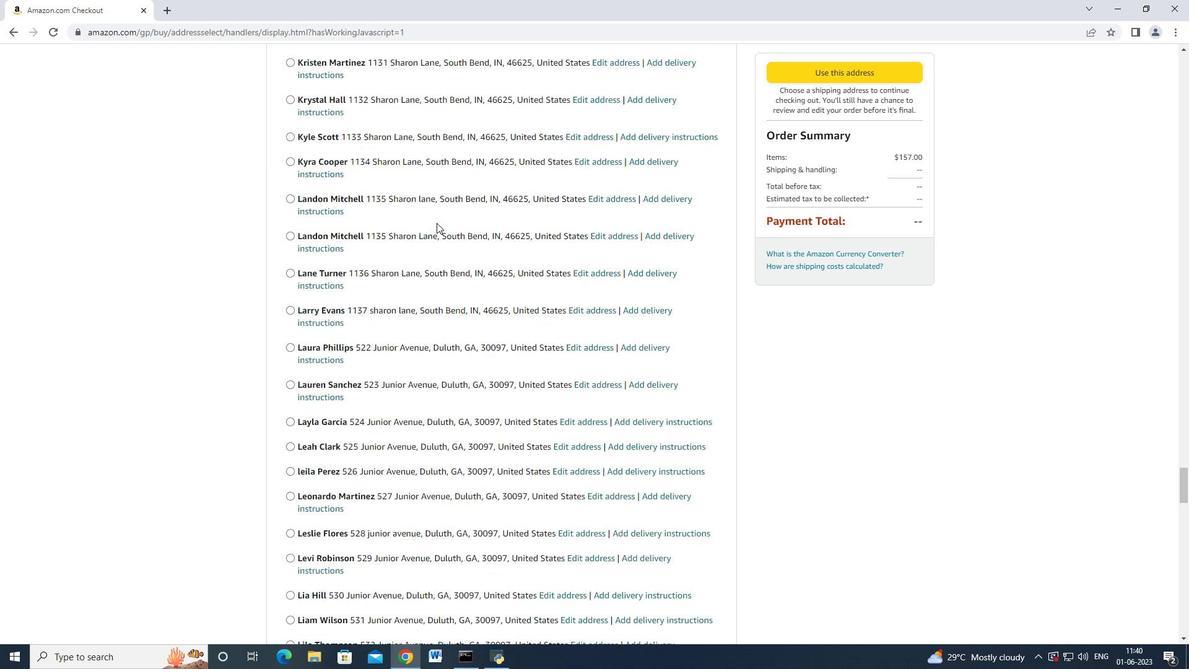 
Action: Mouse scrolled (436, 222) with delta (0, 0)
Screenshot: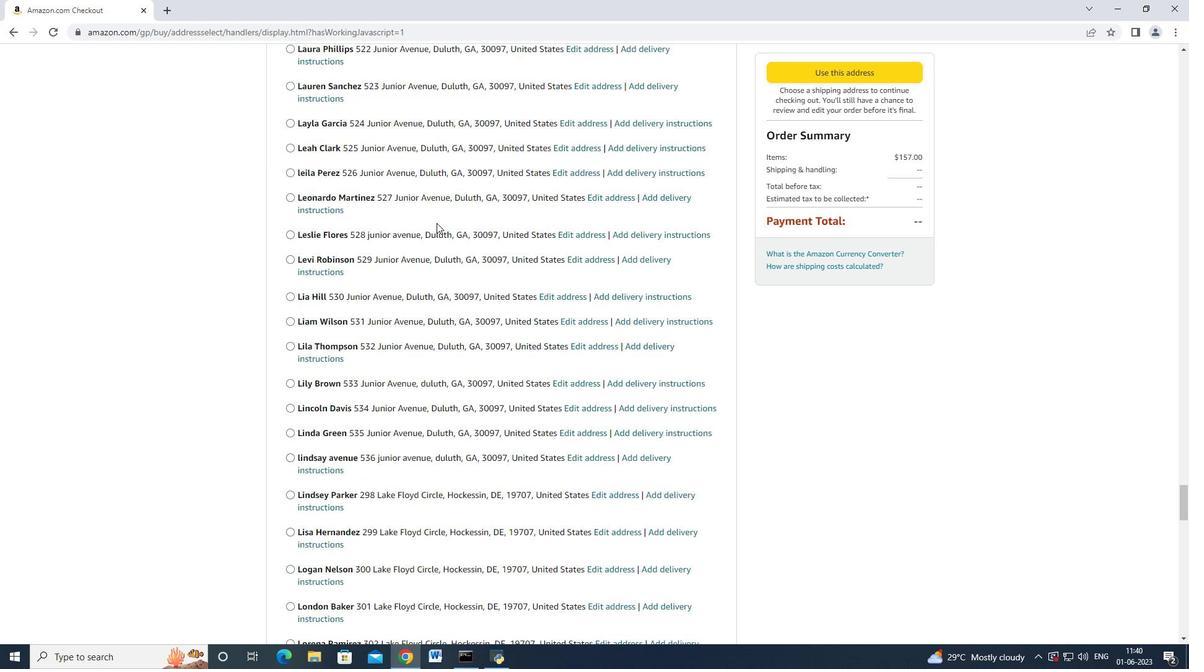
Action: Mouse scrolled (436, 222) with delta (0, 0)
Screenshot: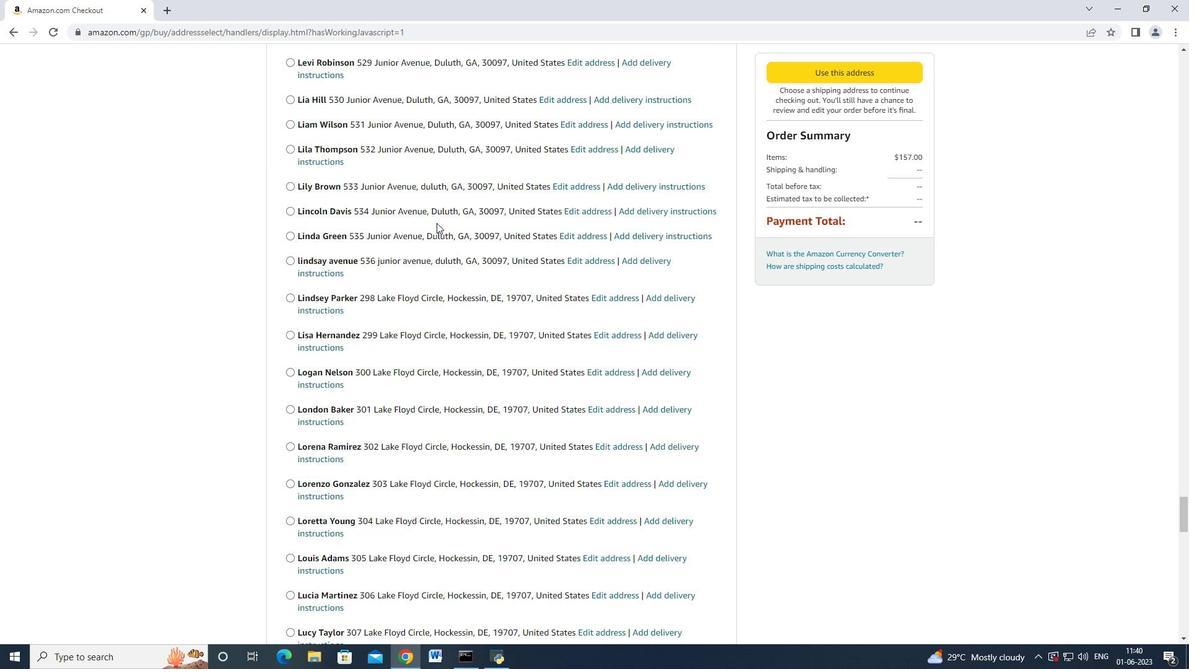 
Action: Mouse scrolled (436, 222) with delta (0, 0)
Screenshot: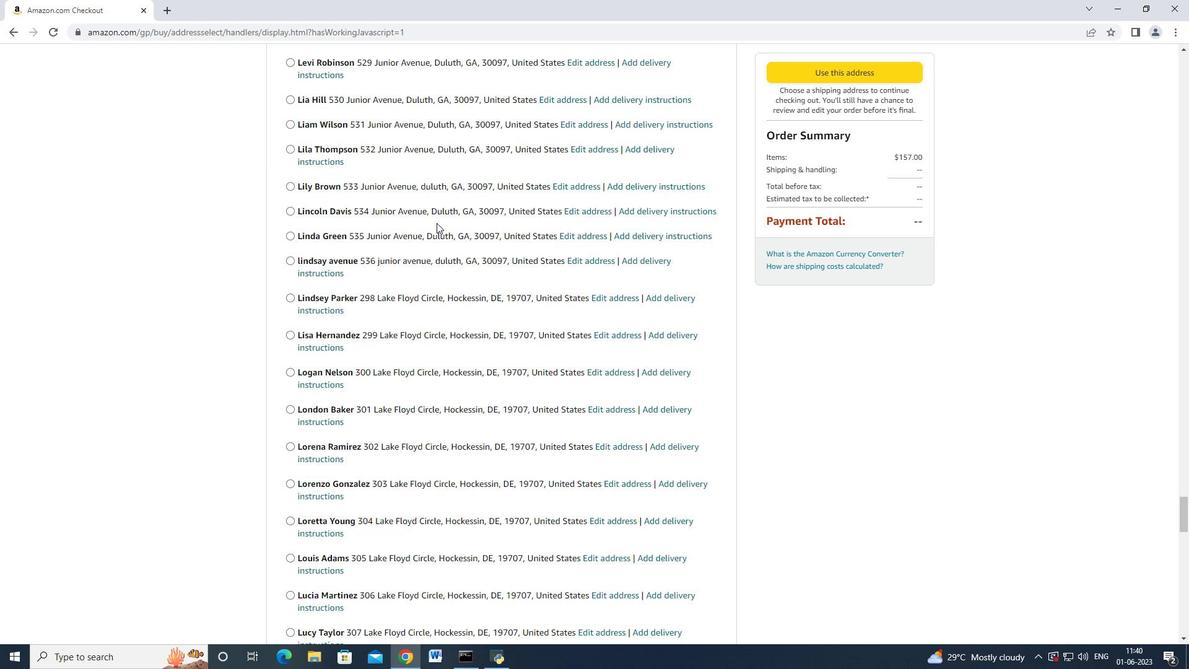 
Action: Mouse scrolled (436, 221) with delta (0, -1)
Screenshot: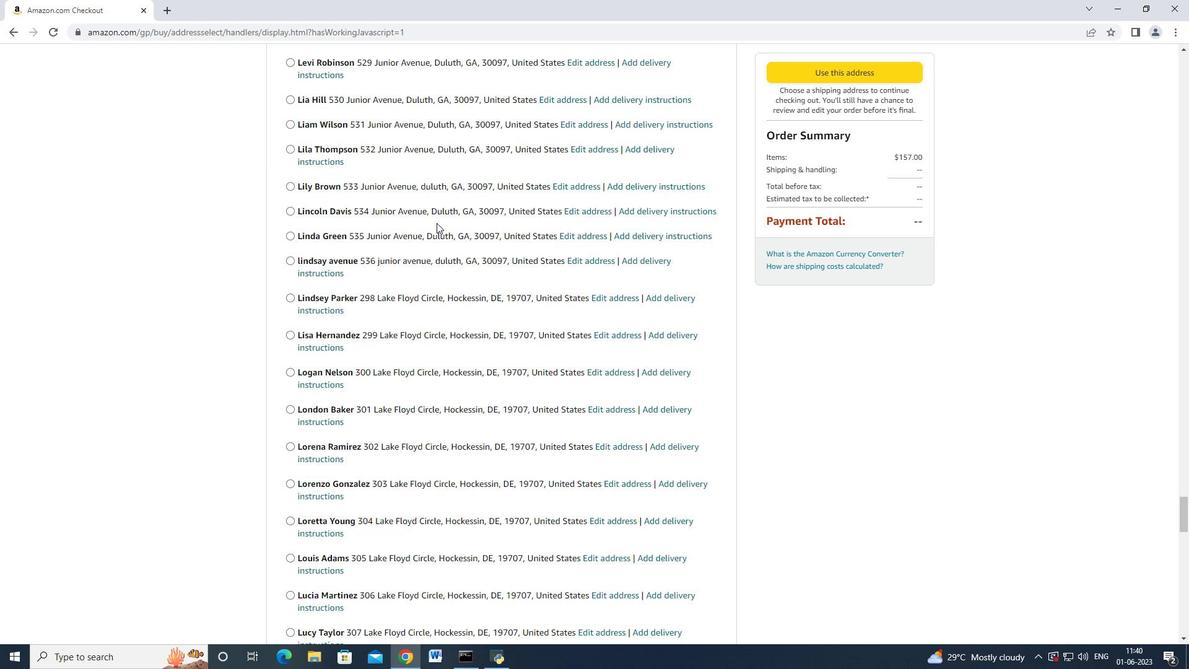 
Action: Mouse scrolled (436, 222) with delta (0, 0)
Screenshot: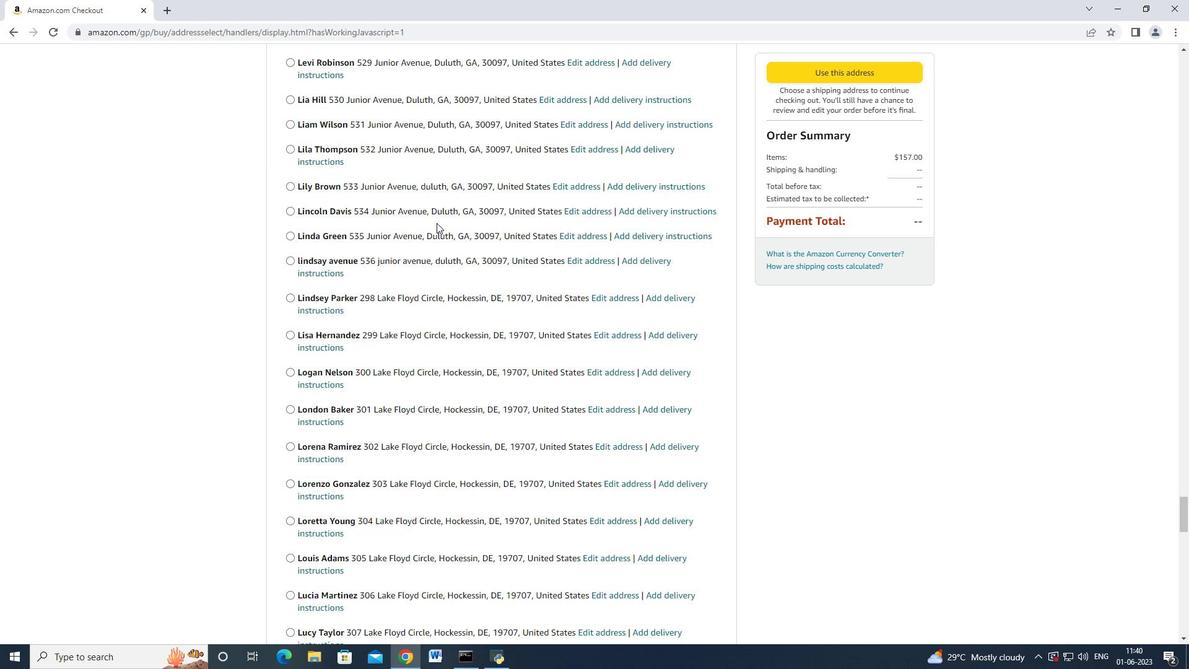 
Action: Mouse scrolled (436, 222) with delta (0, 0)
Screenshot: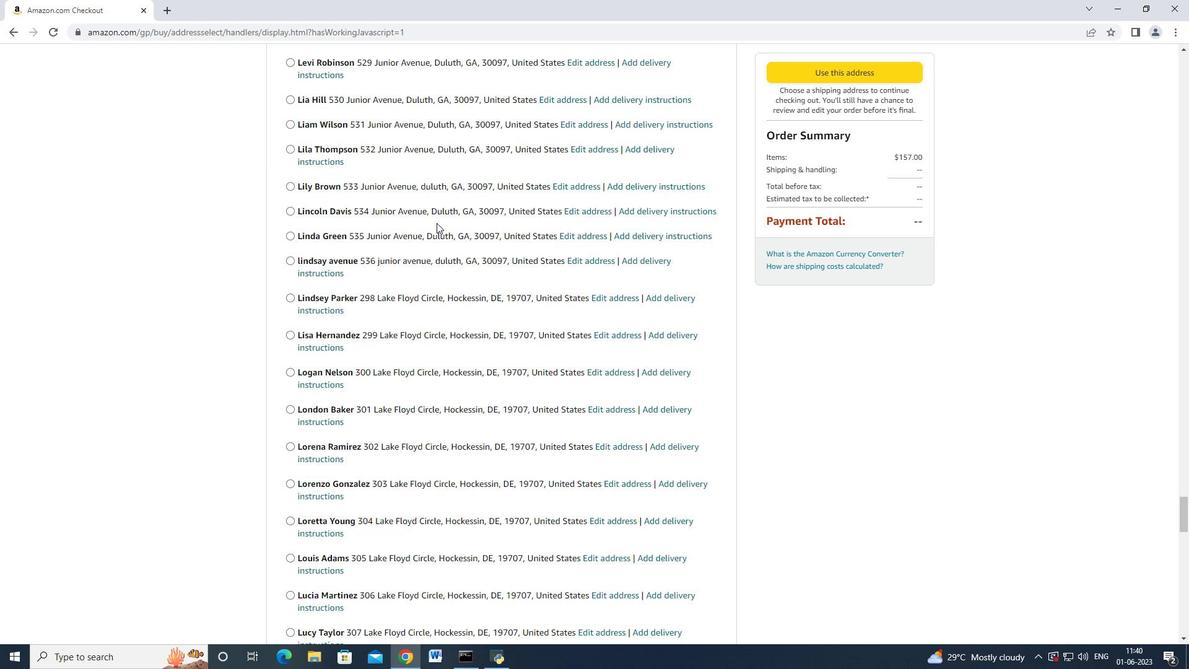 
Action: Mouse scrolled (436, 222) with delta (0, 0)
Screenshot: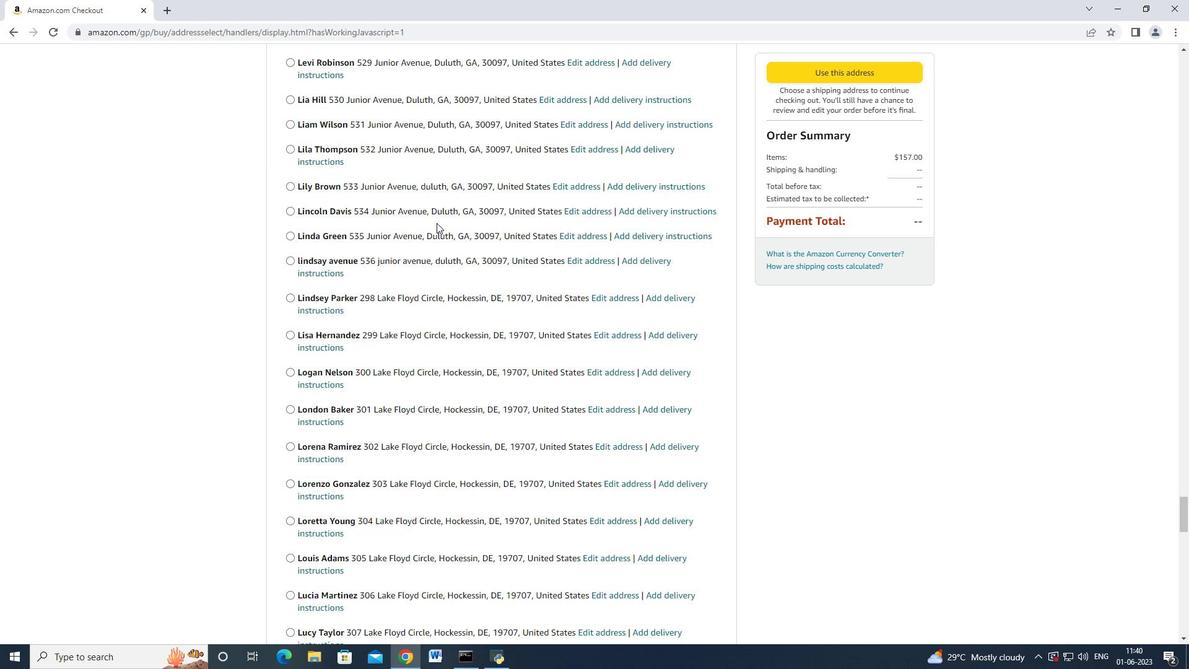 
Action: Mouse scrolled (436, 222) with delta (0, 0)
Screenshot: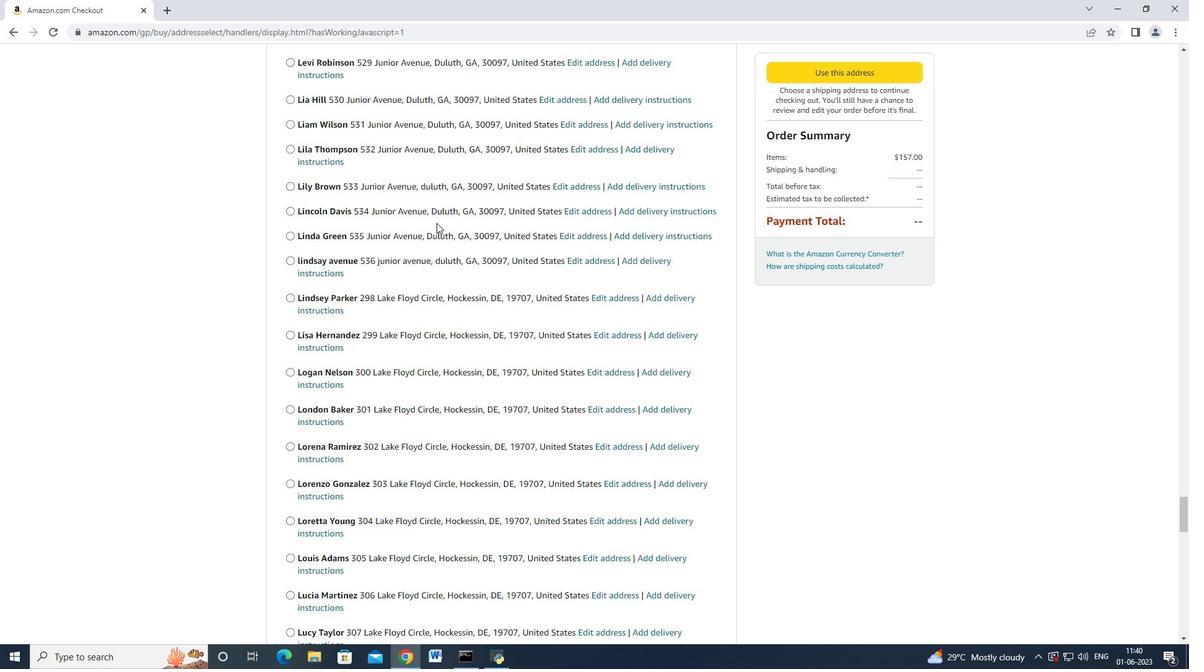 
Action: Mouse scrolled (436, 222) with delta (0, 0)
Screenshot: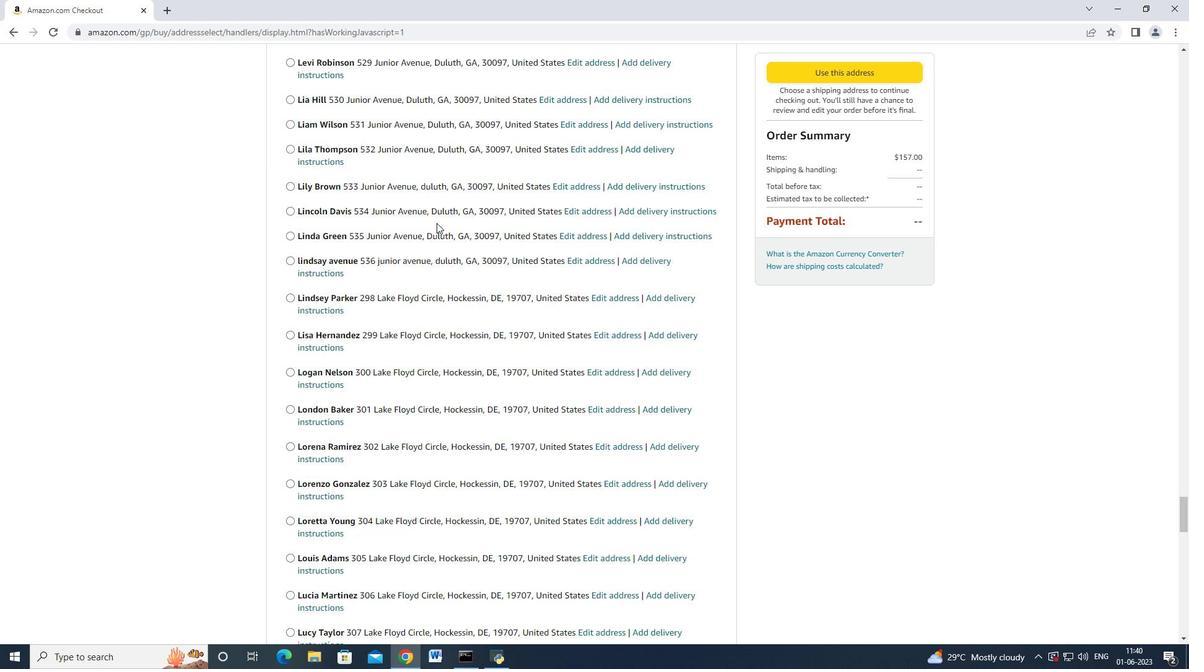 
Action: Mouse scrolled (436, 222) with delta (0, 0)
Screenshot: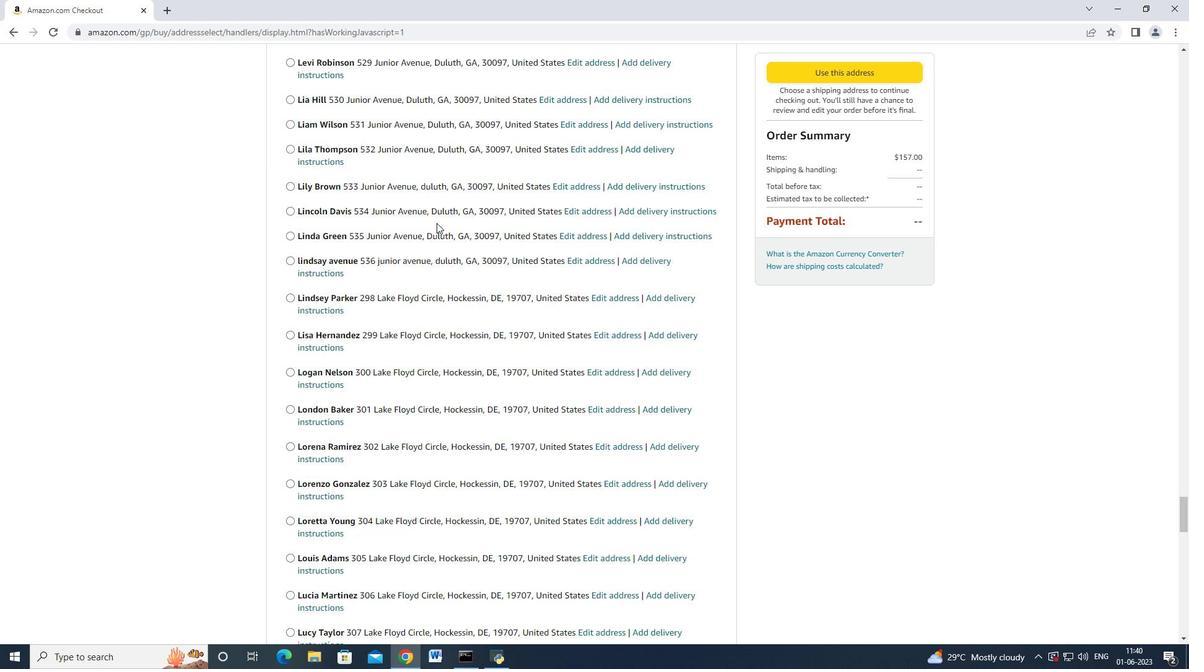 
Action: Mouse scrolled (436, 222) with delta (0, 0)
Screenshot: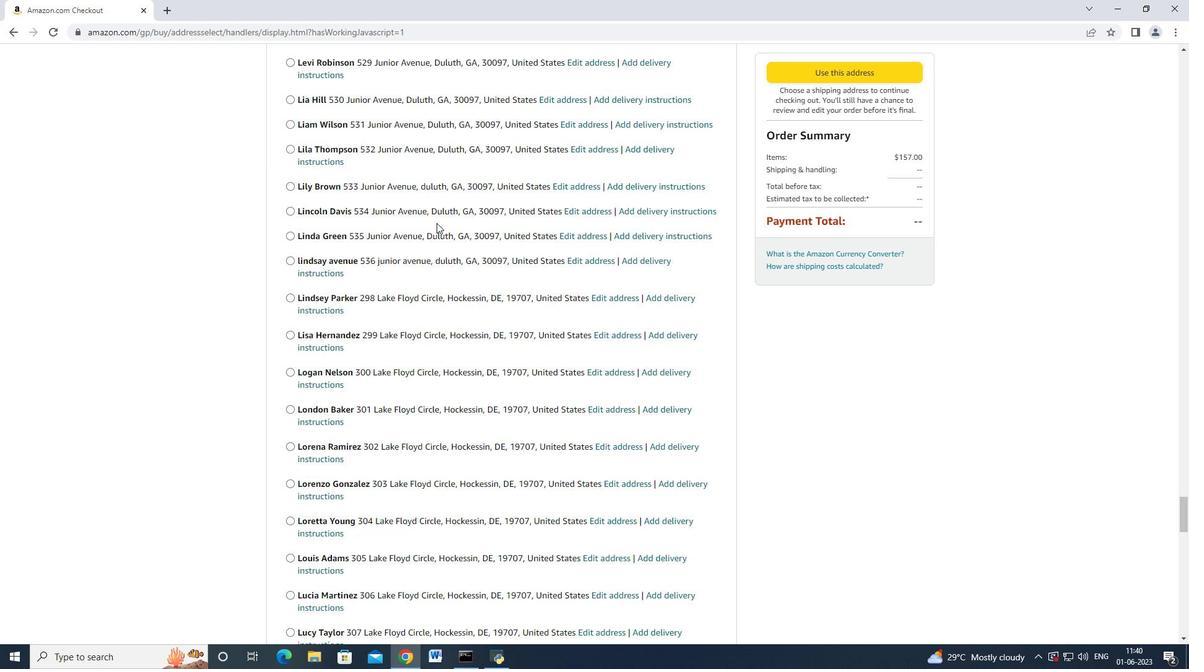 
Action: Mouse scrolled (436, 222) with delta (0, 0)
Screenshot: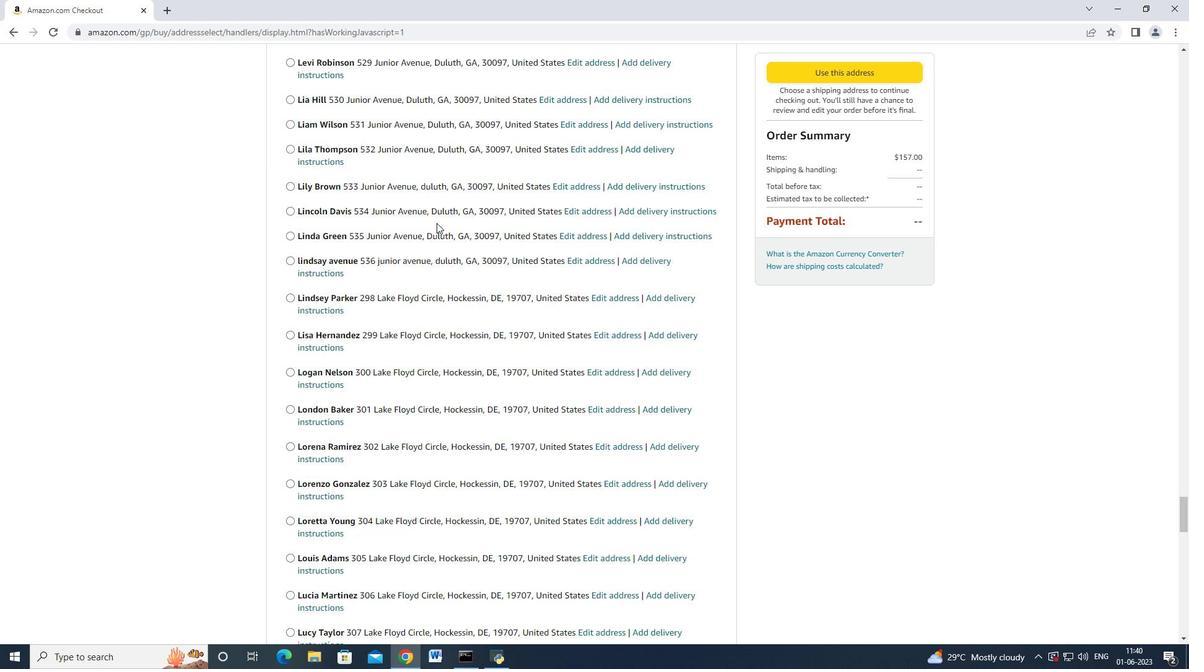 
Action: Mouse scrolled (436, 222) with delta (0, 0)
Screenshot: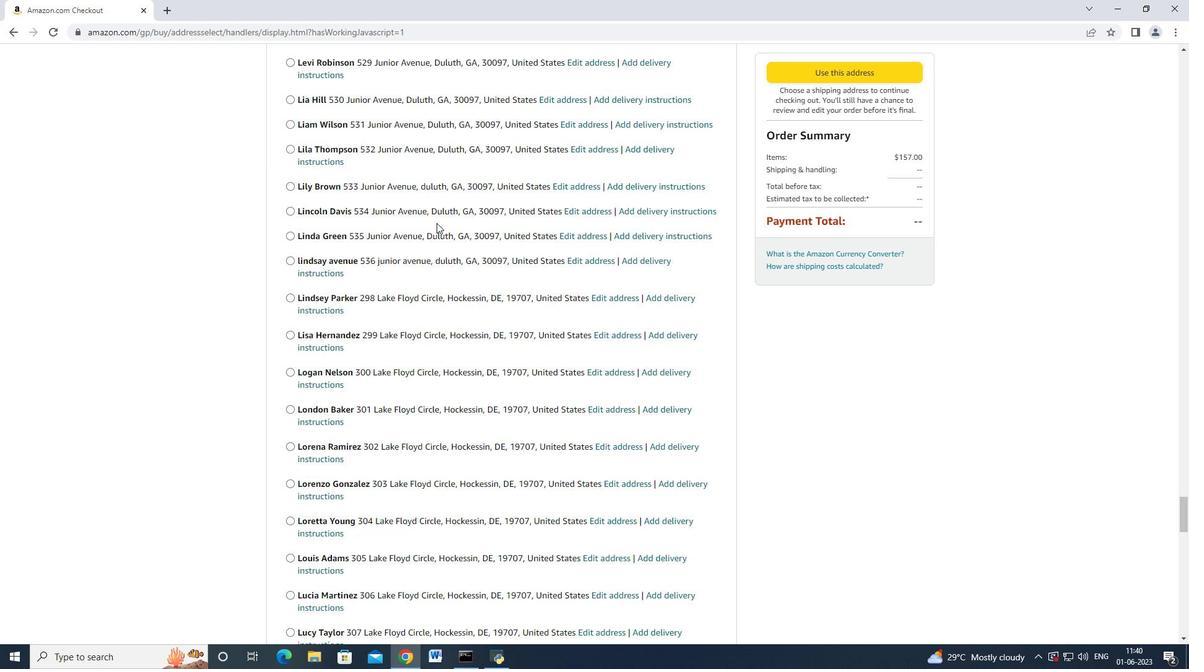 
Action: Mouse scrolled (436, 222) with delta (0, 0)
Screenshot: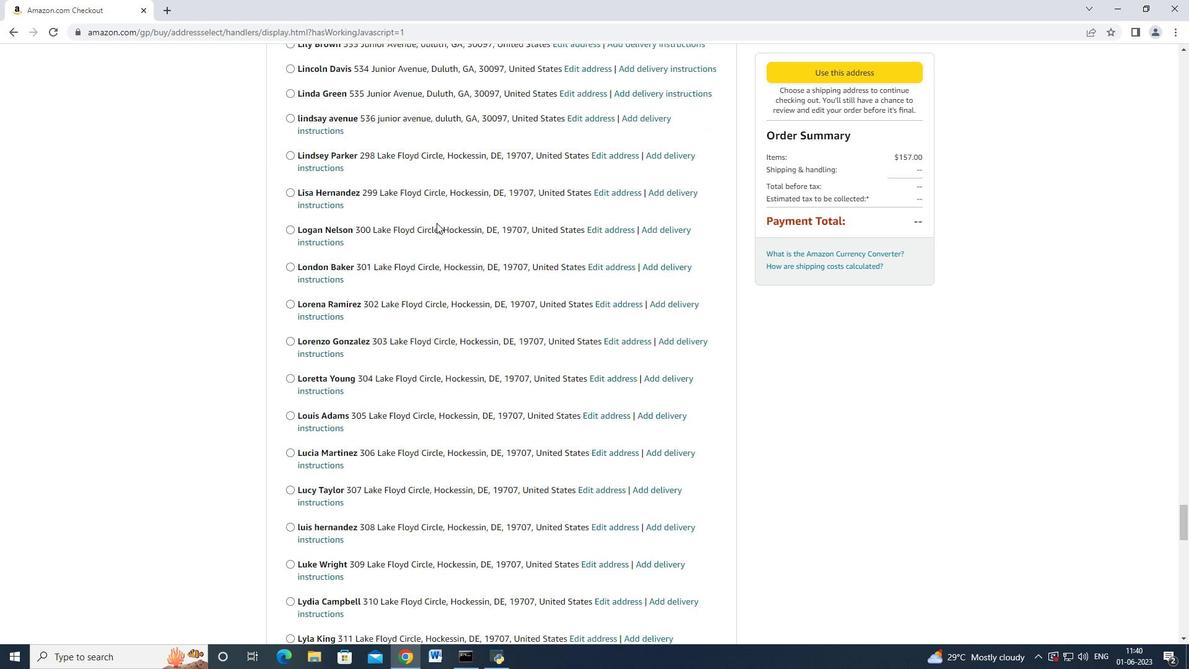 
Action: Mouse moved to (436, 223)
Screenshot: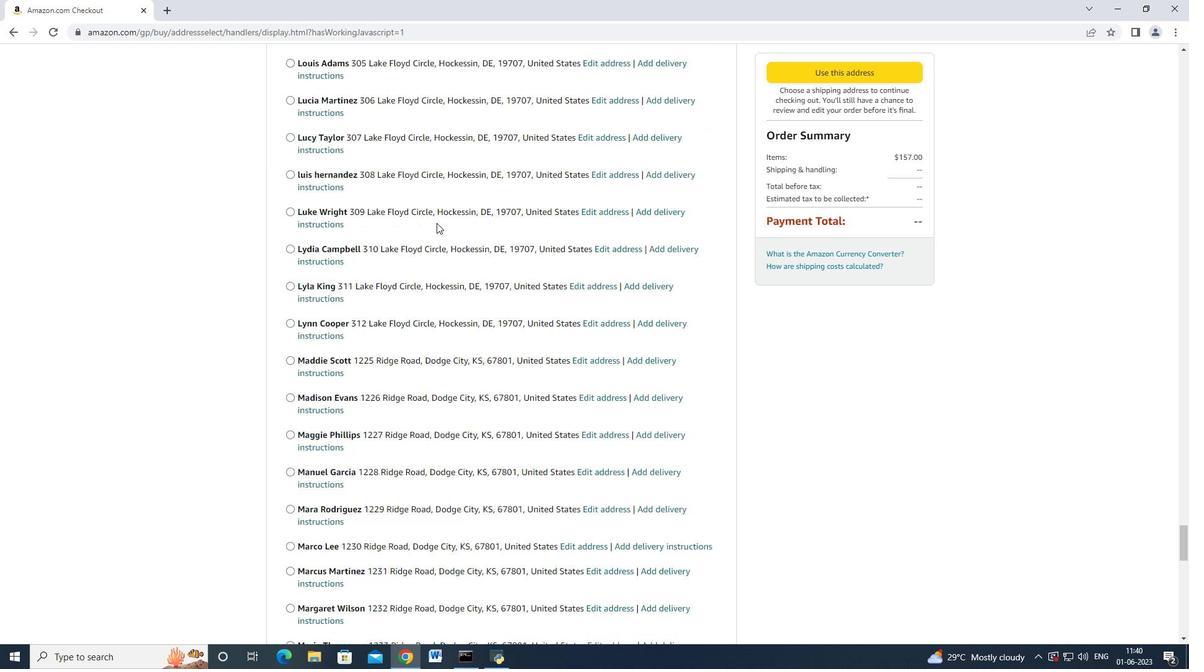 
Action: Mouse scrolled (436, 223) with delta (0, 0)
Screenshot: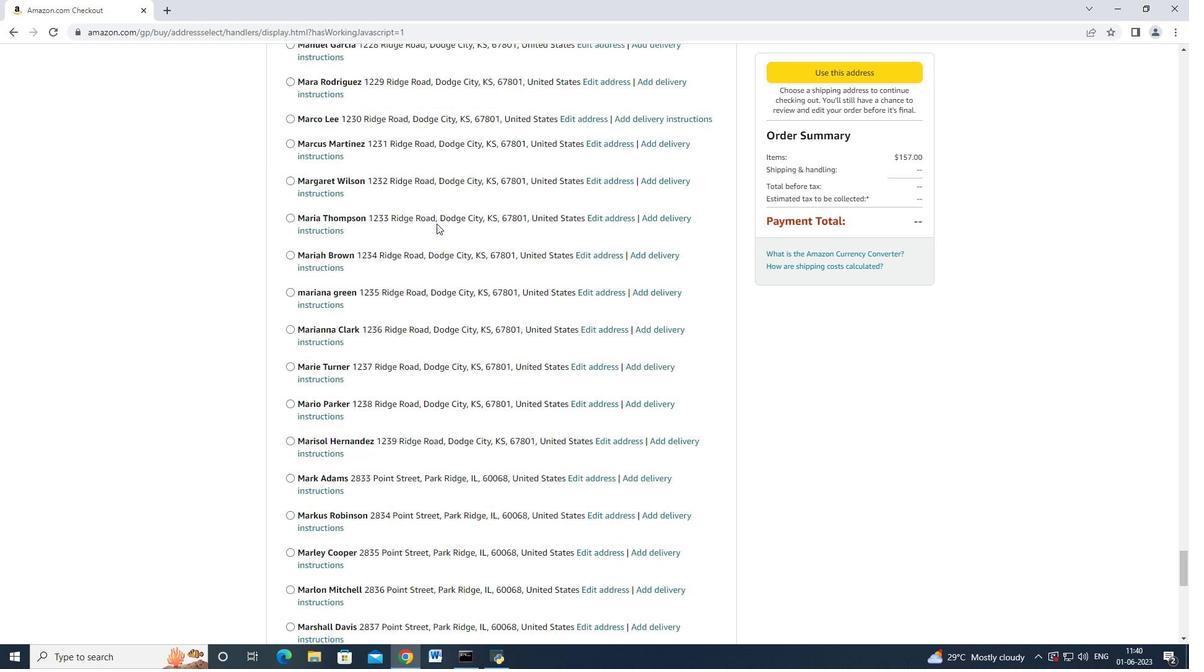 
Action: Mouse scrolled (436, 223) with delta (0, 0)
Screenshot: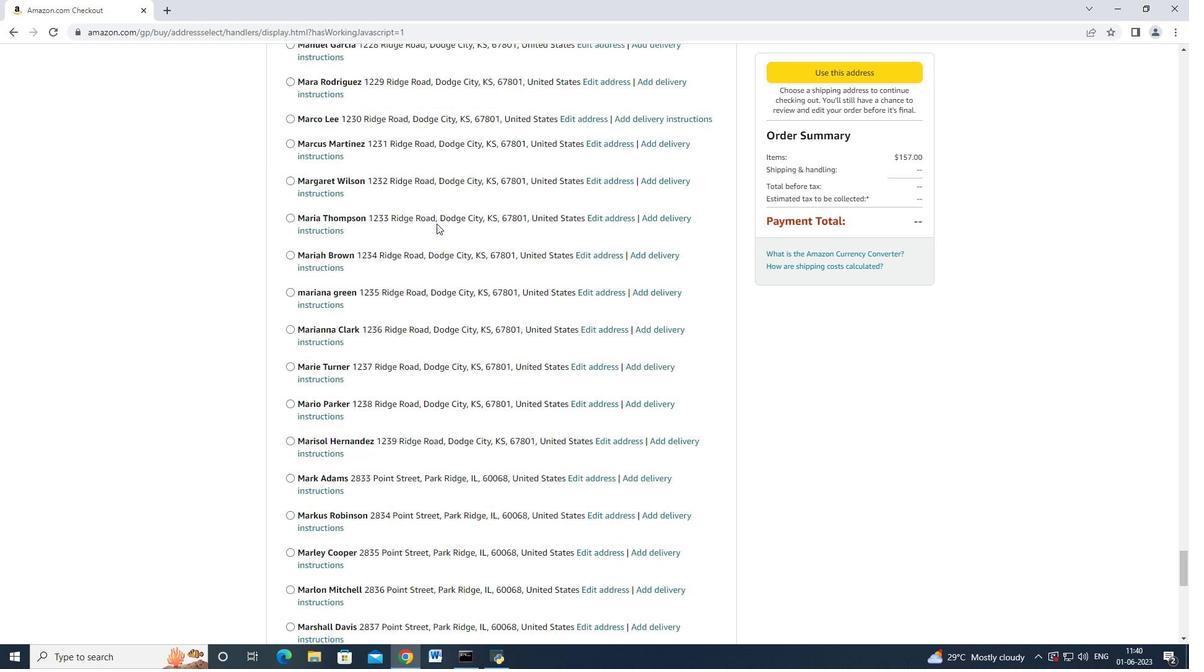 
Action: Mouse scrolled (436, 223) with delta (0, 0)
Screenshot: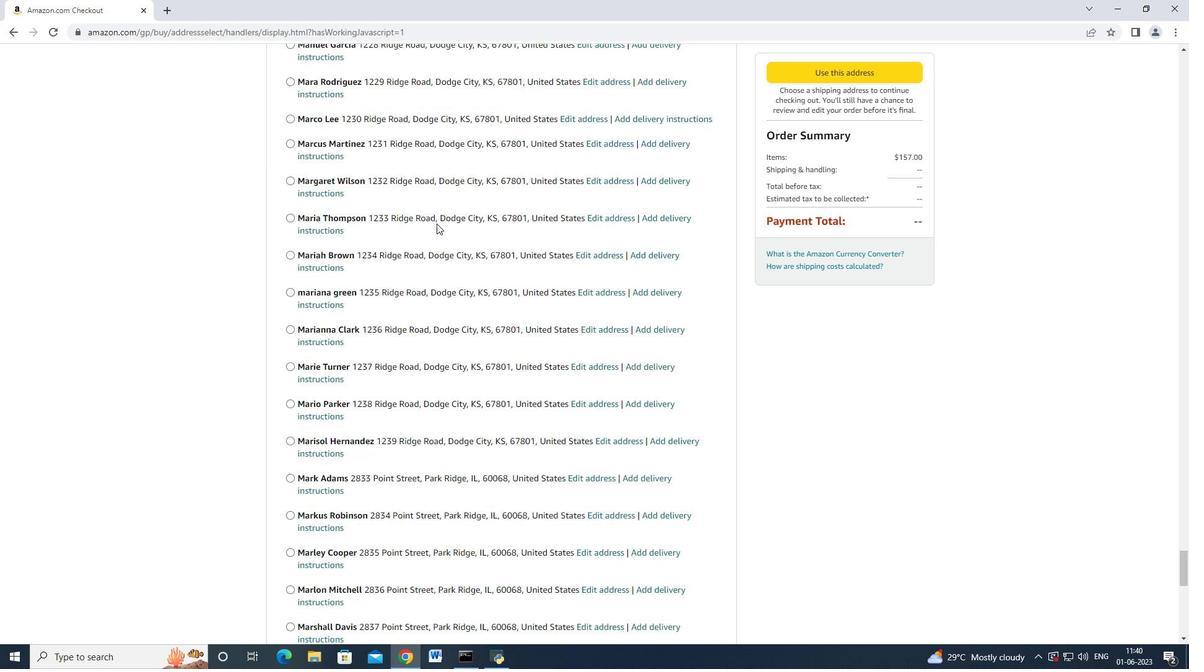 
Action: Mouse scrolled (436, 222) with delta (0, -1)
Screenshot: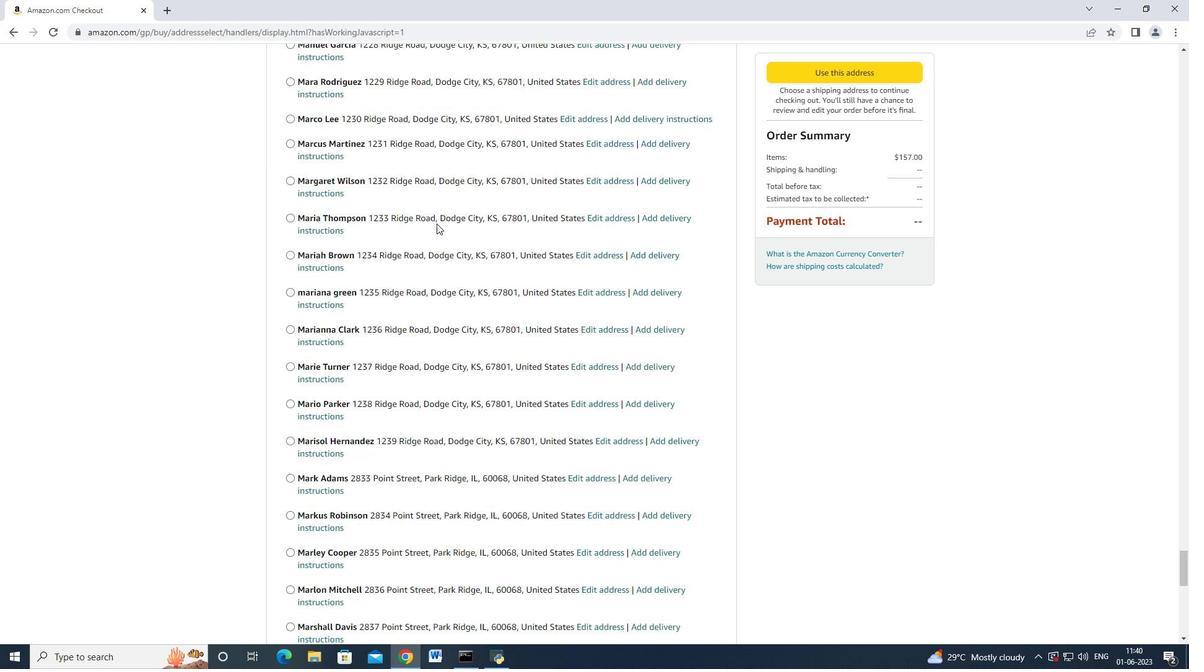 
Action: Mouse scrolled (436, 223) with delta (0, 0)
Screenshot: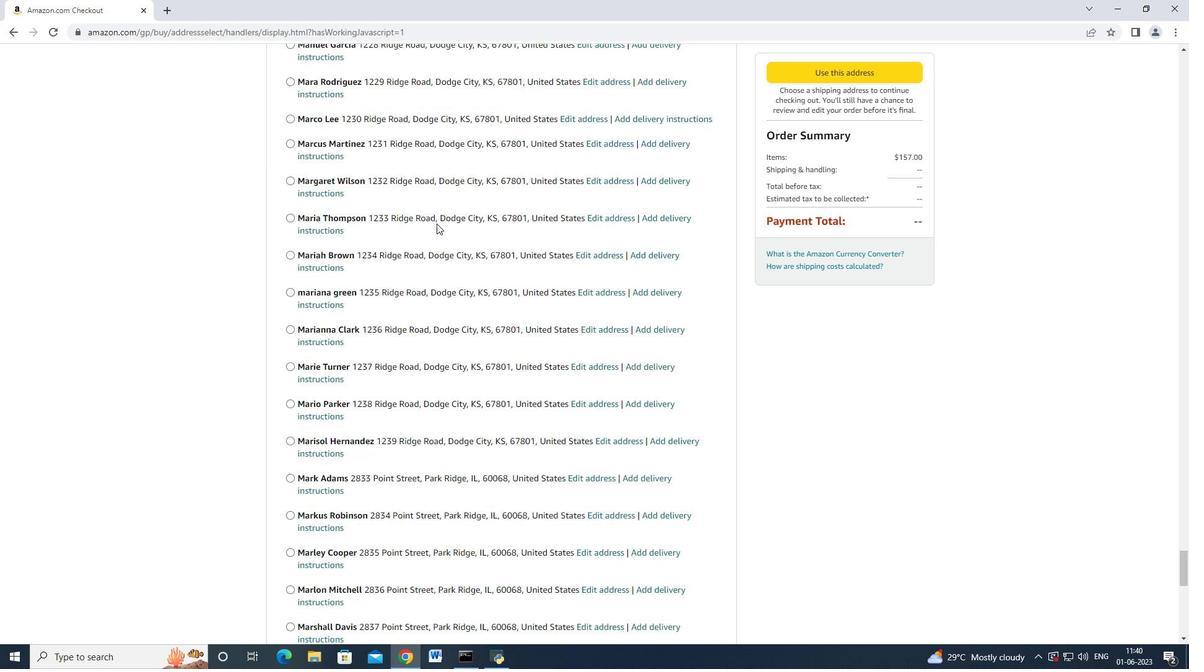 
Action: Mouse scrolled (436, 223) with delta (0, 0)
Screenshot: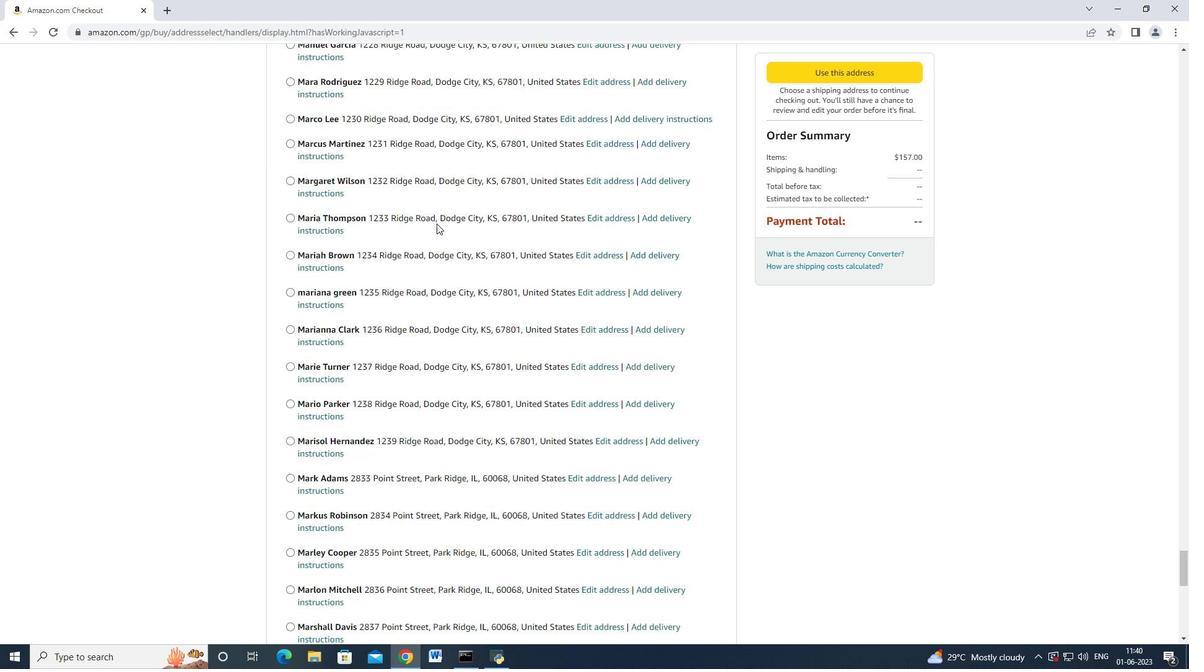 
Action: Mouse scrolled (436, 223) with delta (0, 0)
Screenshot: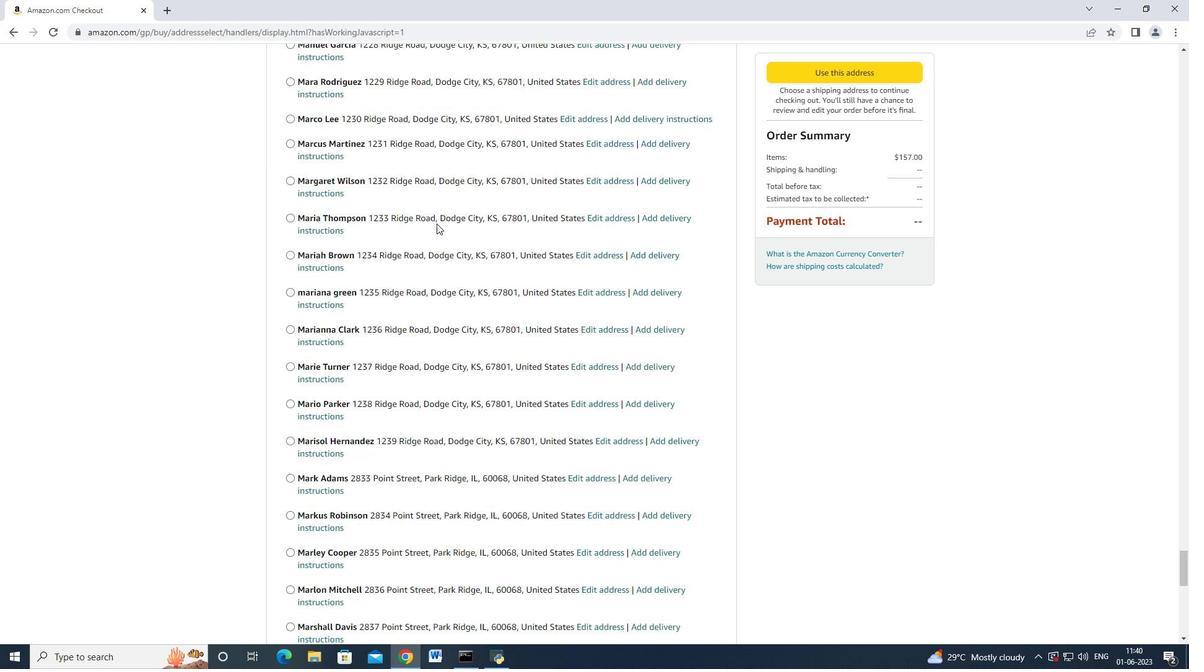 
Action: Mouse scrolled (436, 223) with delta (0, 0)
Screenshot: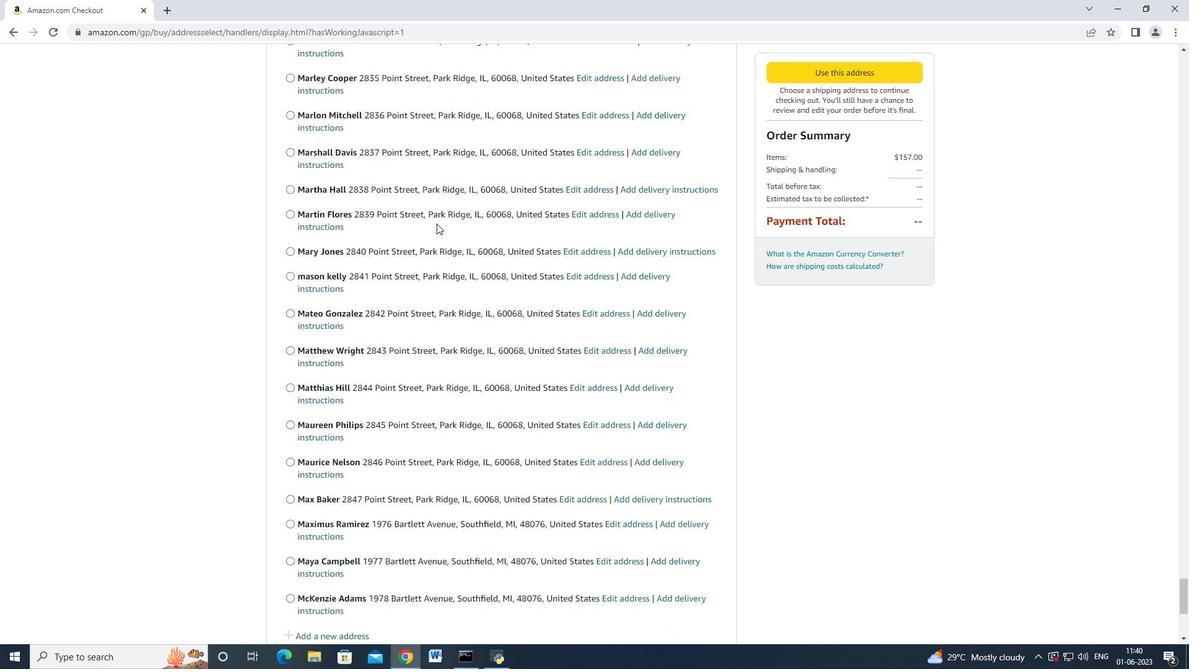 
Action: Mouse scrolled (436, 223) with delta (0, 0)
Screenshot: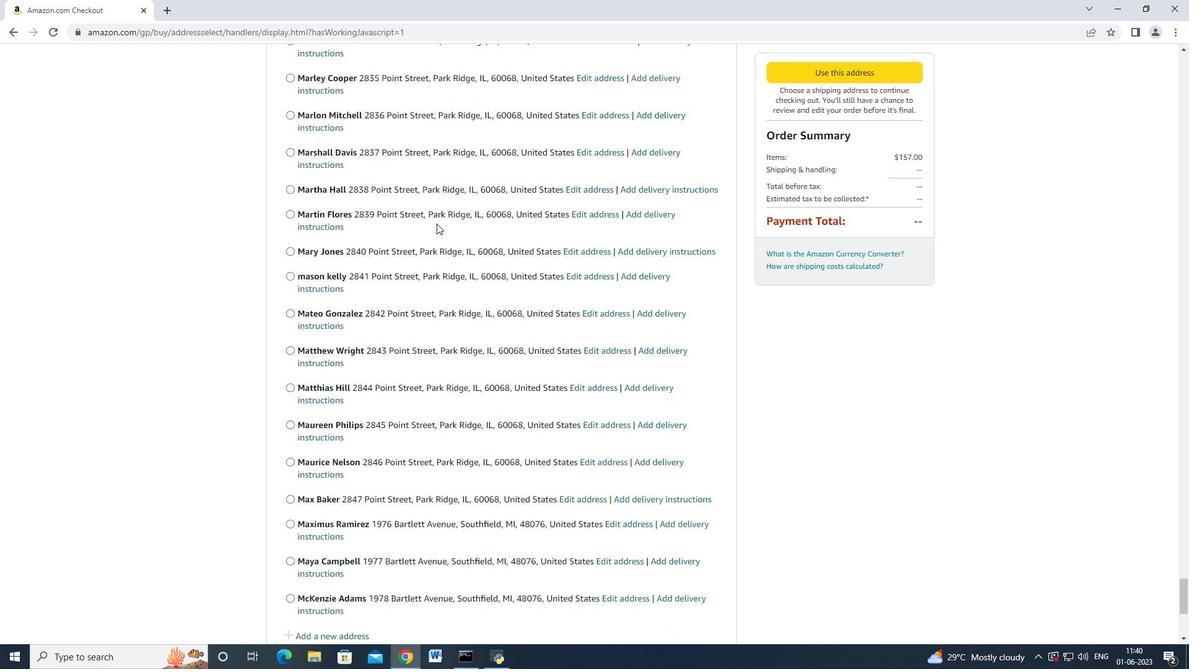 
Action: Mouse scrolled (436, 222) with delta (0, -1)
Screenshot: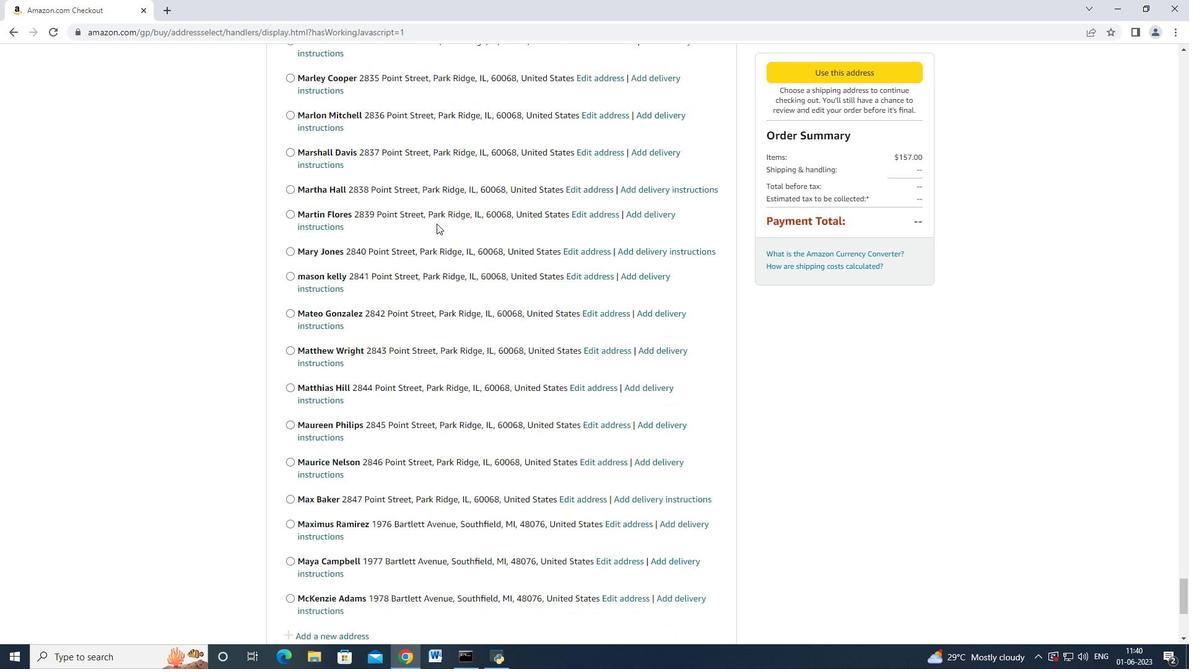 
Action: Mouse scrolled (436, 223) with delta (0, 0)
Screenshot: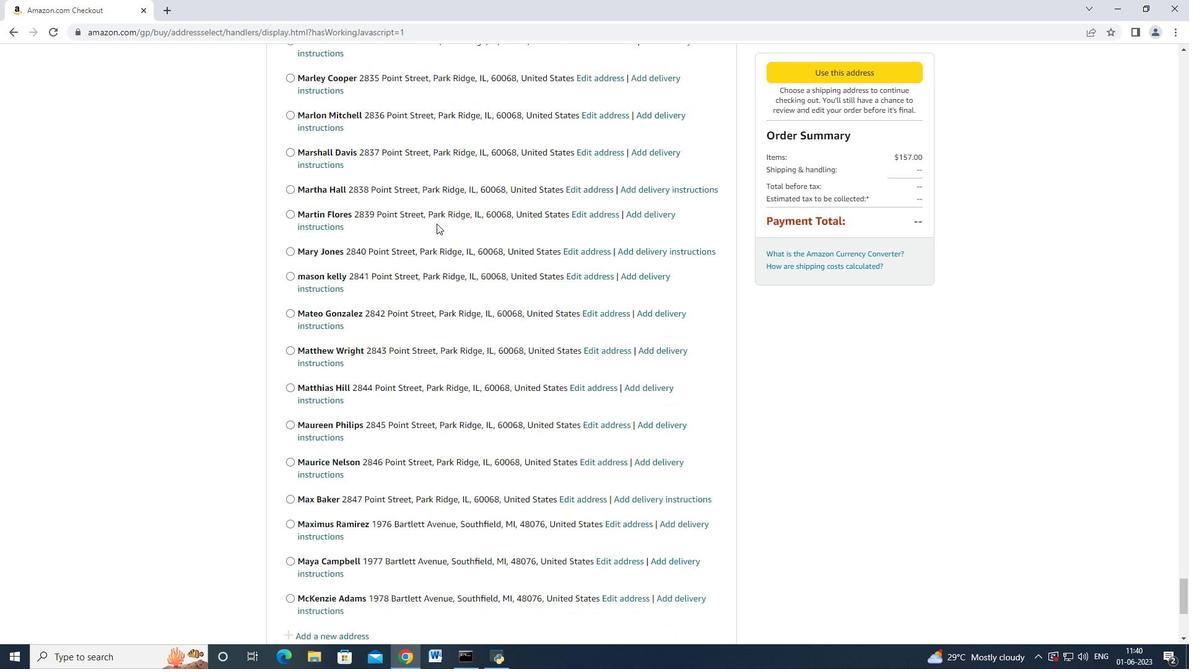 
Action: Mouse scrolled (436, 223) with delta (0, 0)
Screenshot: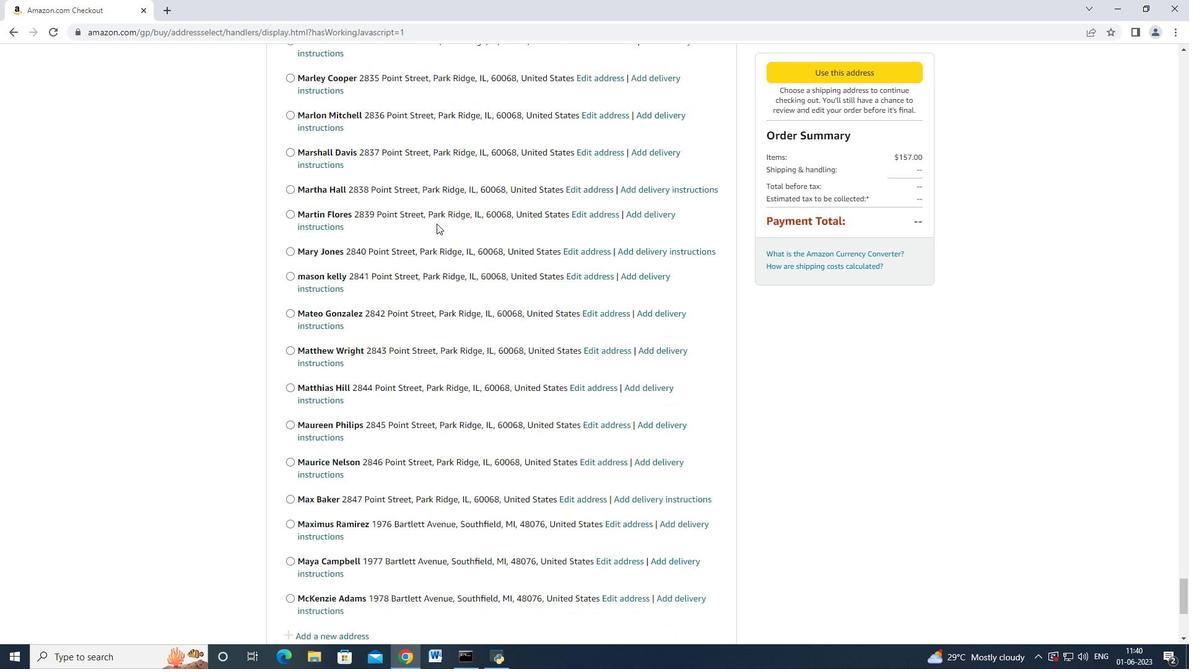 
Action: Mouse scrolled (436, 223) with delta (0, 0)
Screenshot: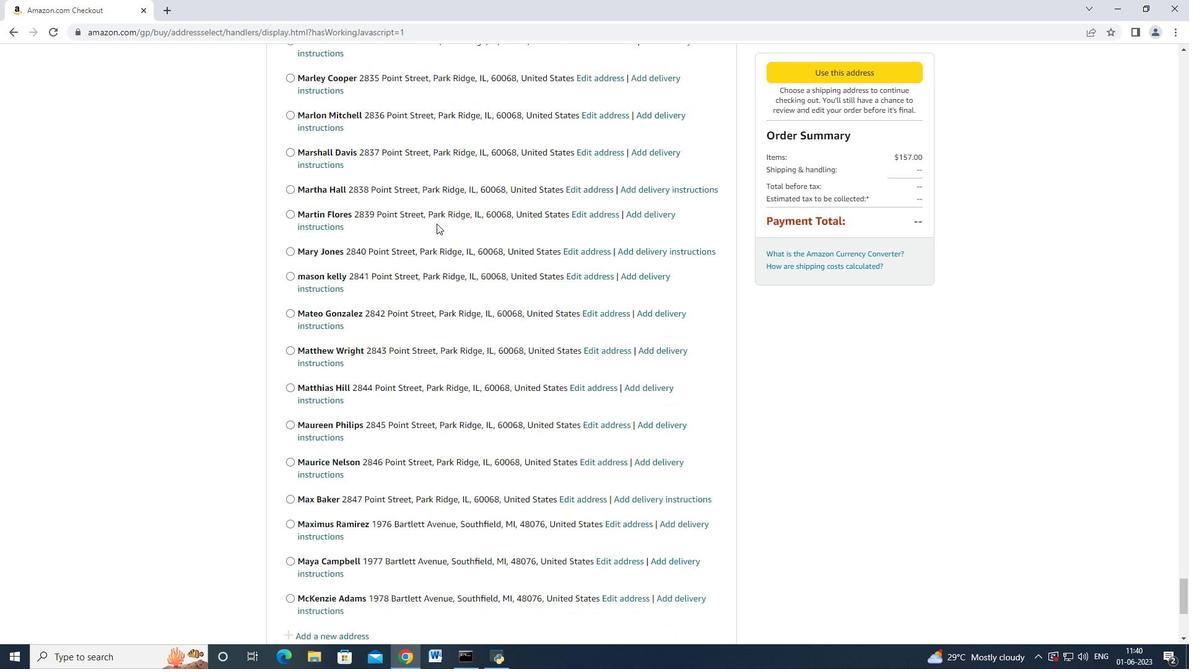 
Action: Mouse moved to (342, 305)
Screenshot: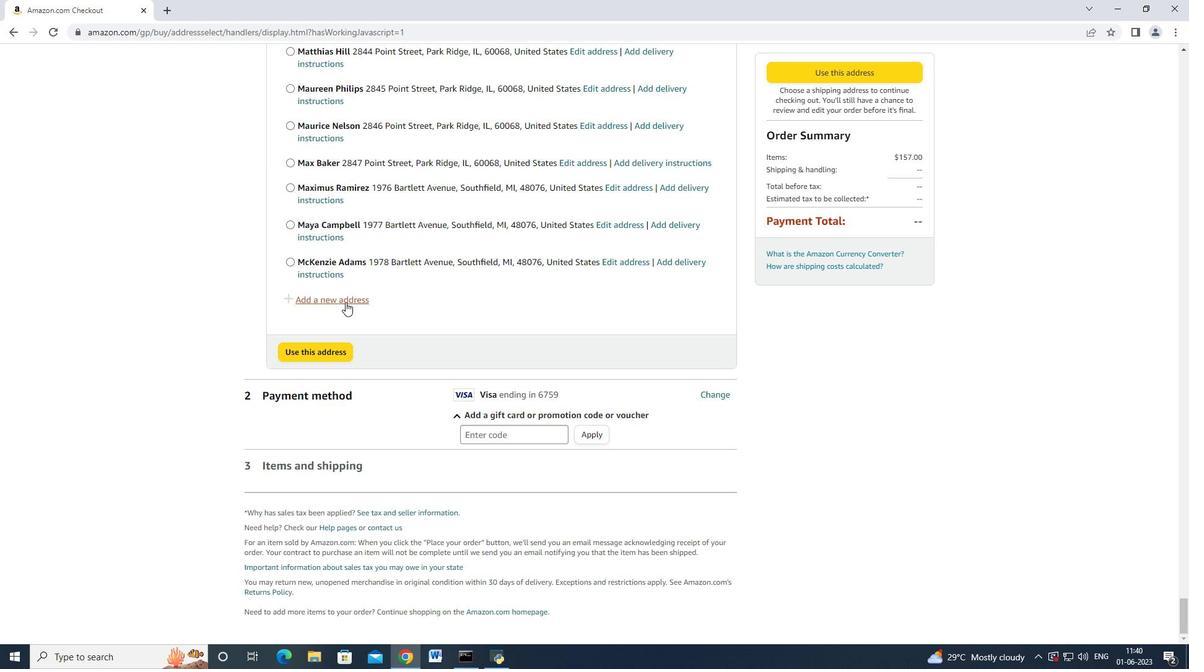 
Action: Mouse pressed left at (342, 305)
Screenshot: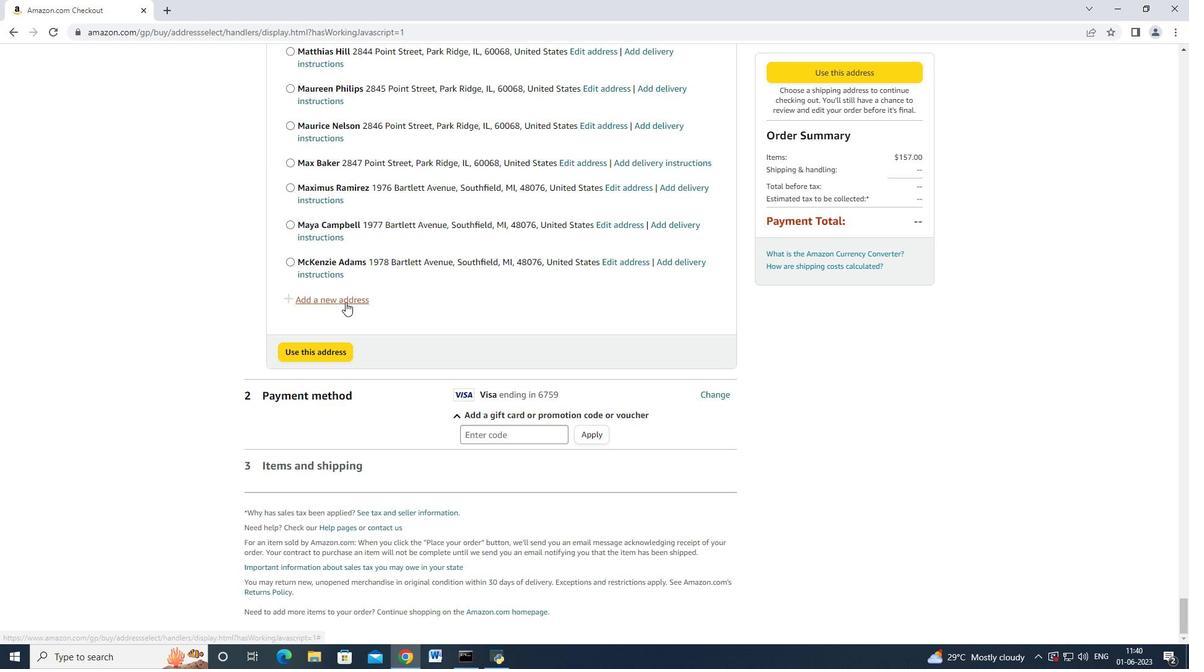 
Action: Mouse moved to (351, 298)
Screenshot: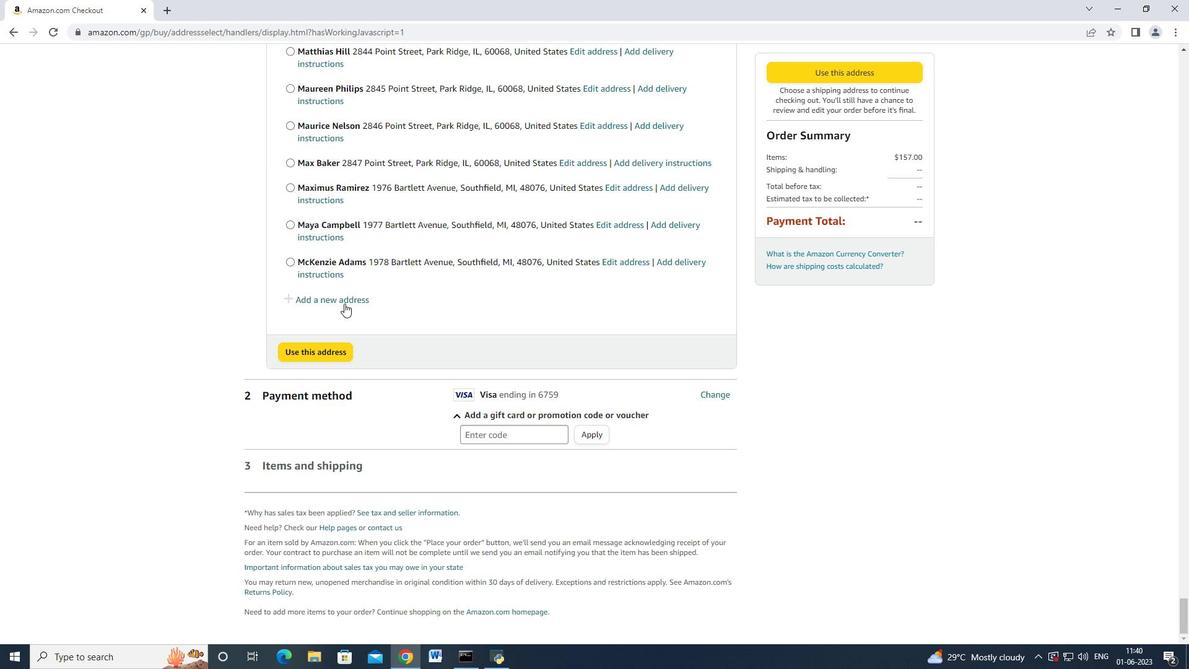 
Action: Mouse pressed left at (351, 298)
Screenshot: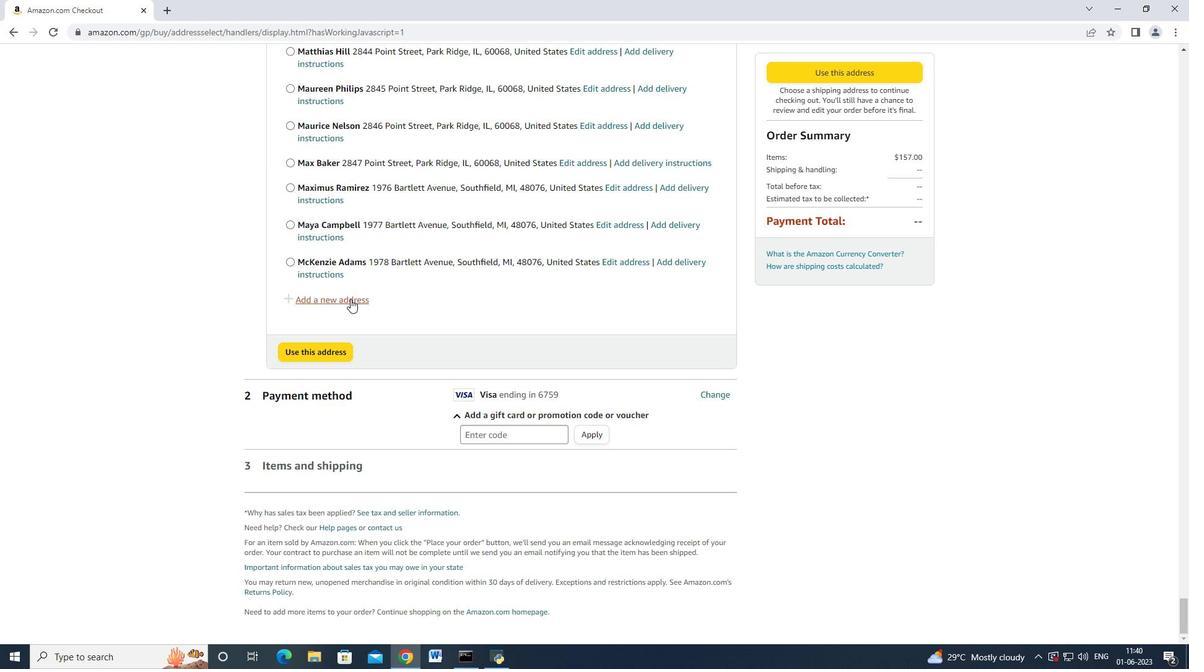 
Action: Mouse moved to (409, 300)
Screenshot: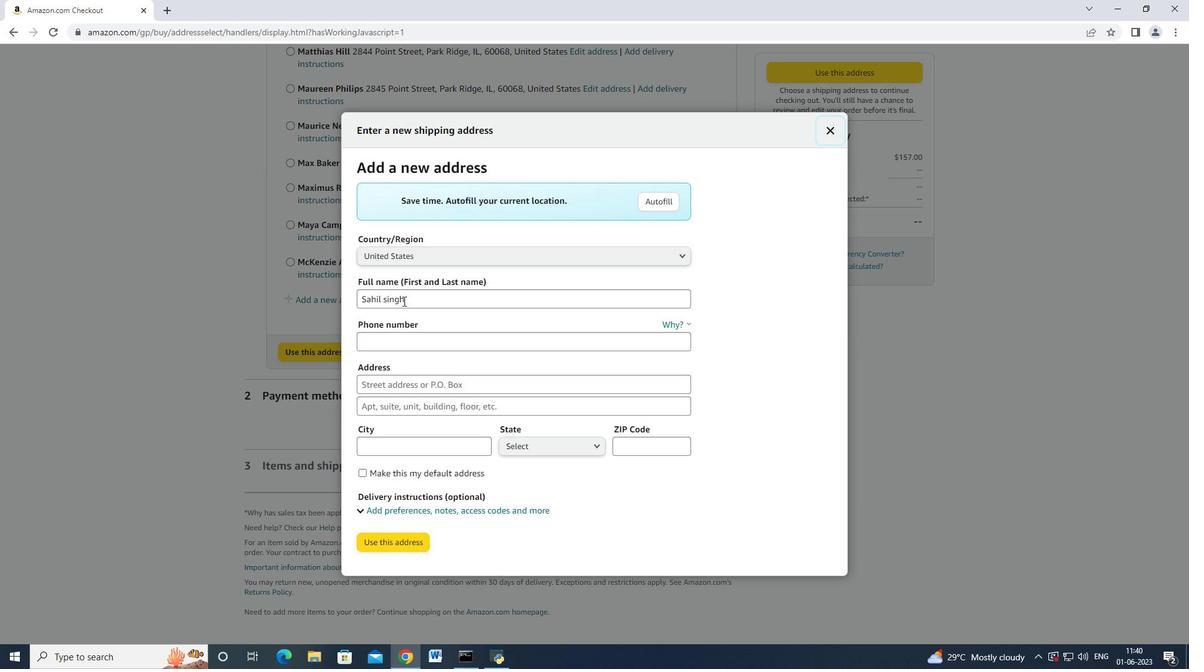 
Action: Mouse pressed left at (409, 300)
Screenshot: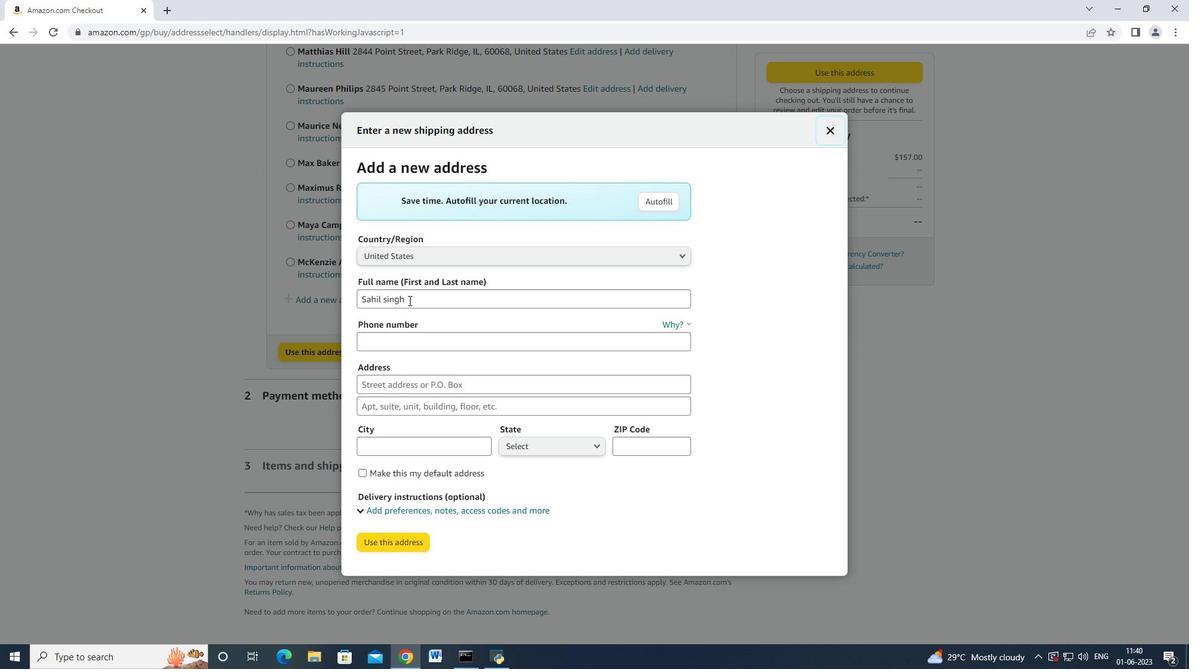 
Action: Mouse moved to (374, 298)
Screenshot: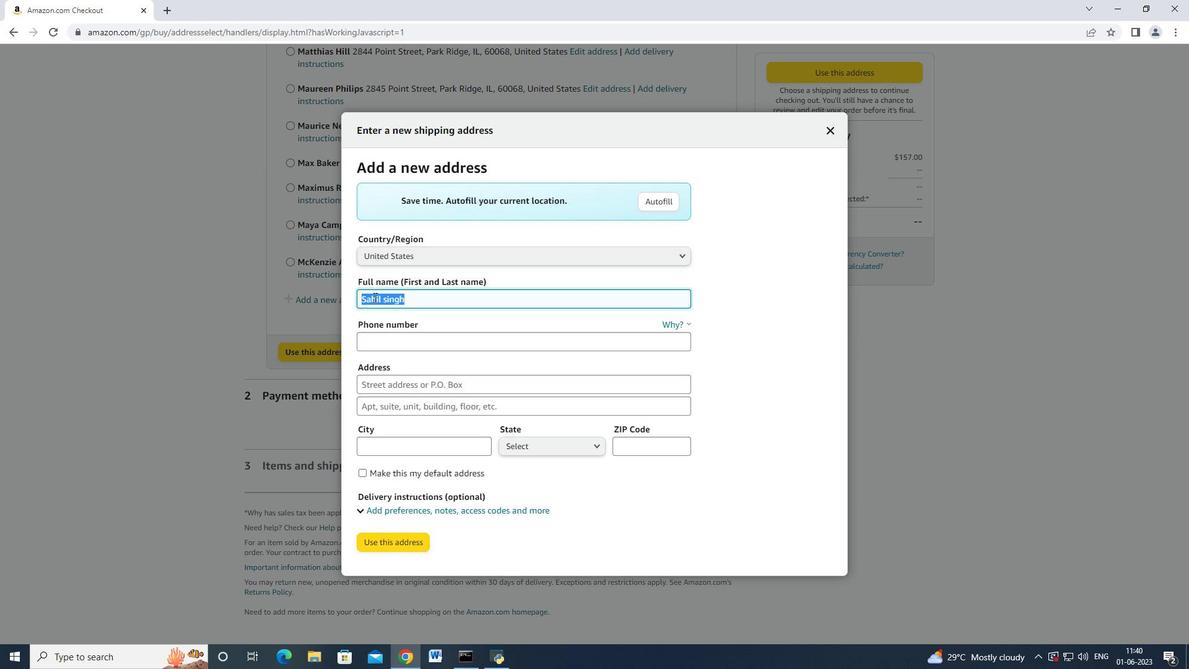 
Action: Key pressed <Key.backspace><Key.shift>Megan<Key.space><Key.shift>Martinez<Key.space><Key.tab><Key.tab>2485598029<Key.tab>1979<Key.space><Key.shift>Bartlett<Key.space><Key.shift_r>Avene<Key.backspace>ue<Key.tab><Key.tab><Key.shift>Southfield<Key.space>
Screenshot: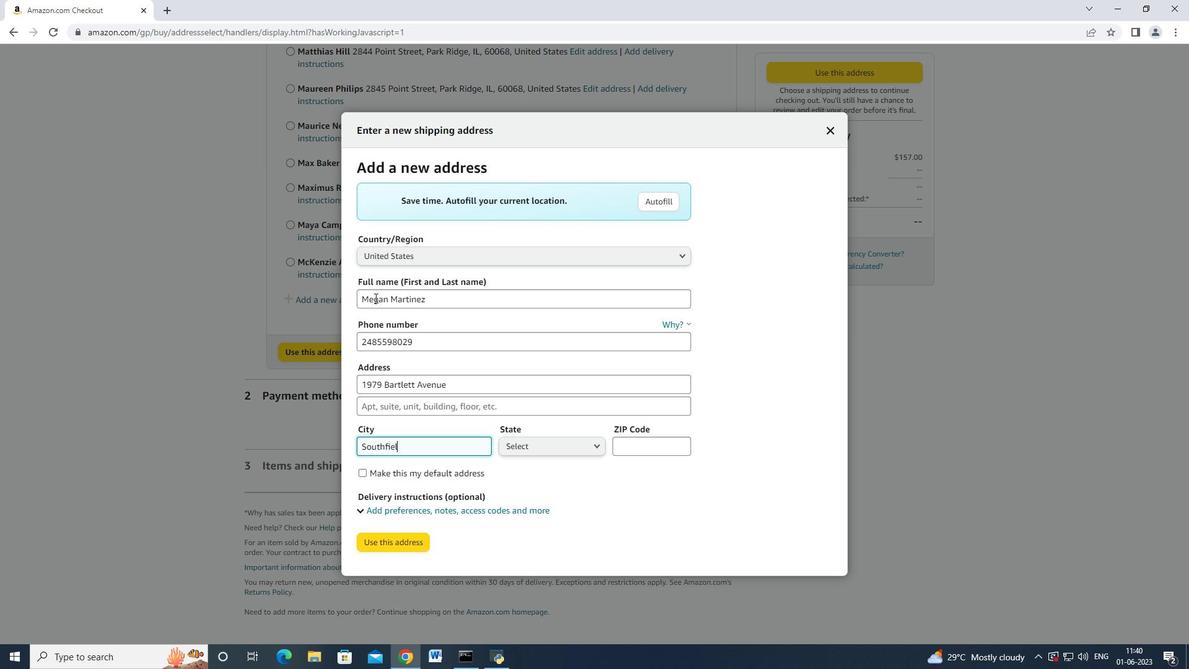 
Action: Mouse moved to (587, 446)
Screenshot: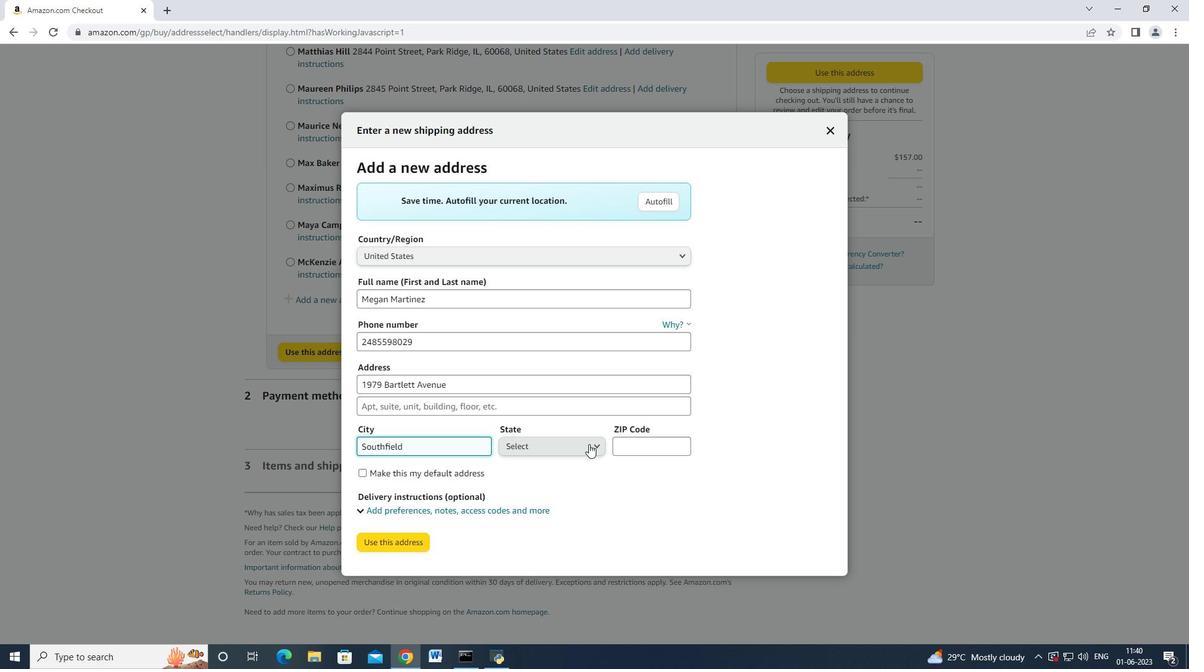 
Action: Mouse pressed left at (587, 446)
Screenshot: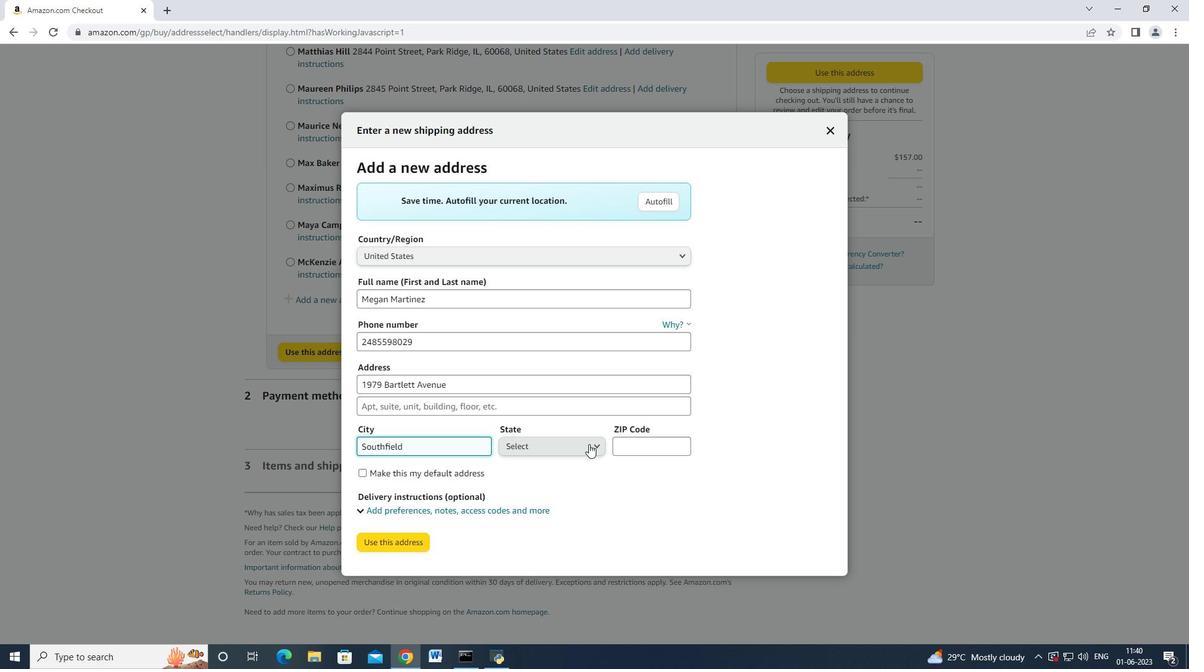 
Action: Mouse moved to (545, 410)
Screenshot: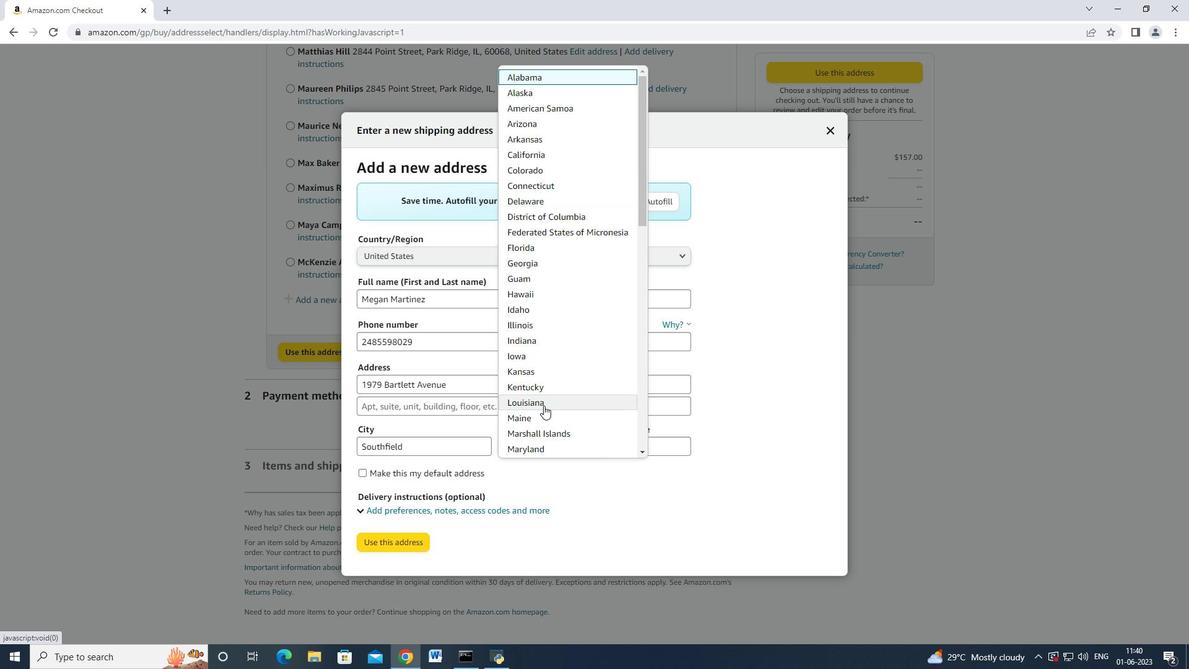 
Action: Mouse scrolled (545, 410) with delta (0, 0)
Screenshot: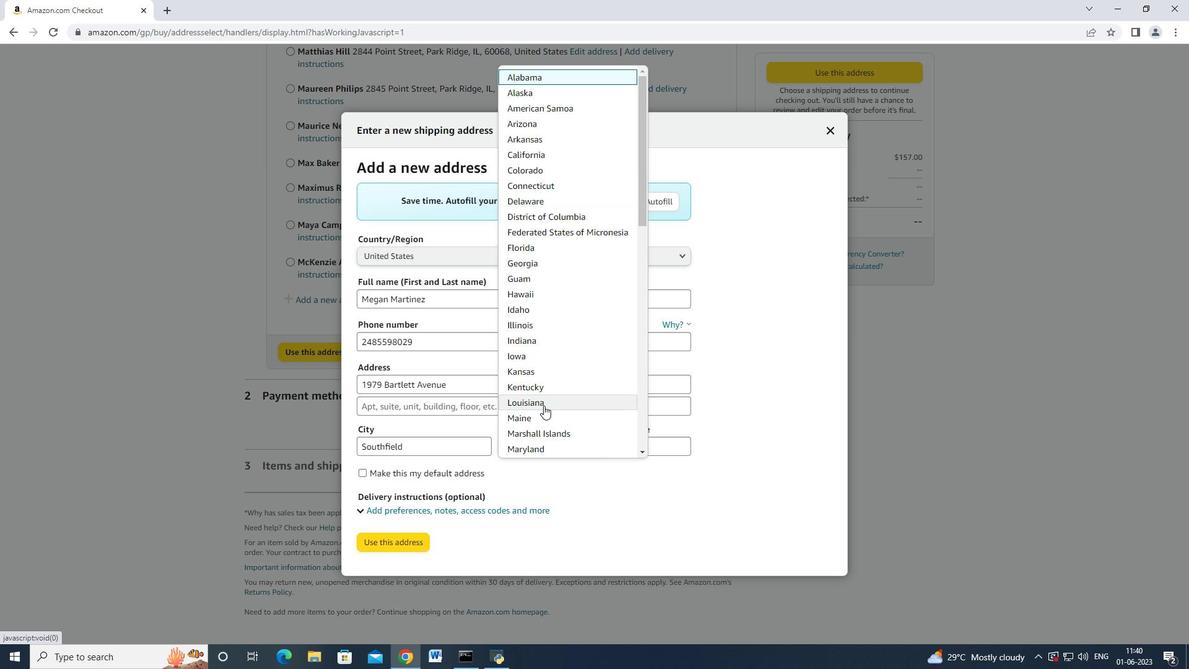 
Action: Mouse moved to (545, 410)
Screenshot: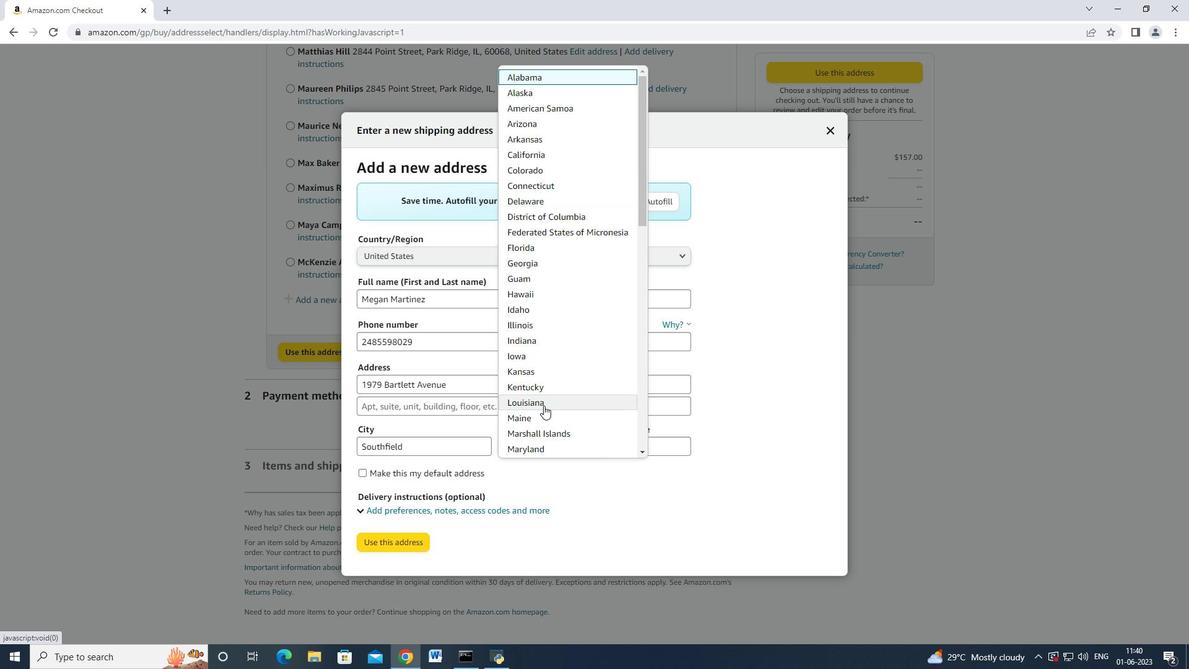 
Action: Mouse scrolled (545, 410) with delta (0, 0)
Screenshot: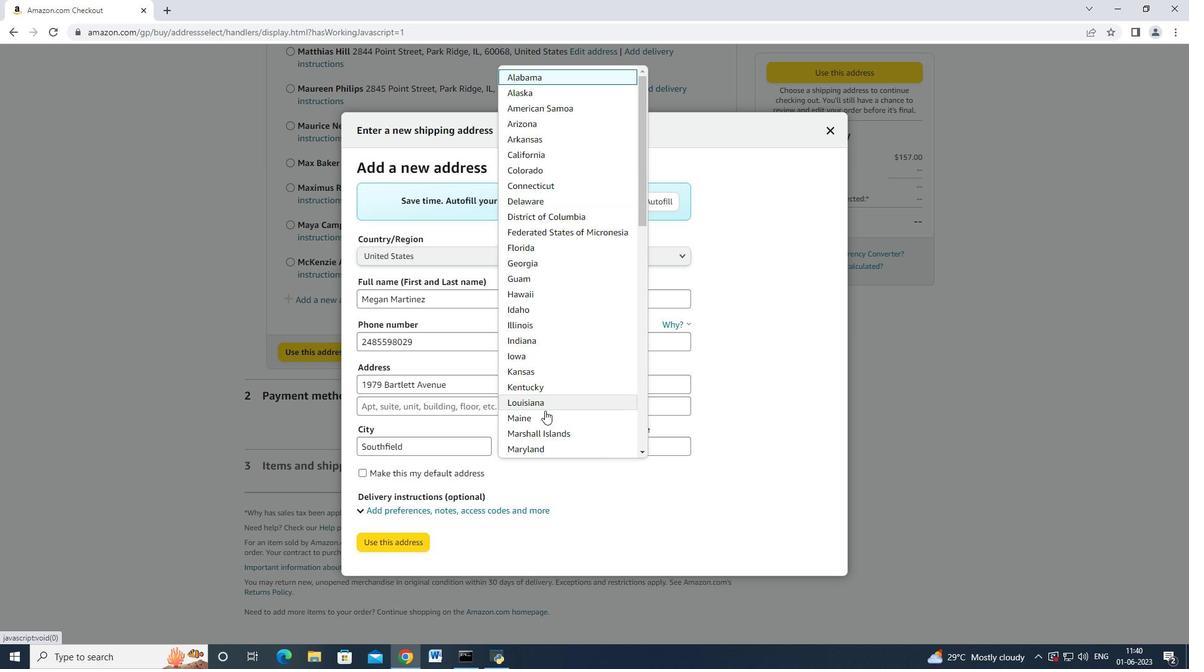 
Action: Mouse moved to (541, 359)
Screenshot: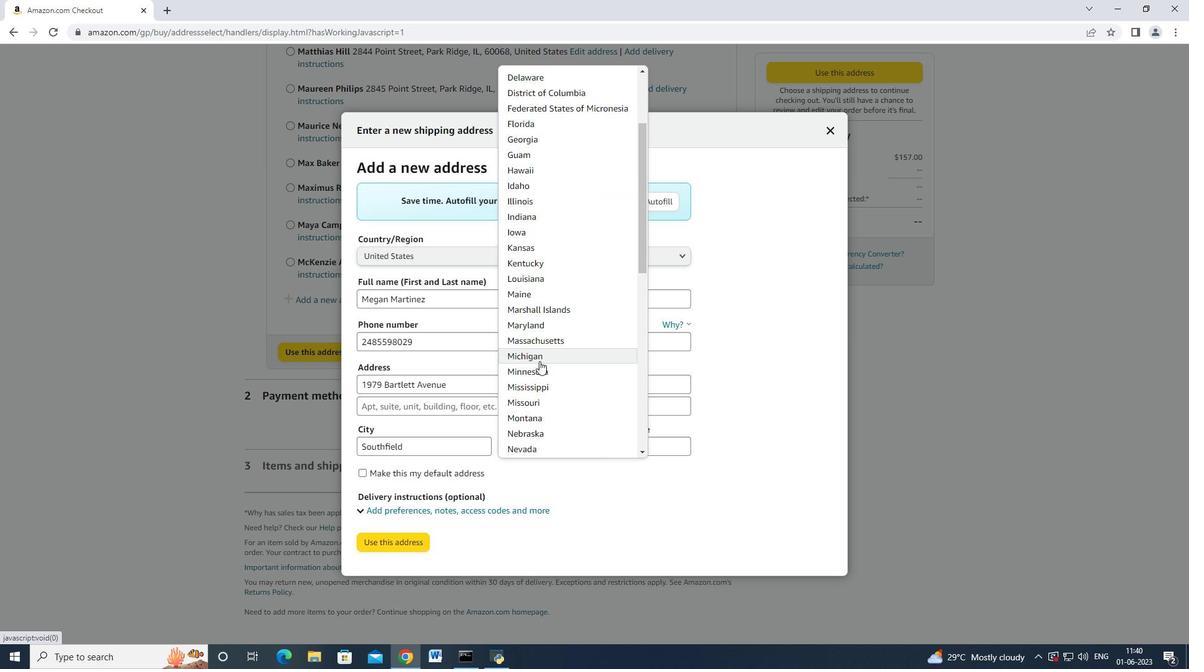 
Action: Mouse pressed left at (541, 359)
Screenshot: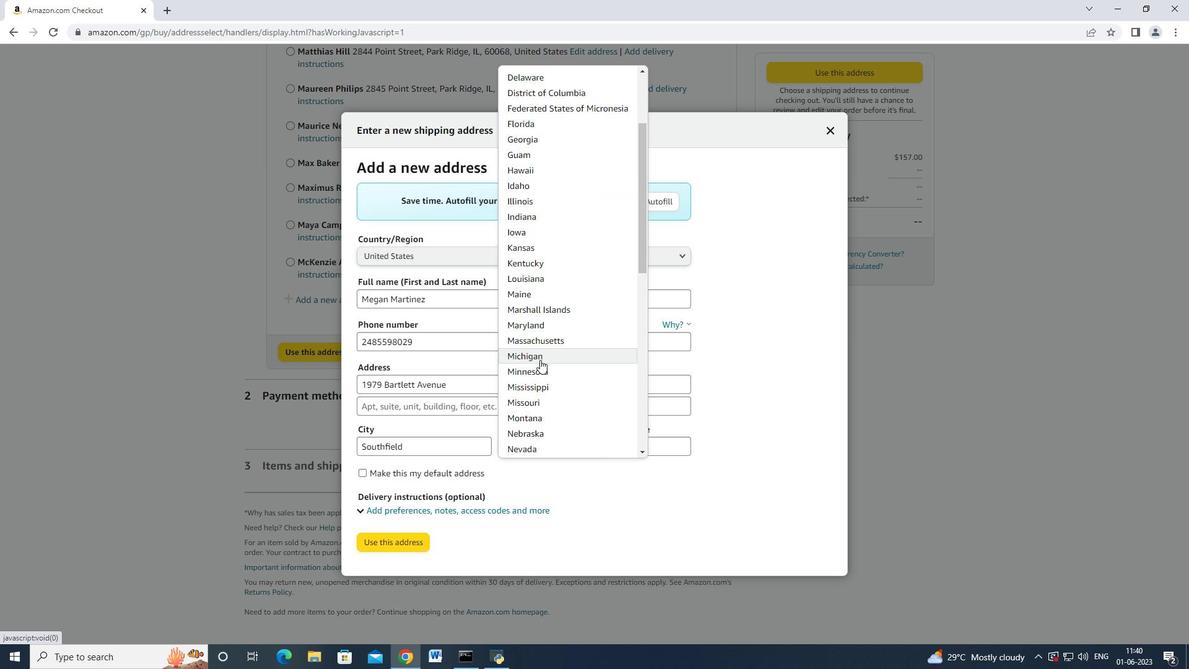 
Action: Mouse moved to (631, 447)
Screenshot: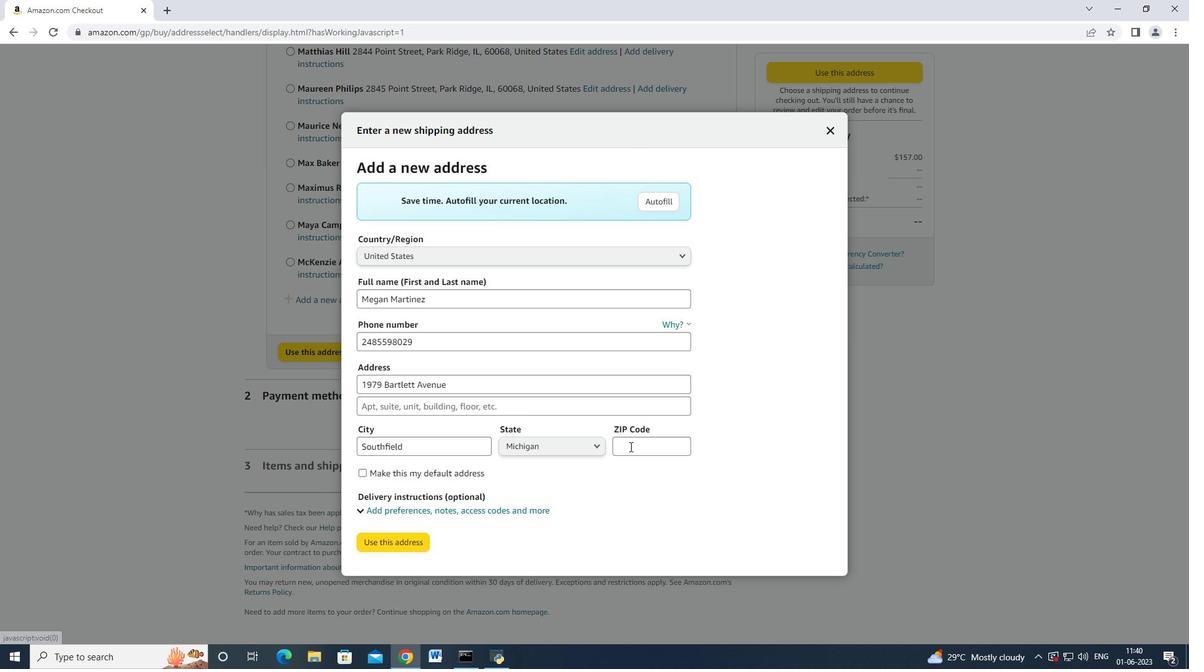 
Action: Mouse pressed left at (631, 447)
Screenshot: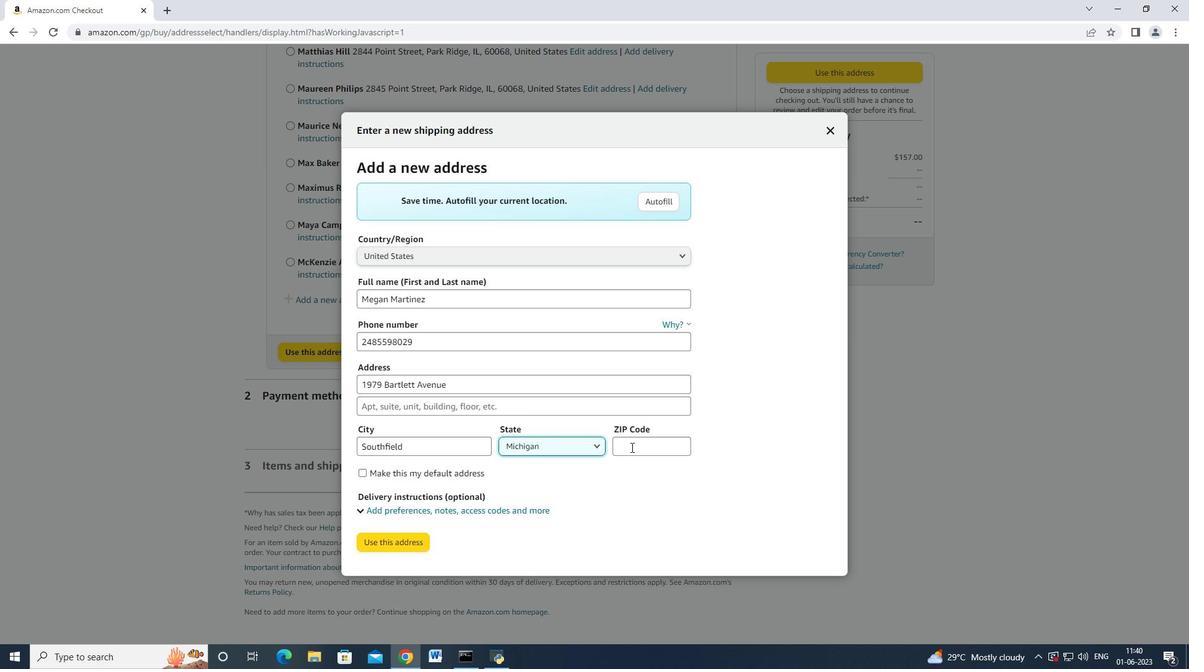 
Action: Mouse moved to (632, 447)
Screenshot: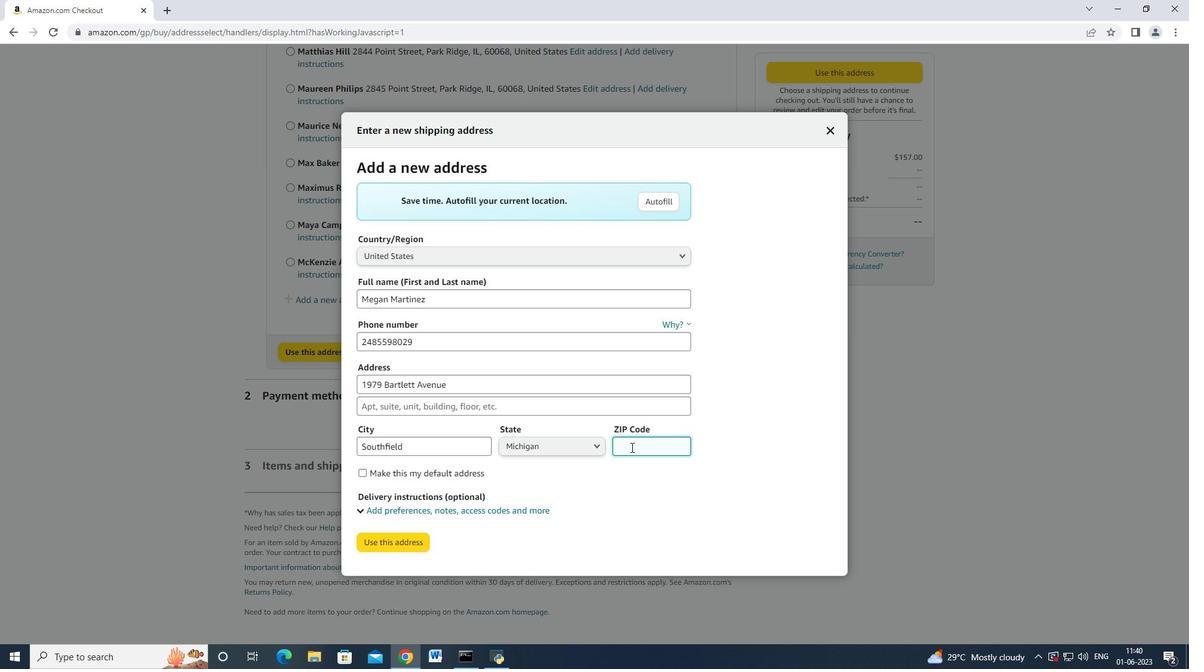 
Action: Key pressed 48076
Screenshot: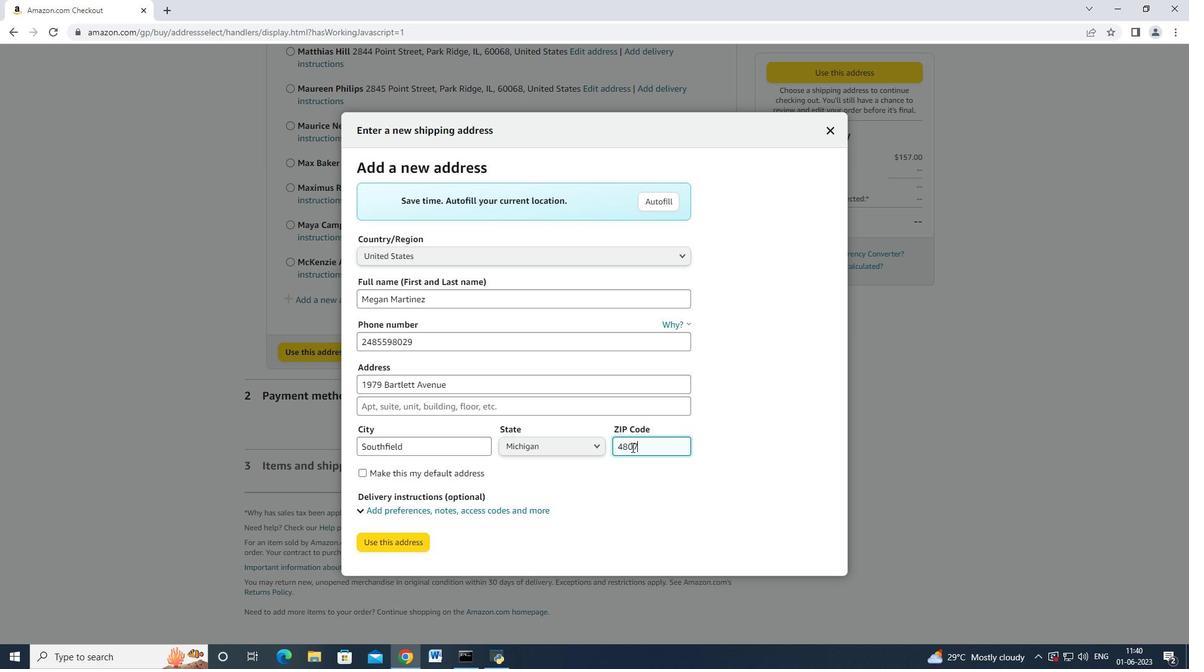 
Action: Mouse moved to (404, 541)
Screenshot: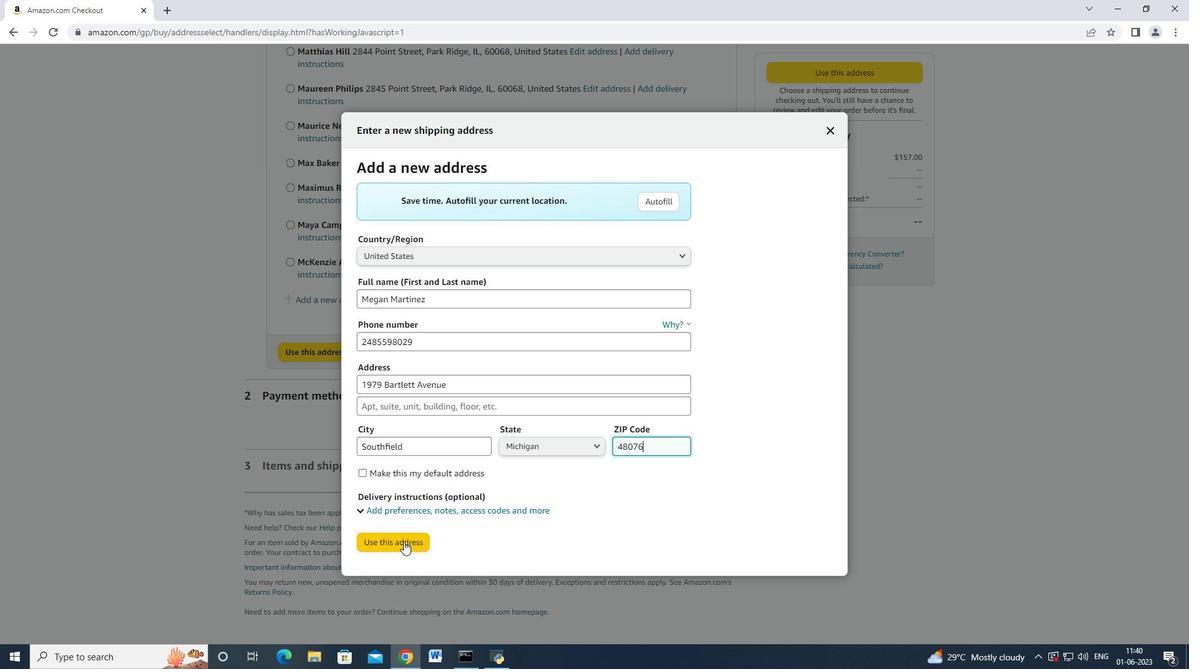 
Action: Mouse pressed left at (404, 541)
Screenshot: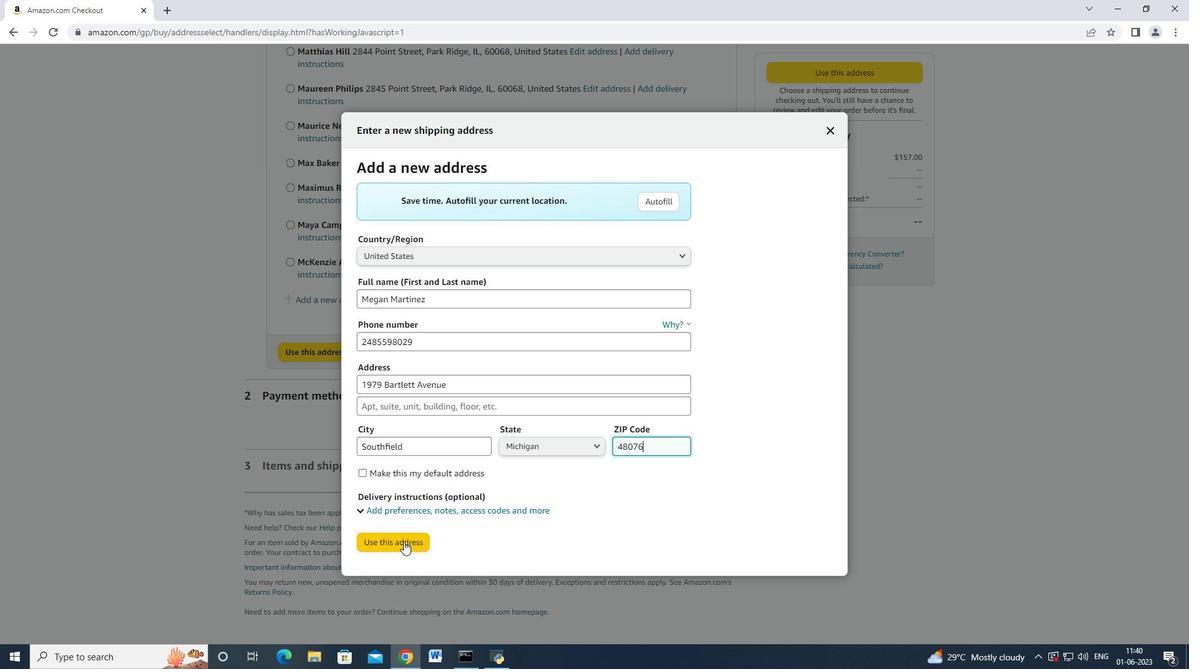 
Action: Mouse moved to (418, 538)
Screenshot: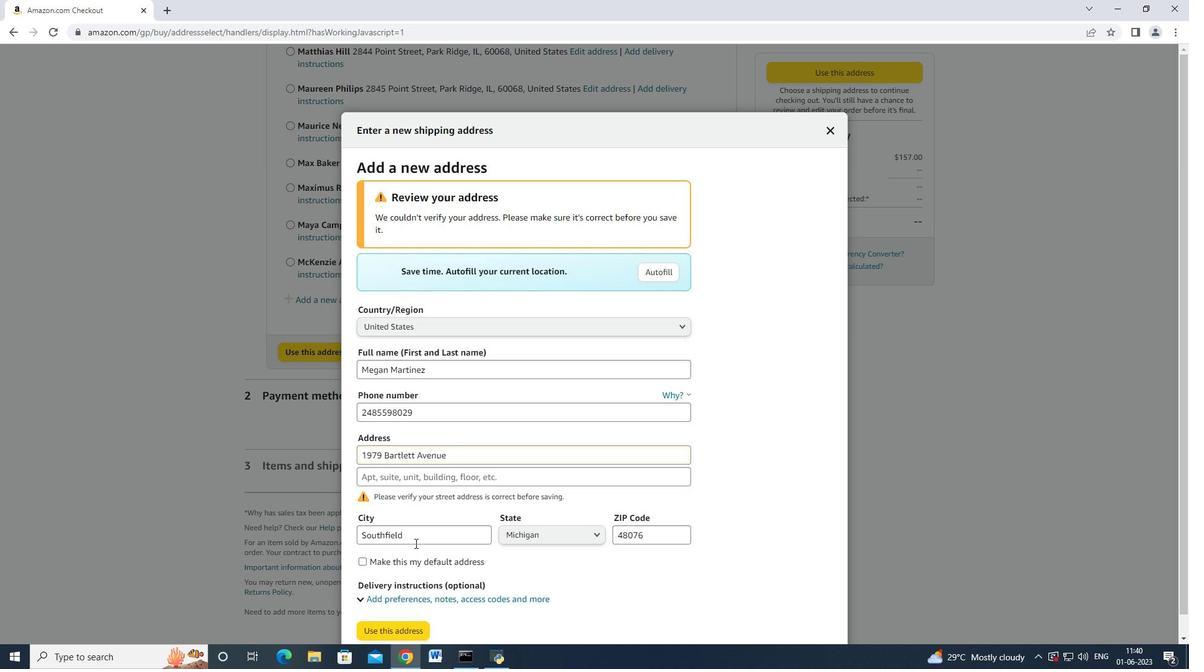 
Action: Mouse scrolled (418, 537) with delta (0, 0)
Screenshot: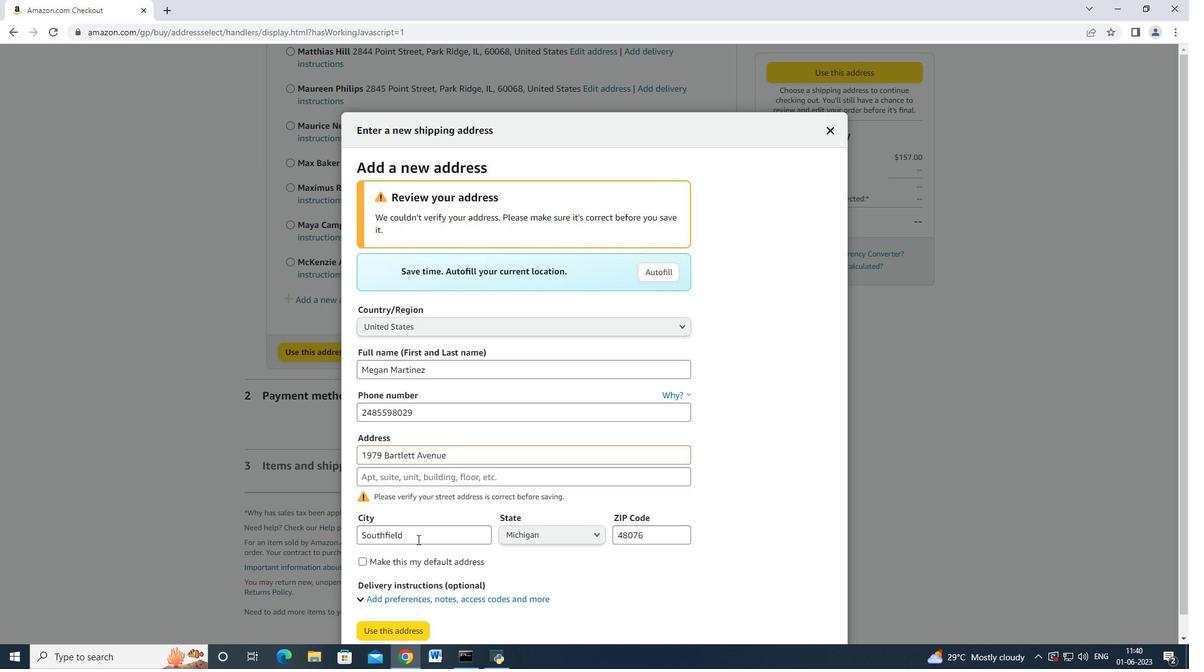 
Action: Mouse scrolled (418, 537) with delta (0, 0)
Screenshot: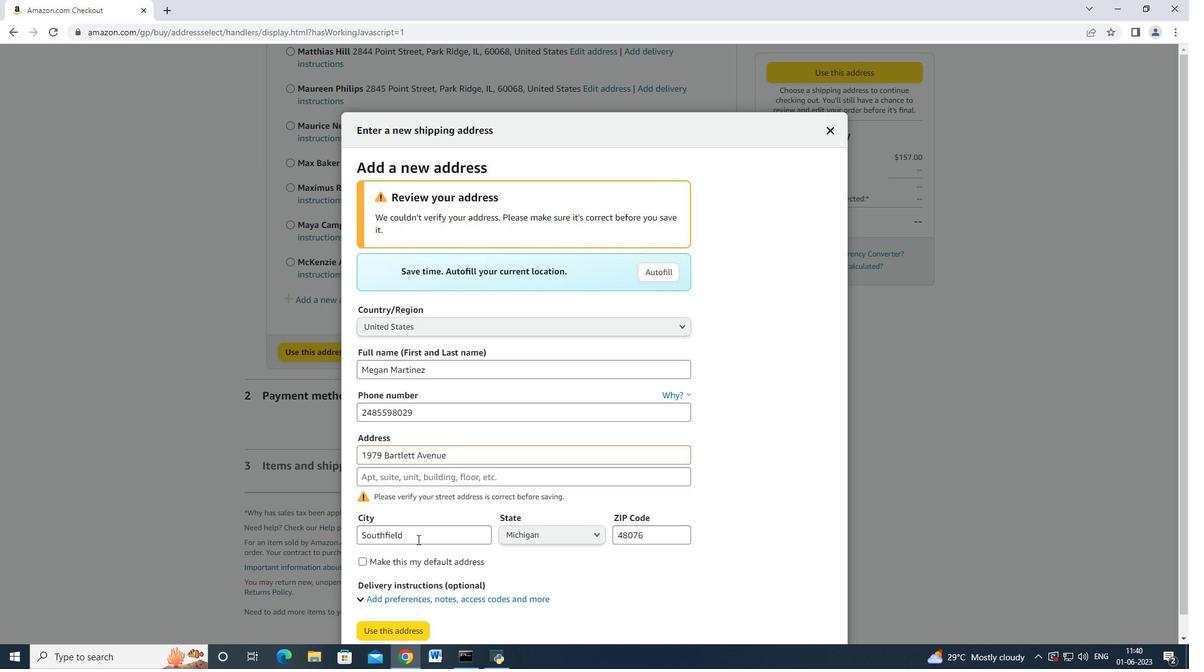 
Action: Mouse scrolled (418, 537) with delta (0, 0)
Screenshot: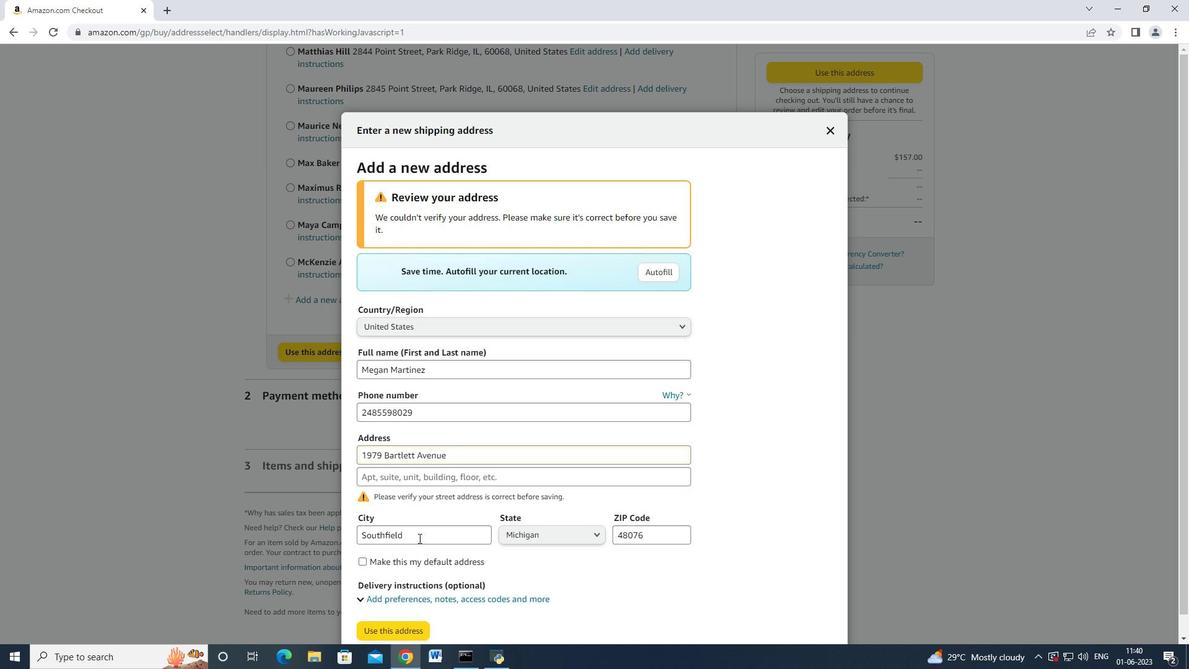 
Action: Mouse moved to (418, 538)
Screenshot: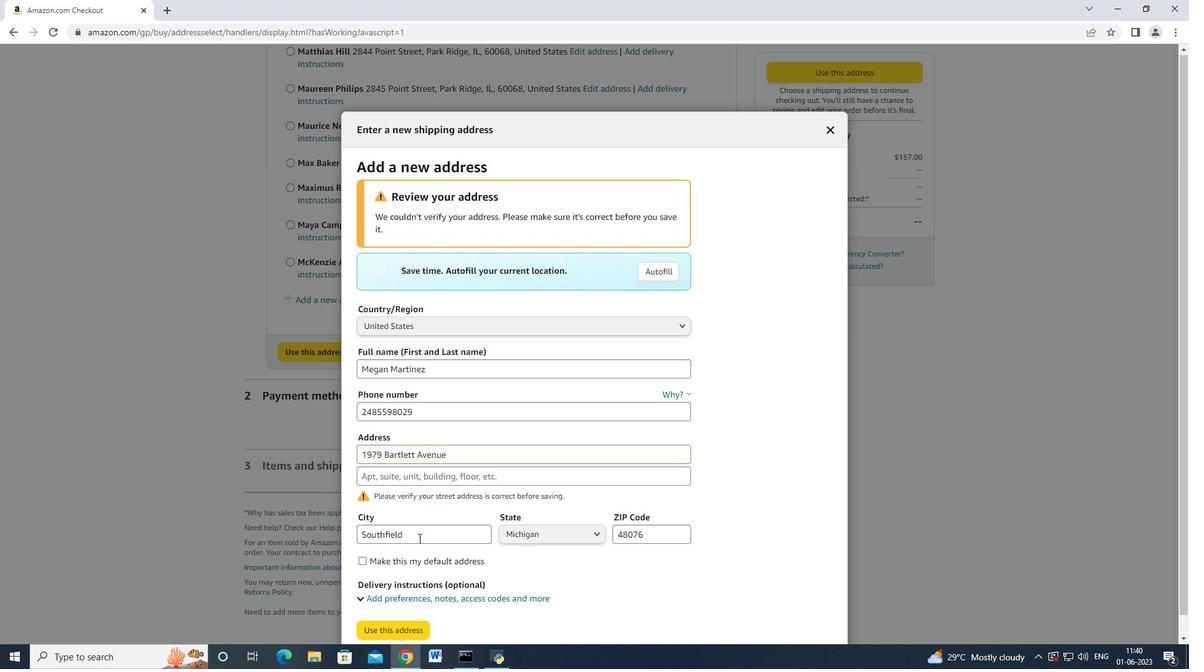 
Action: Mouse scrolled (418, 537) with delta (0, 0)
Screenshot: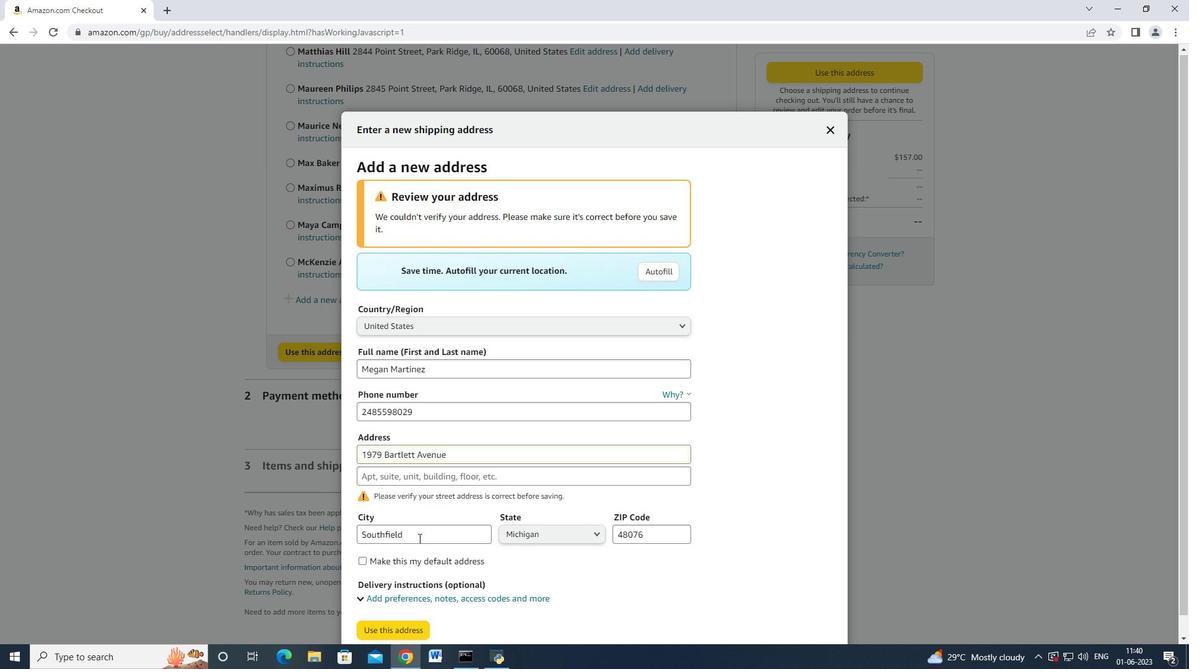 
Action: Mouse moved to (388, 612)
Screenshot: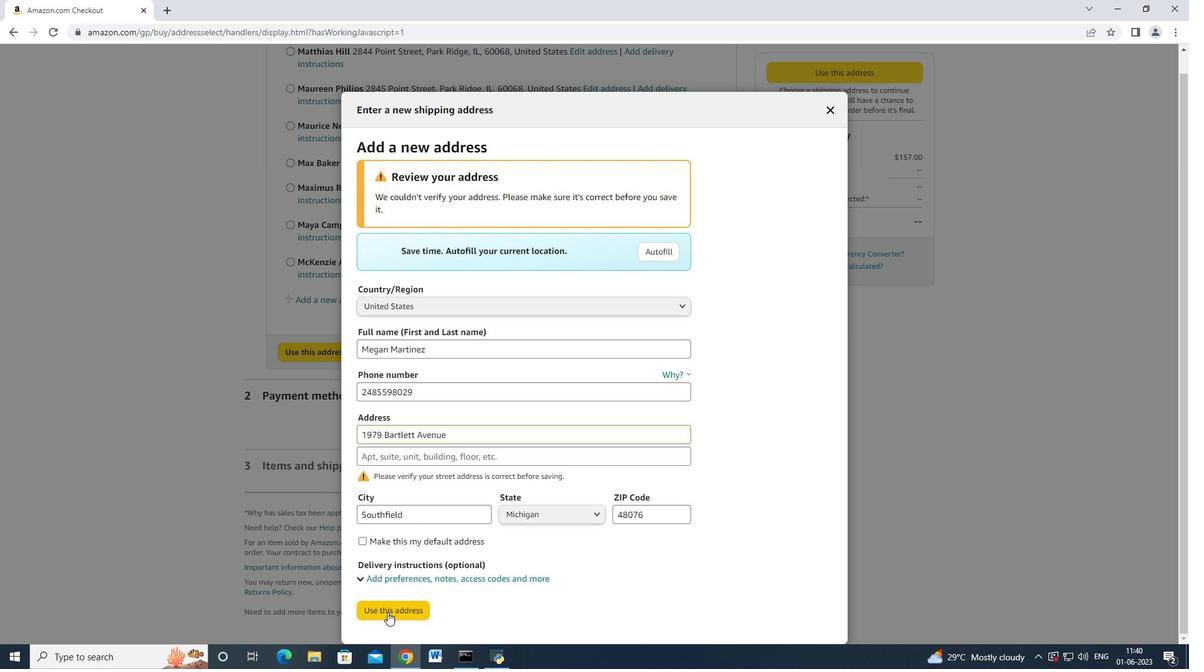 
Action: Mouse pressed left at (388, 612)
Screenshot: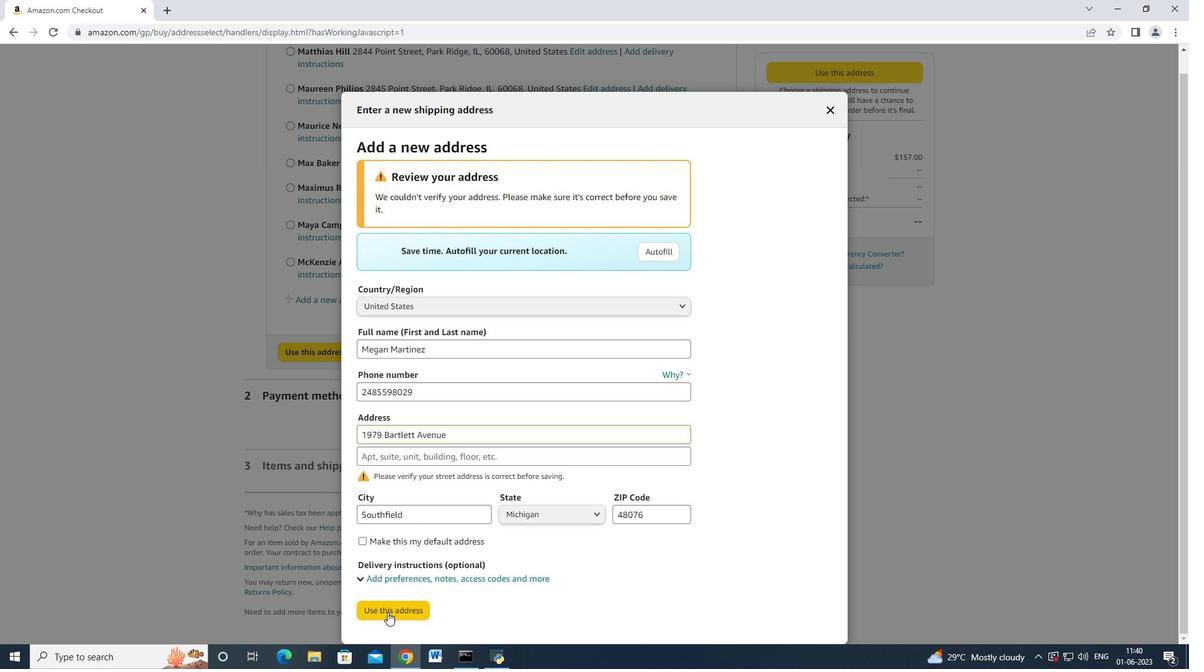 
Action: Mouse moved to (489, 280)
Screenshot: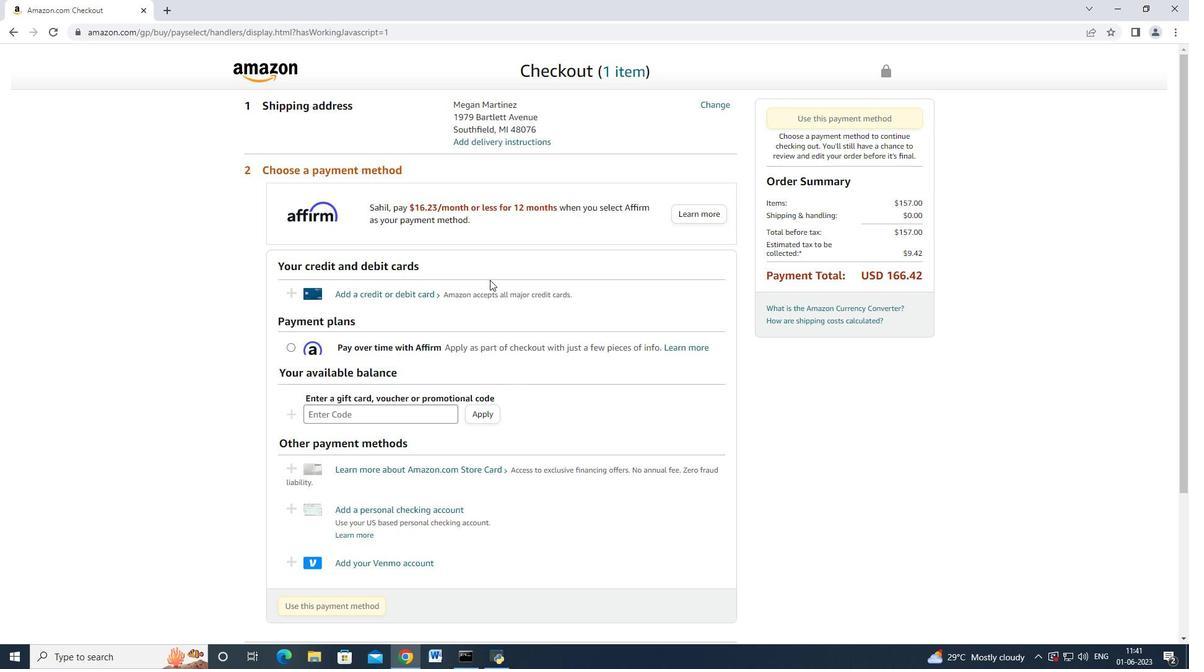 
Action: Mouse scrolled (489, 279) with delta (0, 0)
Screenshot: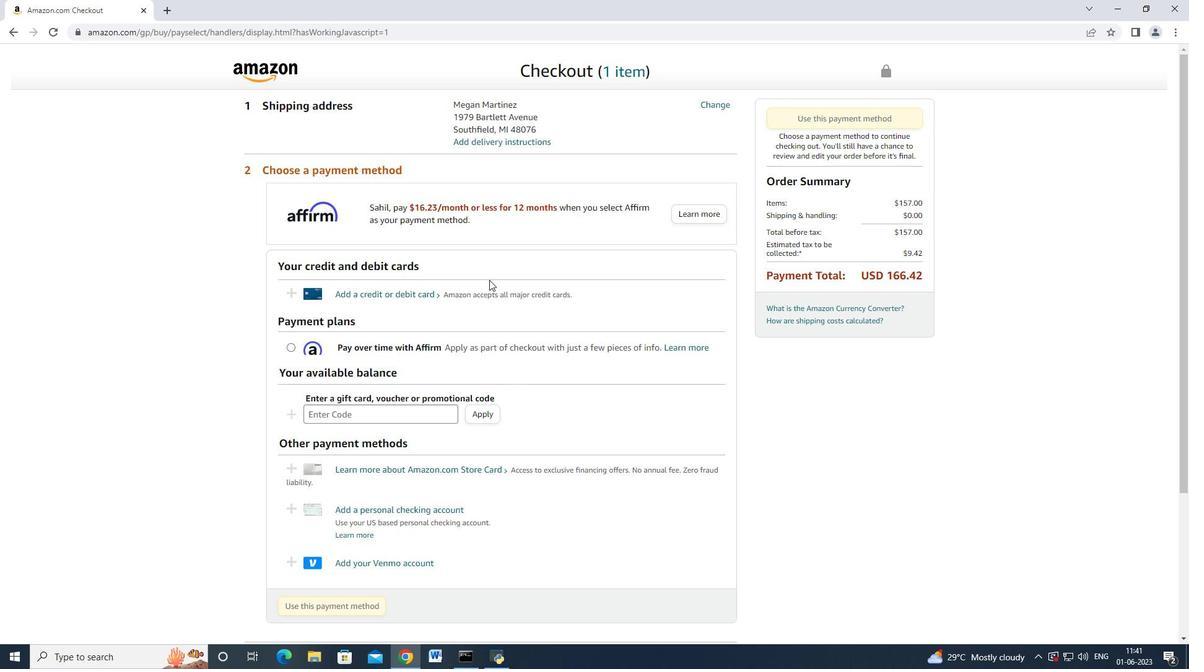 
Action: Mouse moved to (415, 231)
Screenshot: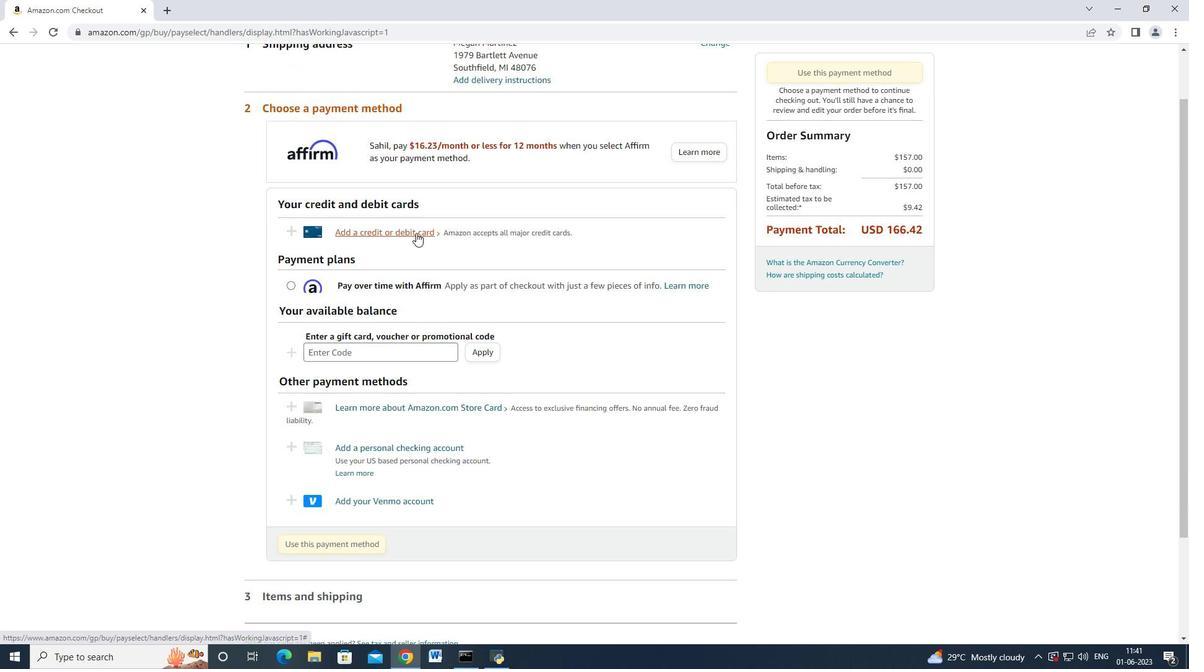 
Action: Mouse pressed left at (415, 231)
Screenshot: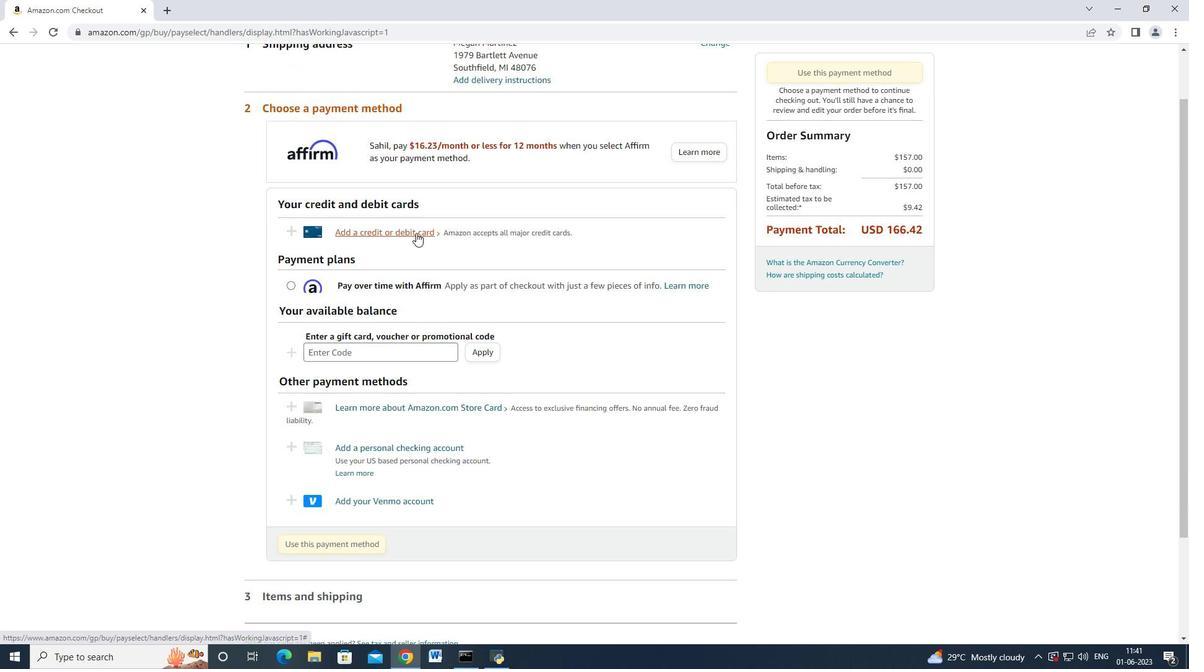 
Action: Mouse moved to (482, 287)
Screenshot: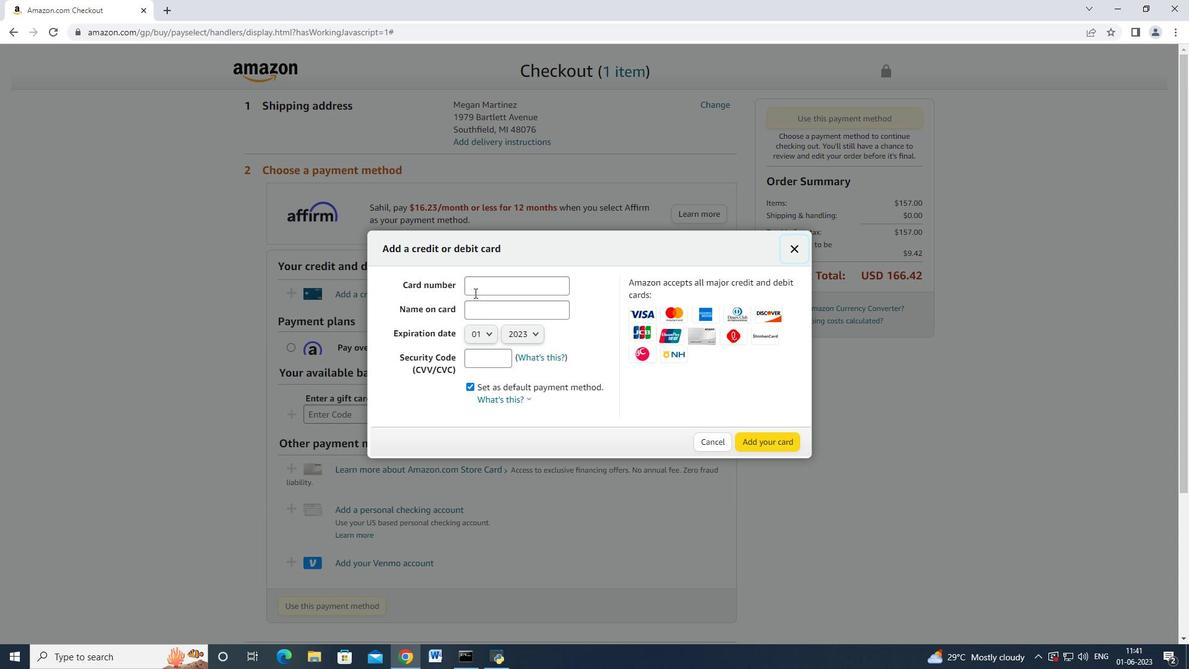 
Action: Mouse pressed left at (482, 287)
Screenshot: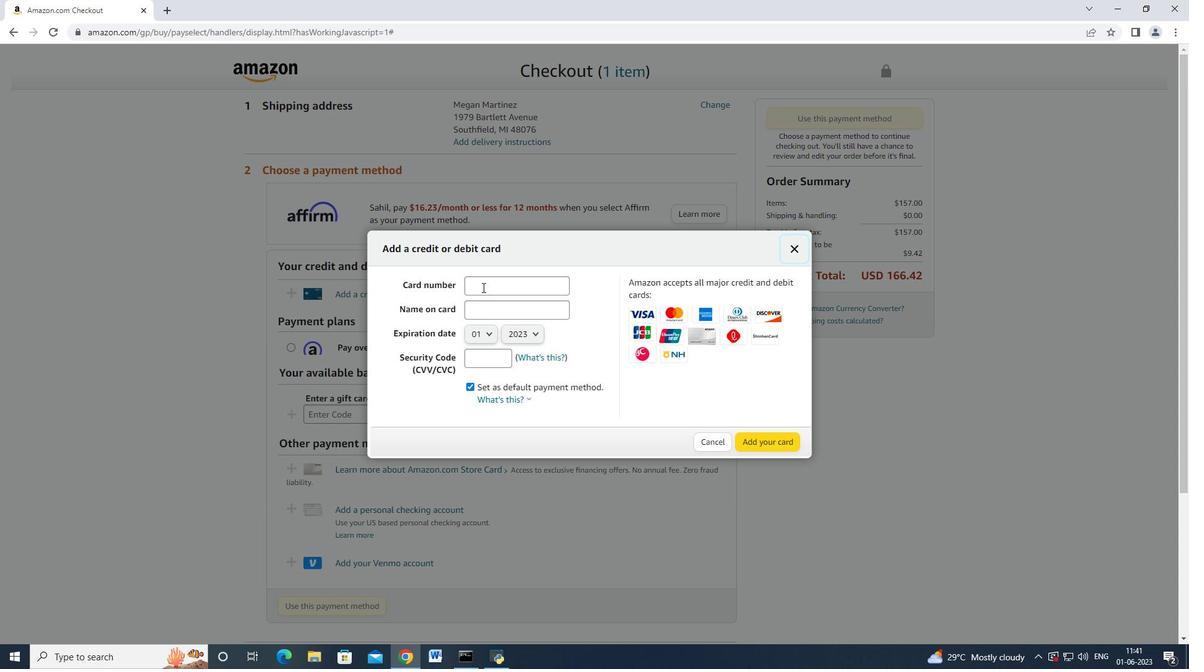 
Action: Mouse moved to (483, 289)
Screenshot: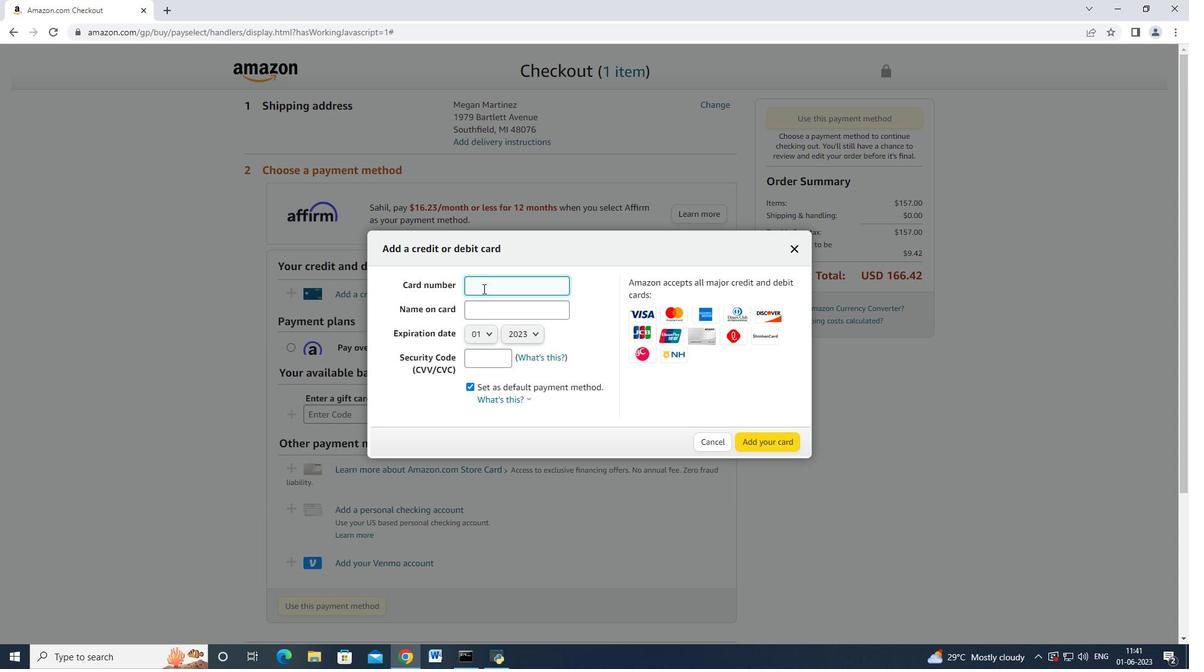 
Action: Key pressed 4983574559857965<Key.tab><Key.shift>John<Key.space><Key.shift>Baker
Screenshot: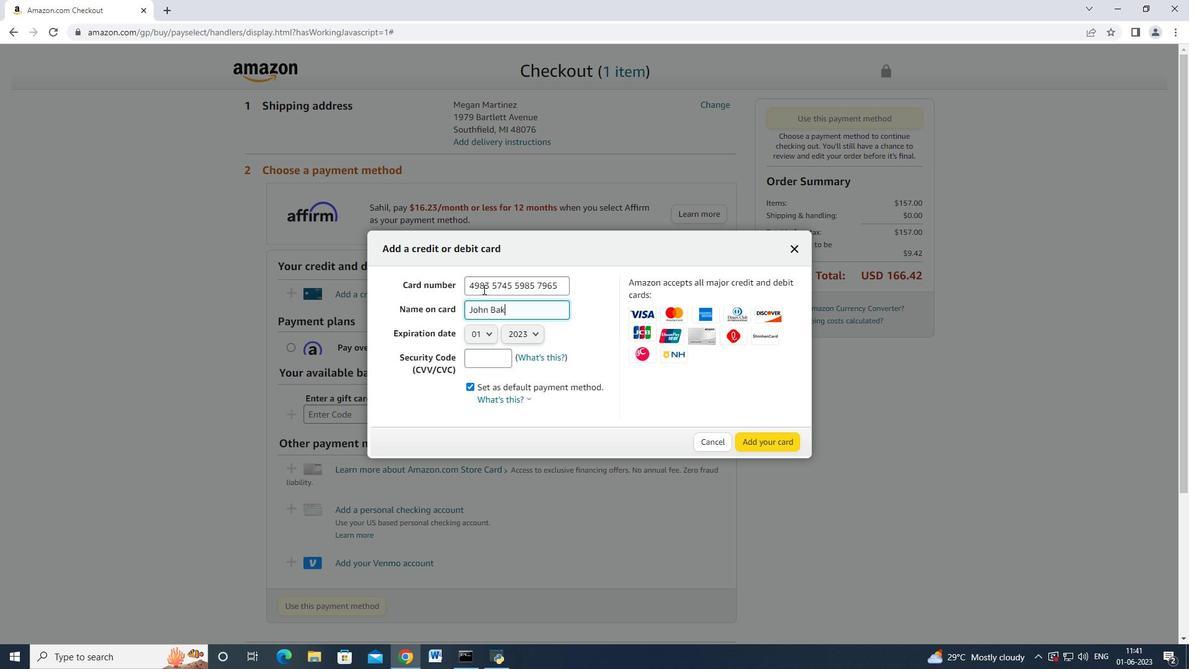 
Action: Mouse moved to (480, 334)
Screenshot: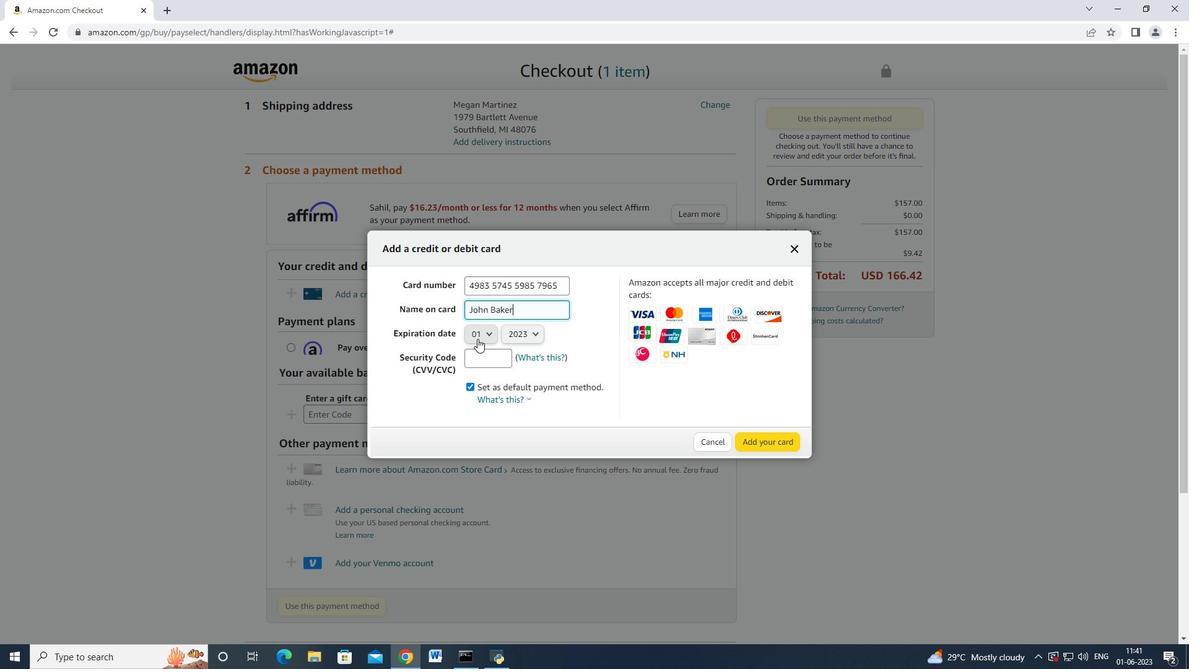 
Action: Mouse pressed left at (480, 334)
Screenshot: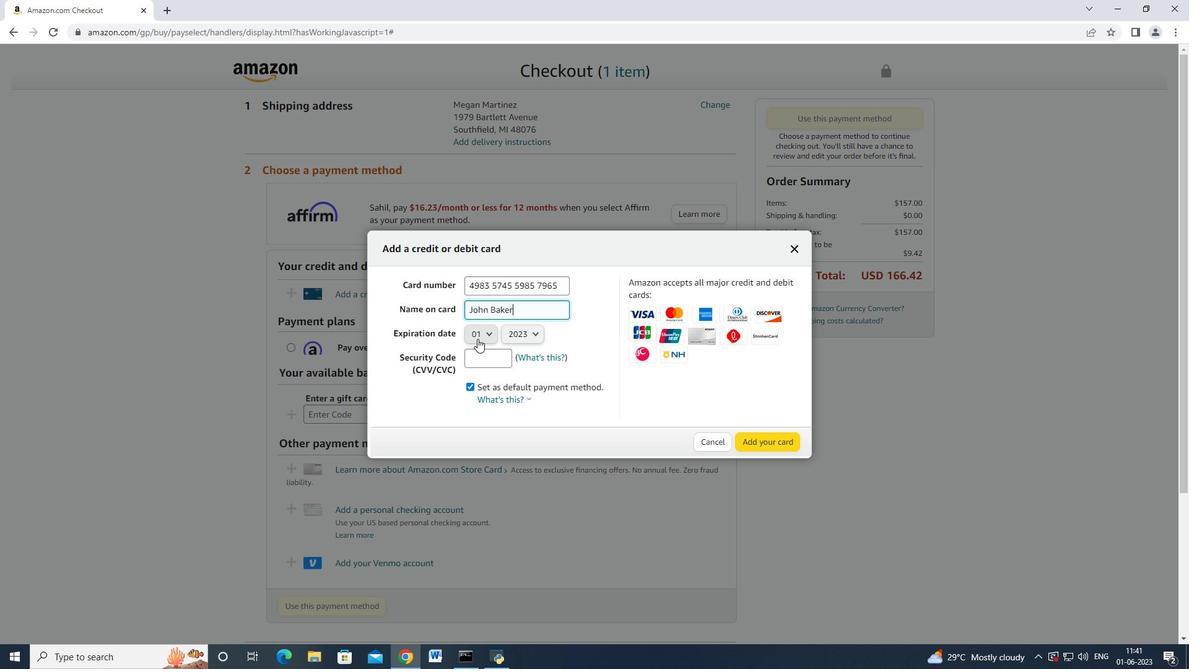 
Action: Mouse moved to (488, 409)
Screenshot: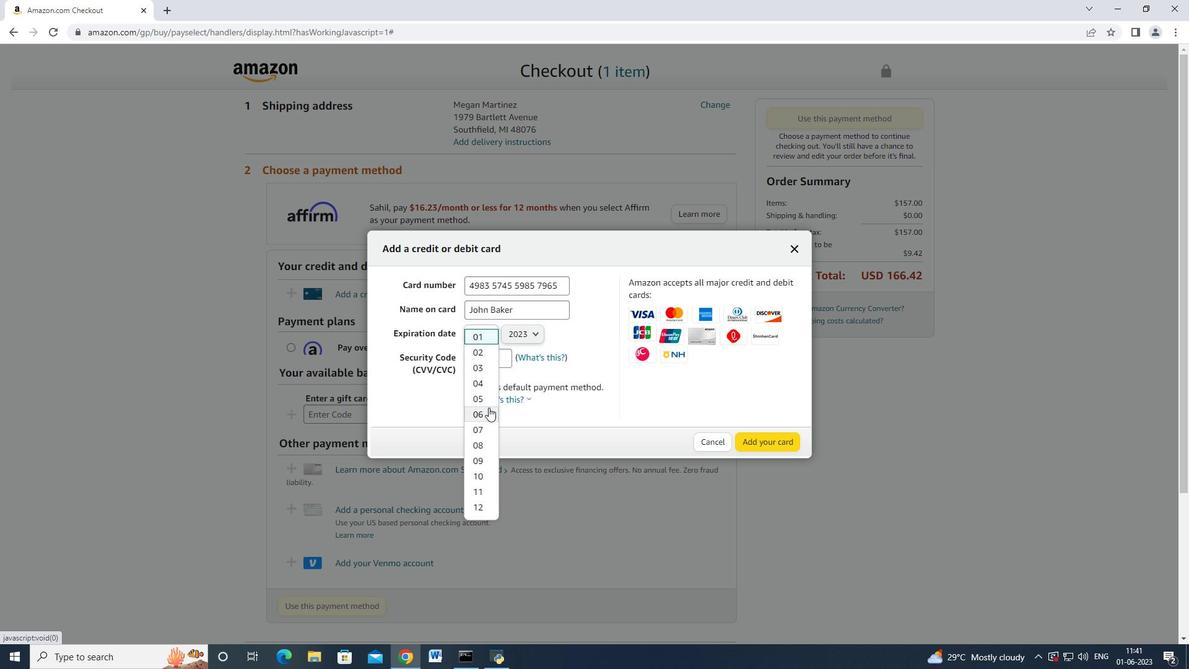 
Action: Mouse pressed left at (488, 409)
Screenshot: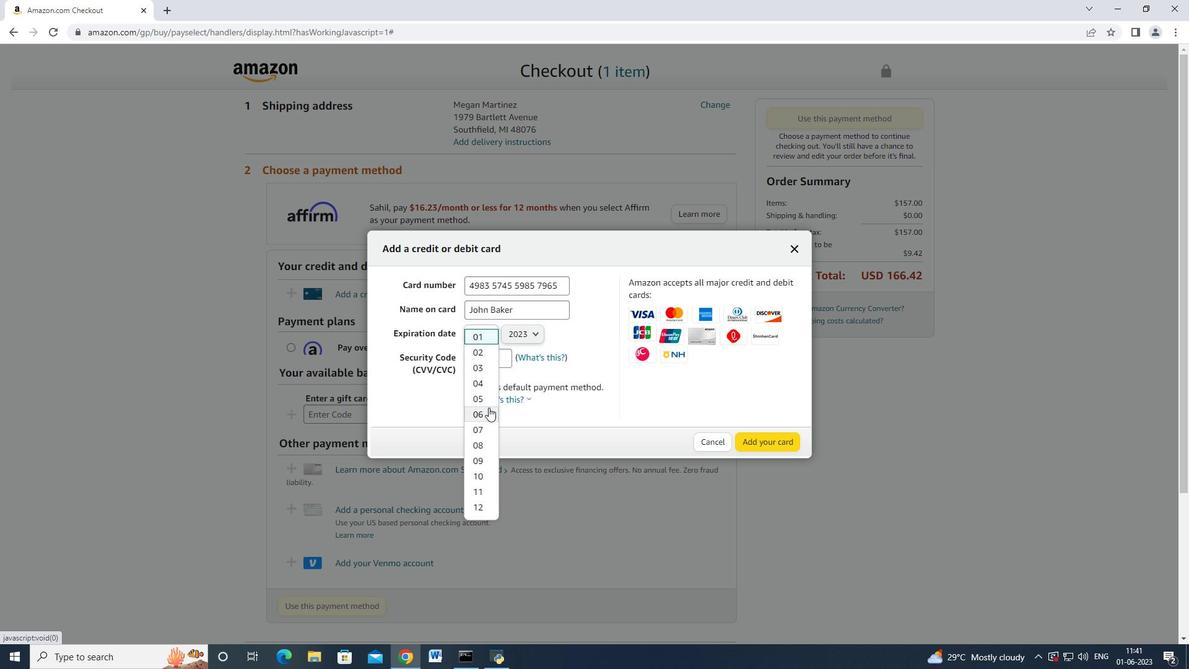 
Action: Mouse moved to (522, 332)
Screenshot: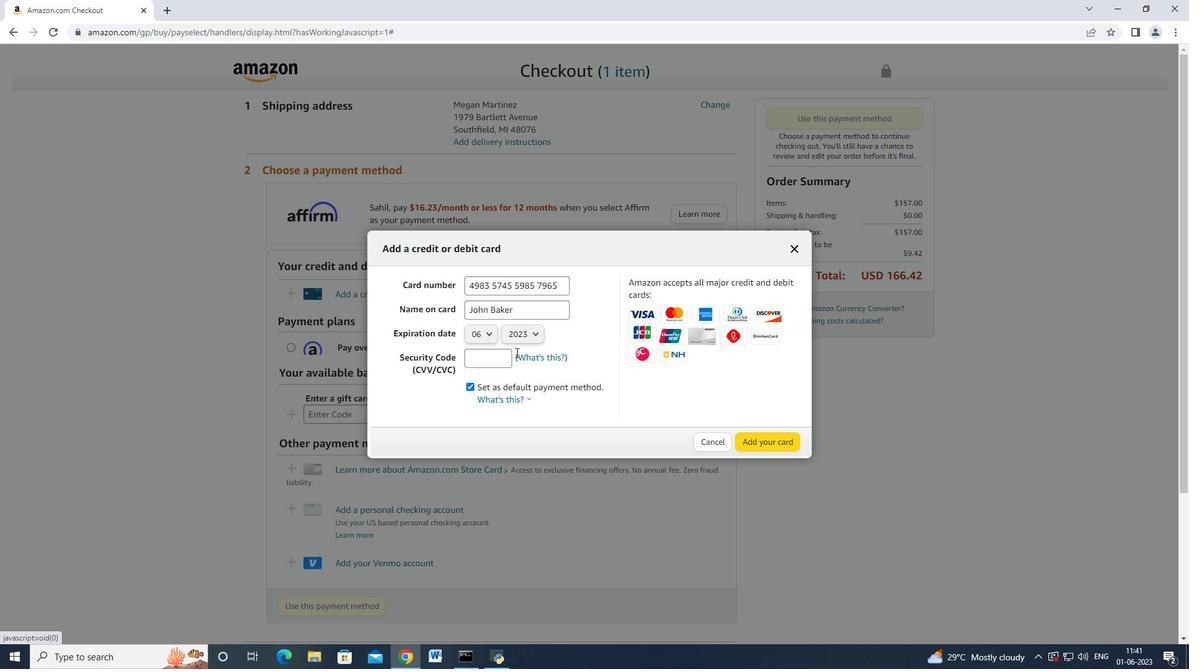 
Action: Mouse pressed left at (522, 332)
Screenshot: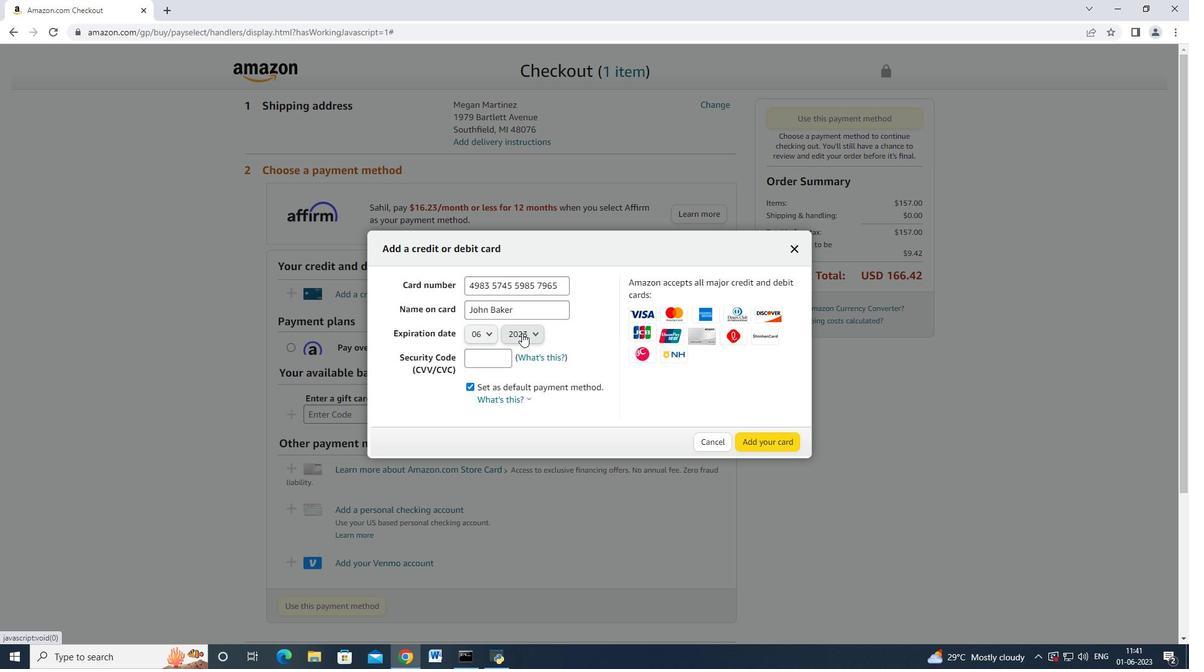 
Action: Mouse moved to (527, 368)
Screenshot: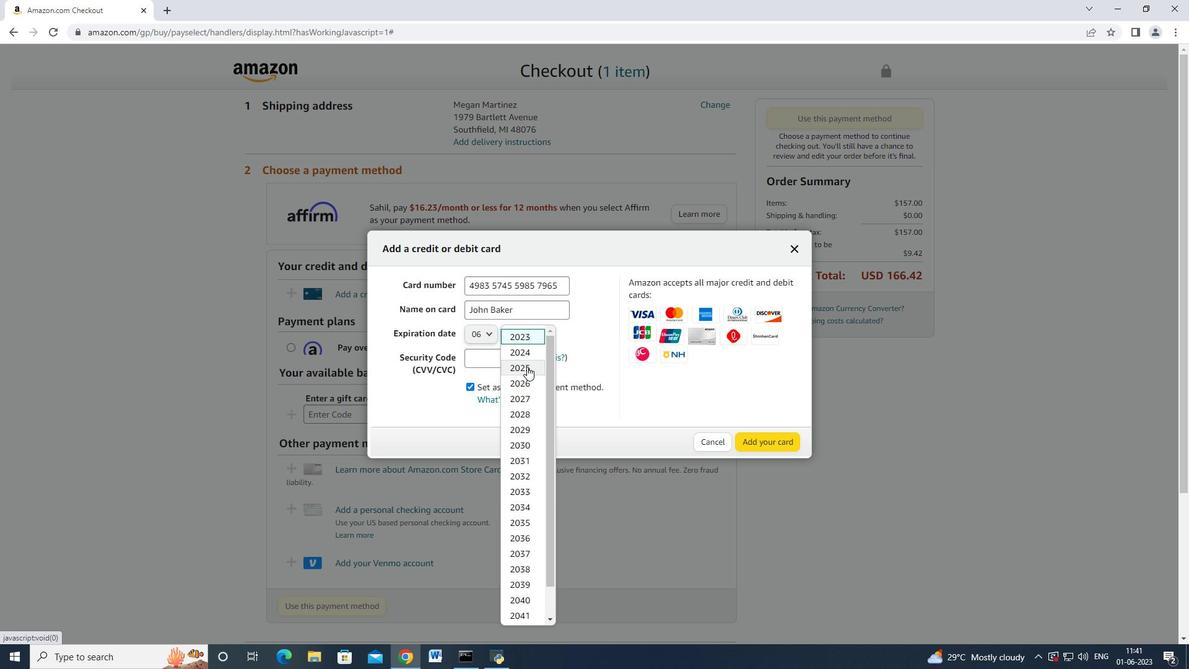 
Action: Mouse pressed left at (527, 368)
Screenshot: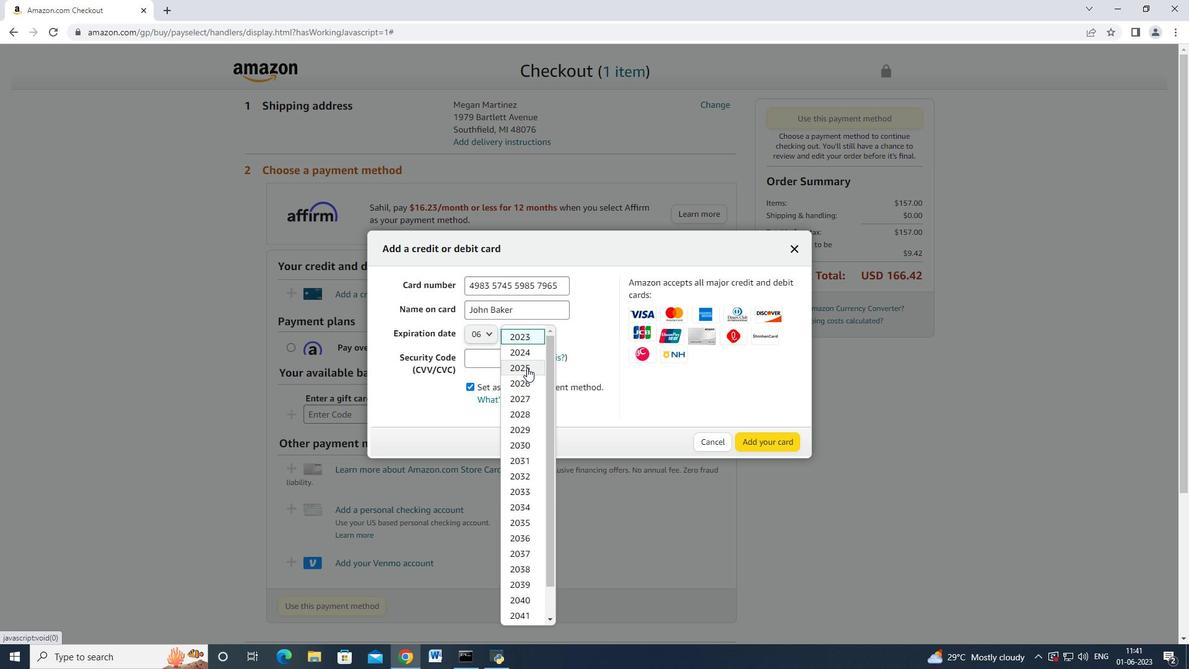 
Action: Mouse moved to (506, 358)
Screenshot: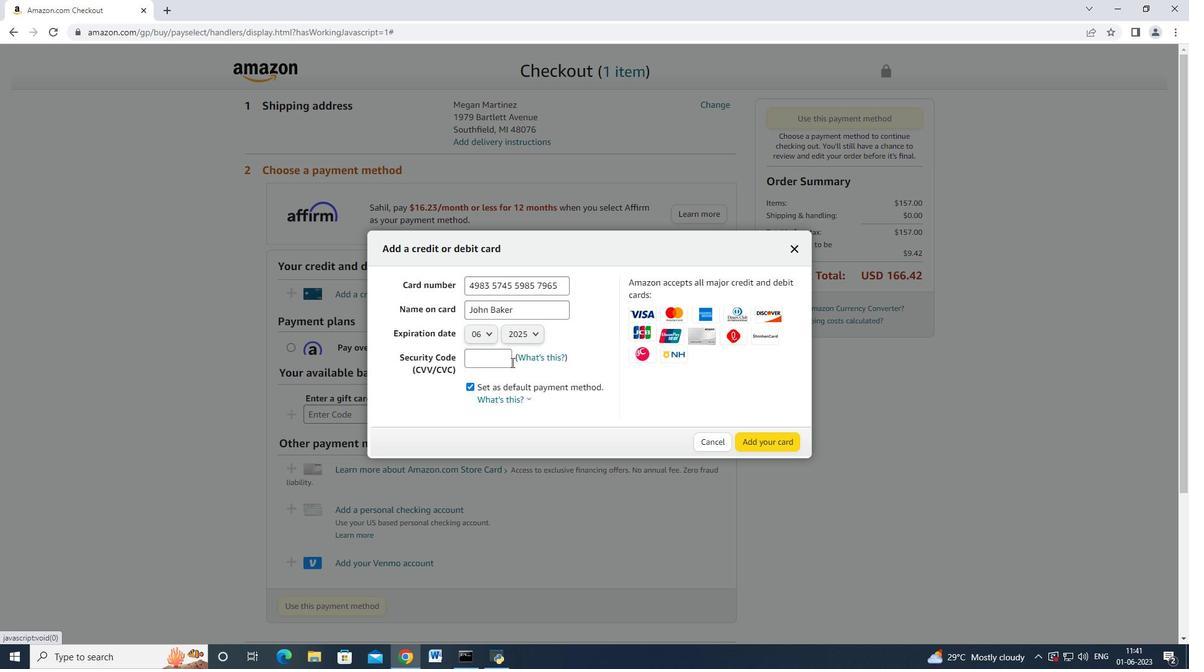 
Action: Mouse pressed left at (506, 358)
